 Task: Compose an email with the signature Jake Allen with the subject Thank you for your feedback and the message We apologize for the inconvenience caused and will ensure that such issues are not repeated in the future. from softage.8@softage.net to softage.7@softage.net Select the bulleted list and change the font typography to strikethroughSelect the bulleted list and remove the font typography strikethrough Send the email. Finally, move the email from Sent Items to the label Fathers Day gifts
Action: Mouse moved to (1256, 76)
Screenshot: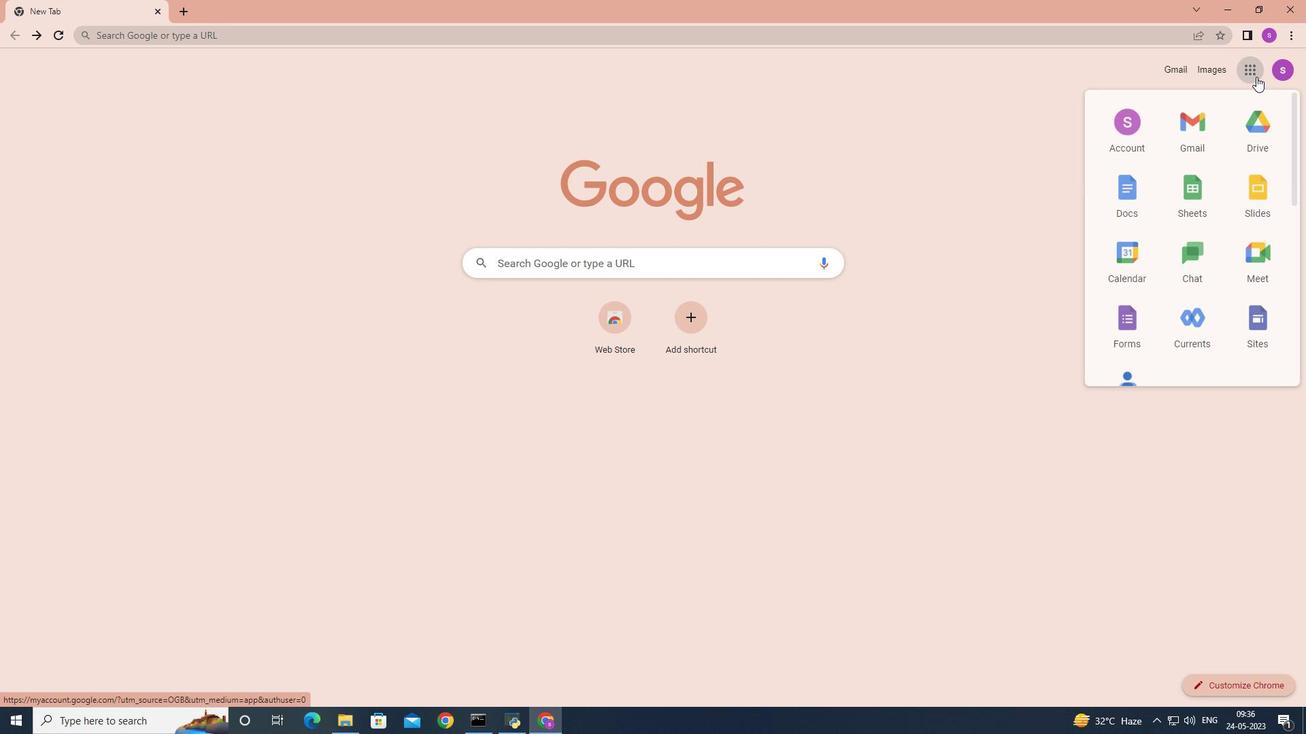 
Action: Mouse pressed left at (1256, 76)
Screenshot: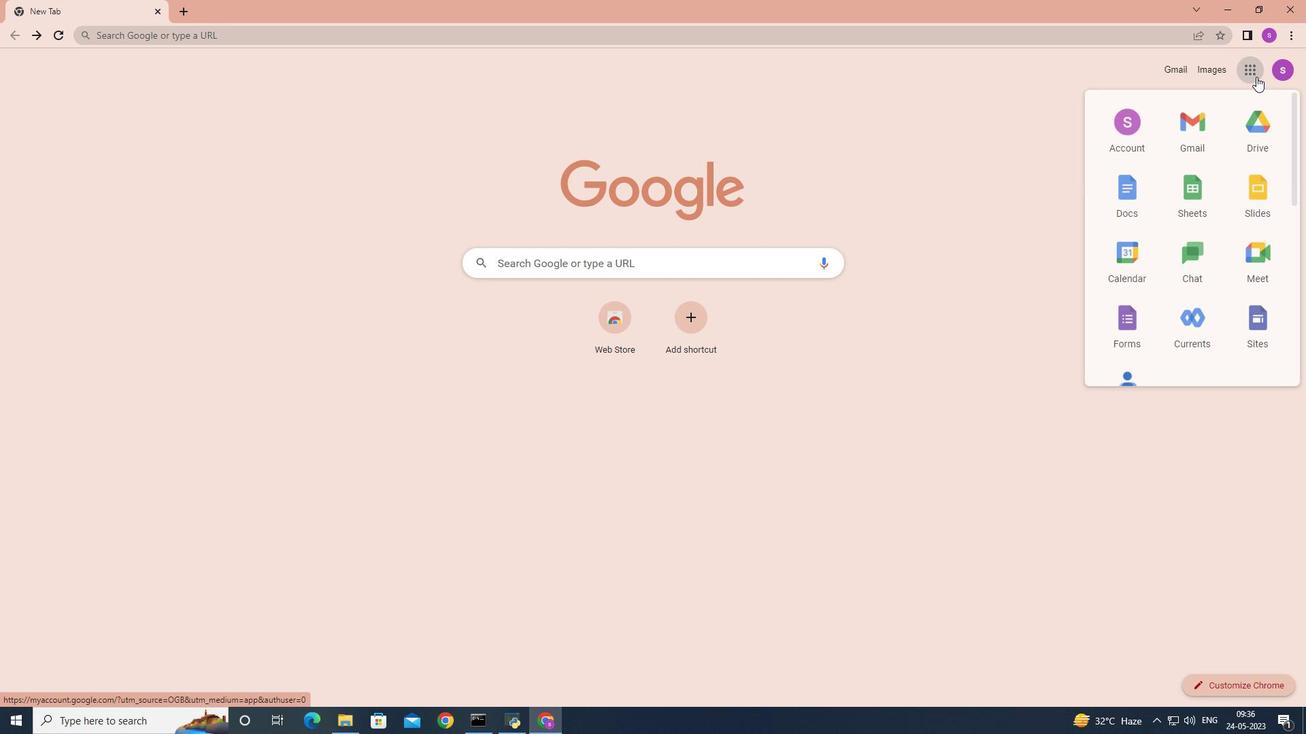 
Action: Mouse moved to (1187, 126)
Screenshot: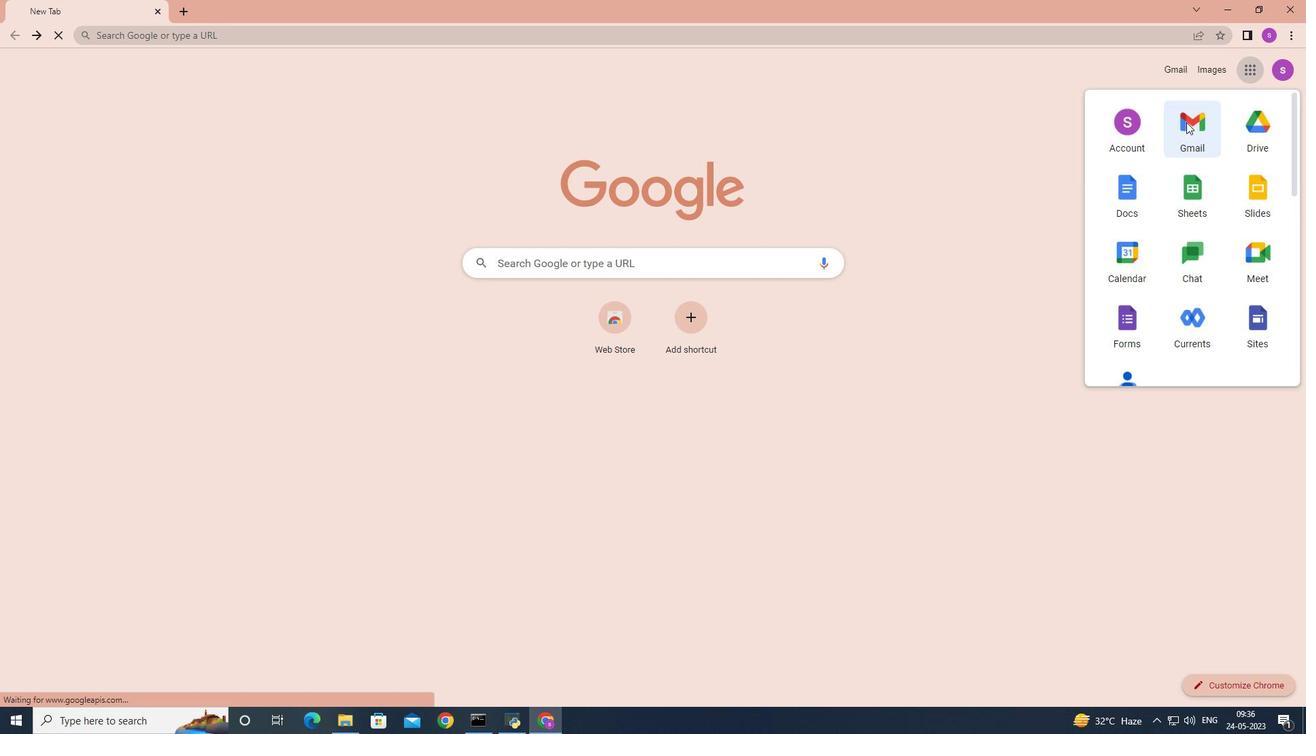 
Action: Mouse pressed left at (1187, 126)
Screenshot: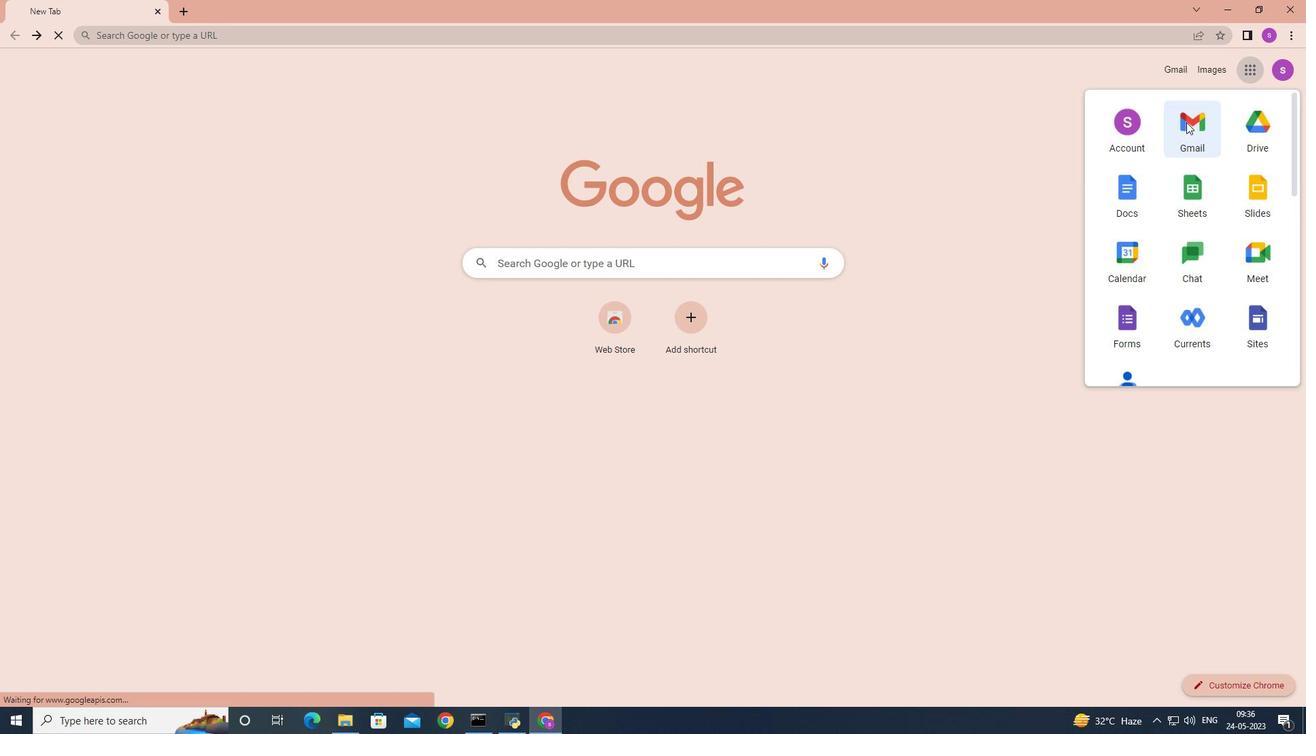 
Action: Mouse moved to (1156, 72)
Screenshot: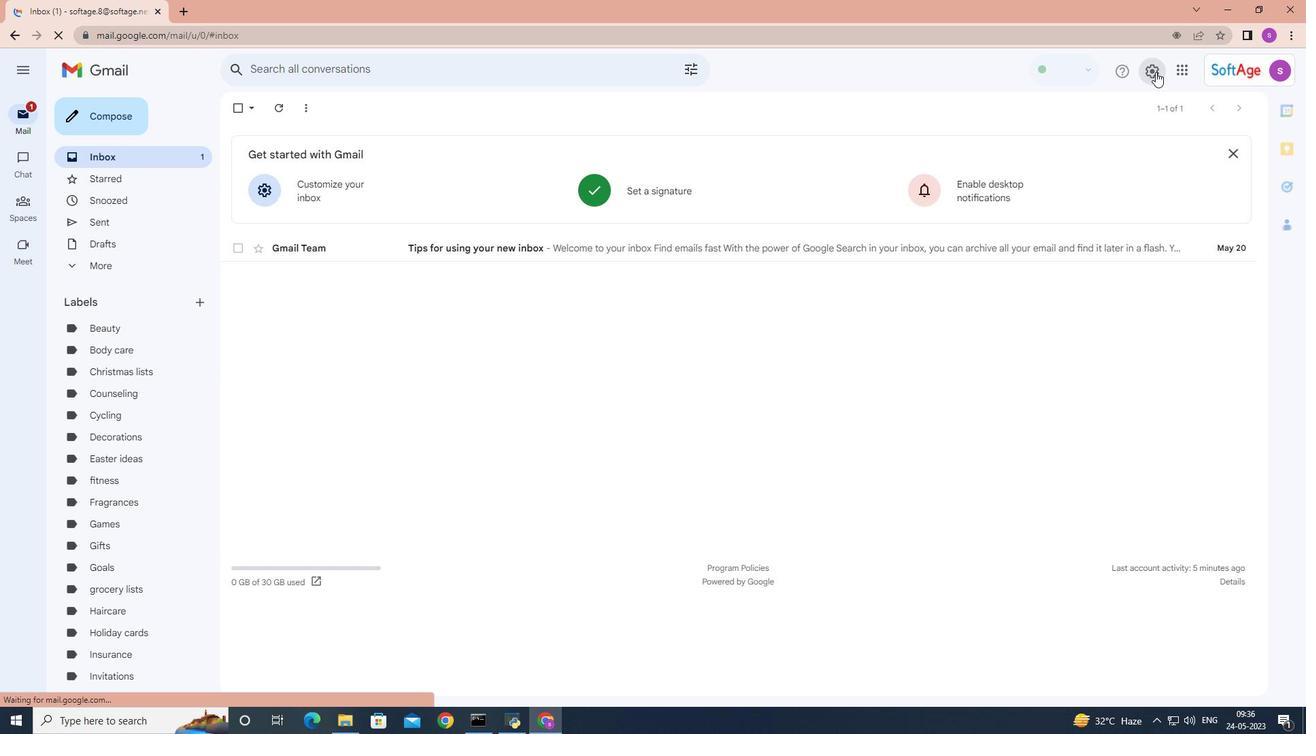 
Action: Mouse pressed left at (1156, 72)
Screenshot: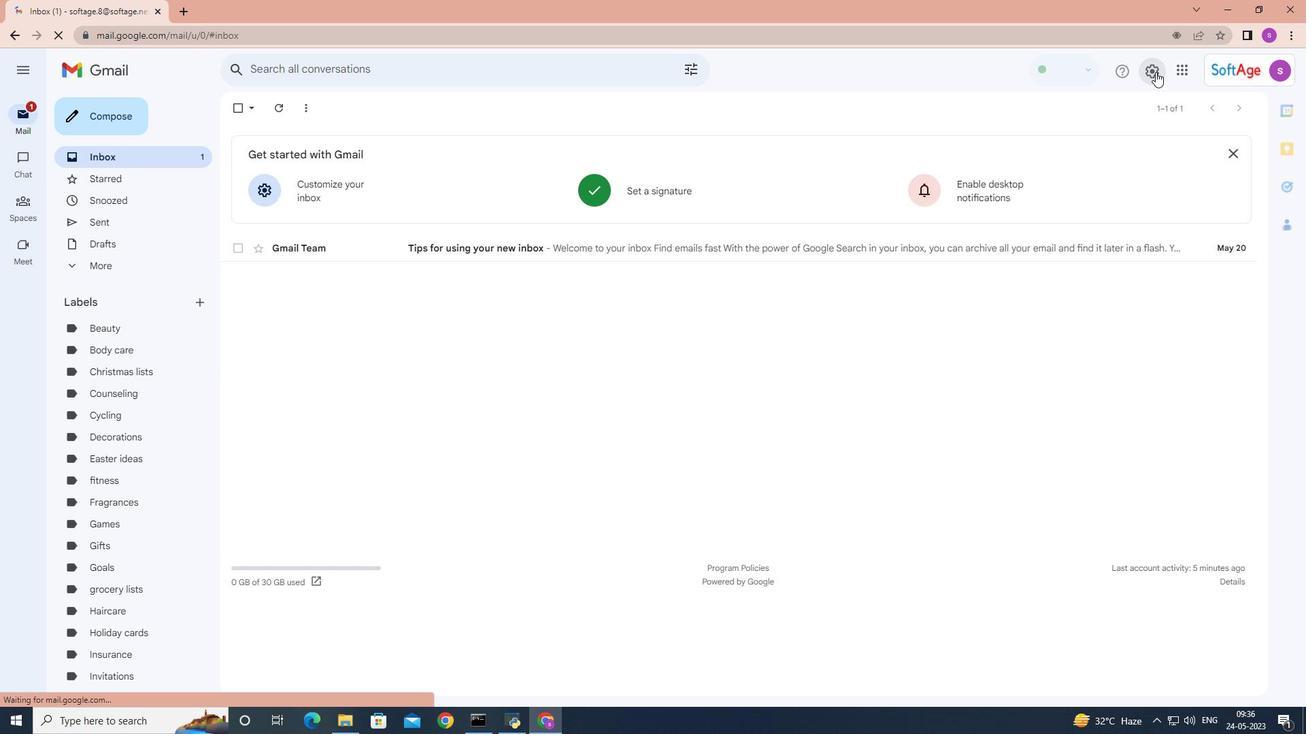 
Action: Mouse moved to (1157, 143)
Screenshot: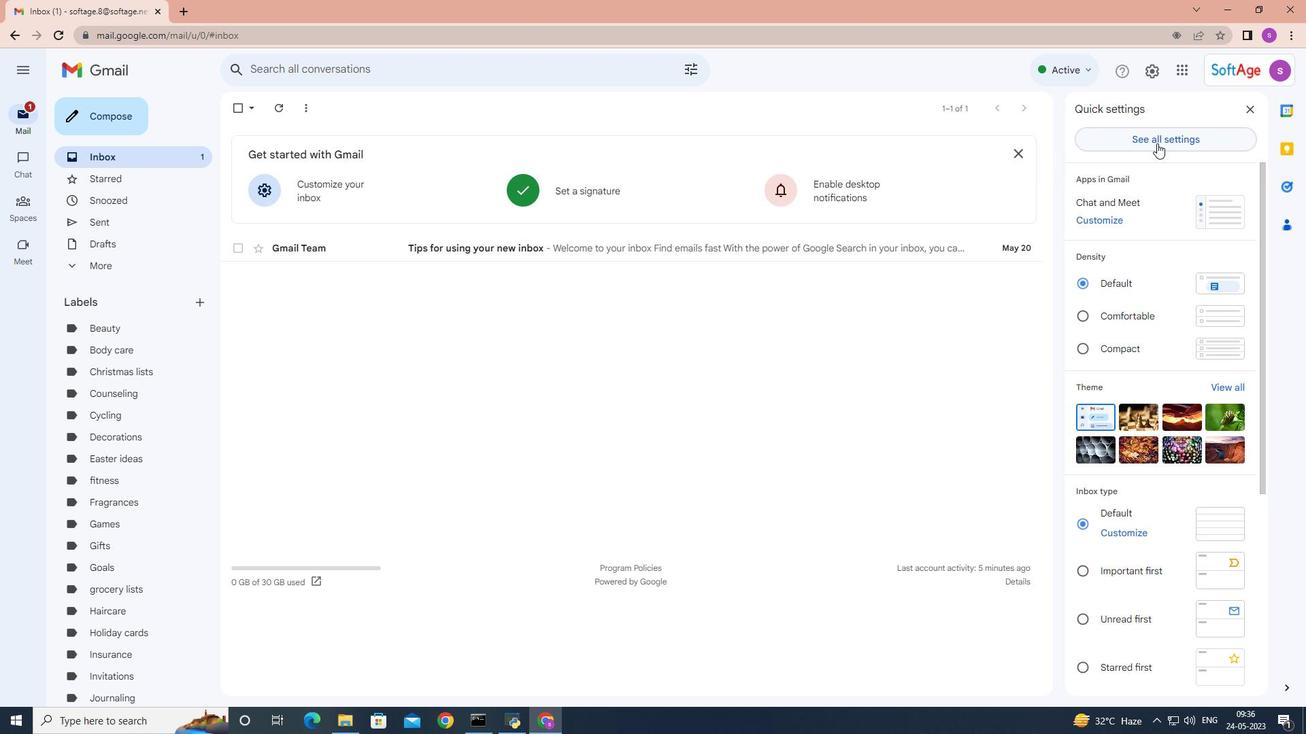 
Action: Mouse pressed left at (1157, 143)
Screenshot: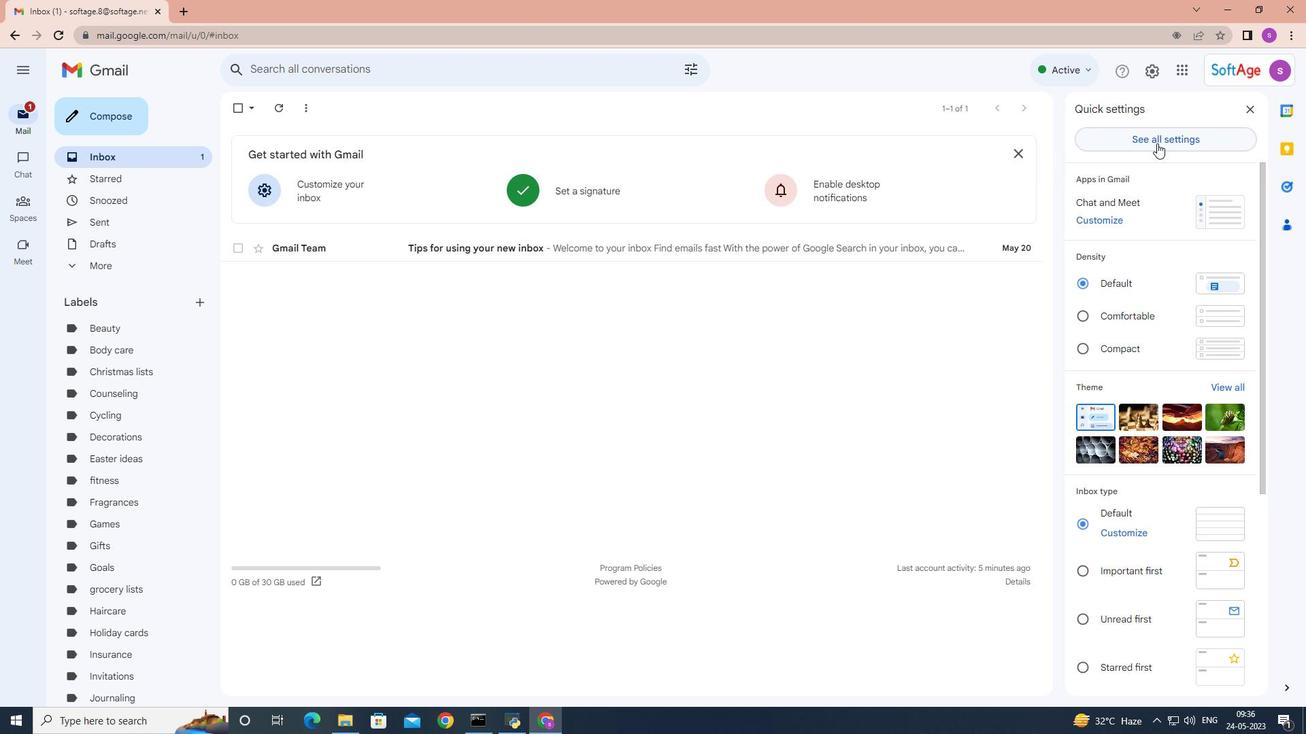 
Action: Mouse moved to (977, 285)
Screenshot: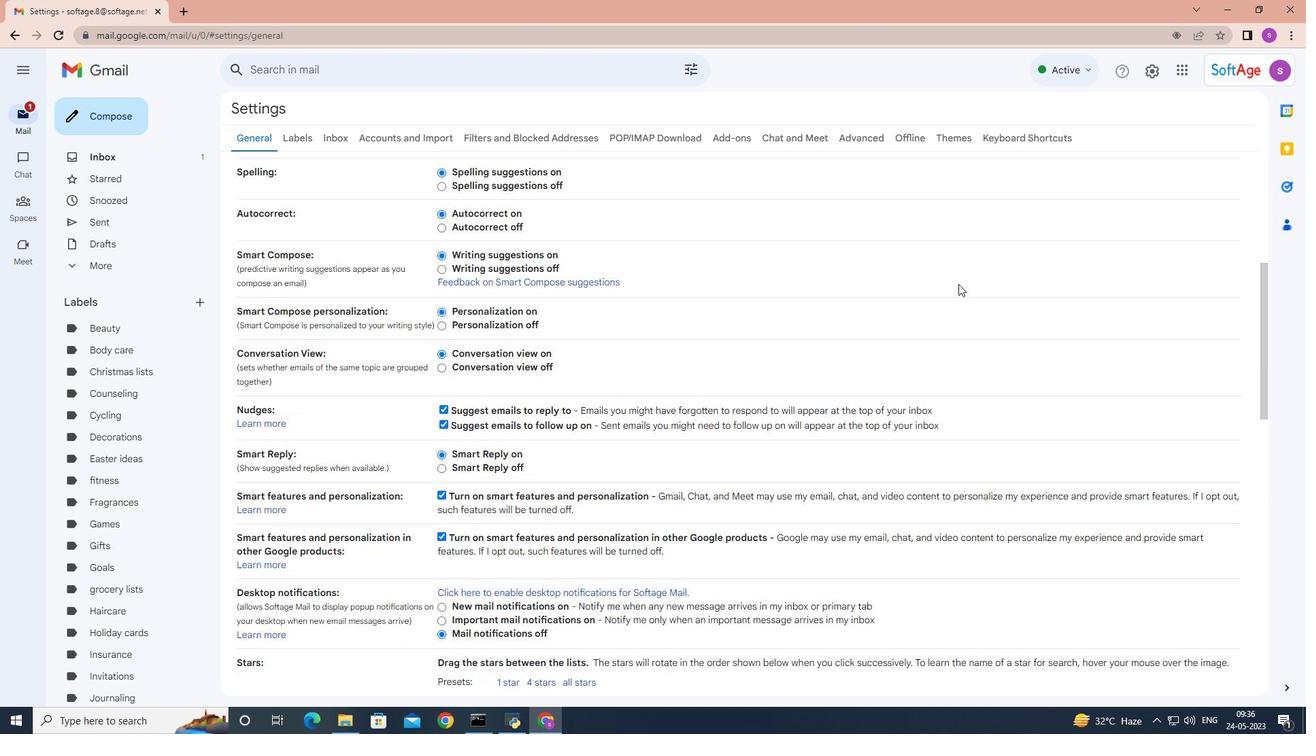 
Action: Mouse scrolled (977, 284) with delta (0, 0)
Screenshot: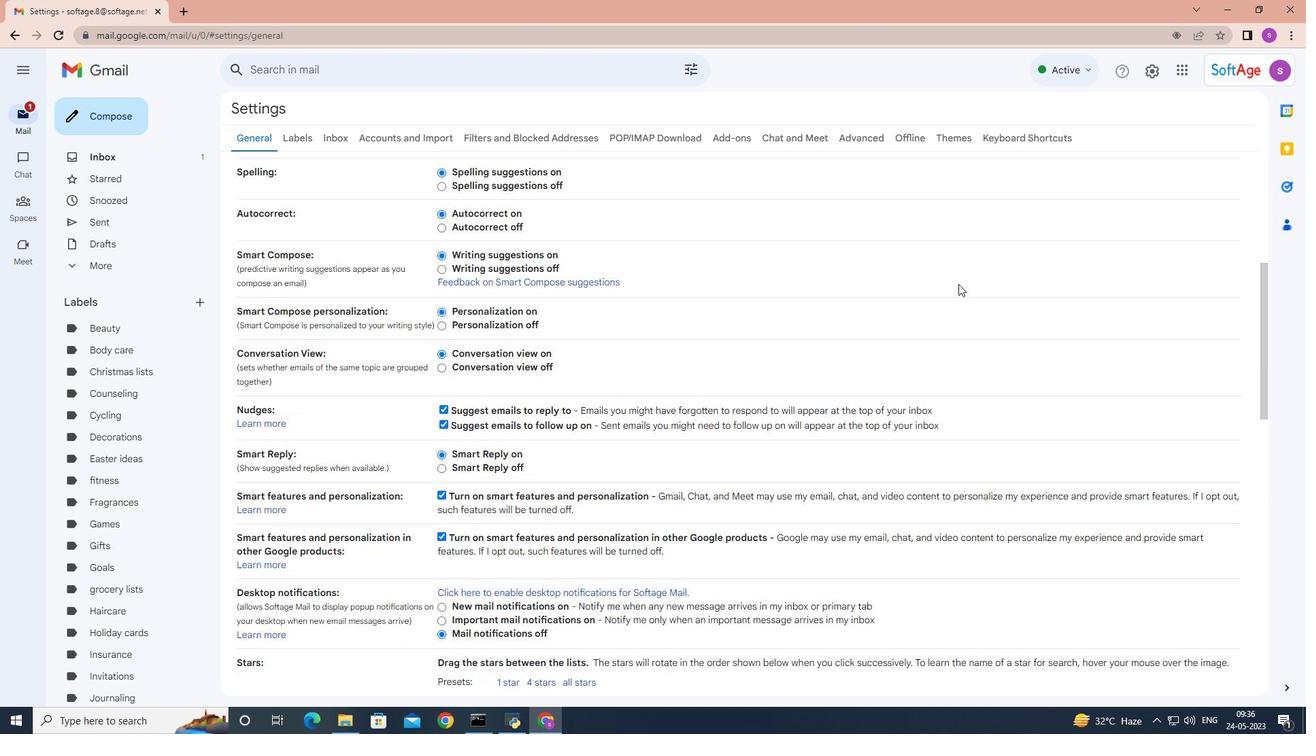 
Action: Mouse moved to (974, 287)
Screenshot: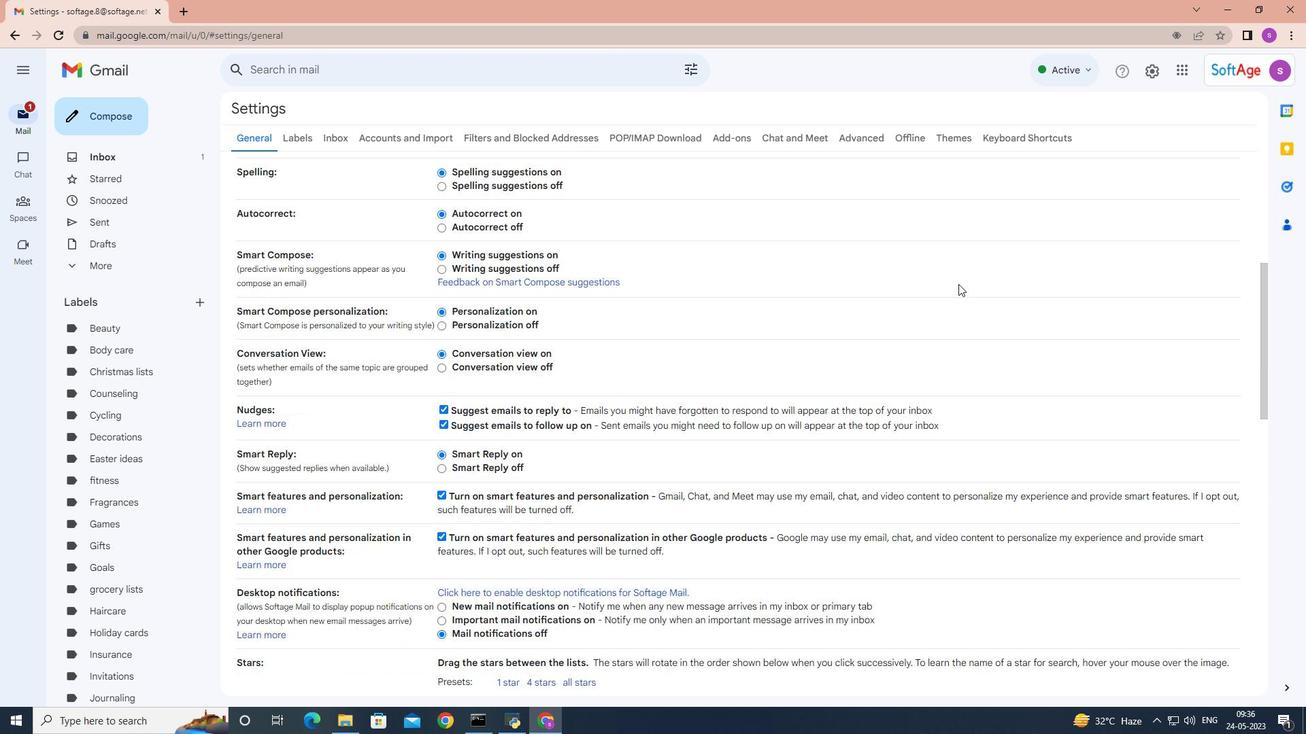 
Action: Mouse scrolled (975, 285) with delta (0, 0)
Screenshot: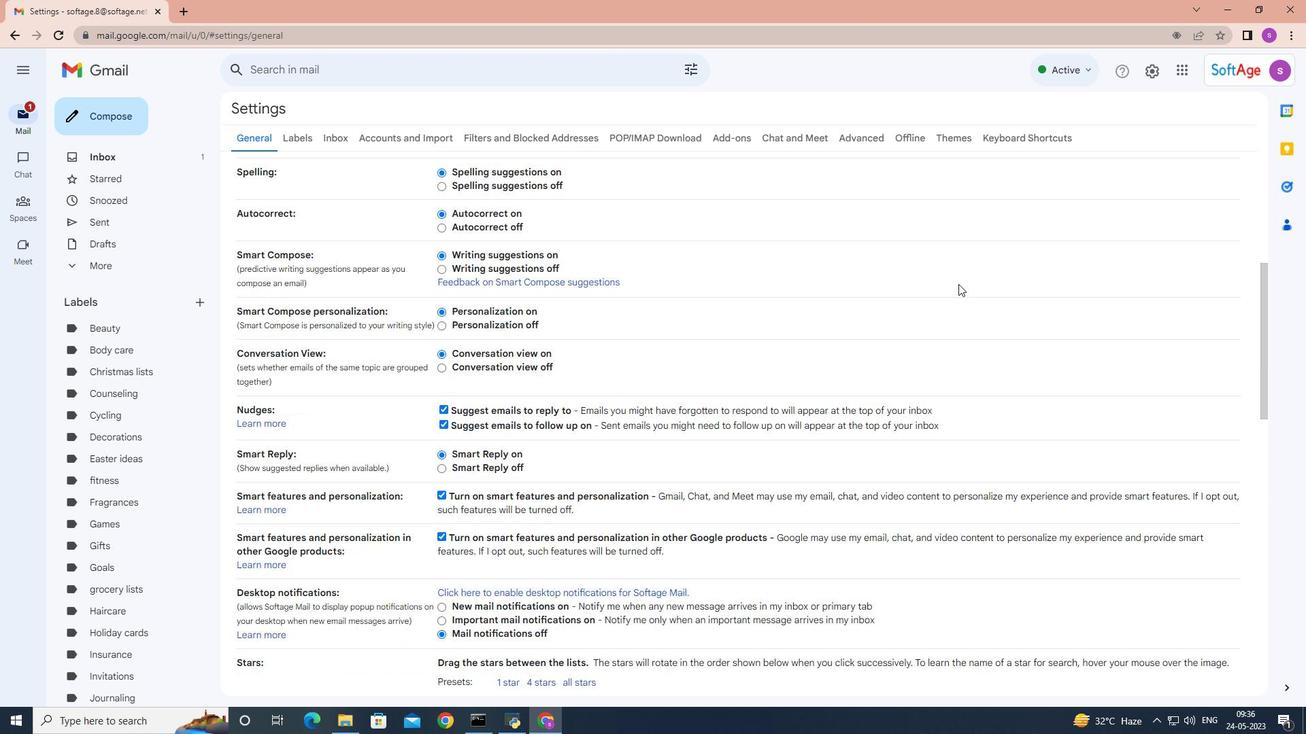
Action: Mouse moved to (971, 288)
Screenshot: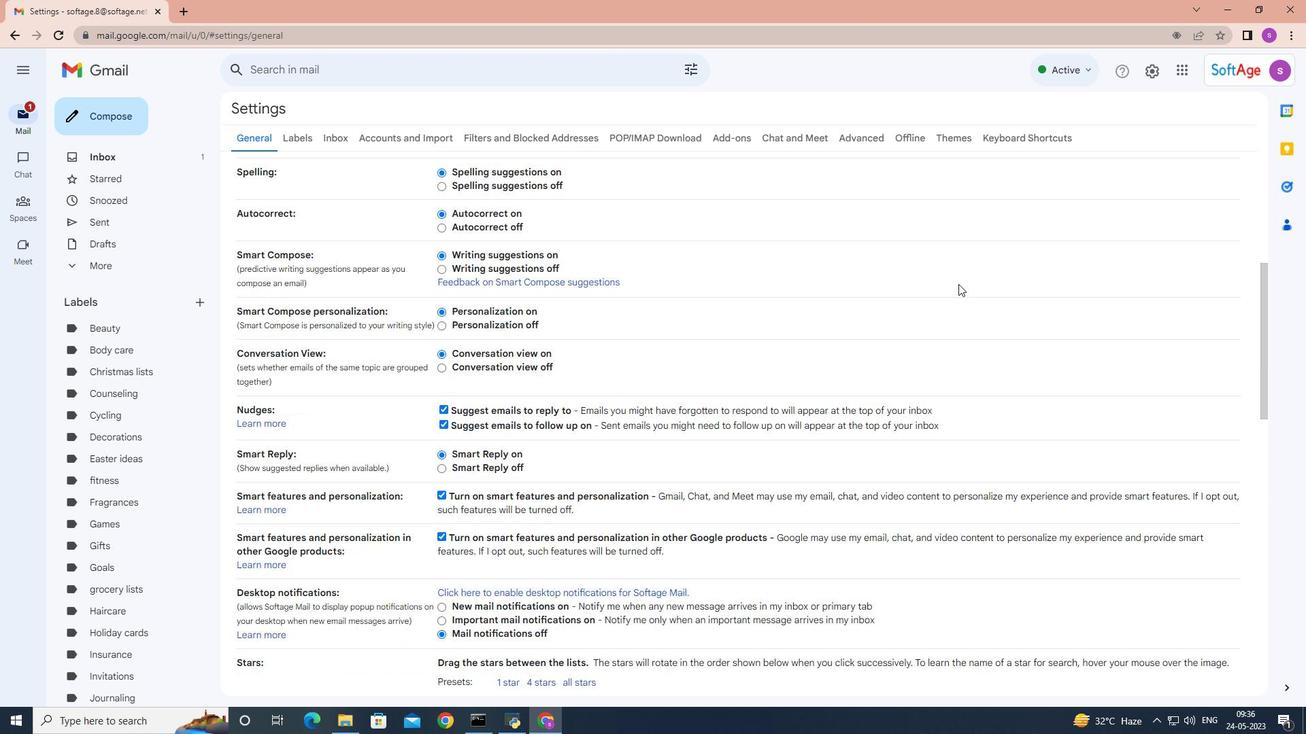 
Action: Mouse scrolled (972, 287) with delta (0, 0)
Screenshot: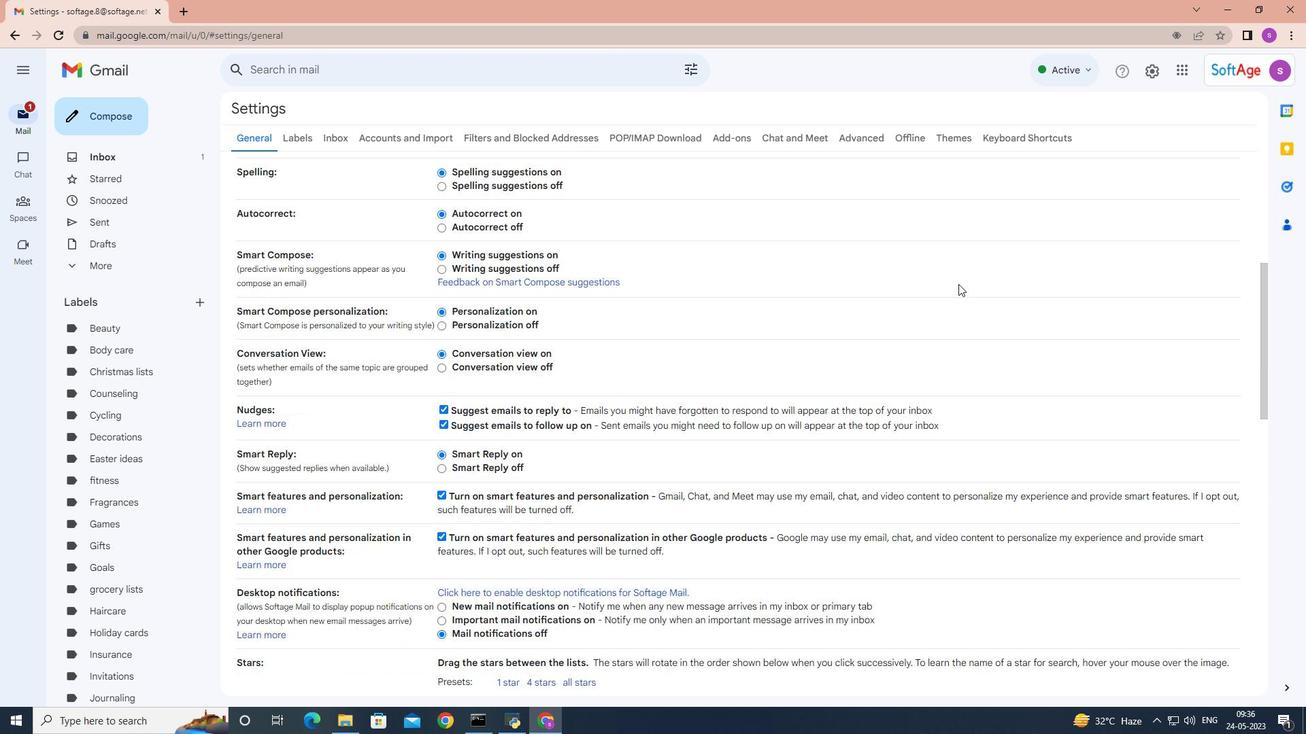 
Action: Mouse moved to (969, 289)
Screenshot: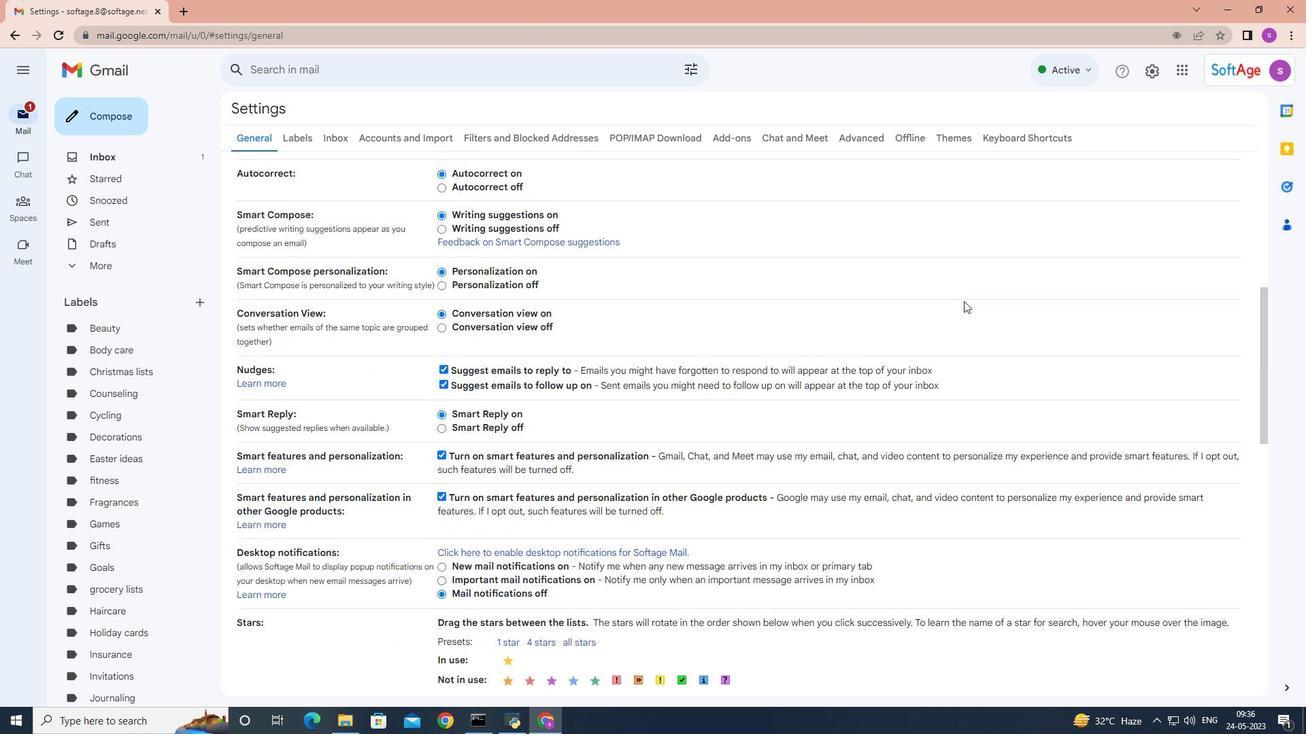 
Action: Mouse scrolled (969, 288) with delta (0, 0)
Screenshot: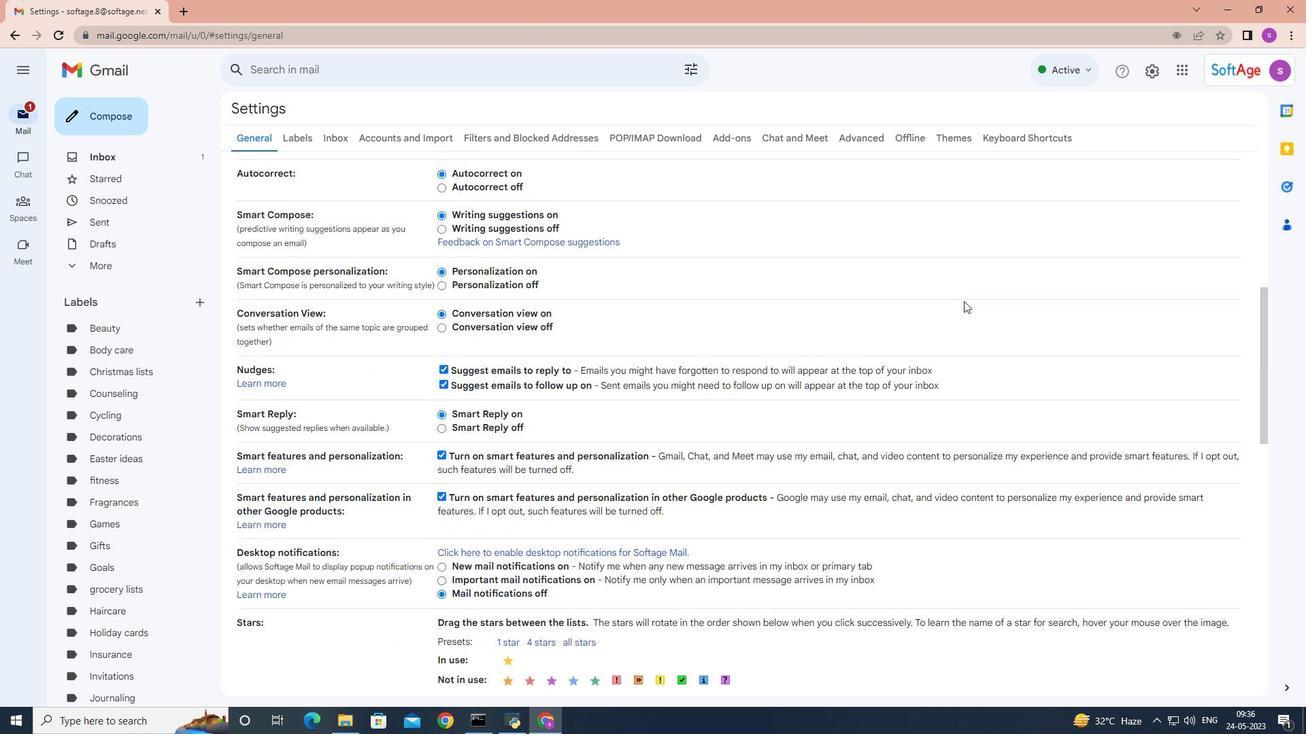 
Action: Mouse moved to (968, 289)
Screenshot: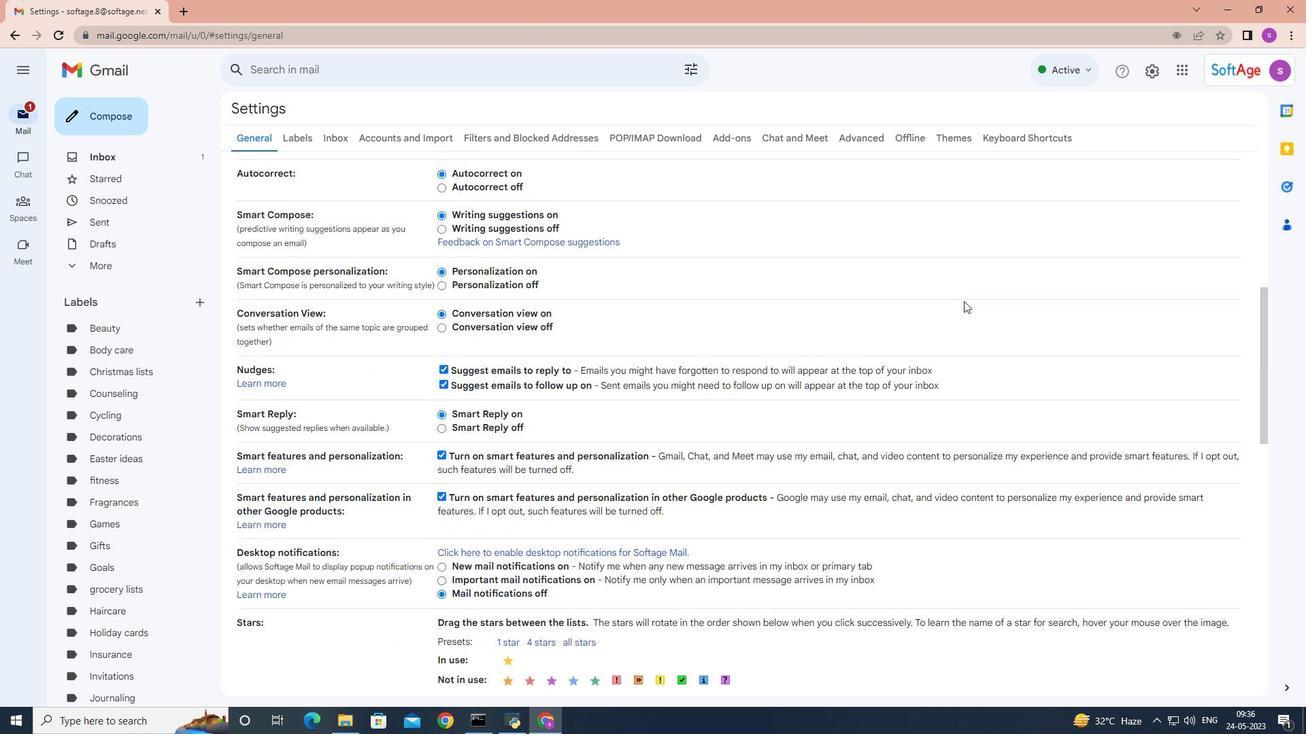 
Action: Mouse scrolled (968, 289) with delta (0, 0)
Screenshot: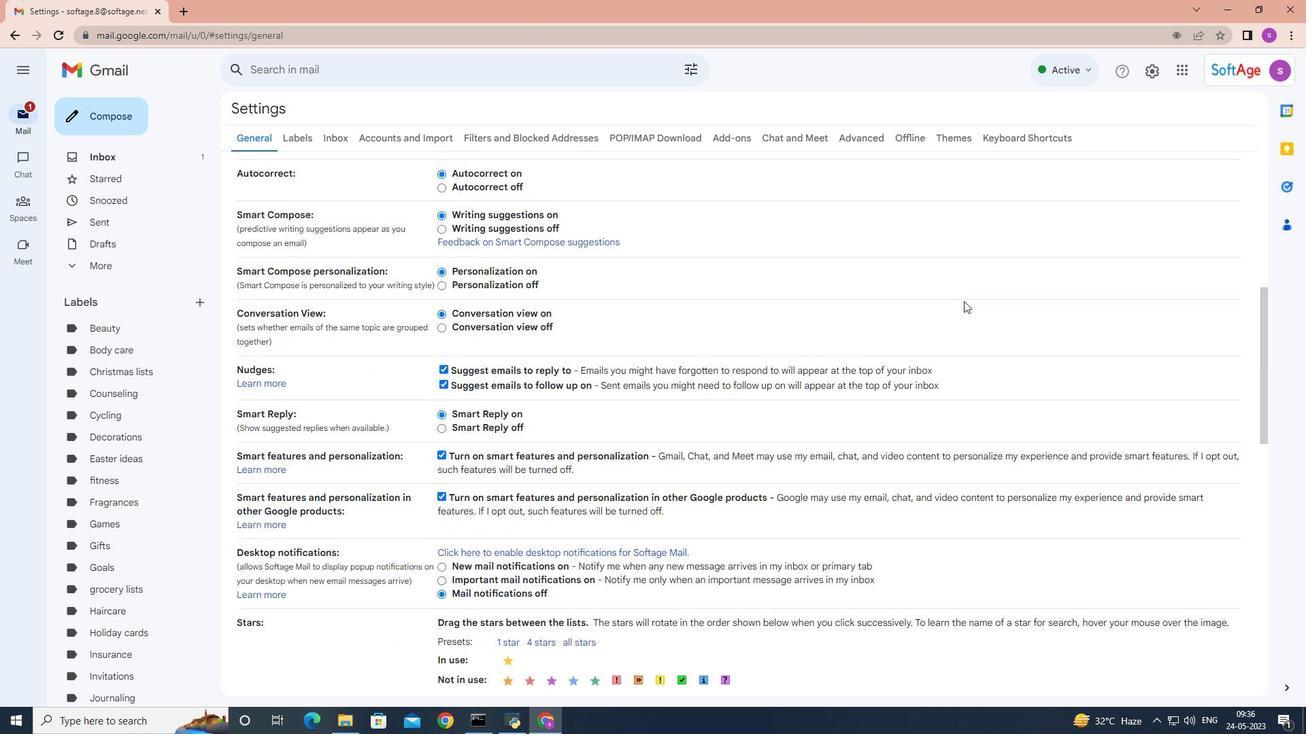 
Action: Mouse moved to (966, 289)
Screenshot: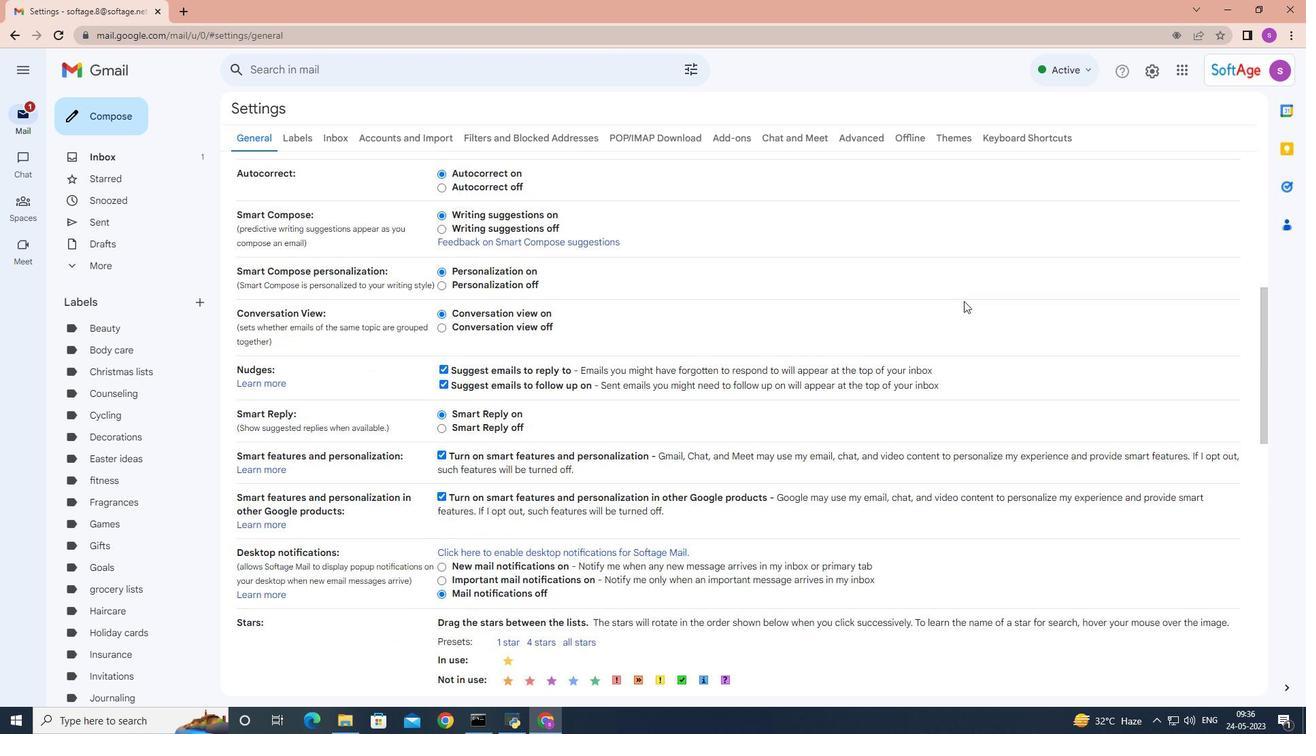 
Action: Mouse scrolled (966, 289) with delta (0, 0)
Screenshot: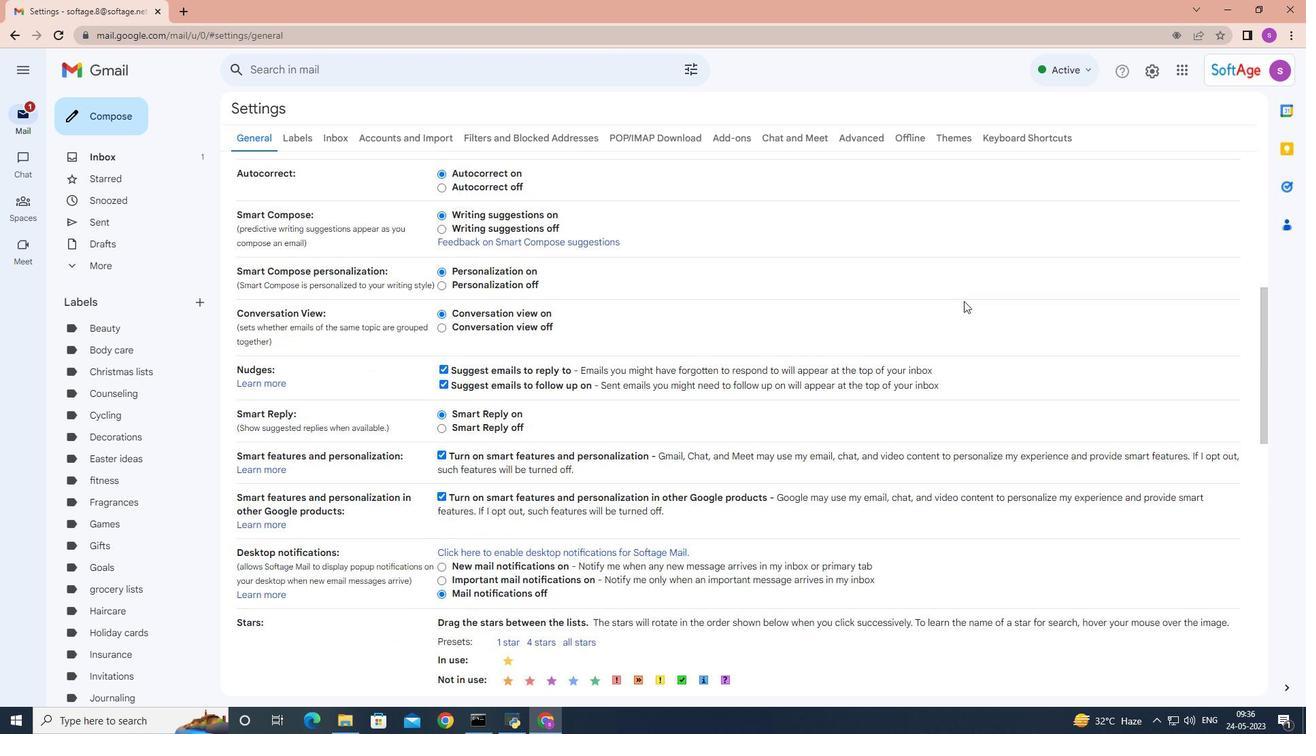 
Action: Mouse moved to (961, 288)
Screenshot: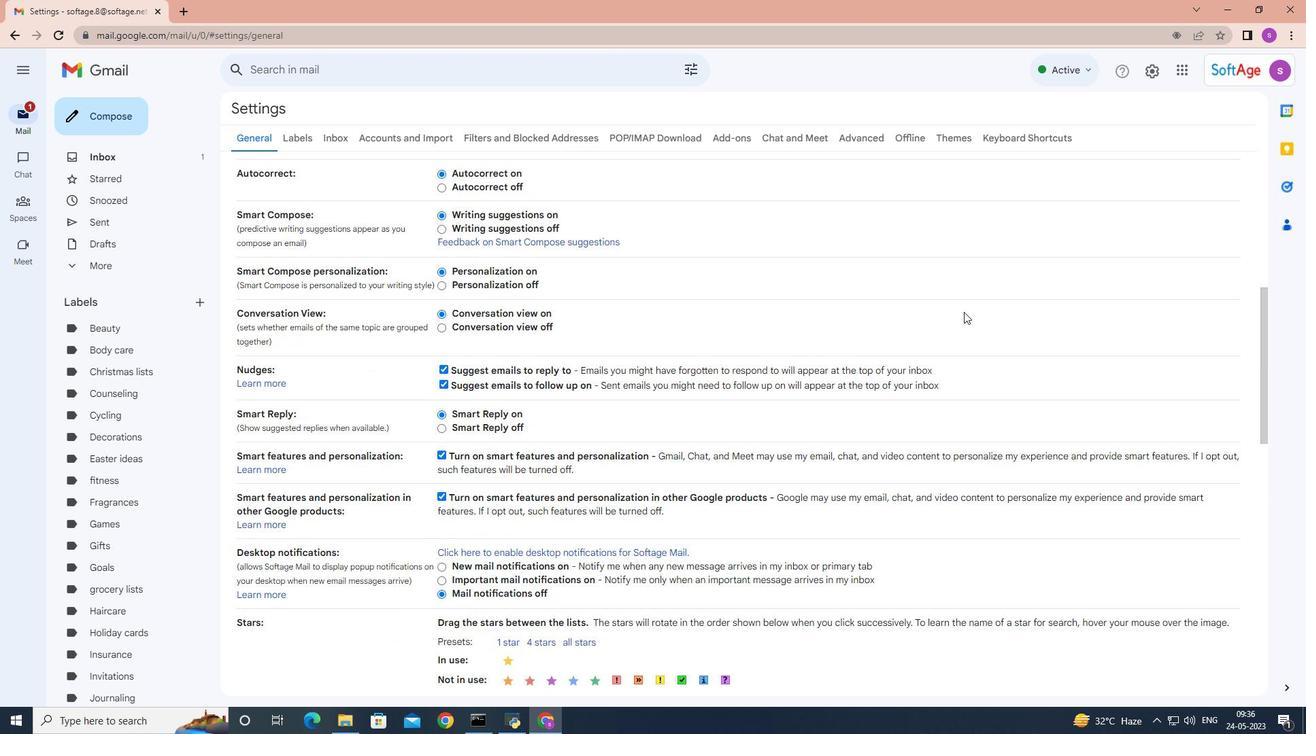 
Action: Mouse scrolled (961, 287) with delta (0, 0)
Screenshot: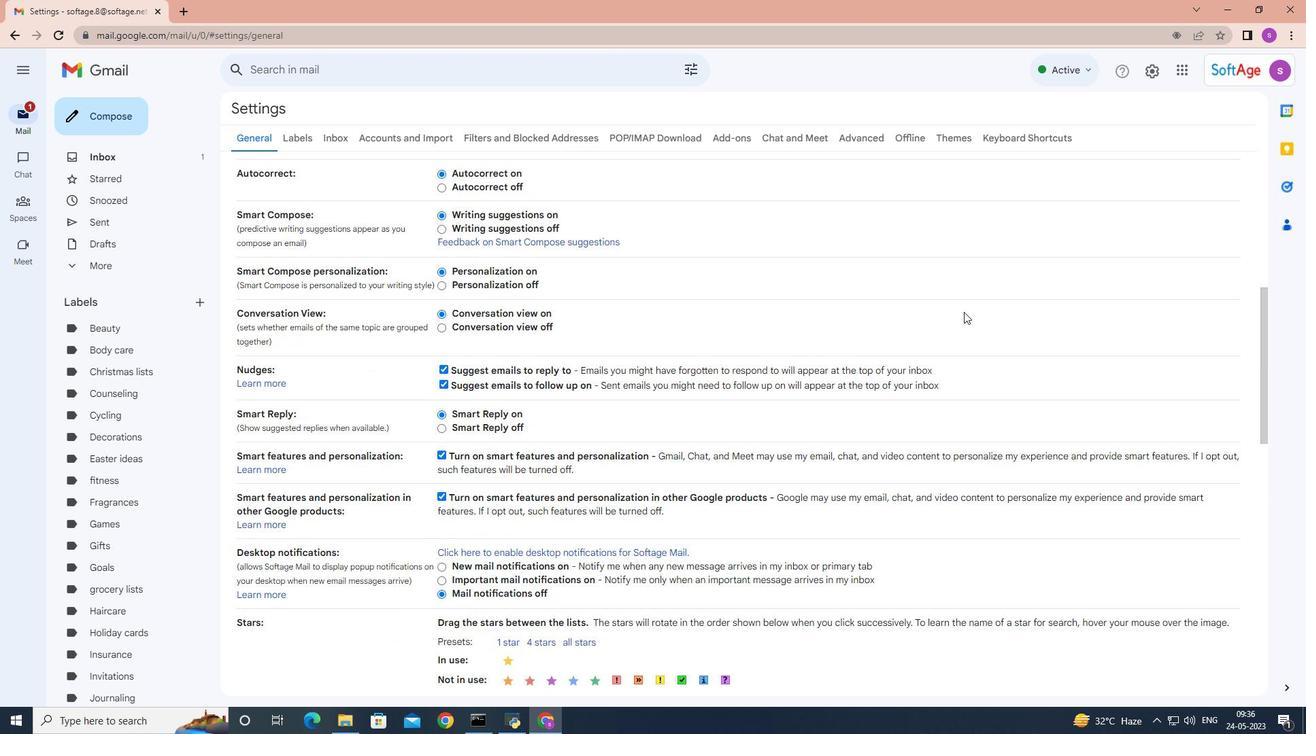 
Action: Mouse moved to (960, 320)
Screenshot: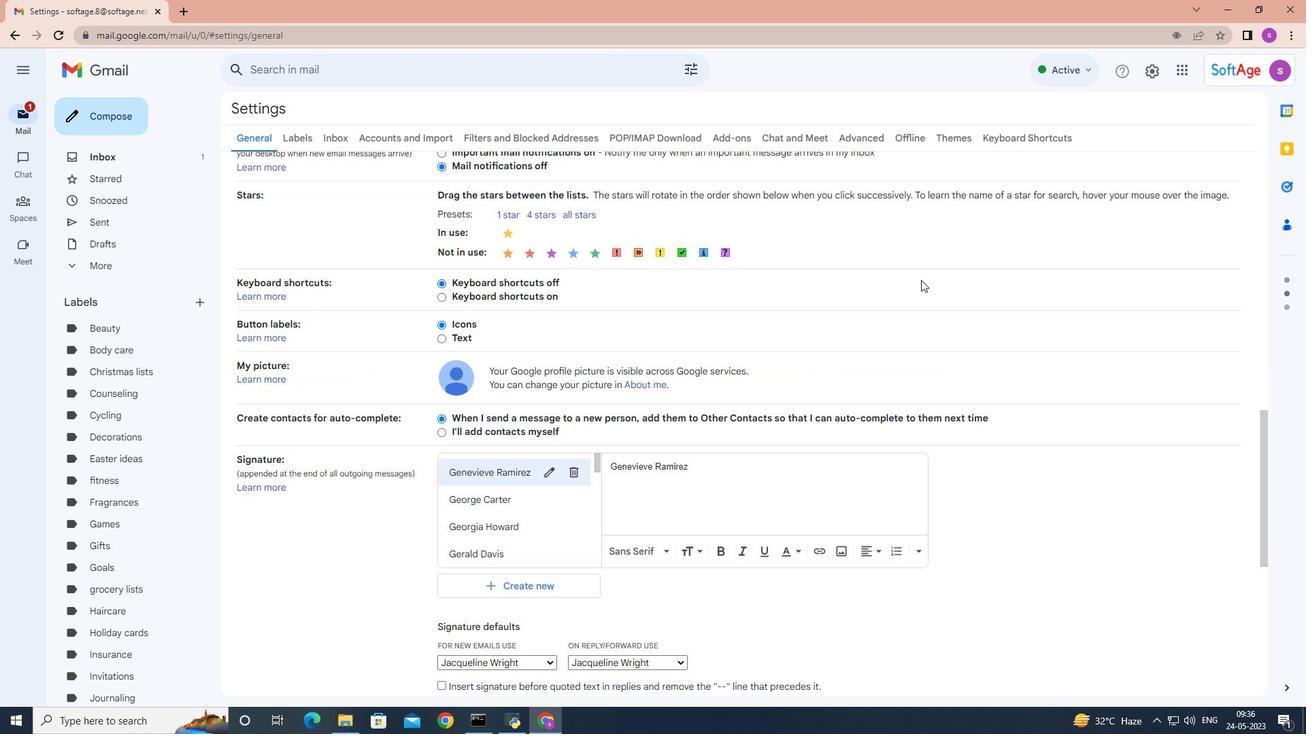 
Action: Mouse scrolled (960, 319) with delta (0, 0)
Screenshot: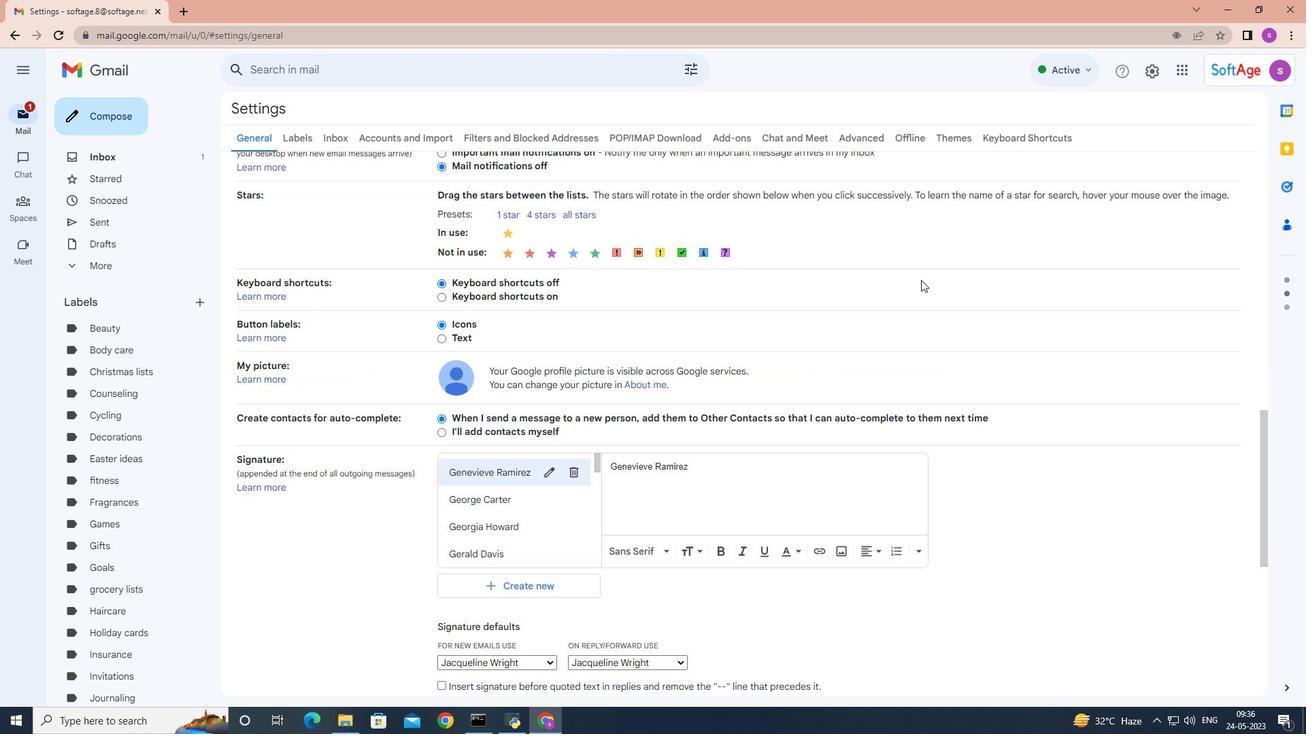 
Action: Mouse moved to (958, 321)
Screenshot: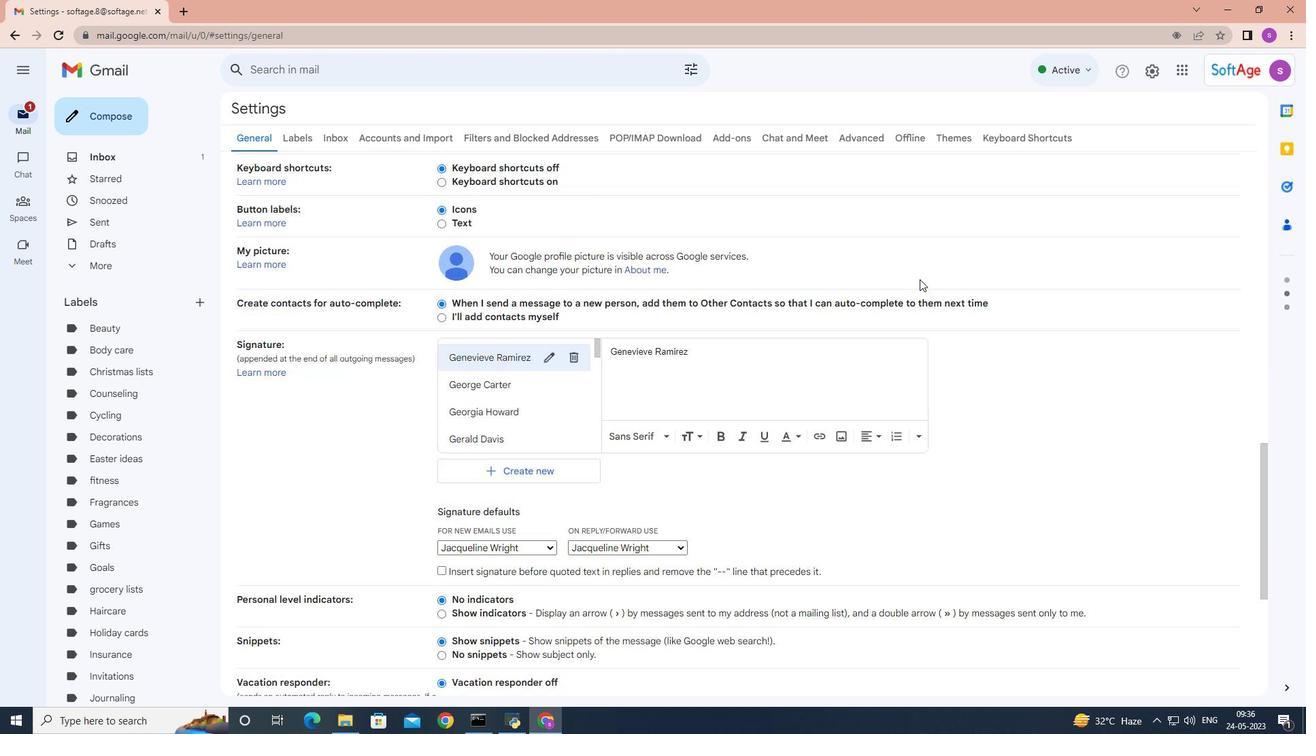 
Action: Mouse scrolled (959, 319) with delta (0, 0)
Screenshot: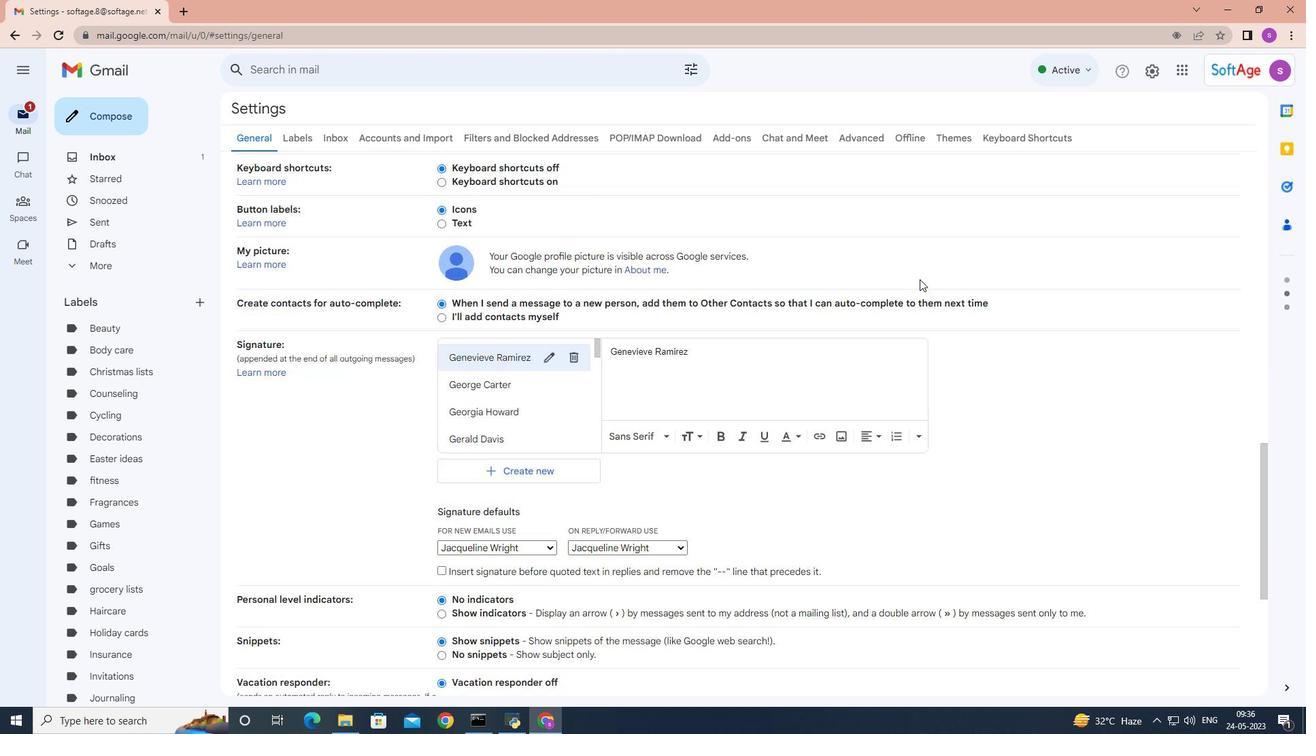 
Action: Mouse moved to (958, 321)
Screenshot: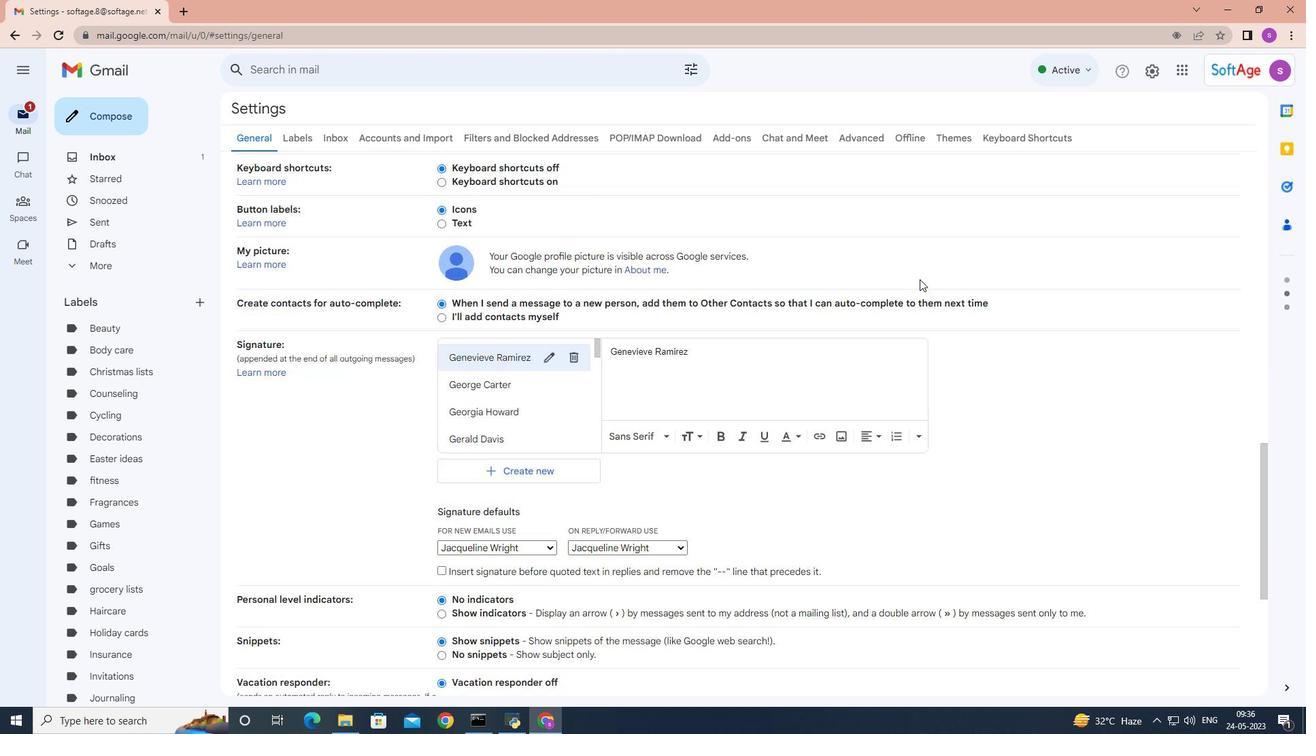 
Action: Mouse scrolled (958, 320) with delta (0, 0)
Screenshot: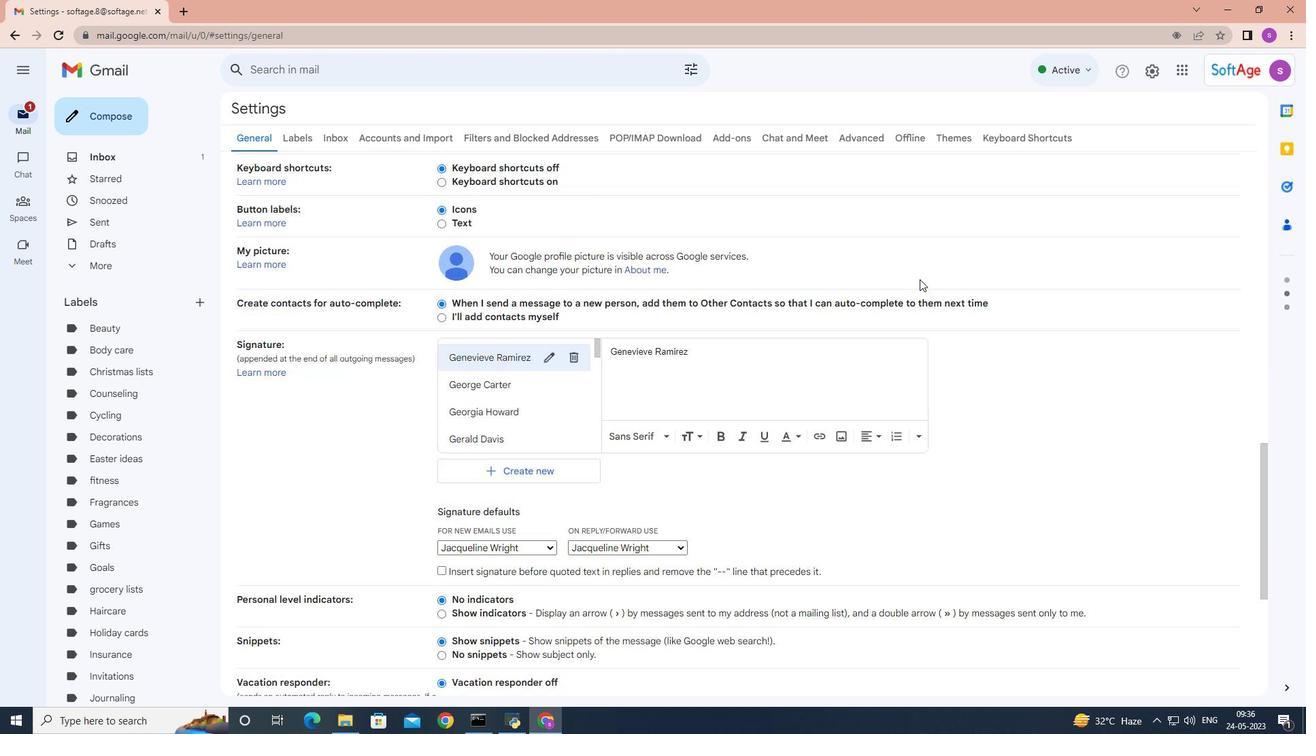 
Action: Mouse moved to (955, 321)
Screenshot: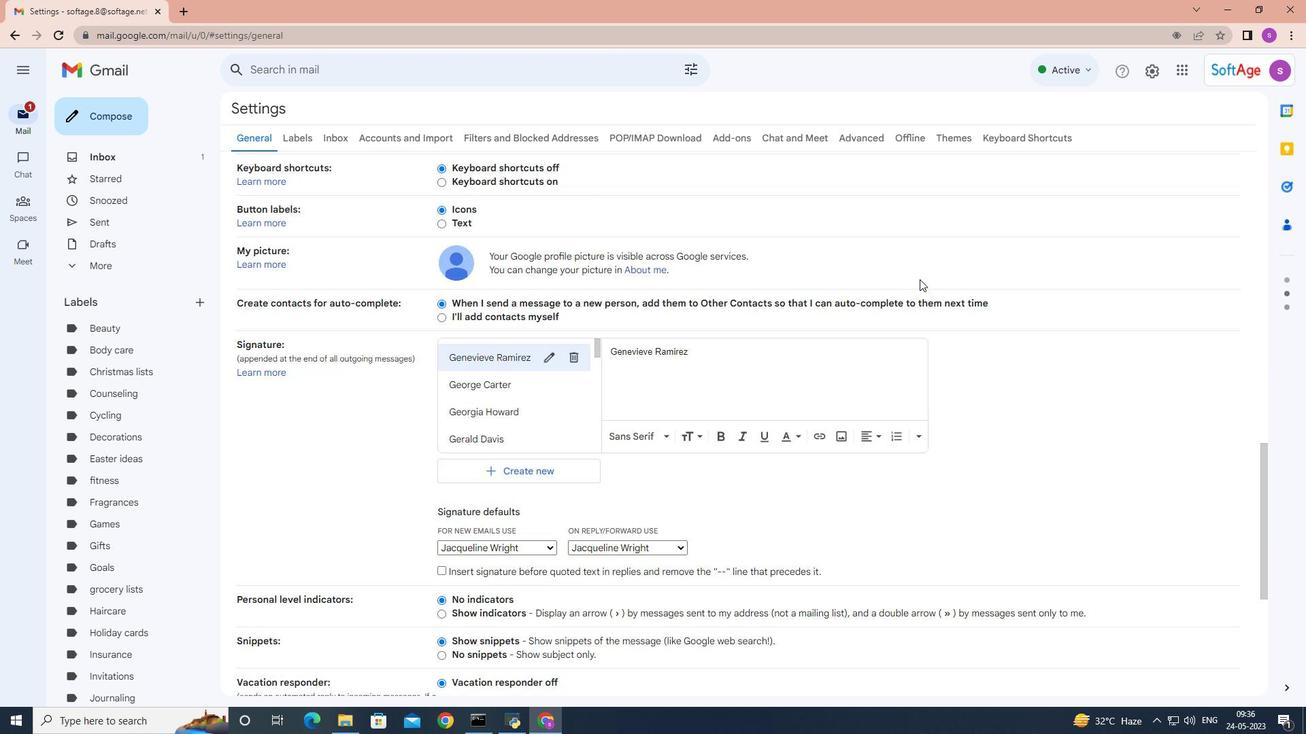 
Action: Mouse scrolled (955, 321) with delta (0, 0)
Screenshot: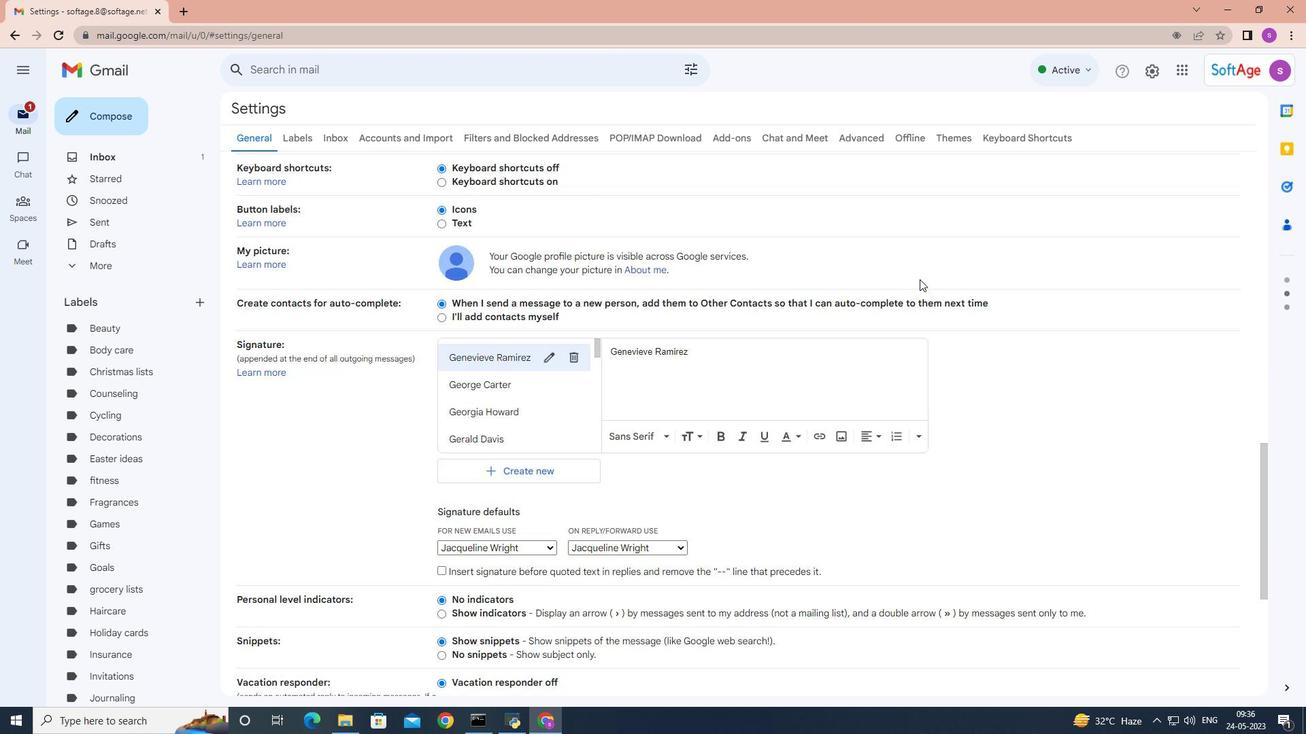 
Action: Mouse moved to (953, 321)
Screenshot: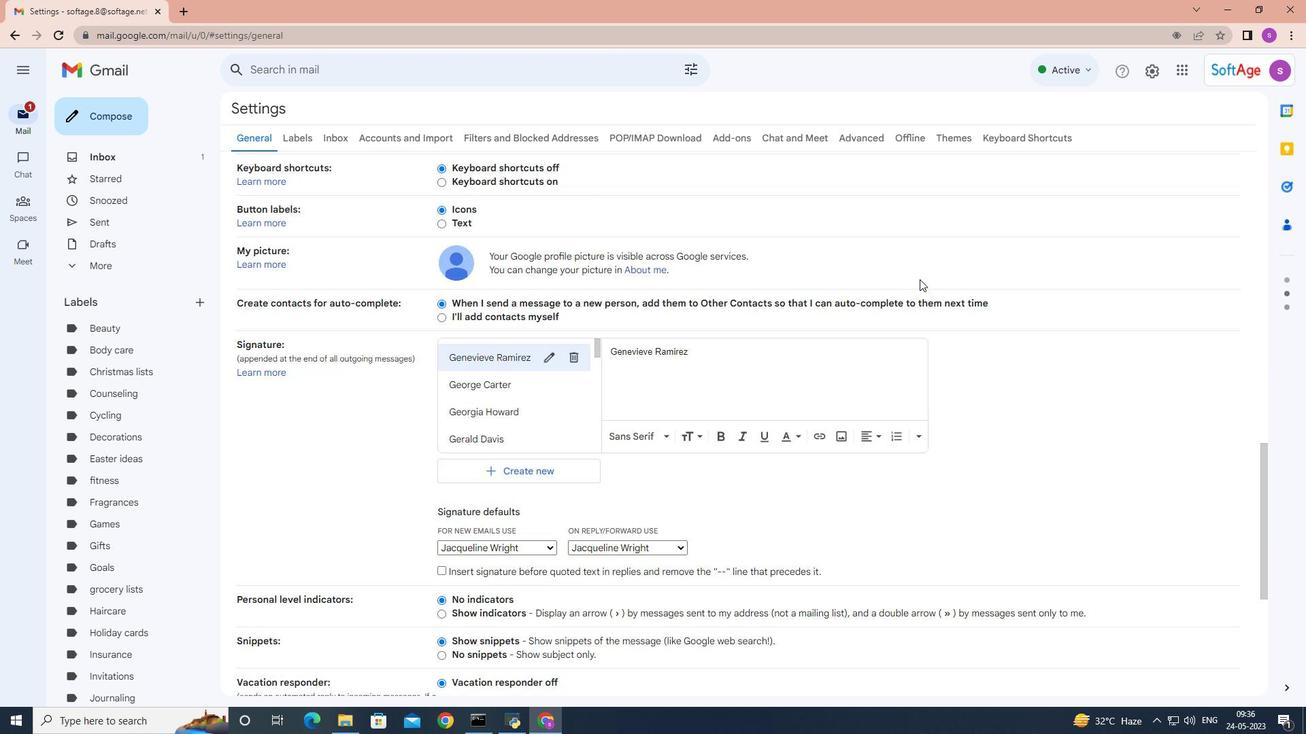 
Action: Mouse scrolled (953, 321) with delta (0, 0)
Screenshot: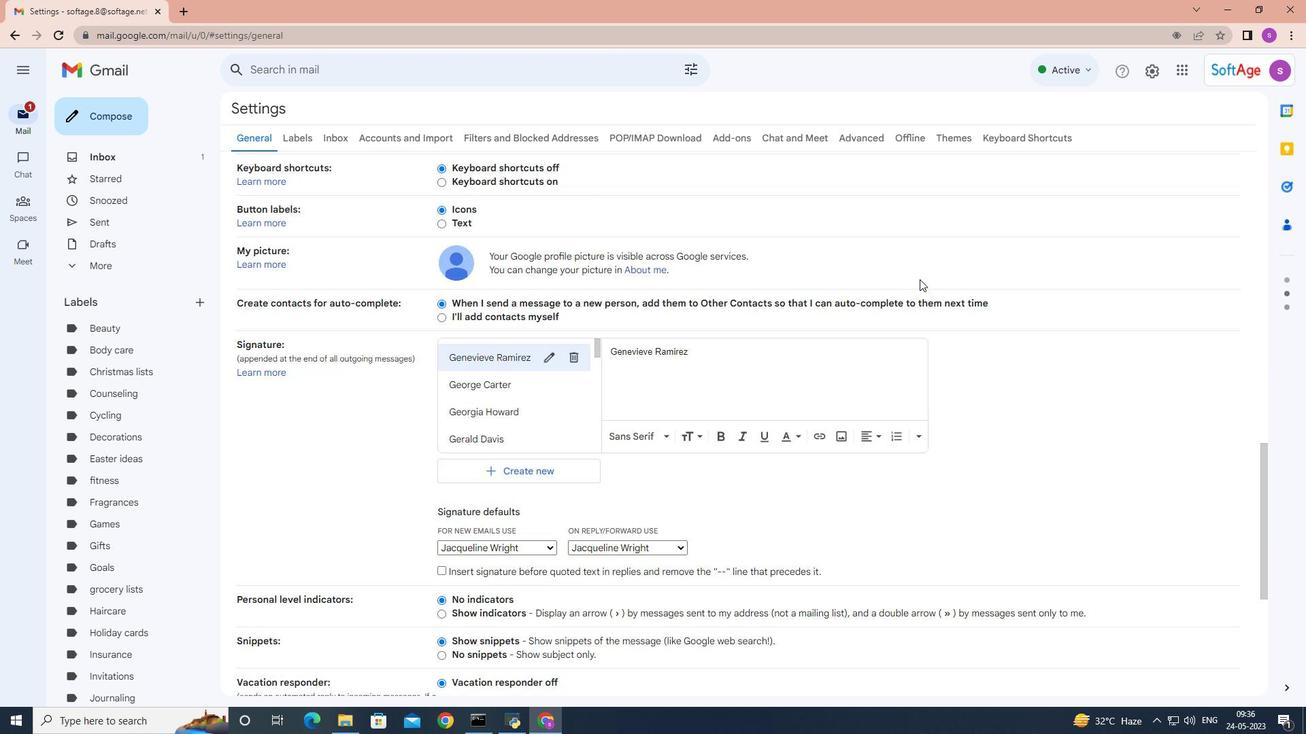 
Action: Mouse moved to (951, 320)
Screenshot: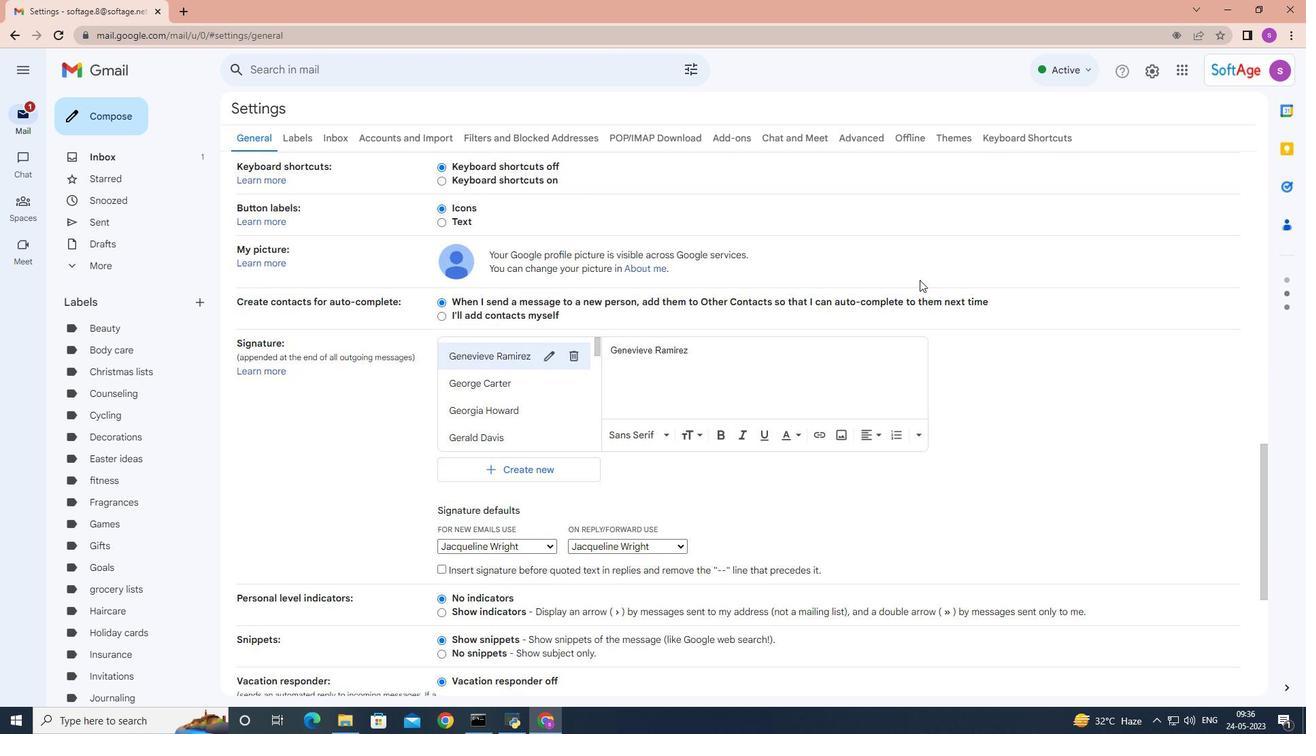 
Action: Mouse scrolled (951, 319) with delta (0, 0)
Screenshot: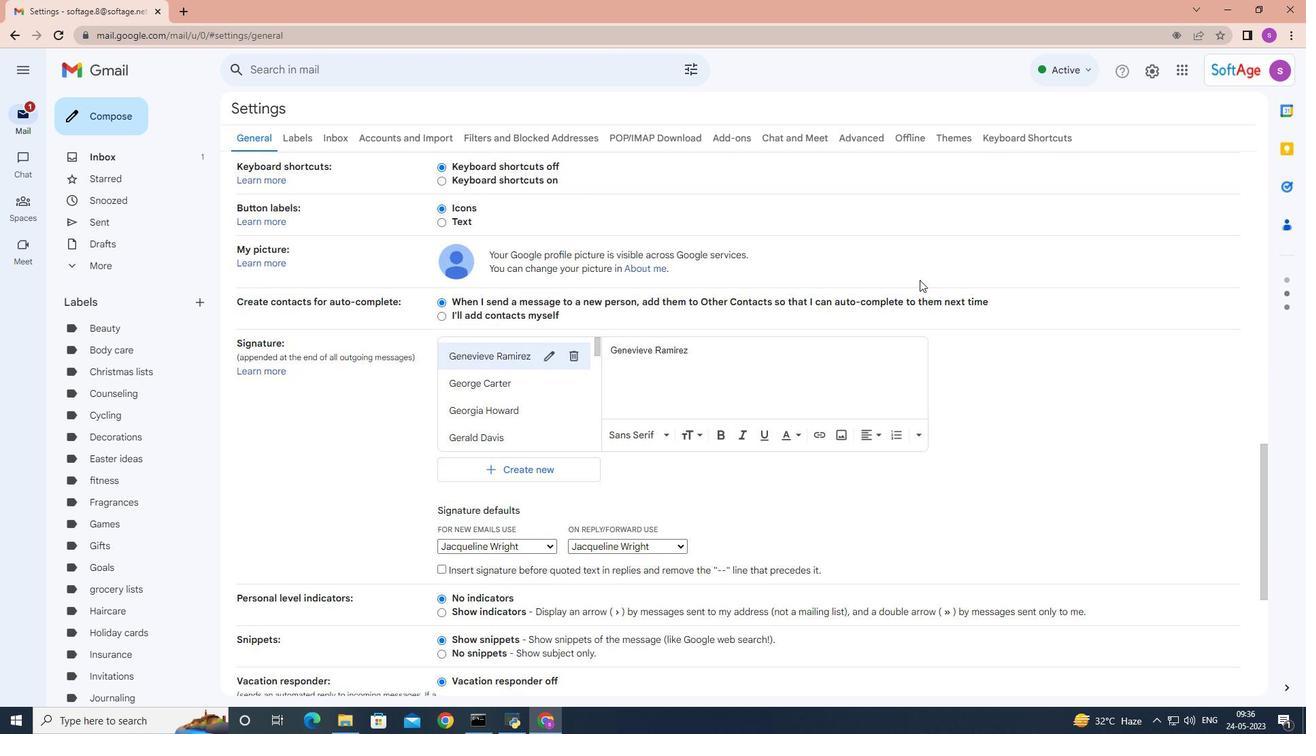 
Action: Mouse moved to (943, 312)
Screenshot: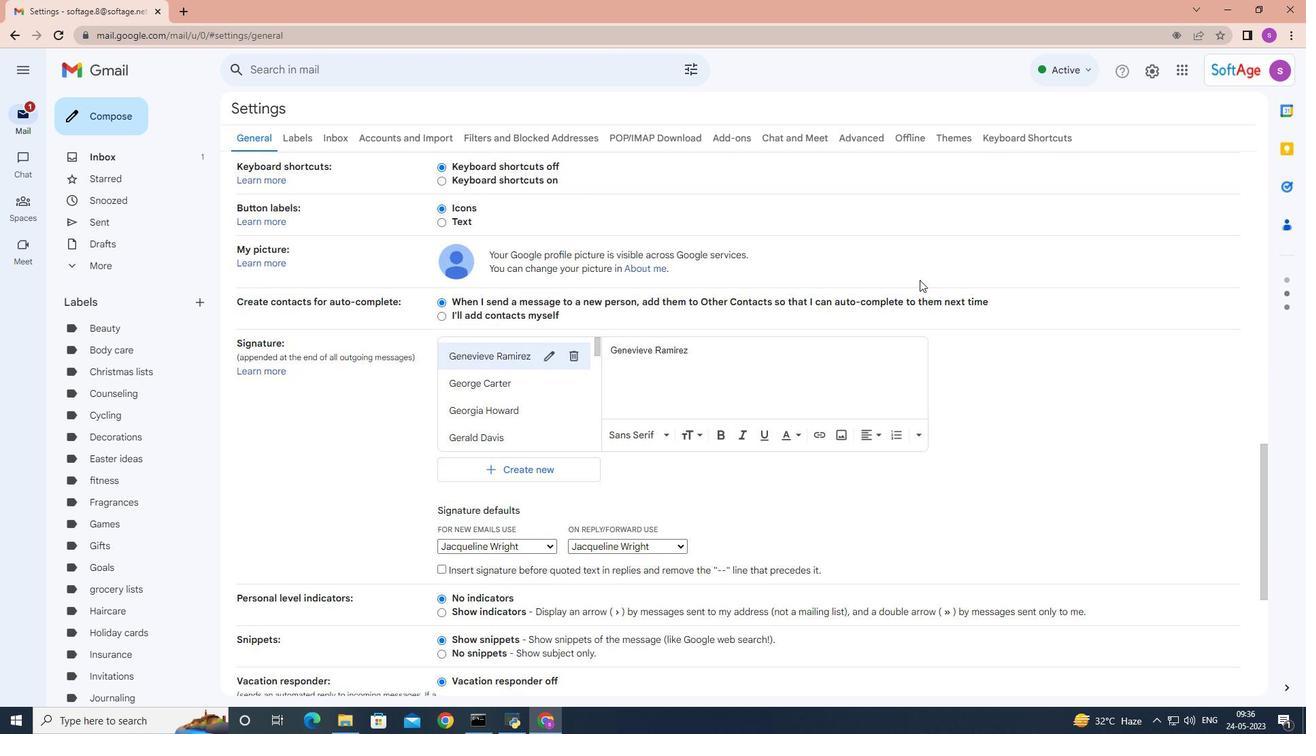
Action: Mouse scrolled (943, 312) with delta (0, 0)
Screenshot: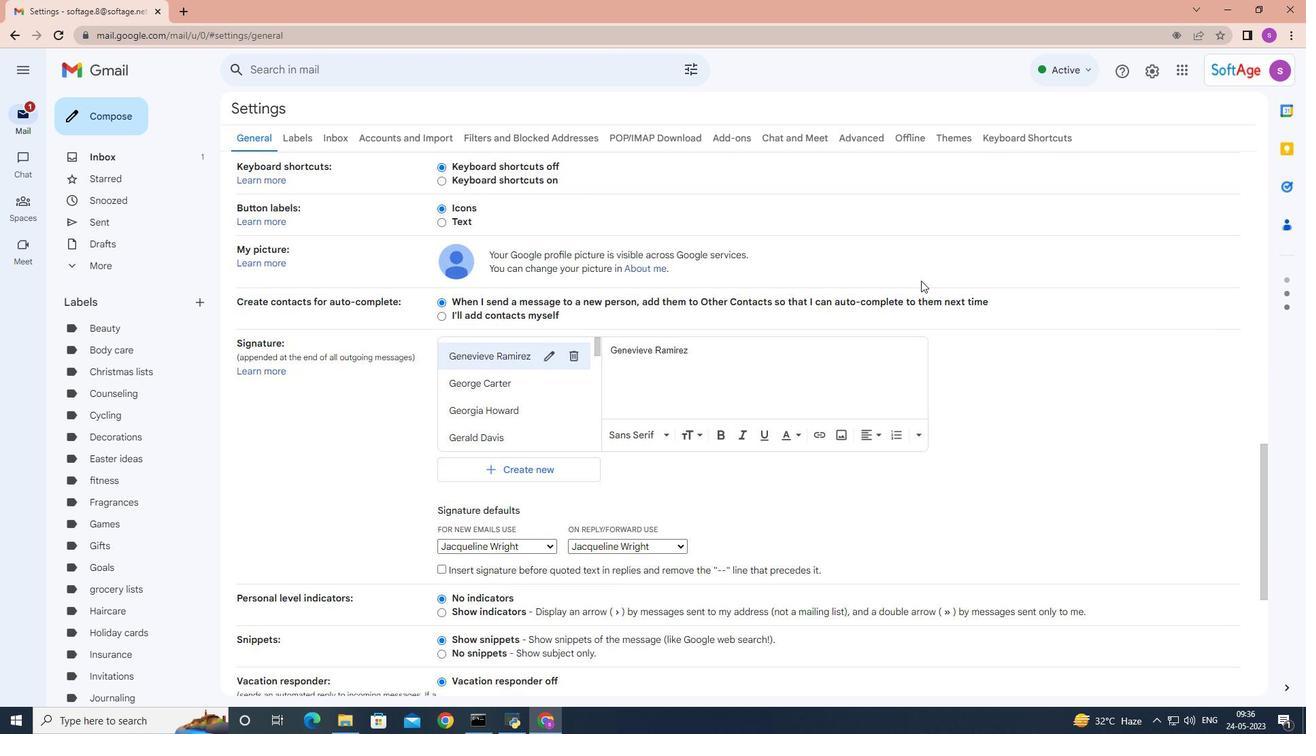 
Action: Mouse moved to (934, 298)
Screenshot: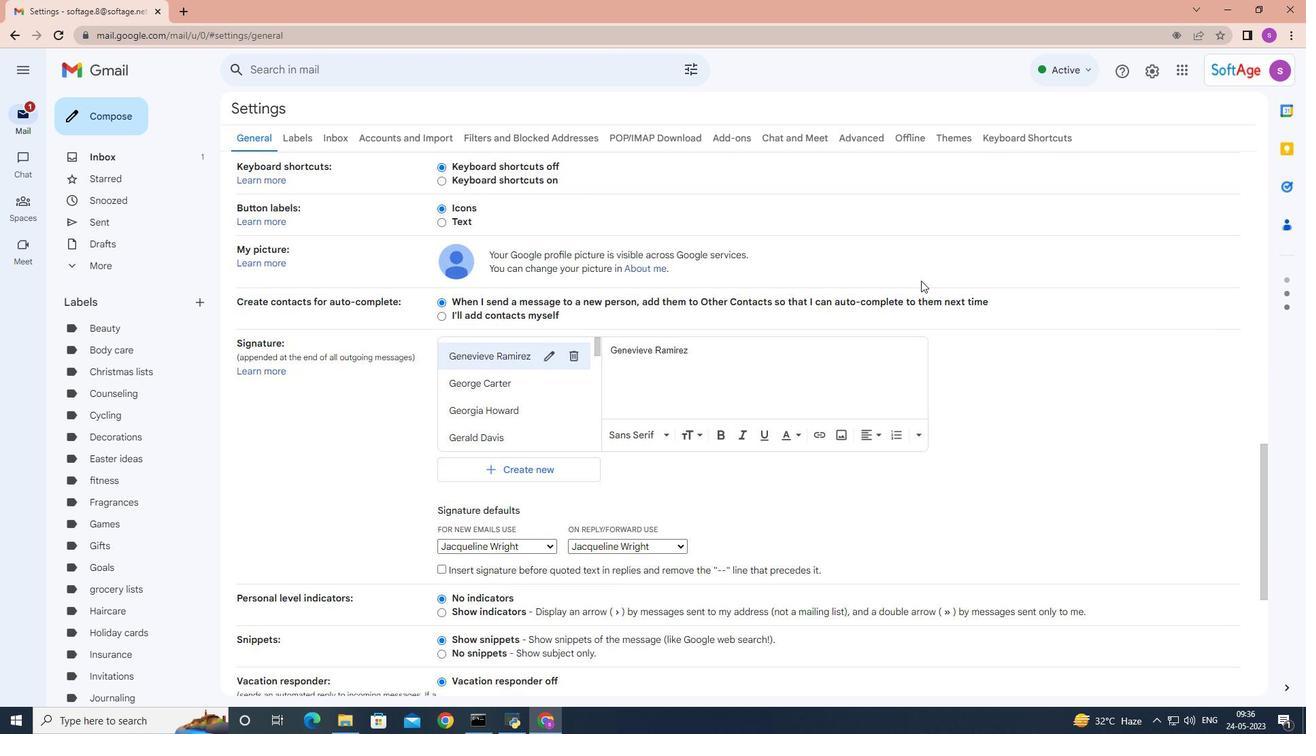 
Action: Mouse scrolled (936, 302) with delta (0, 0)
Screenshot: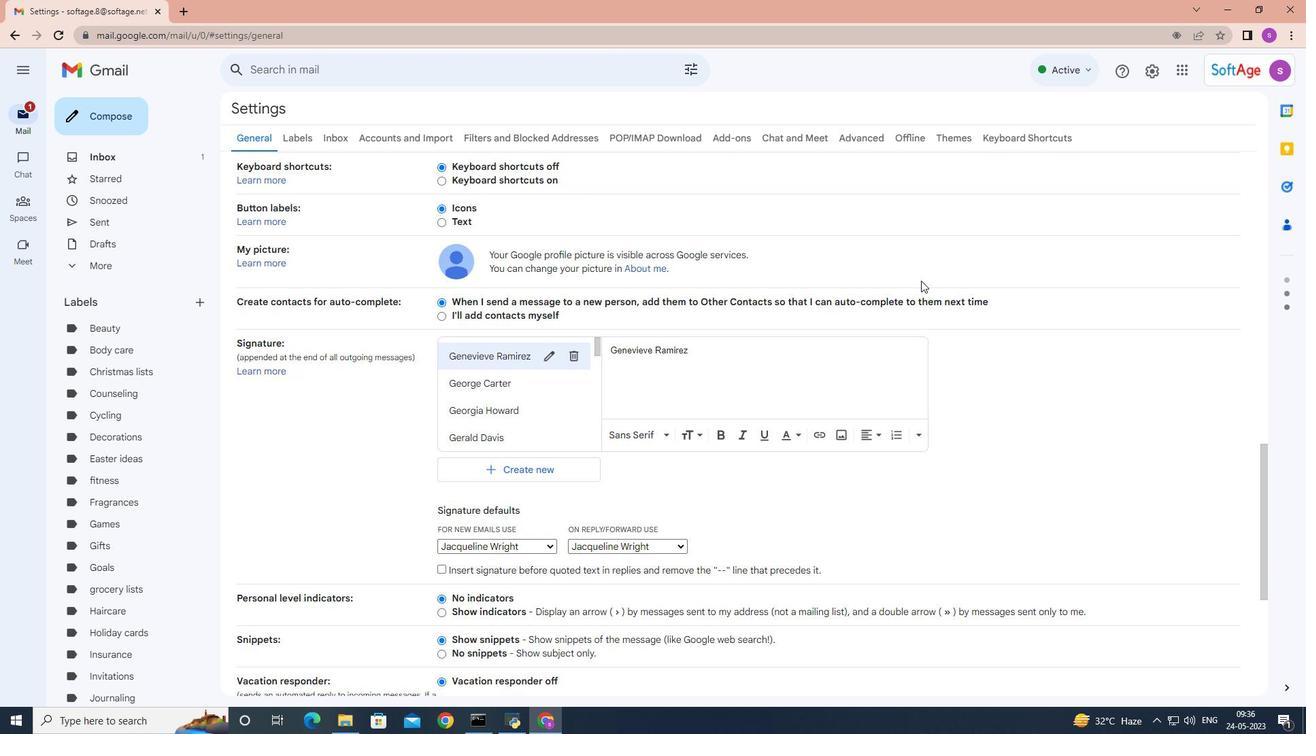 
Action: Mouse moved to (921, 281)
Screenshot: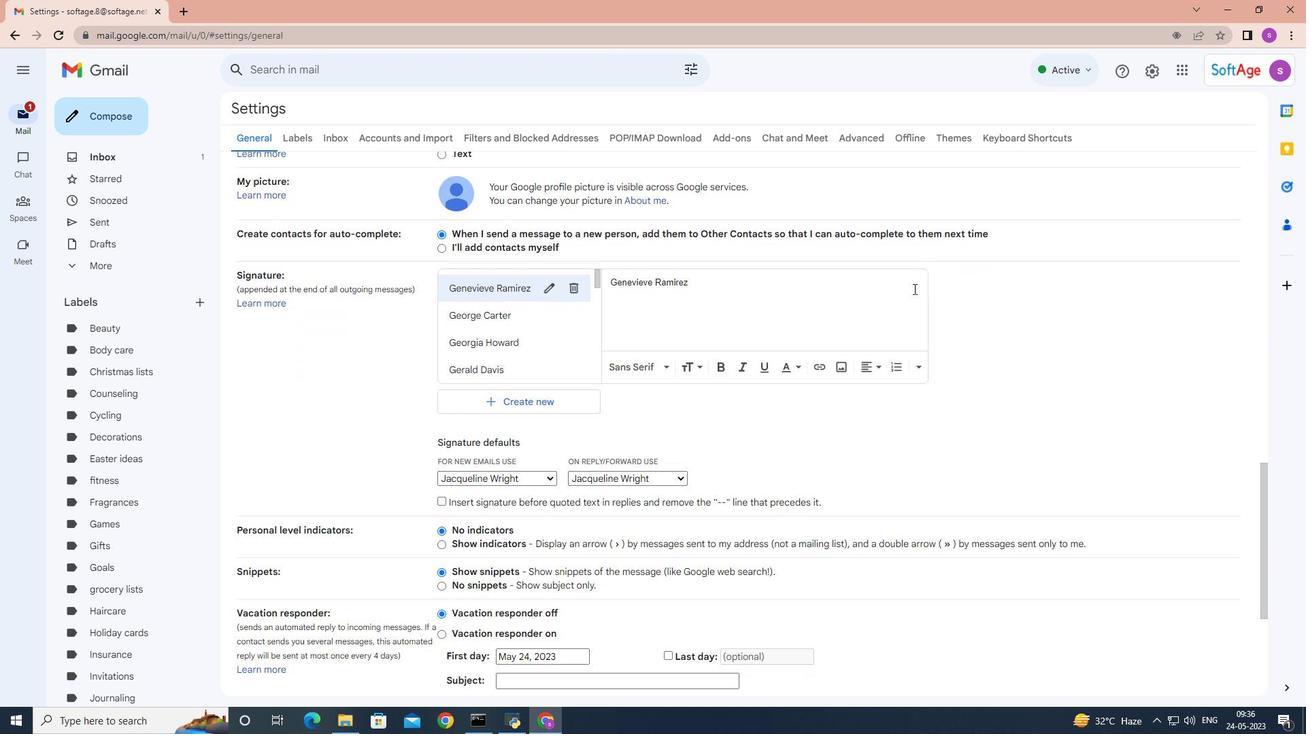 
Action: Mouse scrolled (921, 281) with delta (0, 0)
Screenshot: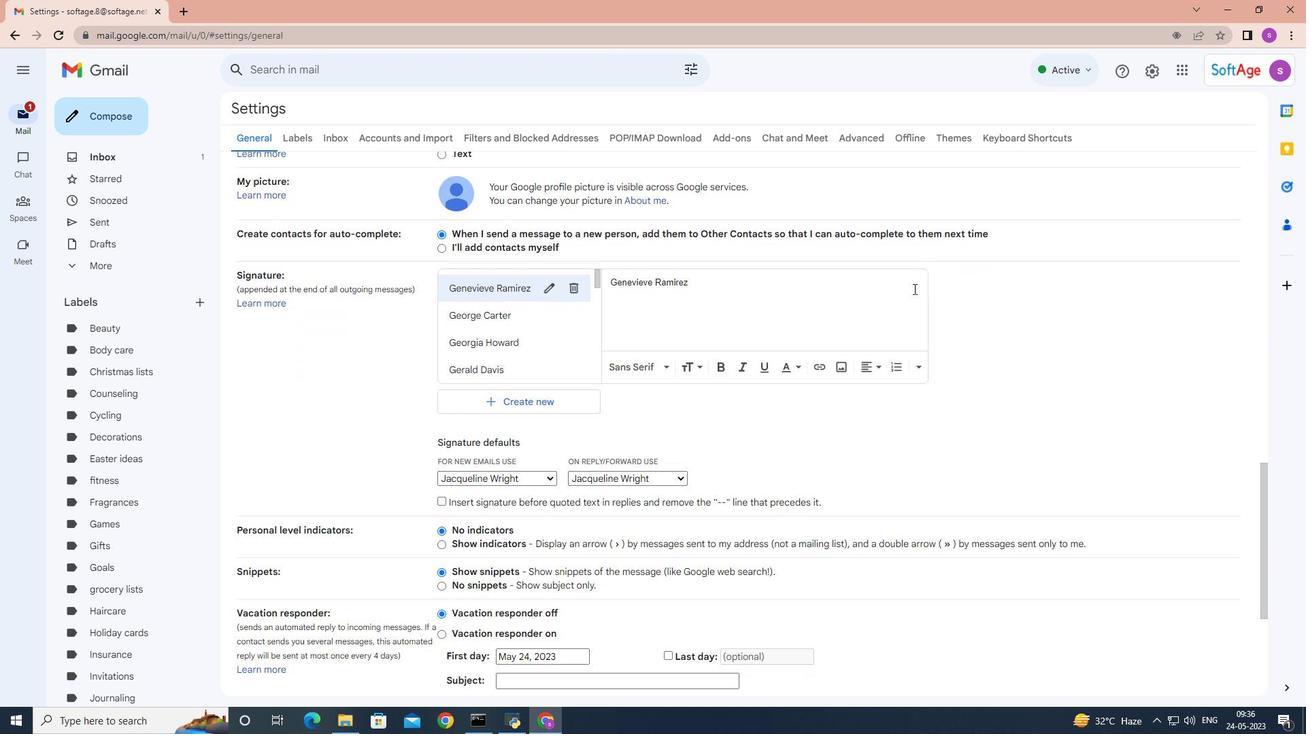 
Action: Mouse moved to (921, 281)
Screenshot: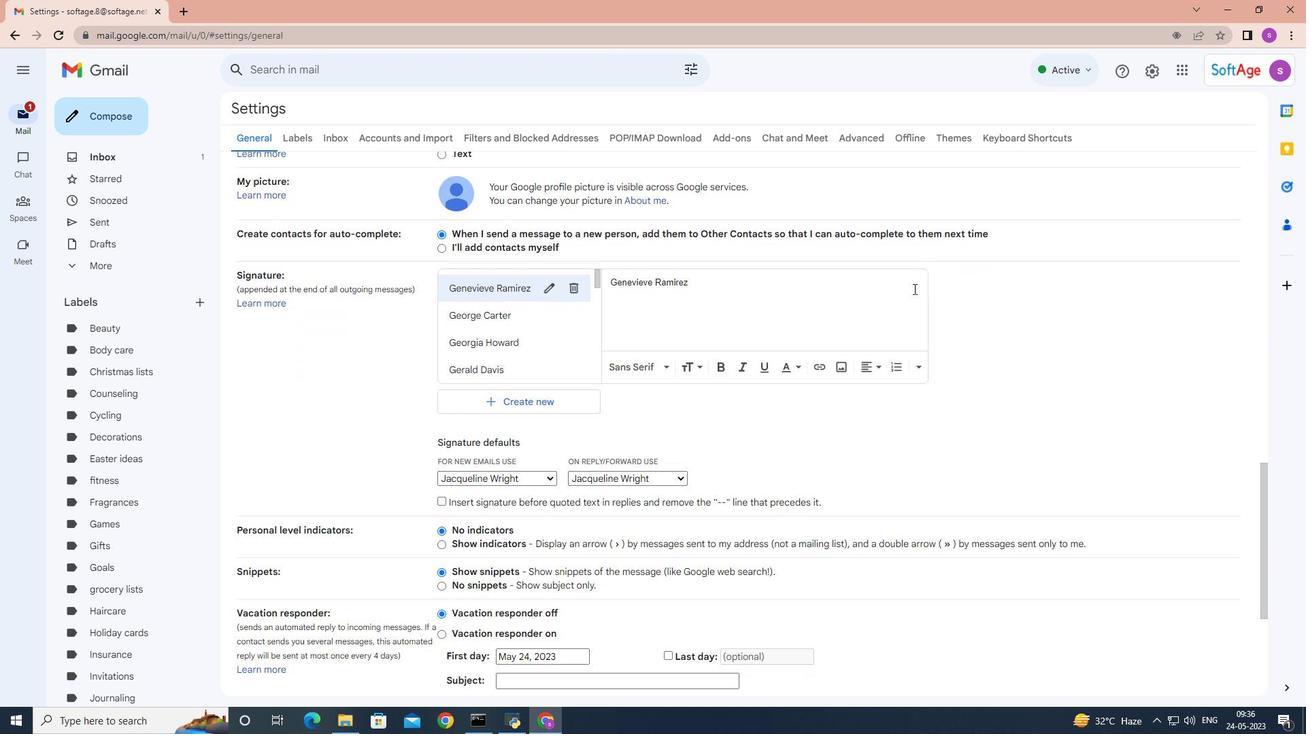 
Action: Mouse scrolled (921, 281) with delta (0, 0)
Screenshot: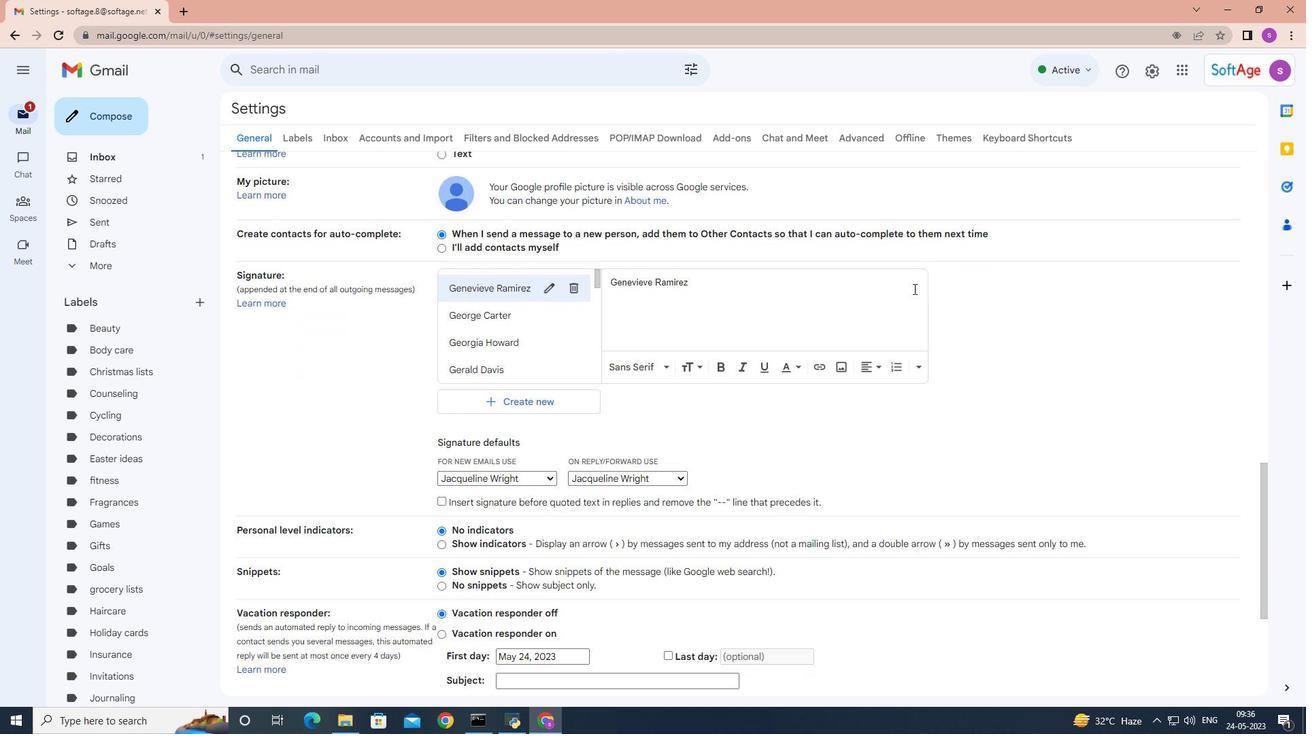 
Action: Mouse moved to (555, 337)
Screenshot: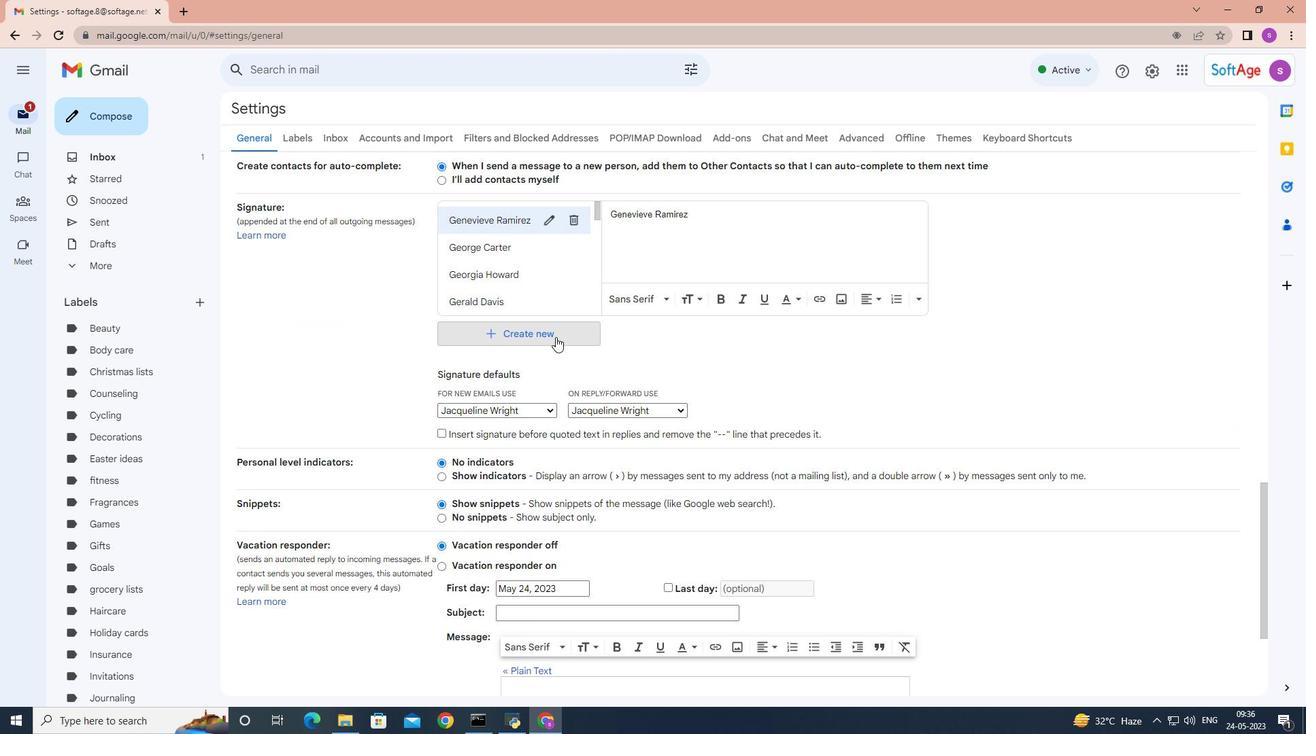 
Action: Mouse pressed left at (555, 337)
Screenshot: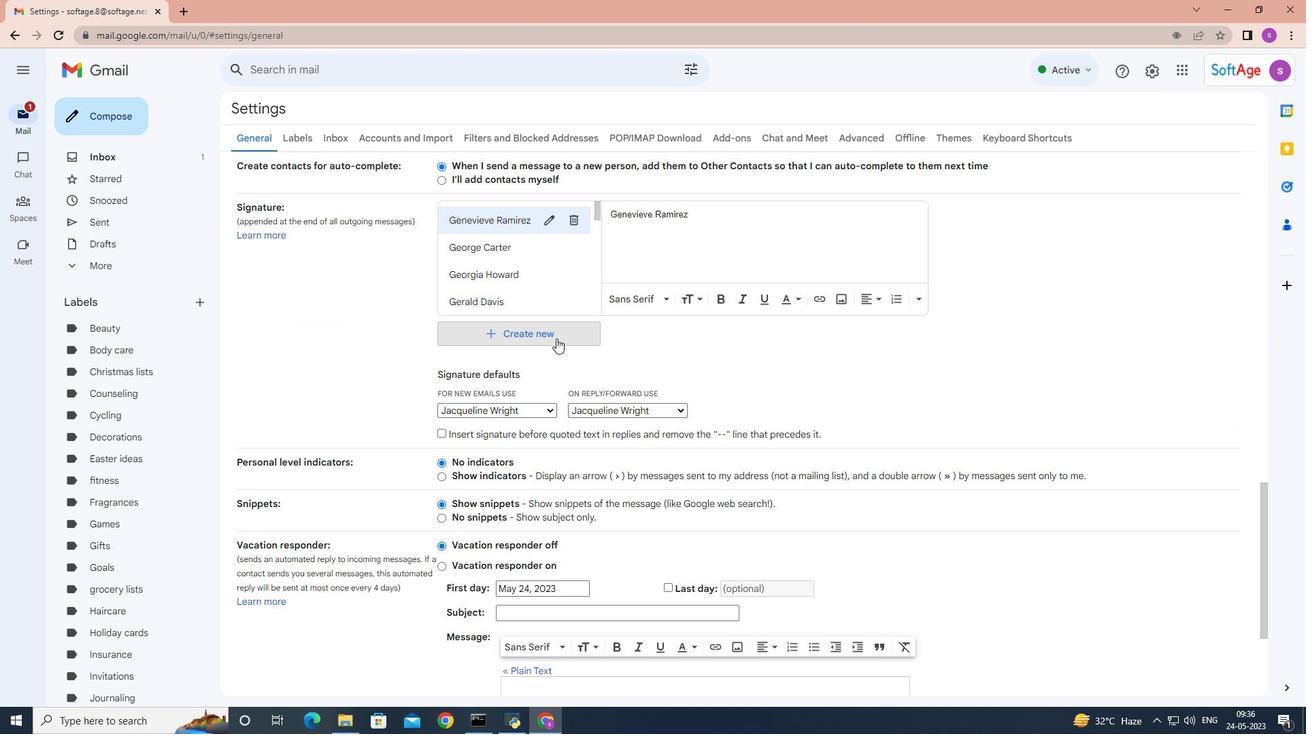 
Action: Mouse moved to (589, 353)
Screenshot: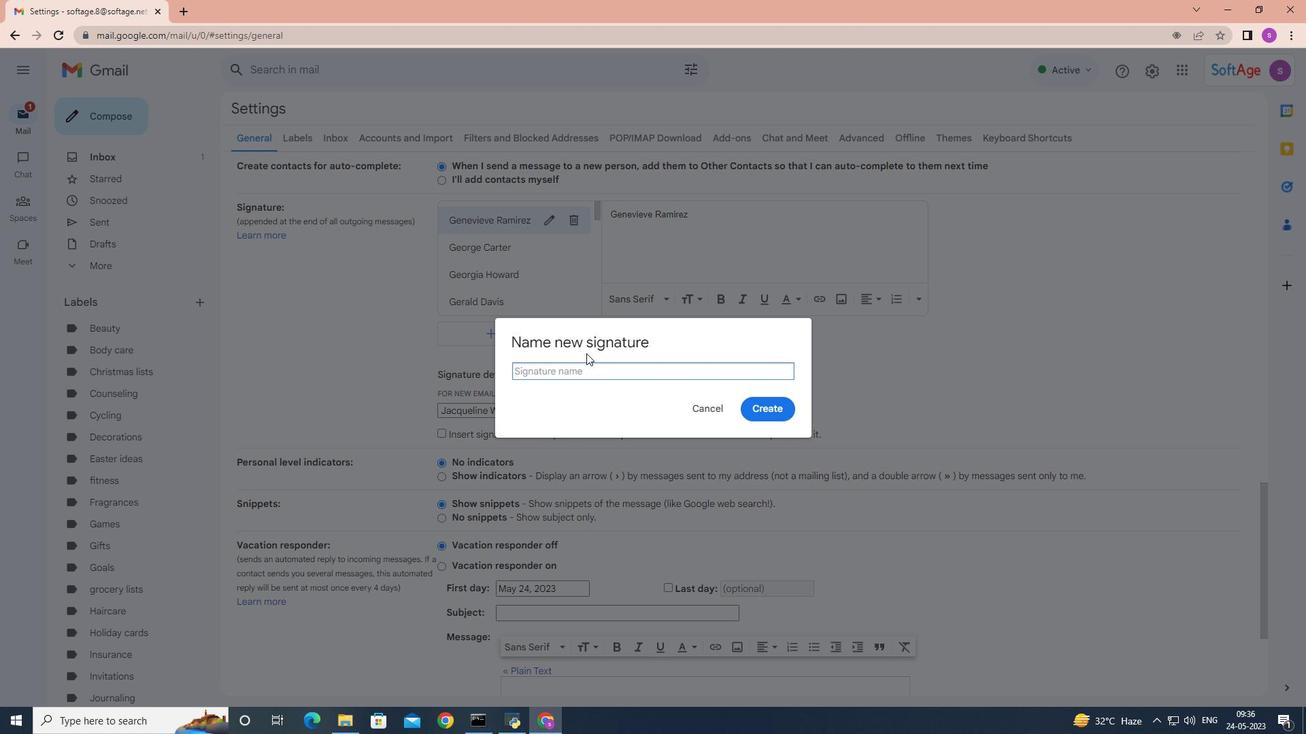 
Action: Key pressed <Key.shift>
Screenshot: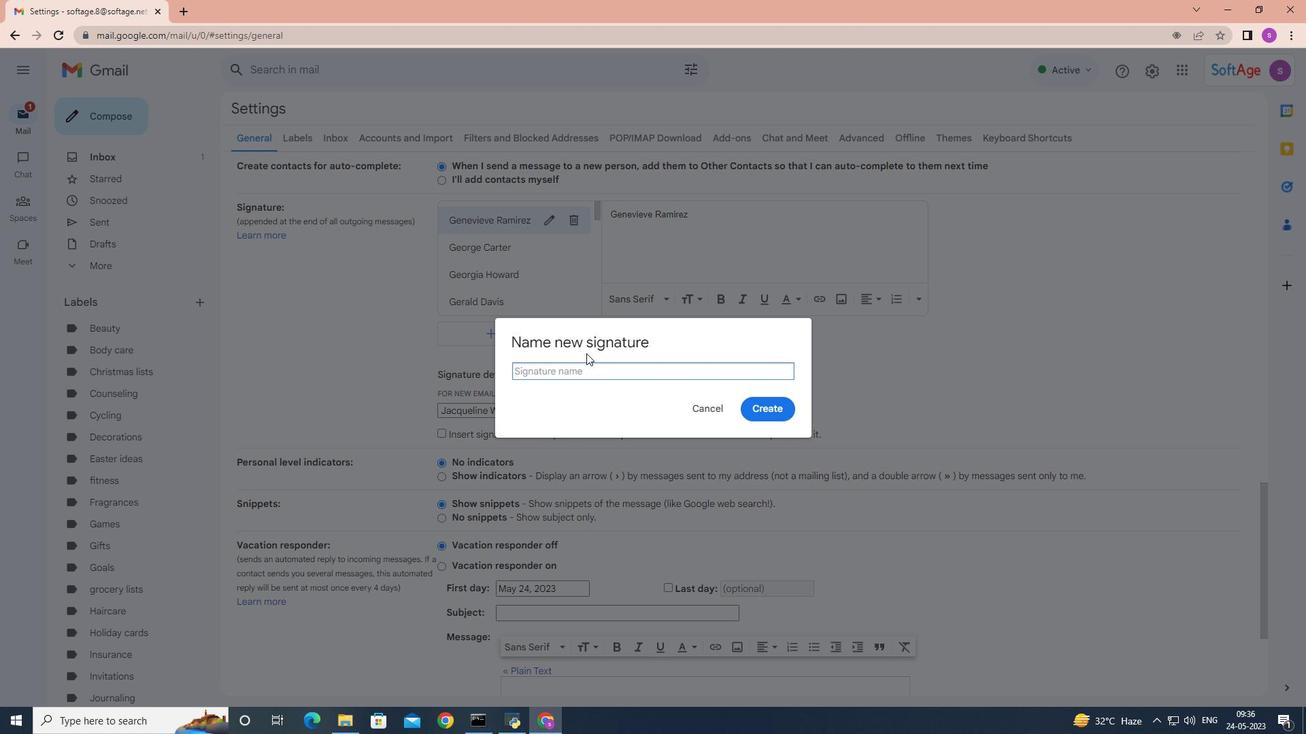 
Action: Mouse moved to (586, 353)
Screenshot: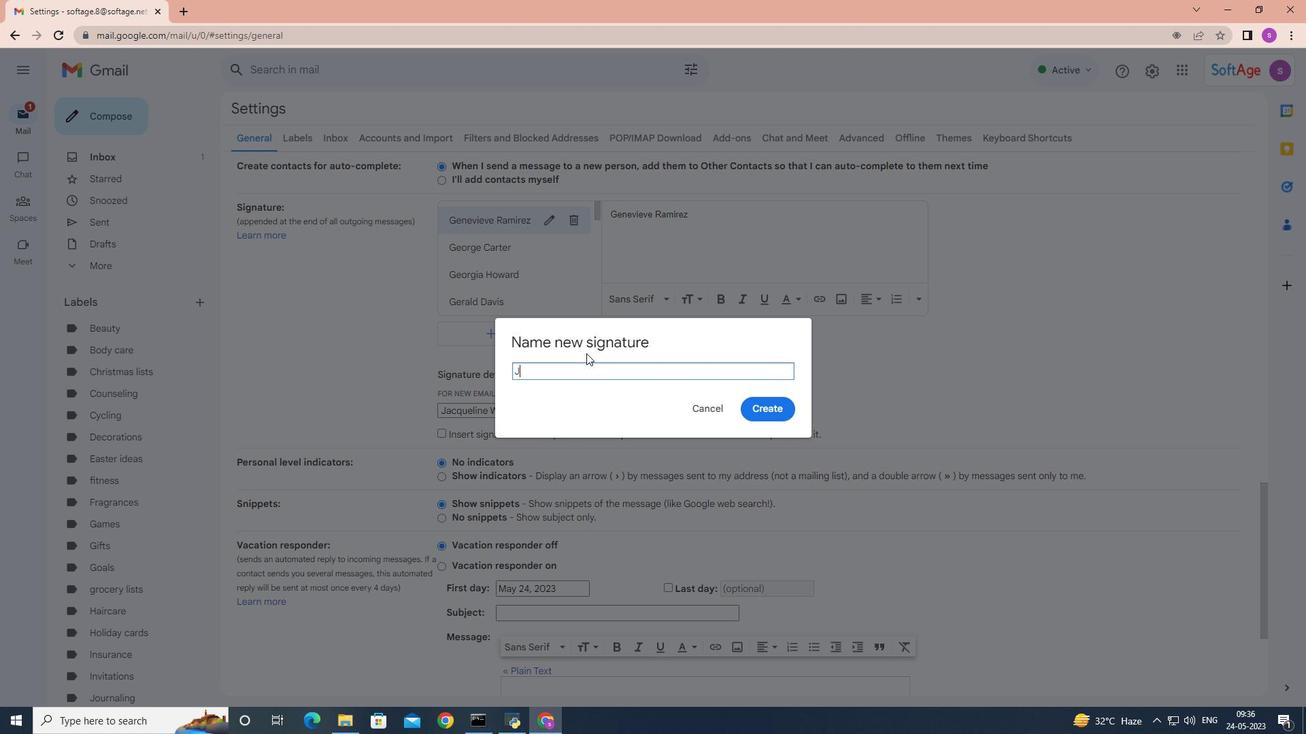 
Action: Key pressed Js<Key.backspace>ake<Key.space><Key.shift><Key.shift>Allen<Key.space>
Screenshot: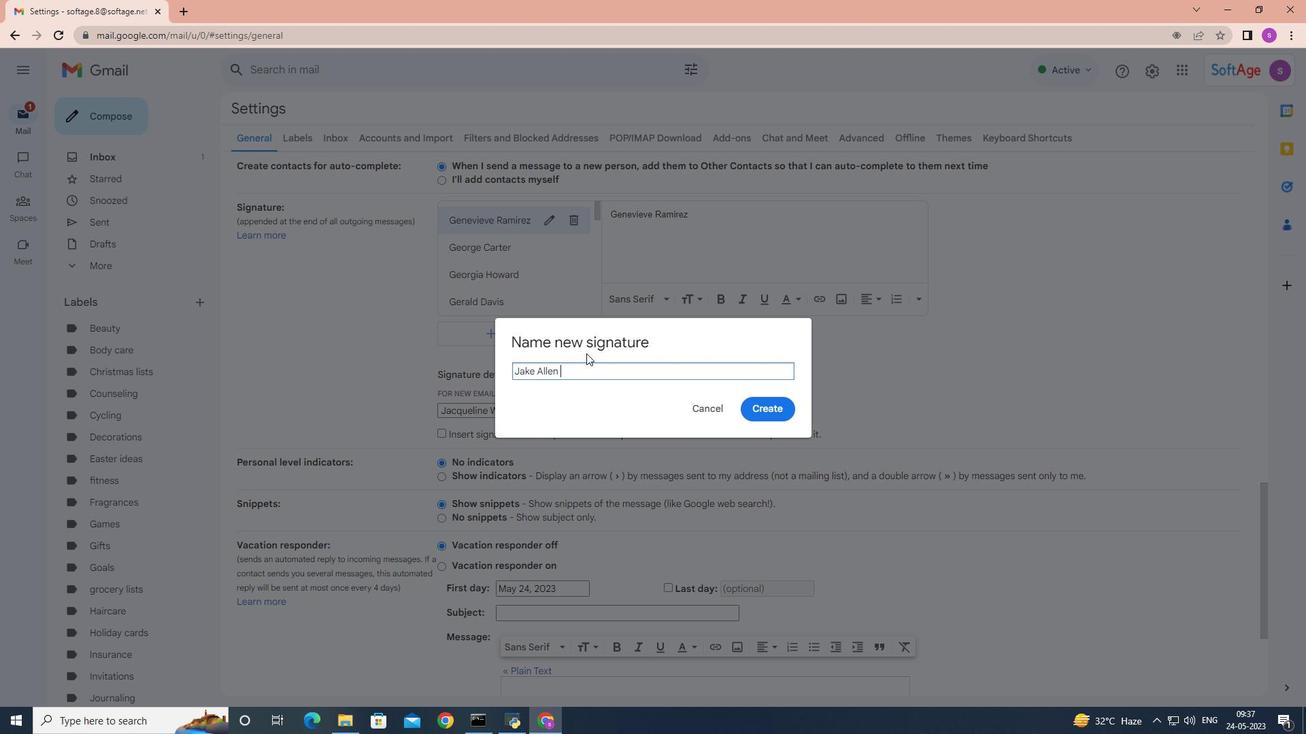 
Action: Mouse moved to (760, 406)
Screenshot: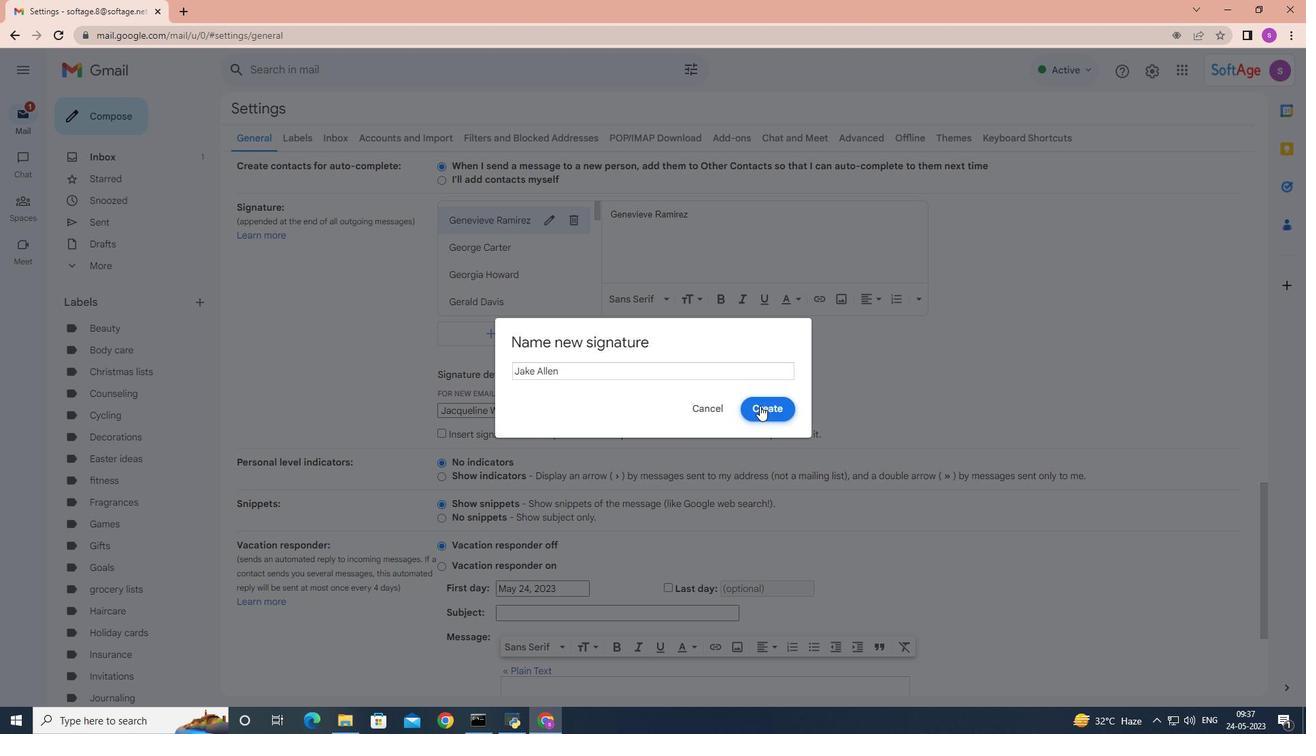 
Action: Mouse pressed left at (760, 406)
Screenshot: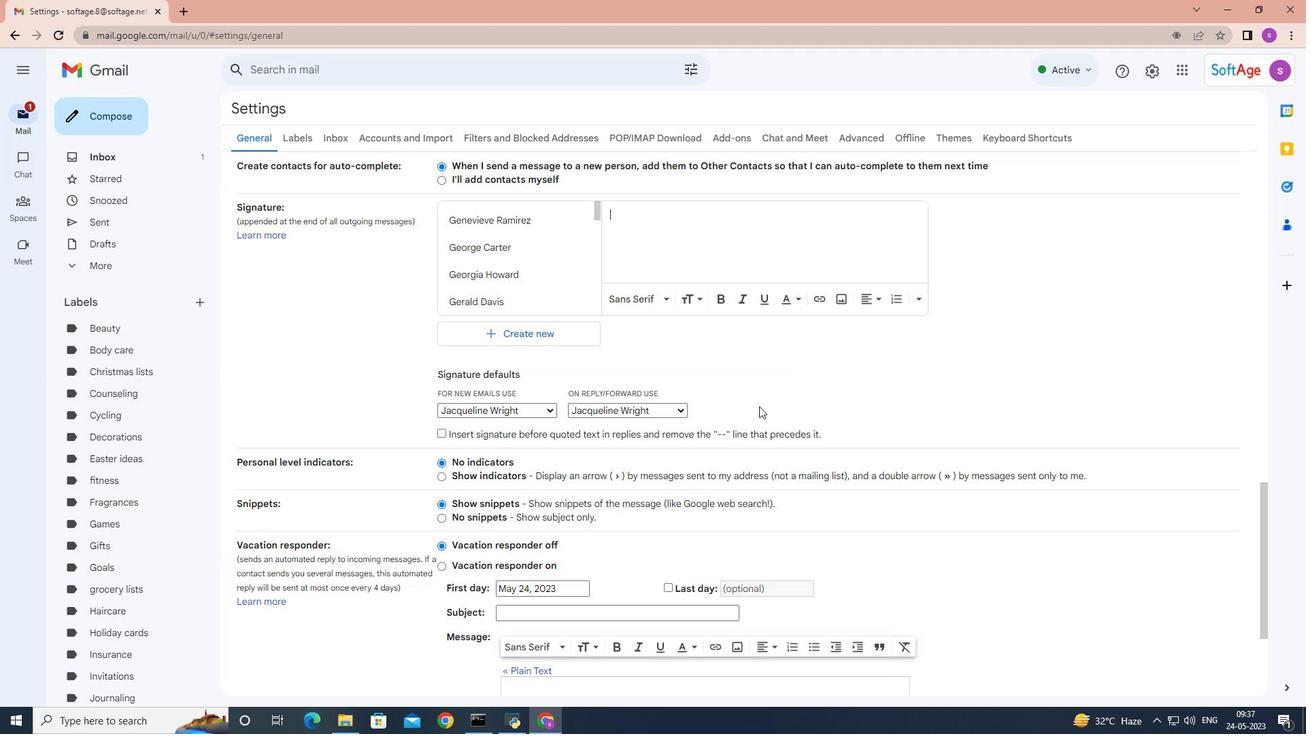 
Action: Mouse moved to (668, 243)
Screenshot: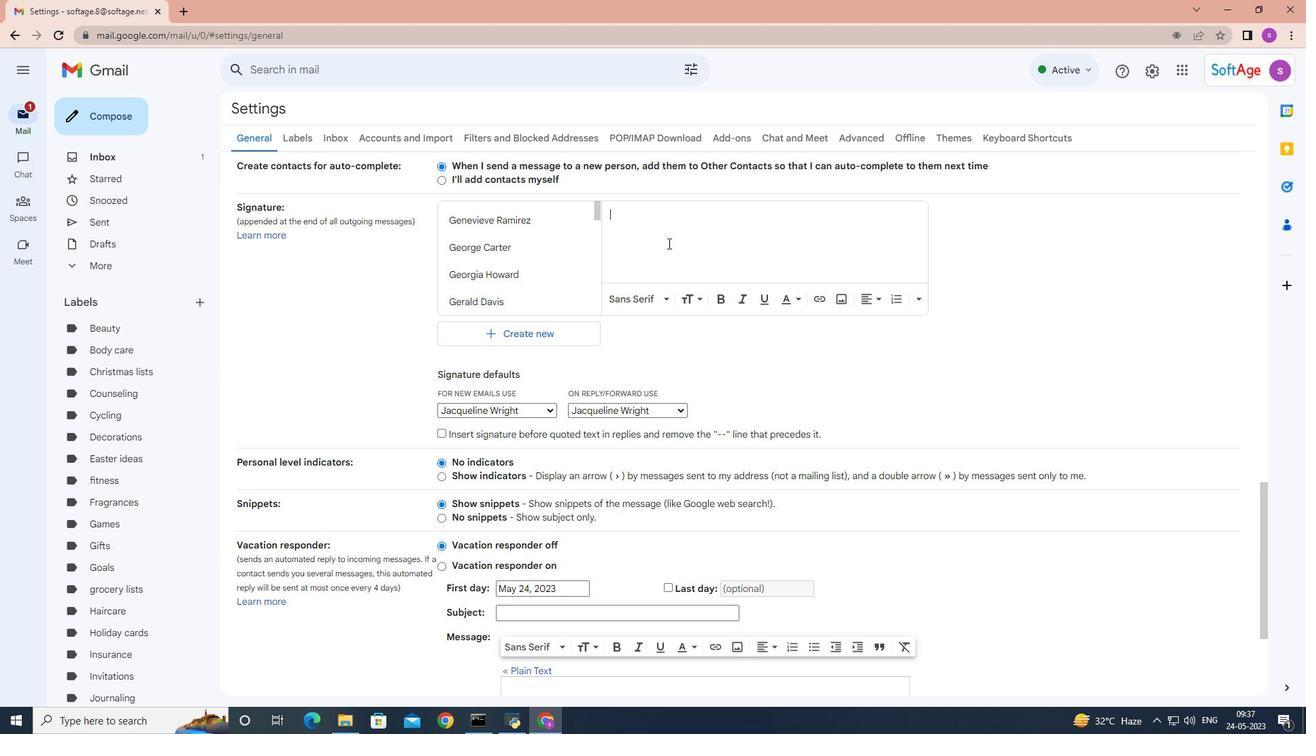 
Action: Key pressed <Key.shift><Key.shift>Jake<Key.space><Key.shift>A
Screenshot: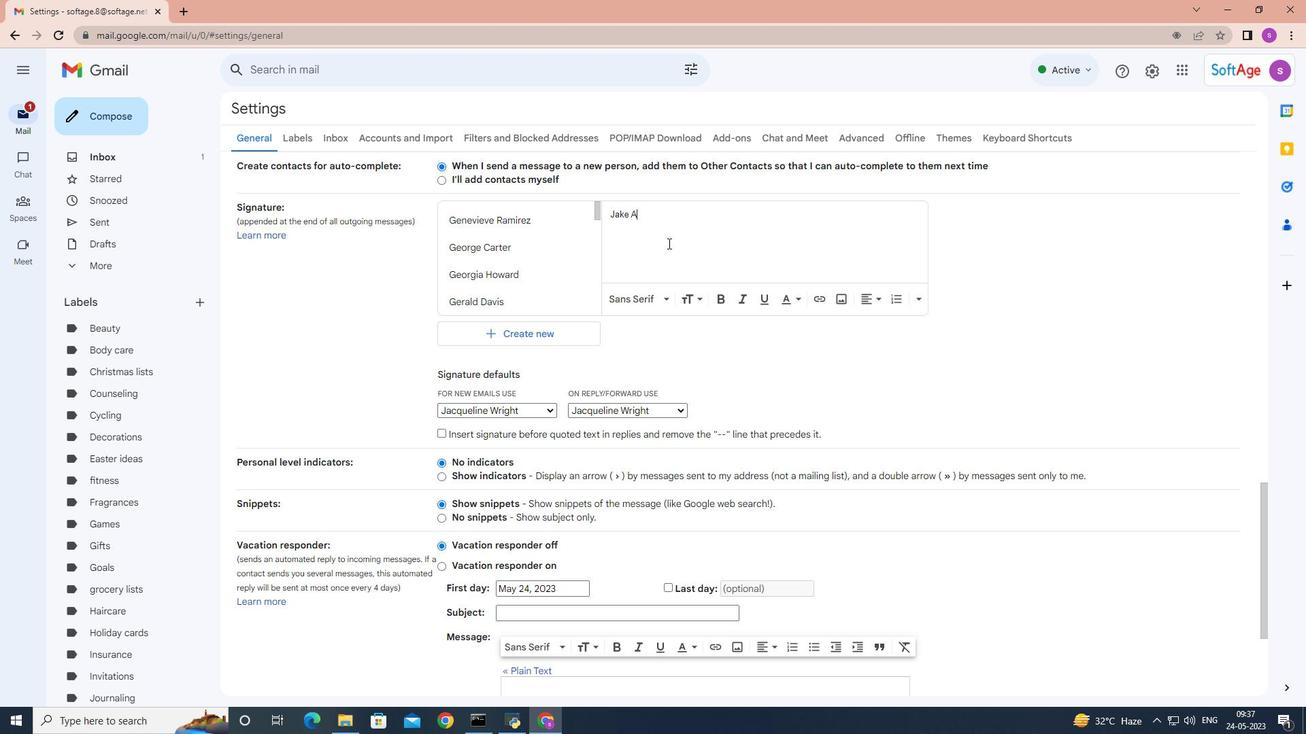 
Action: Mouse moved to (672, 217)
Screenshot: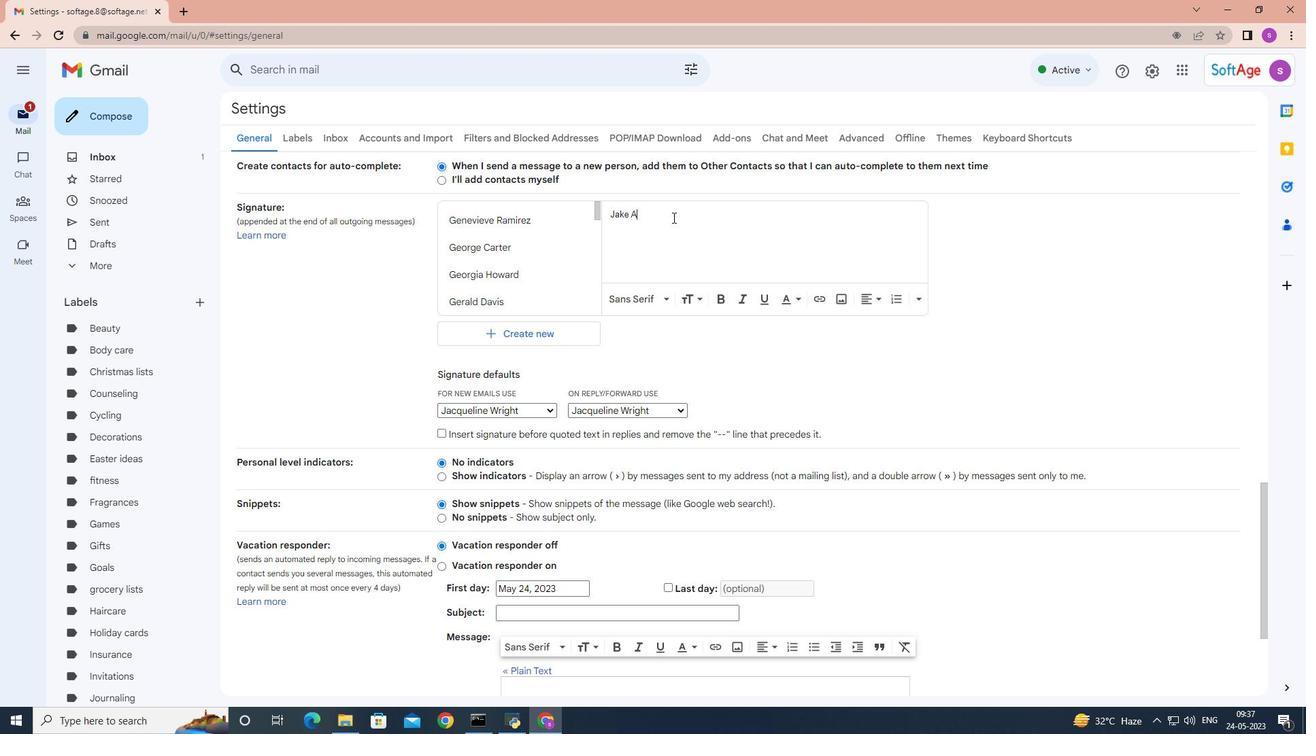 
Action: Key pressed llen
Screenshot: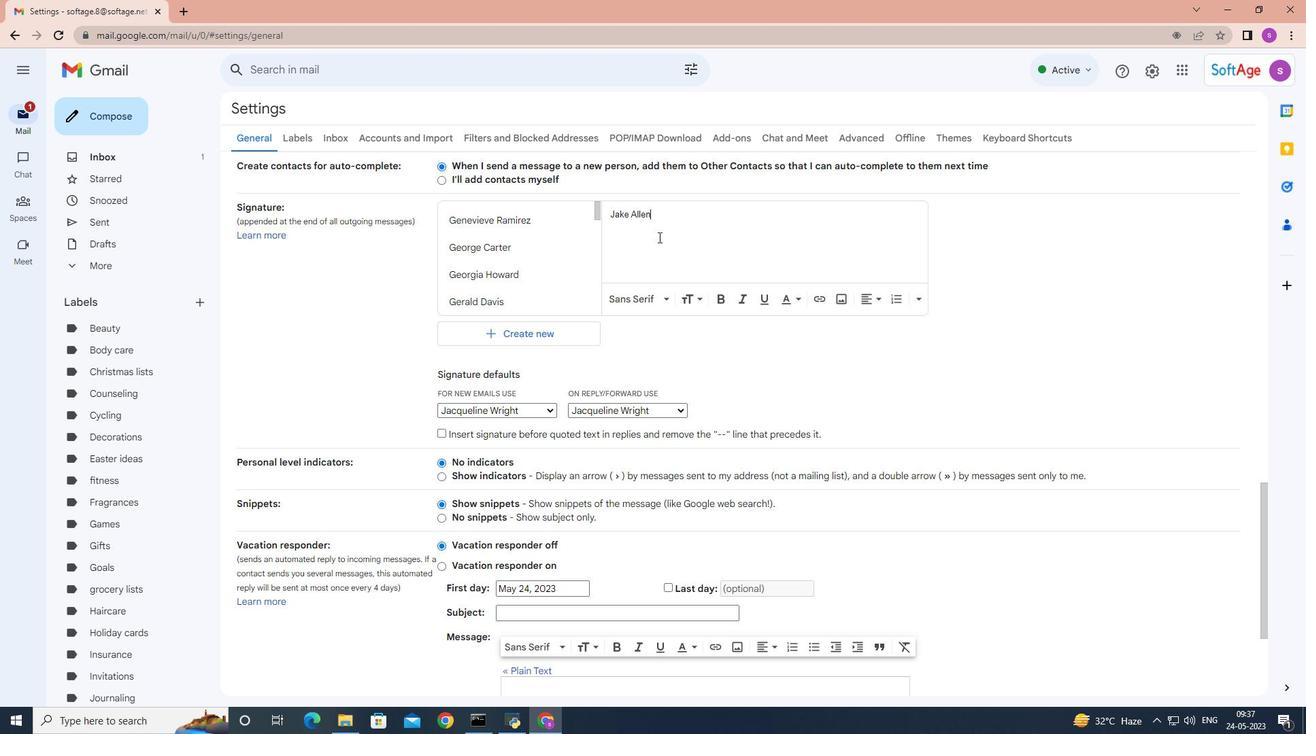 
Action: Mouse moved to (598, 351)
Screenshot: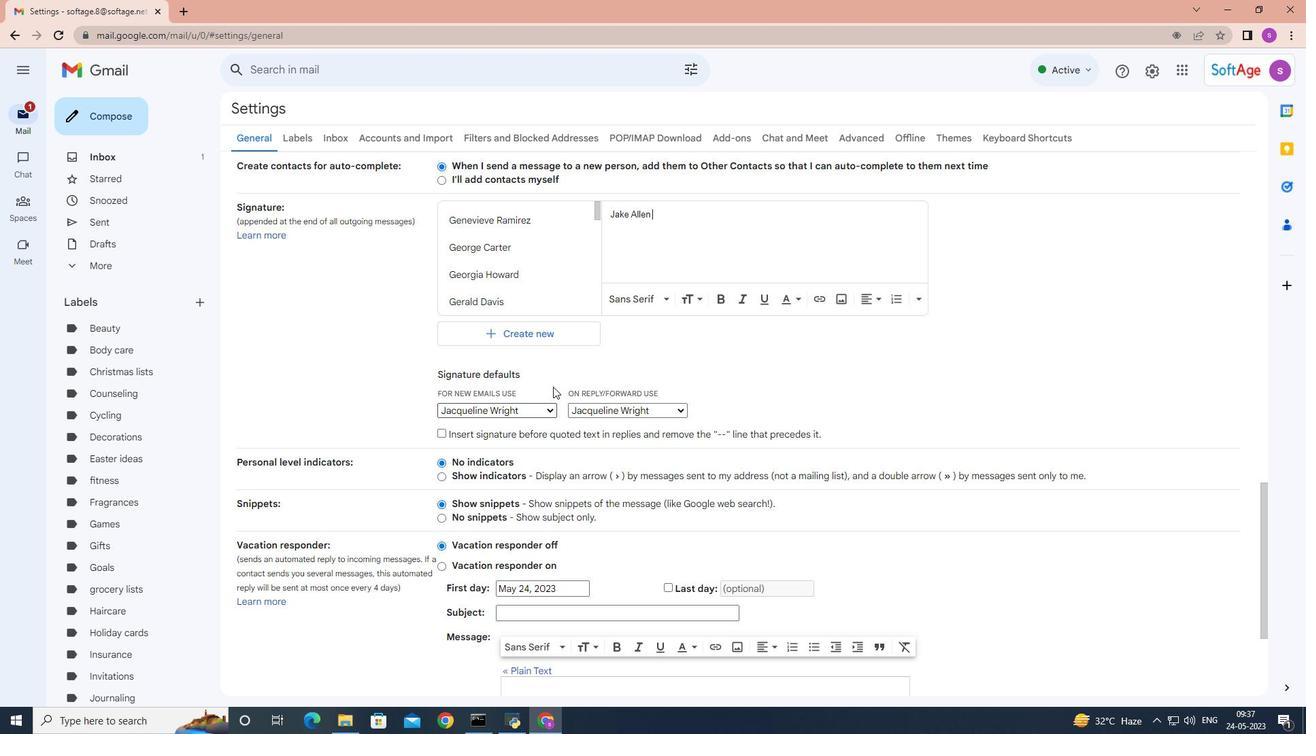 
Action: Key pressed <Key.space>
Screenshot: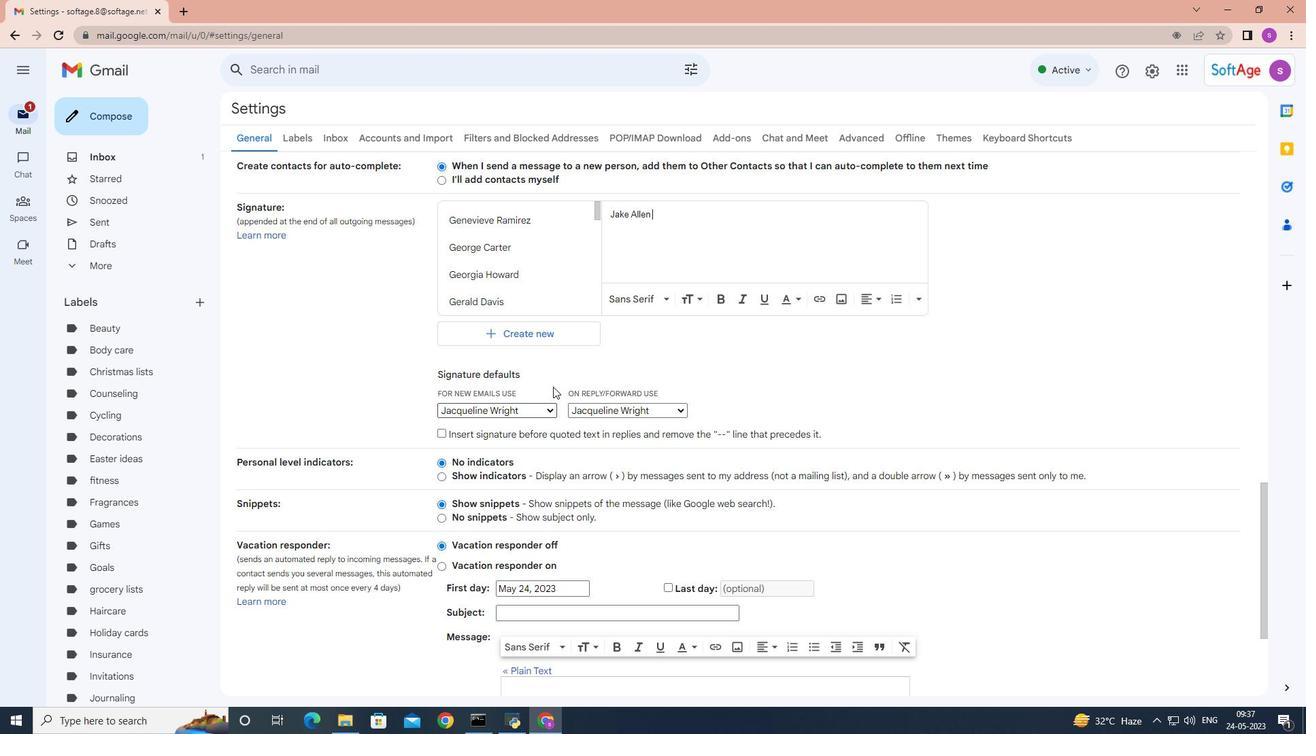 
Action: Mouse moved to (547, 408)
Screenshot: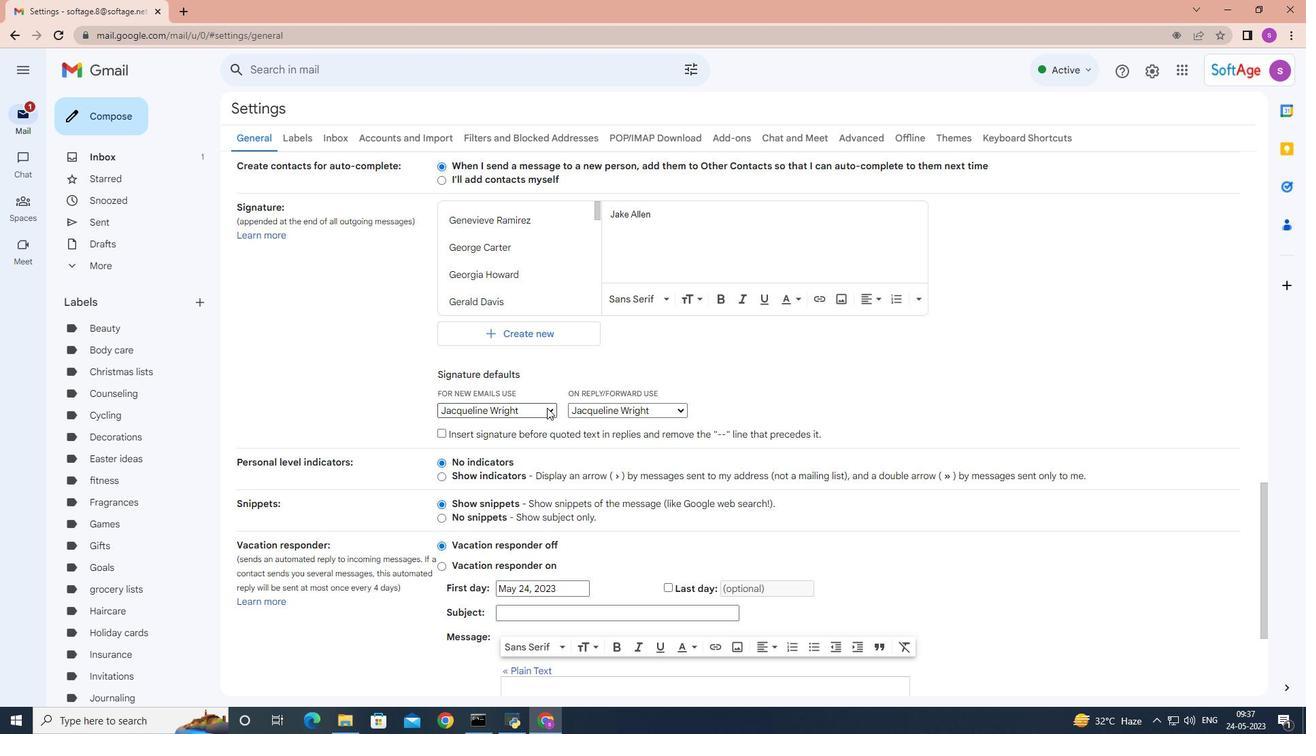 
Action: Mouse pressed left at (547, 408)
Screenshot: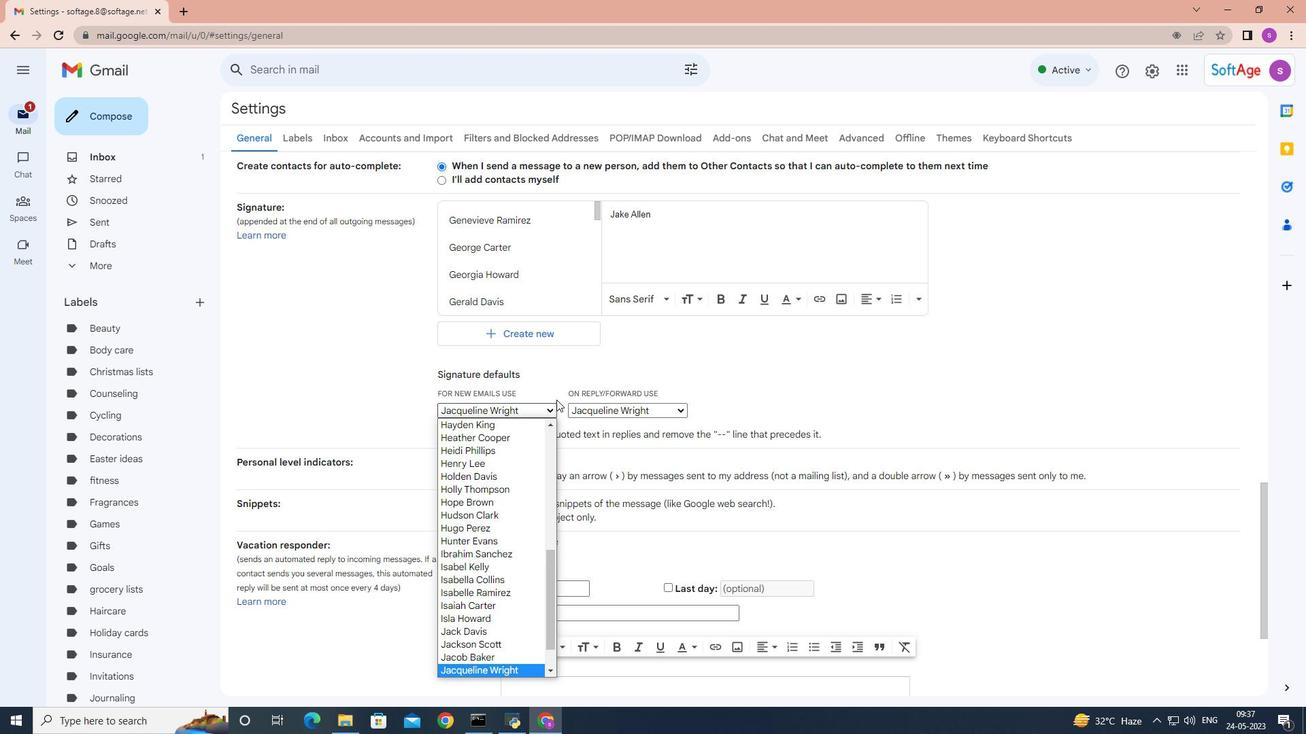 
Action: Mouse moved to (521, 442)
Screenshot: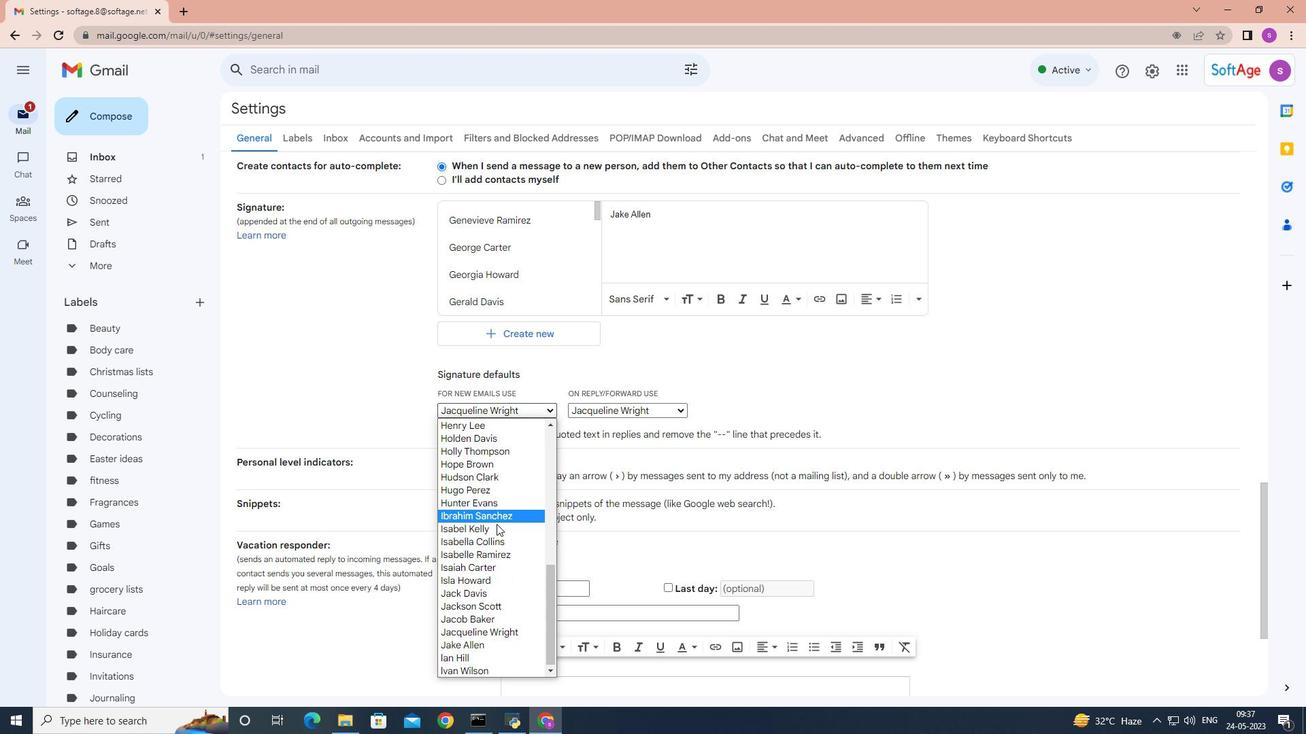 
Action: Mouse scrolled (521, 442) with delta (0, 0)
Screenshot: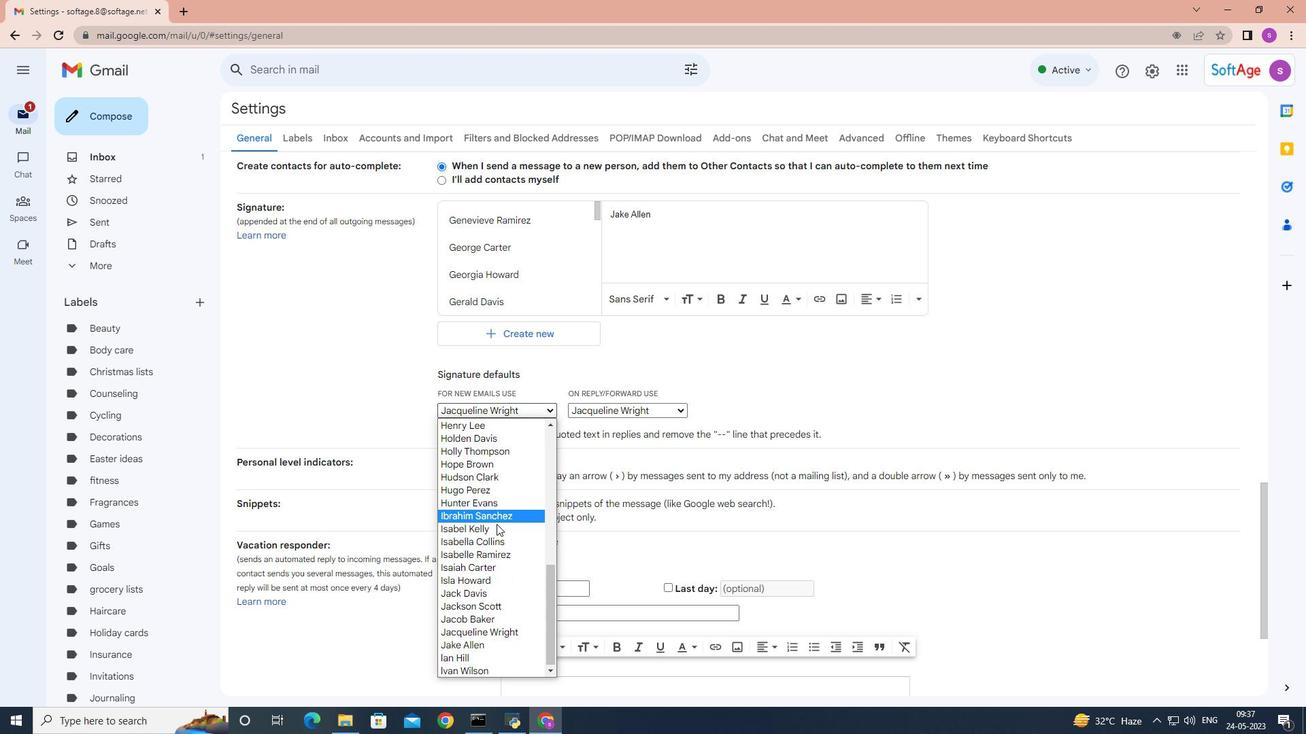 
Action: Mouse moved to (502, 496)
Screenshot: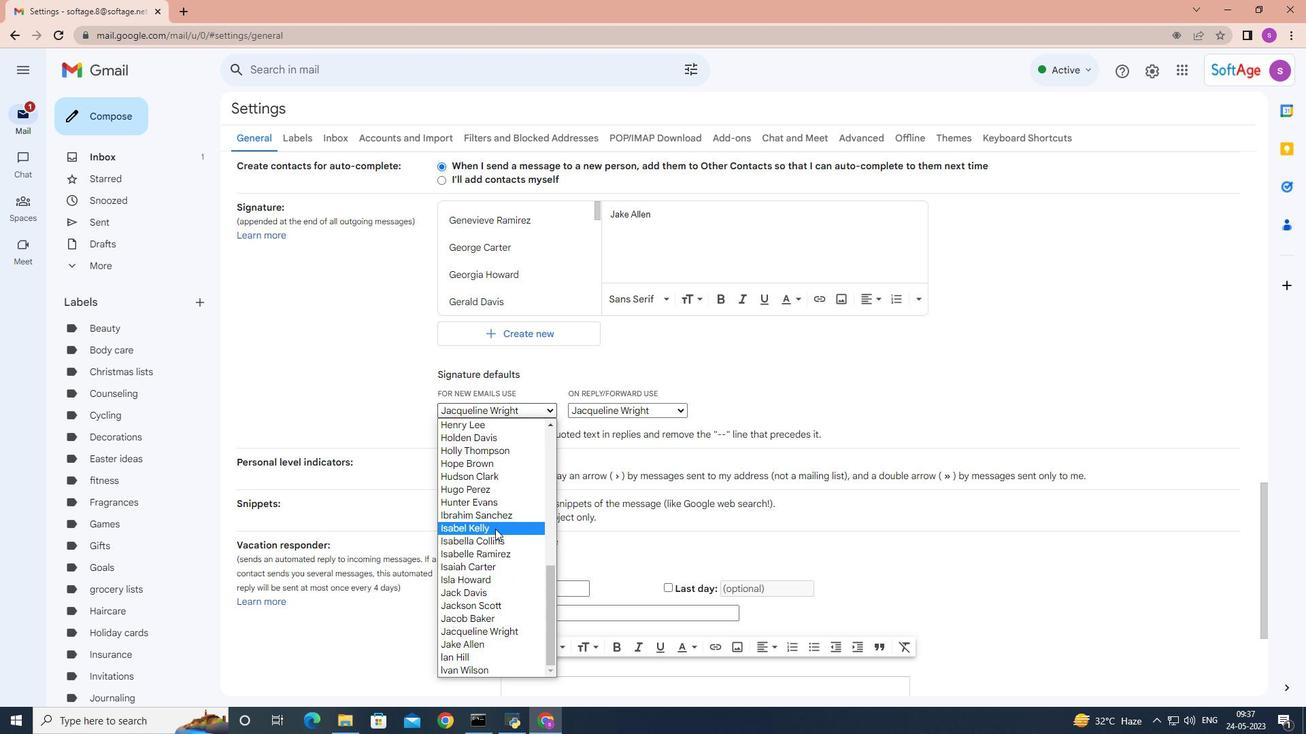 
Action: Mouse scrolled (502, 495) with delta (0, 0)
Screenshot: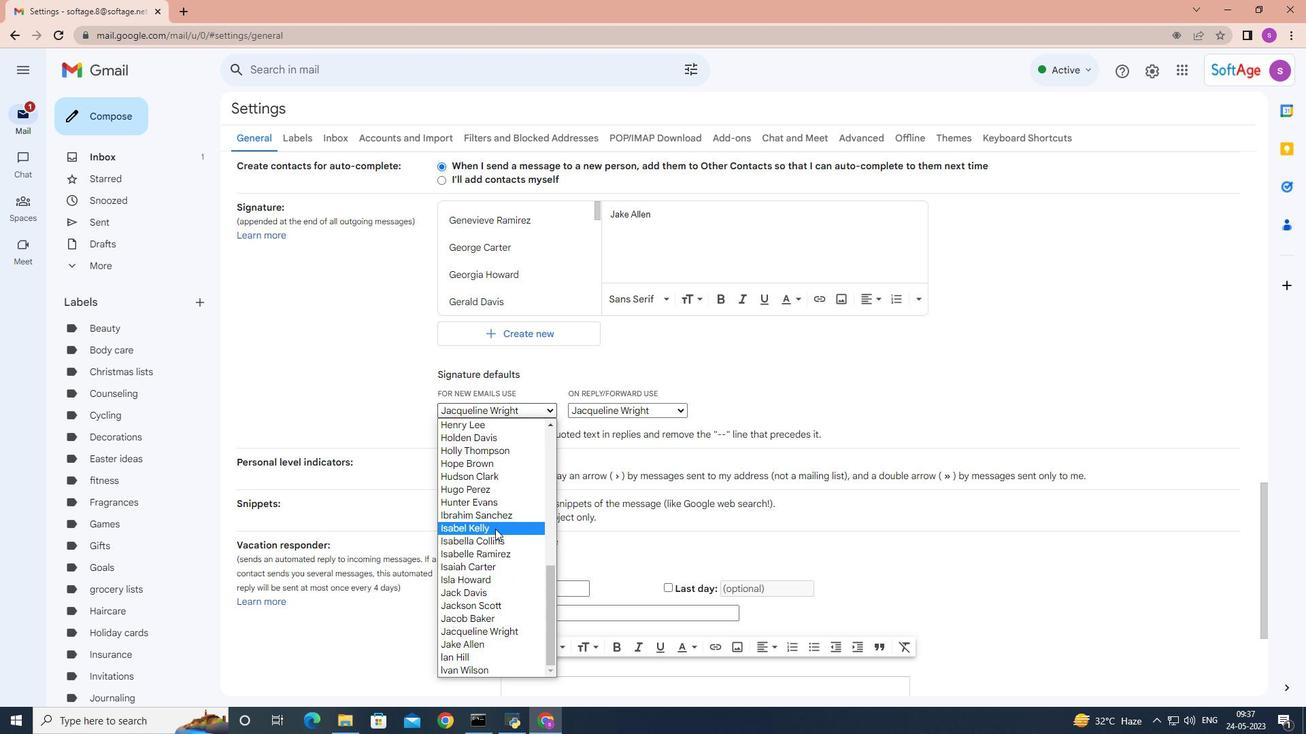
Action: Mouse moved to (498, 520)
Screenshot: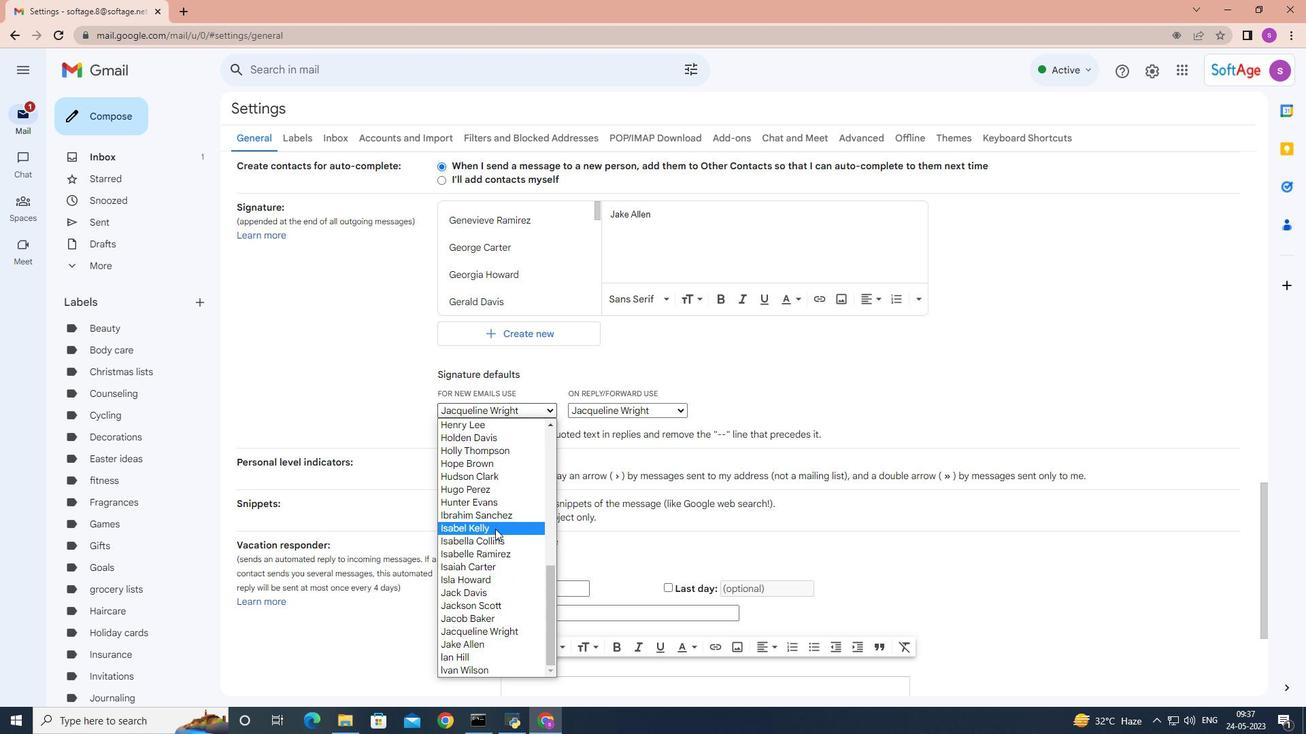 
Action: Mouse scrolled (498, 519) with delta (0, 0)
Screenshot: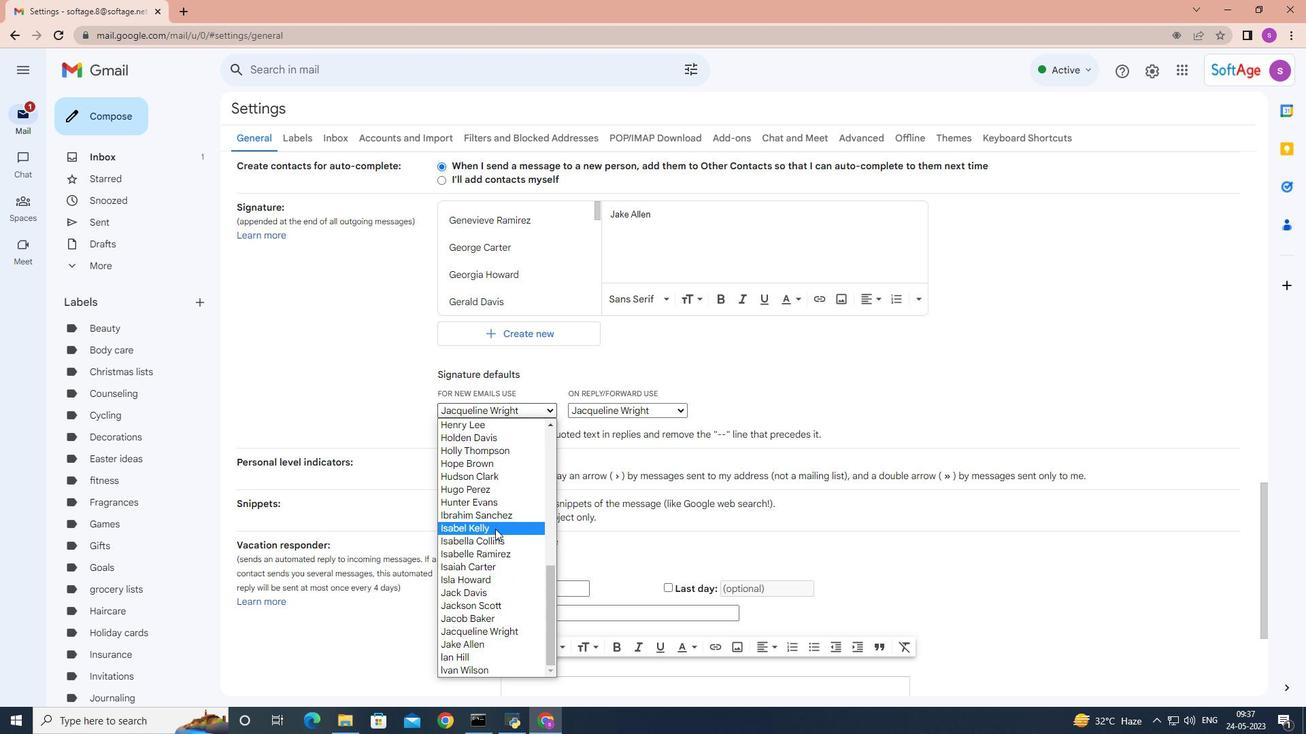 
Action: Mouse moved to (496, 527)
Screenshot: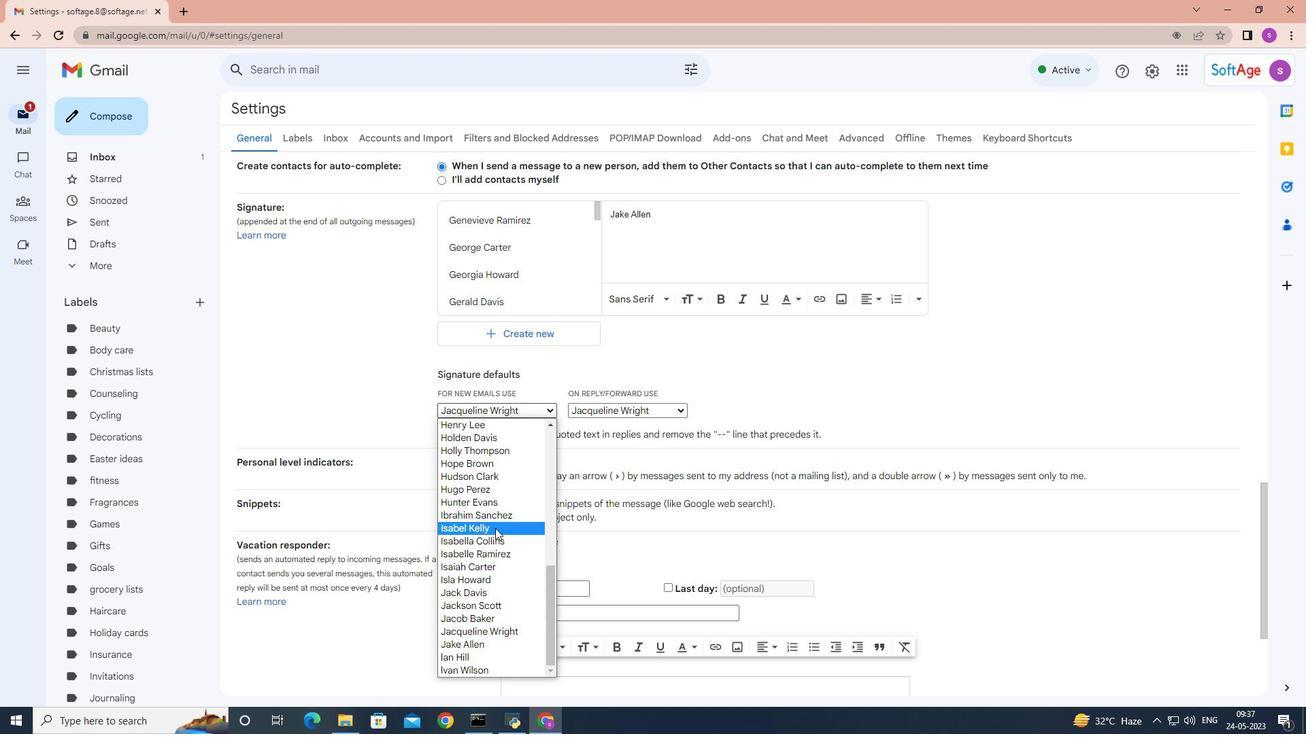 
Action: Mouse scrolled (496, 525) with delta (0, 0)
Screenshot: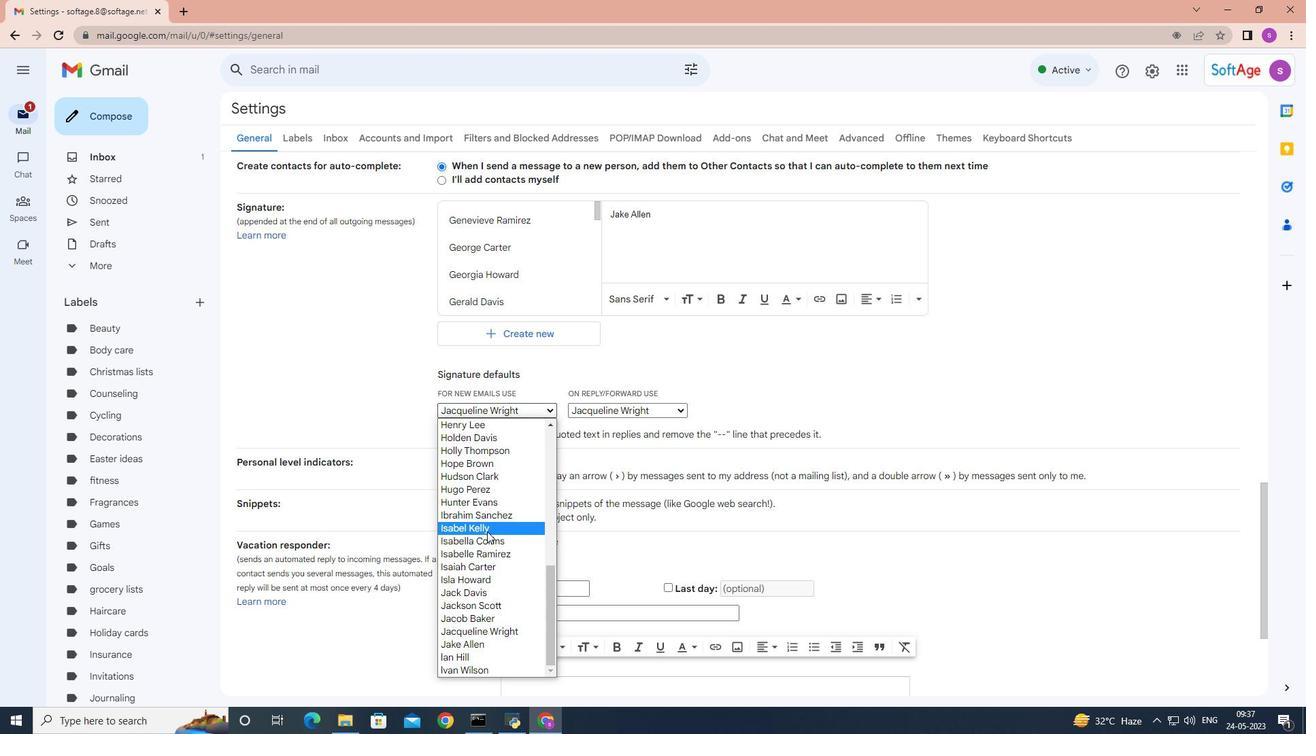 
Action: Mouse moved to (495, 529)
Screenshot: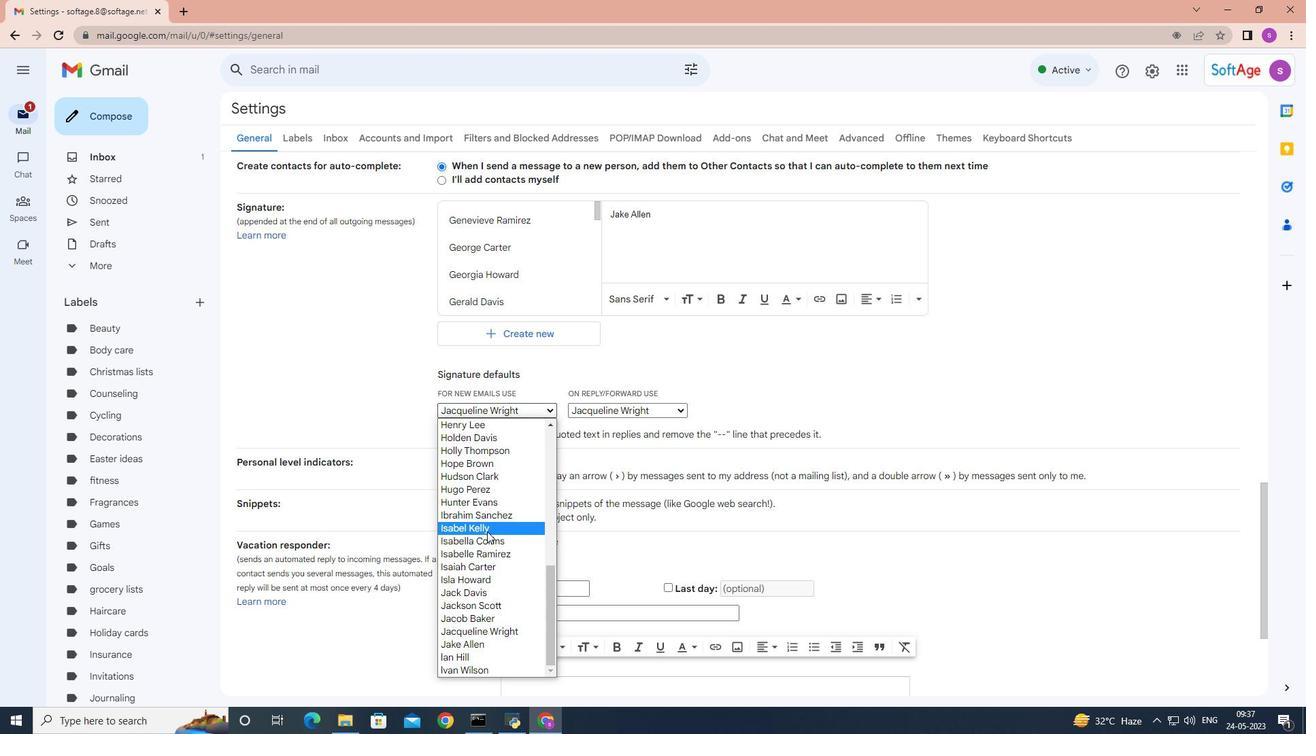 
Action: Mouse scrolled (496, 527) with delta (0, 0)
Screenshot: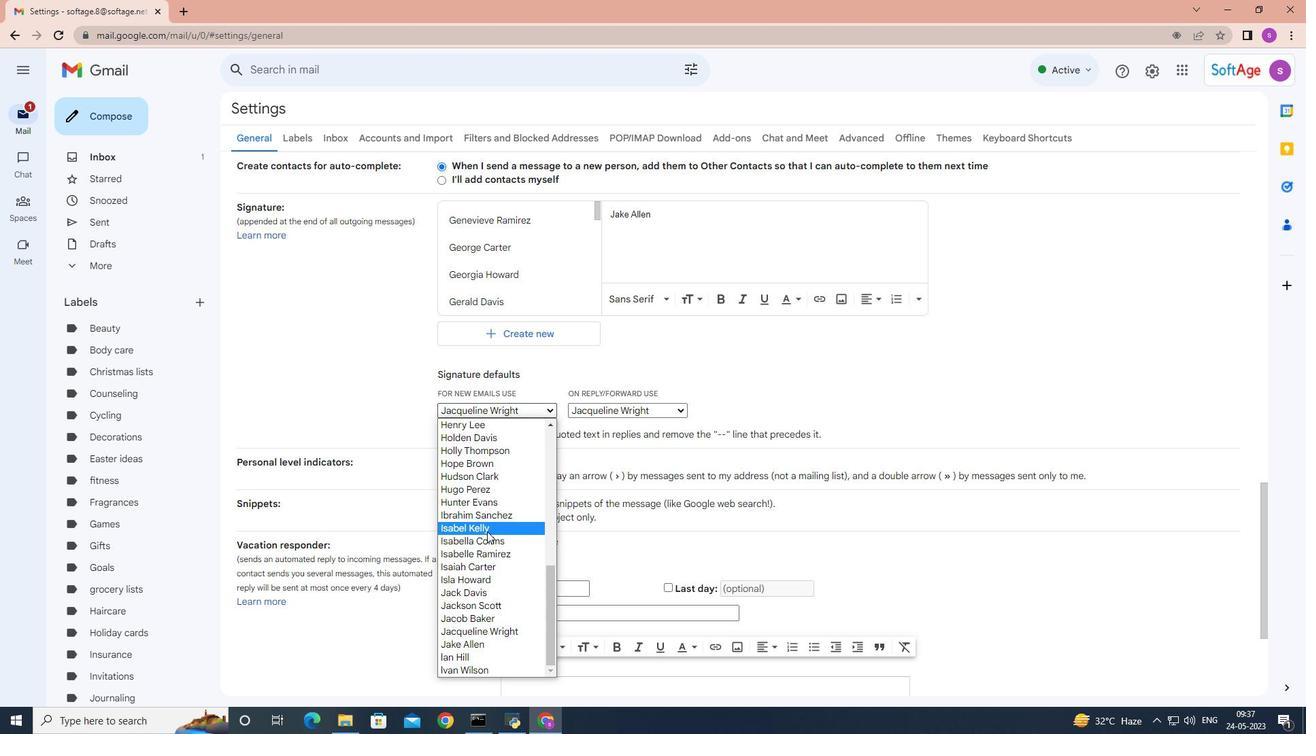 
Action: Mouse scrolled (495, 528) with delta (0, 0)
Screenshot: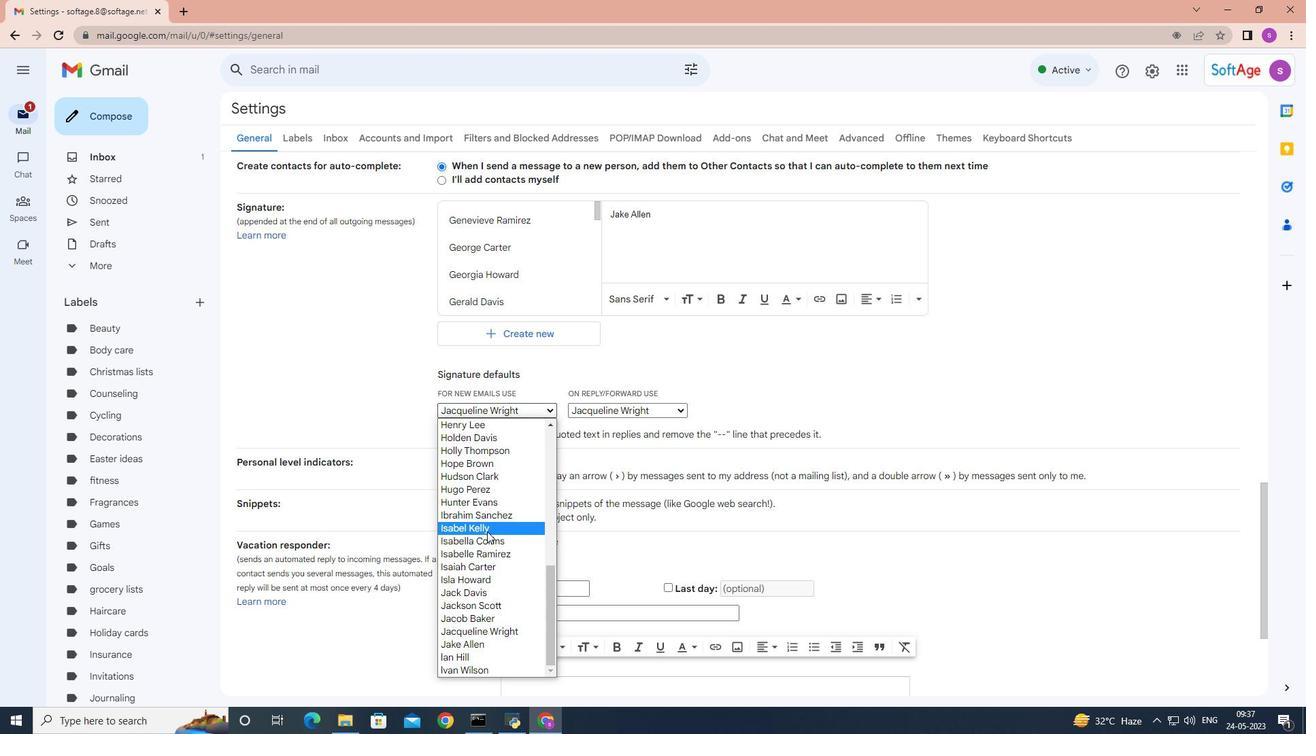 
Action: Mouse scrolled (495, 528) with delta (0, 0)
Screenshot: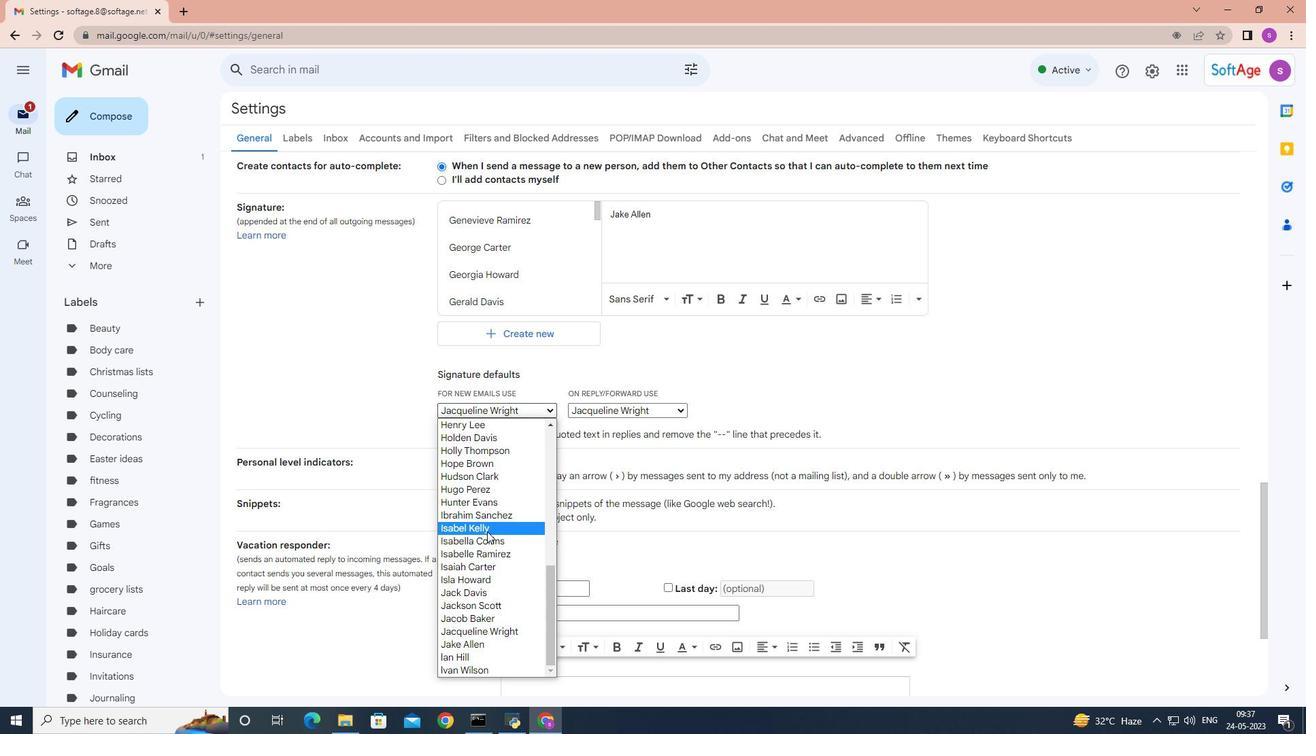 
Action: Mouse moved to (484, 648)
Screenshot: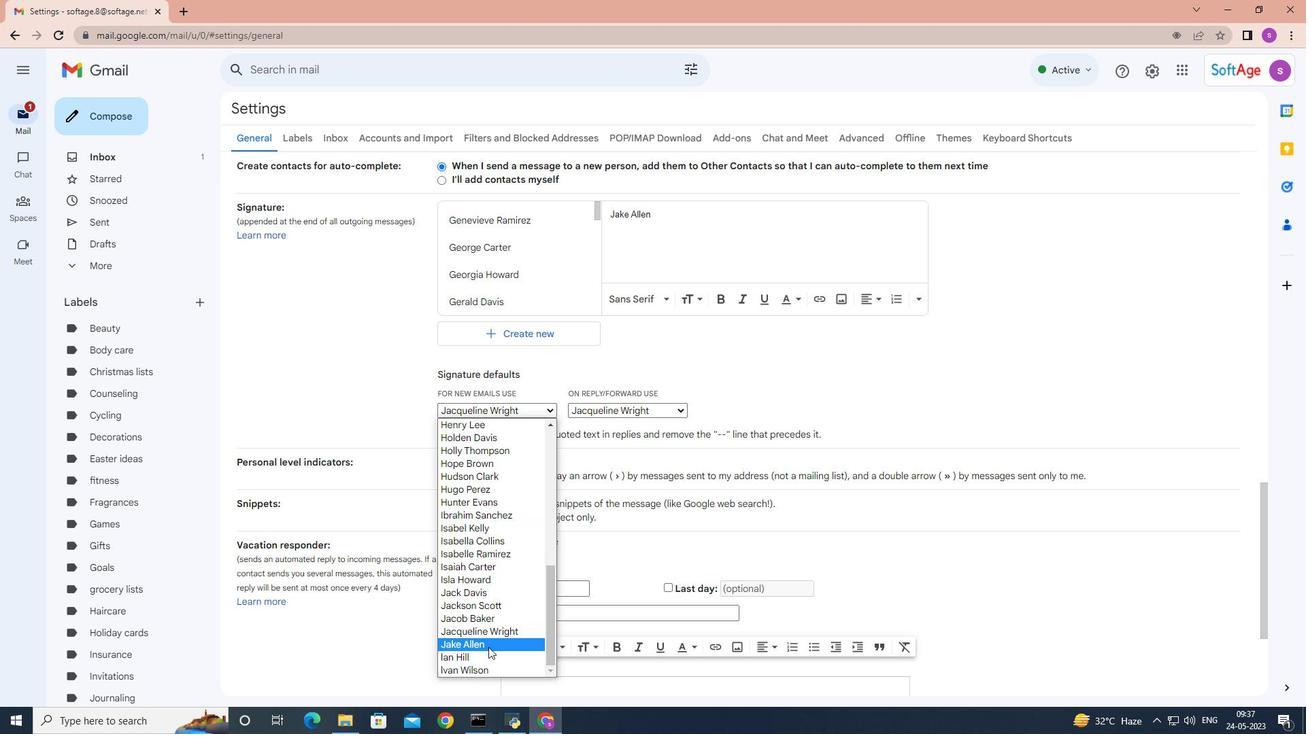 
Action: Mouse pressed left at (484, 648)
Screenshot: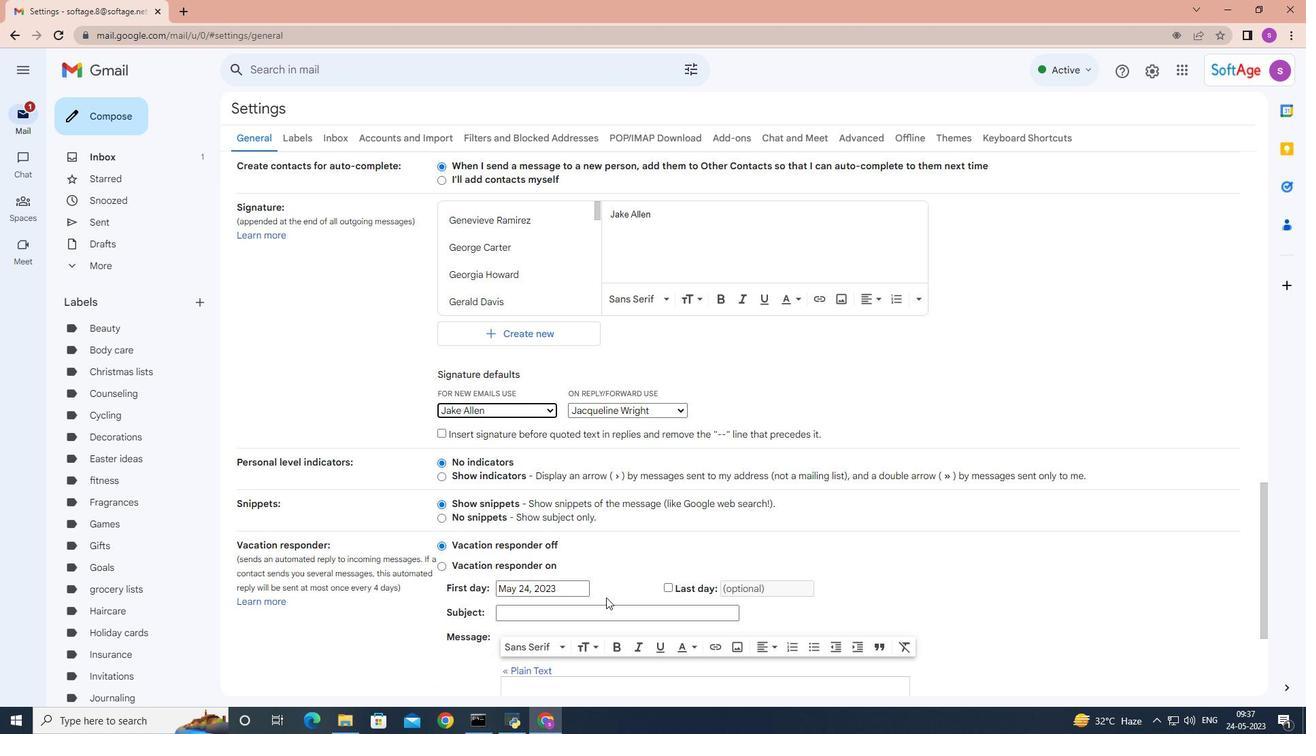 
Action: Mouse moved to (671, 406)
Screenshot: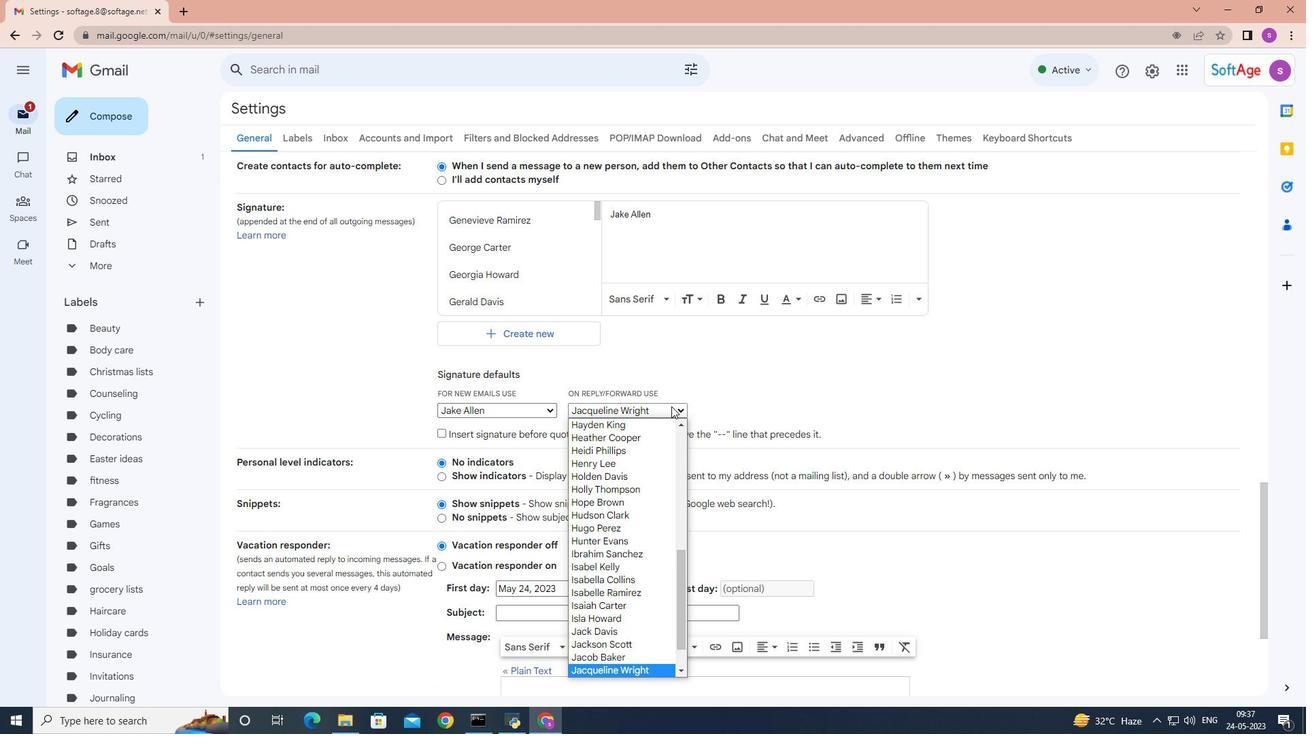 
Action: Mouse pressed left at (671, 406)
Screenshot: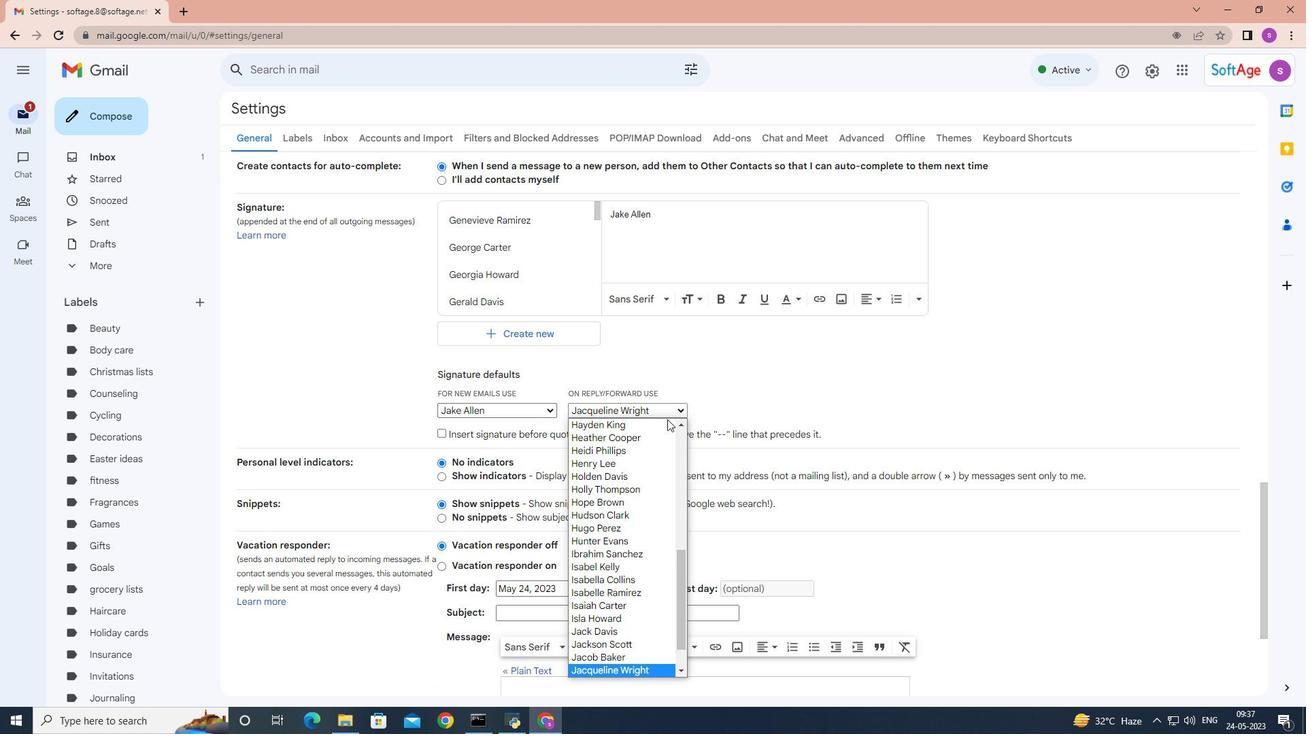 
Action: Mouse moved to (633, 570)
Screenshot: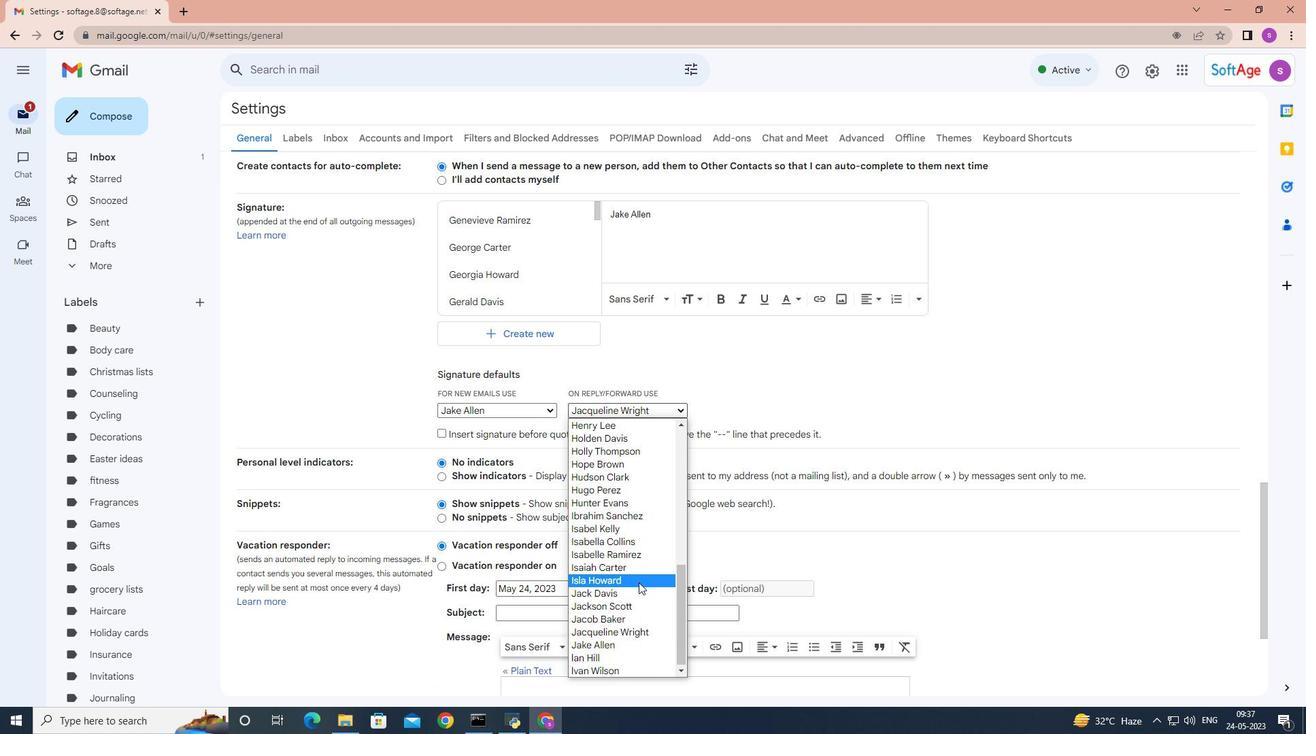 
Action: Mouse scrolled (633, 569) with delta (0, 0)
Screenshot: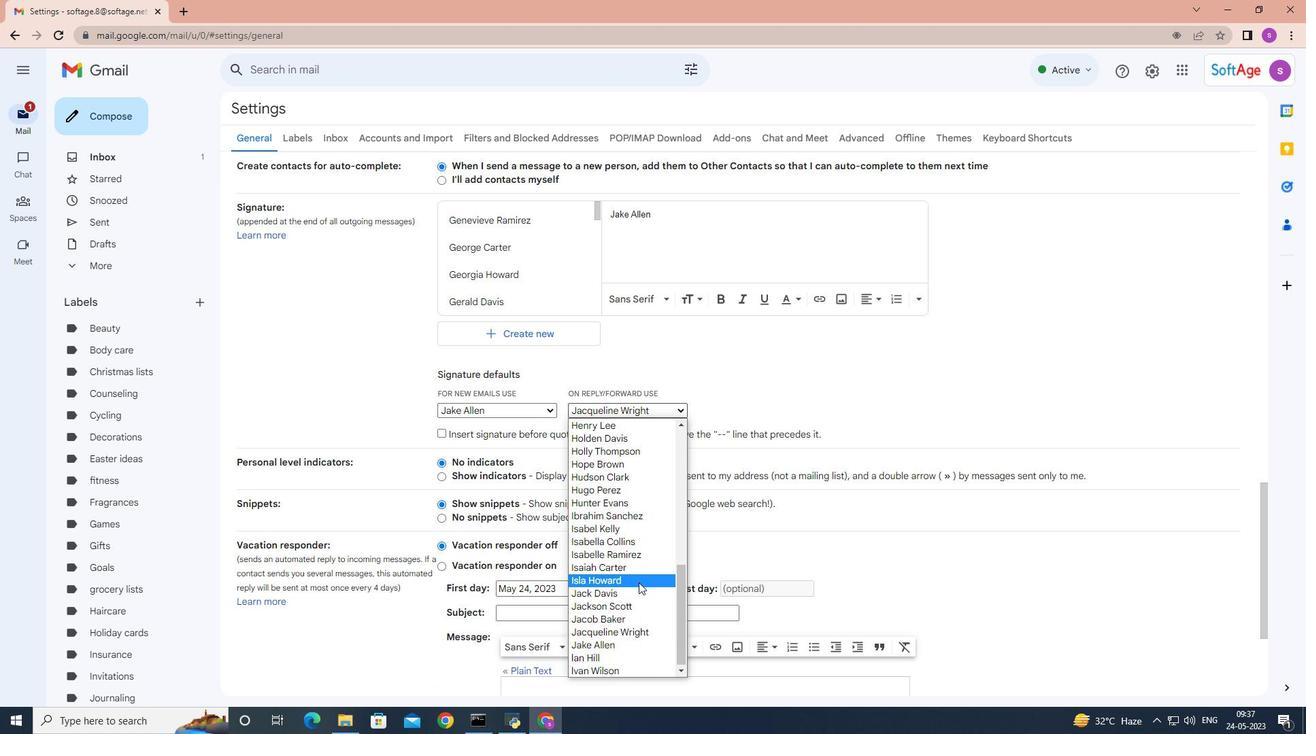
Action: Mouse moved to (633, 580)
Screenshot: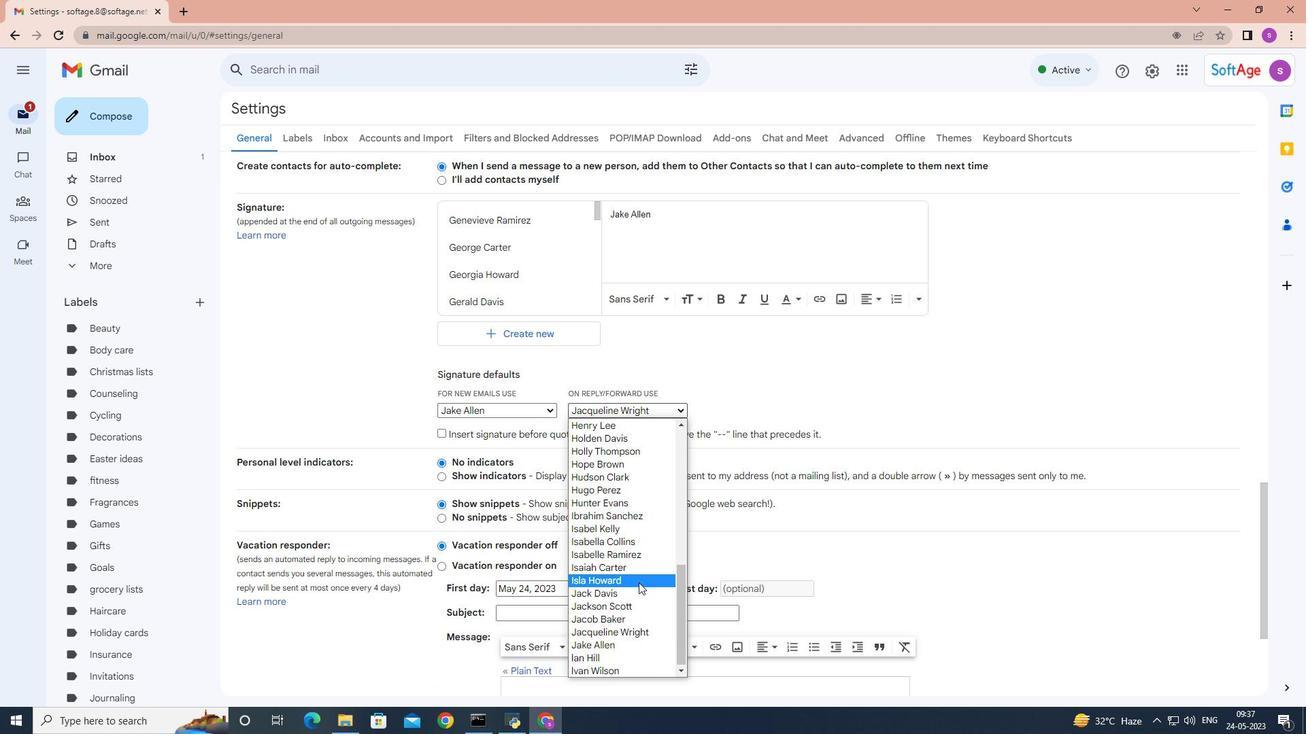
Action: Mouse scrolled (633, 579) with delta (0, 0)
Screenshot: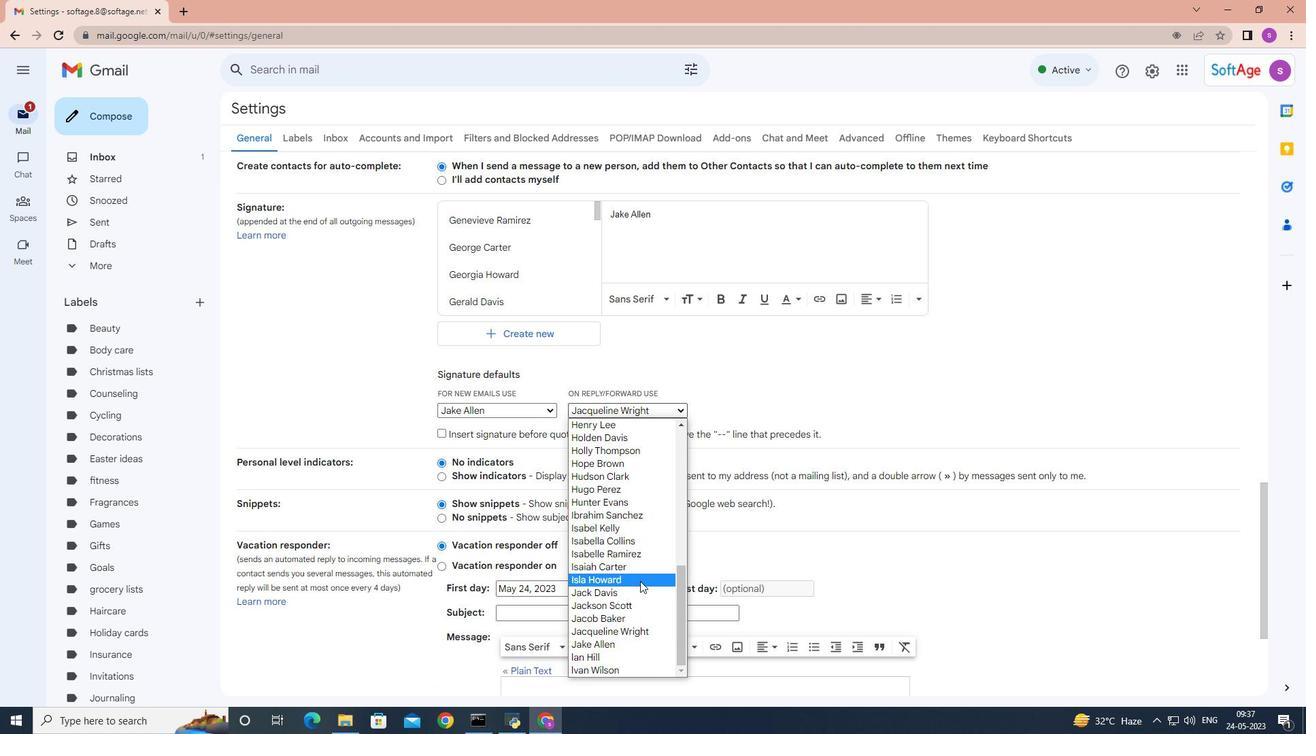 
Action: Mouse moved to (633, 584)
Screenshot: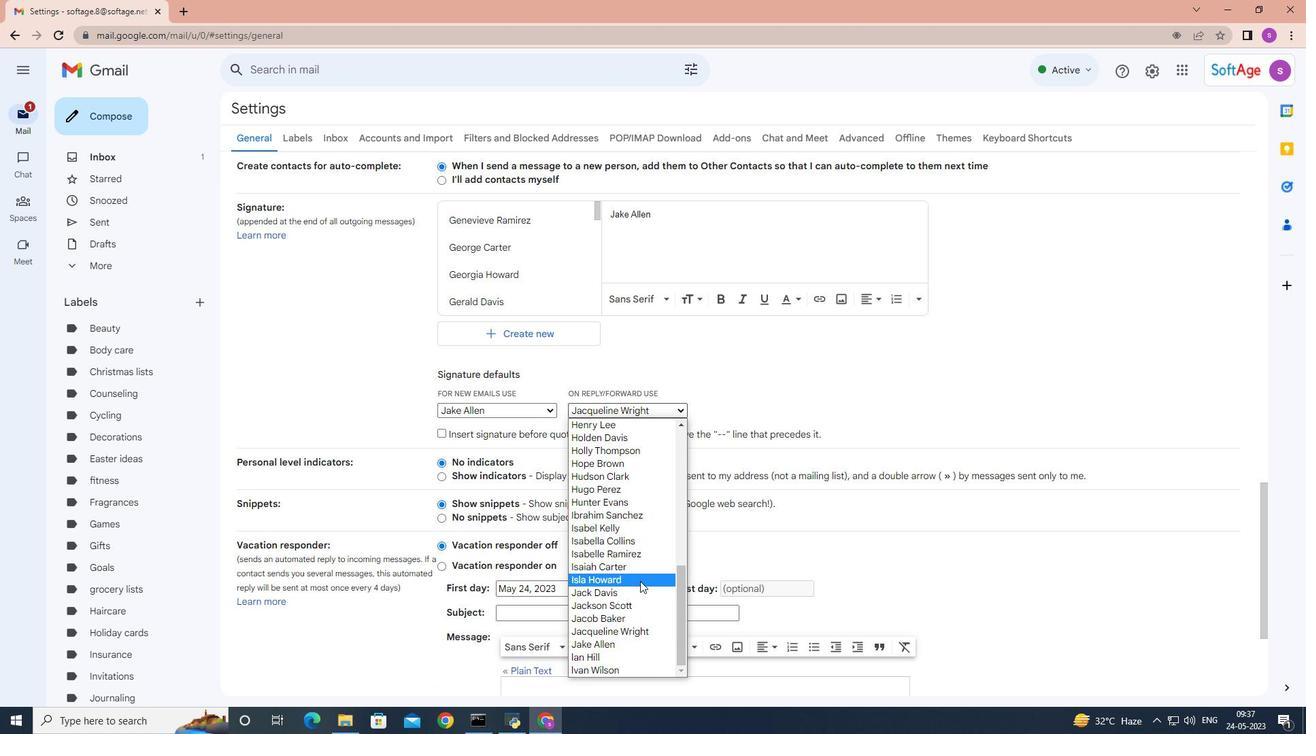 
Action: Mouse scrolled (633, 583) with delta (0, 0)
Screenshot: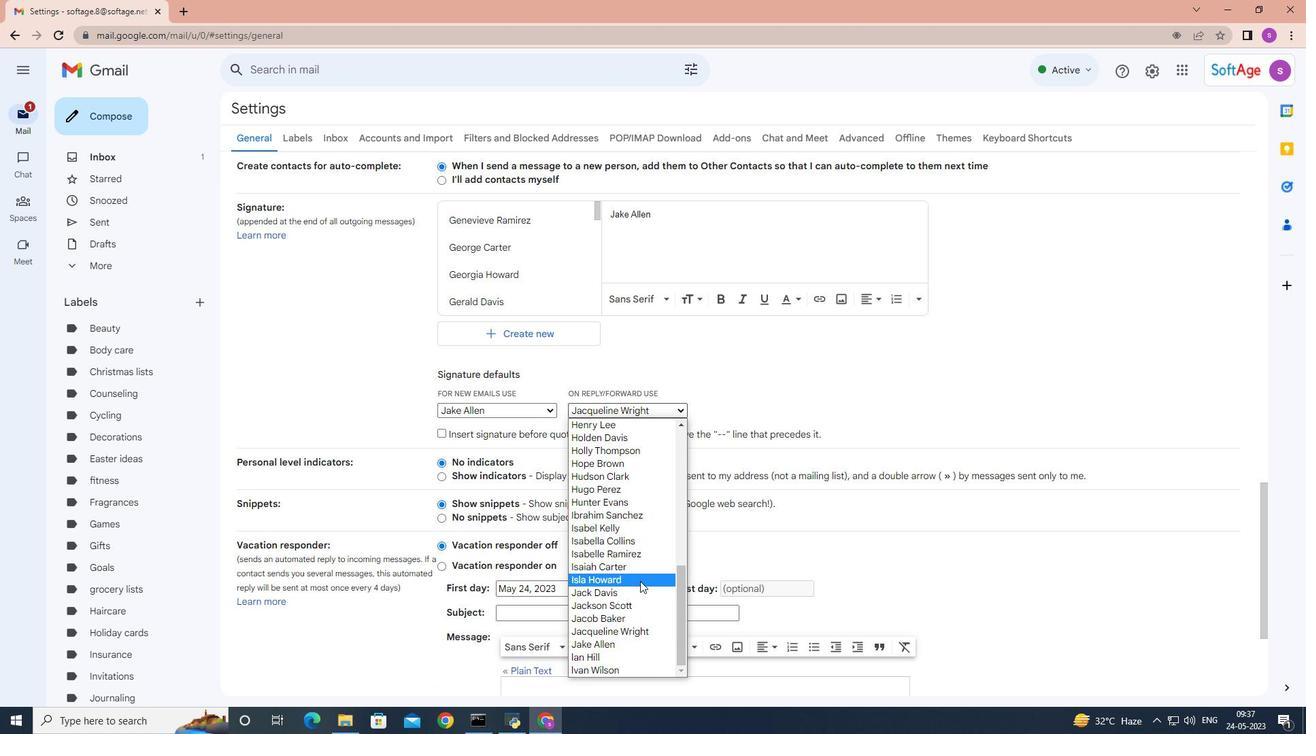 
Action: Mouse moved to (633, 585)
Screenshot: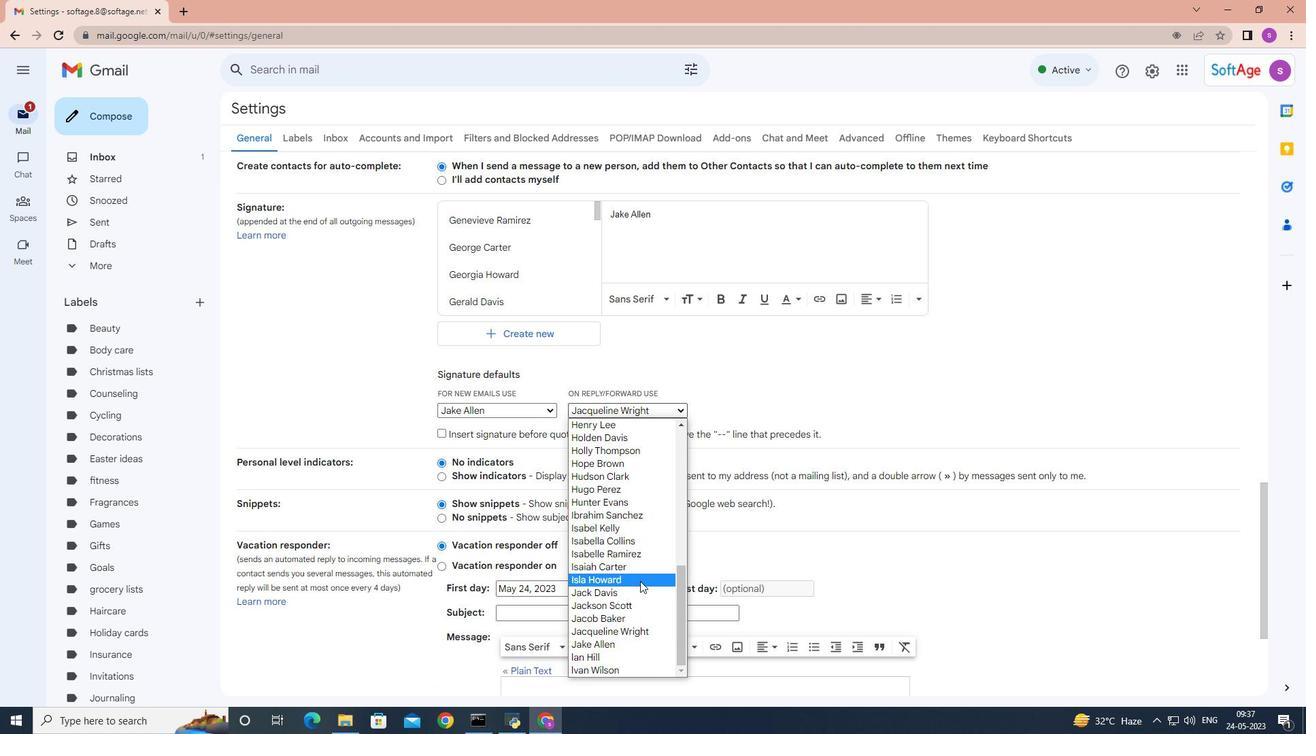
Action: Mouse scrolled (633, 584) with delta (0, 0)
Screenshot: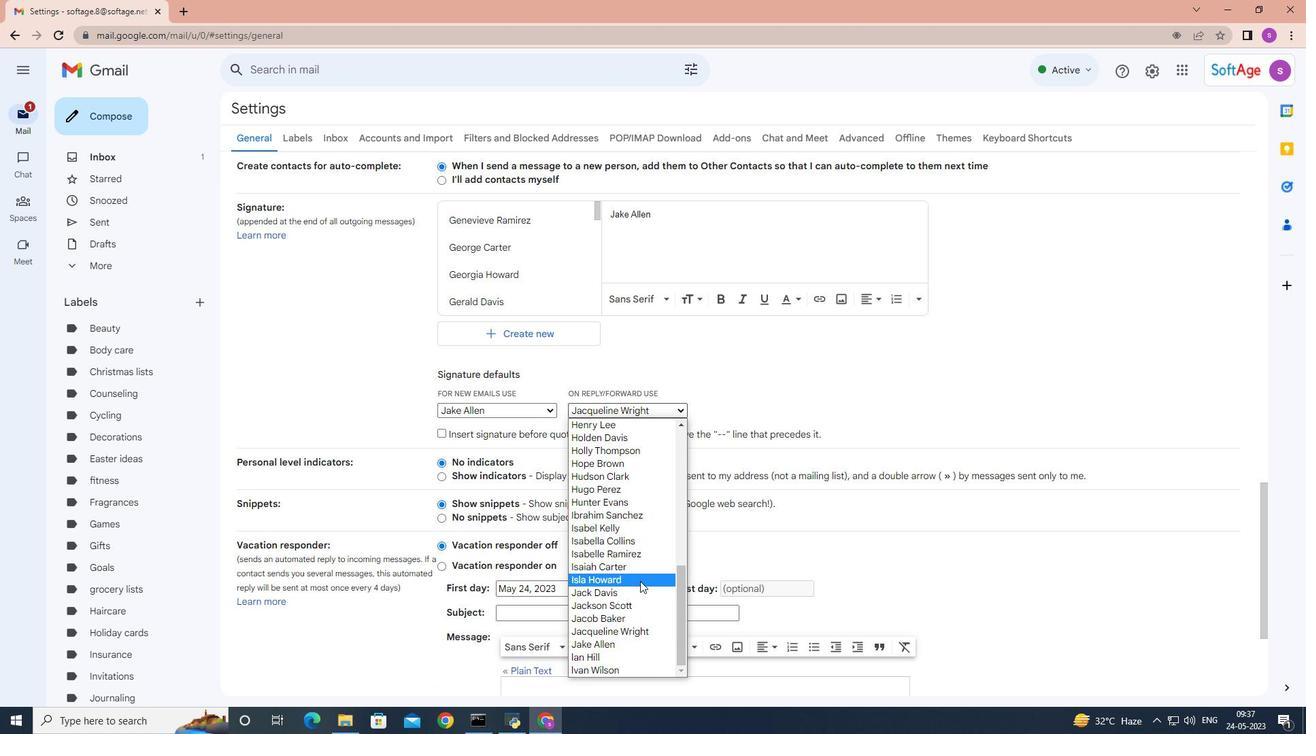 
Action: Mouse moved to (633, 585)
Screenshot: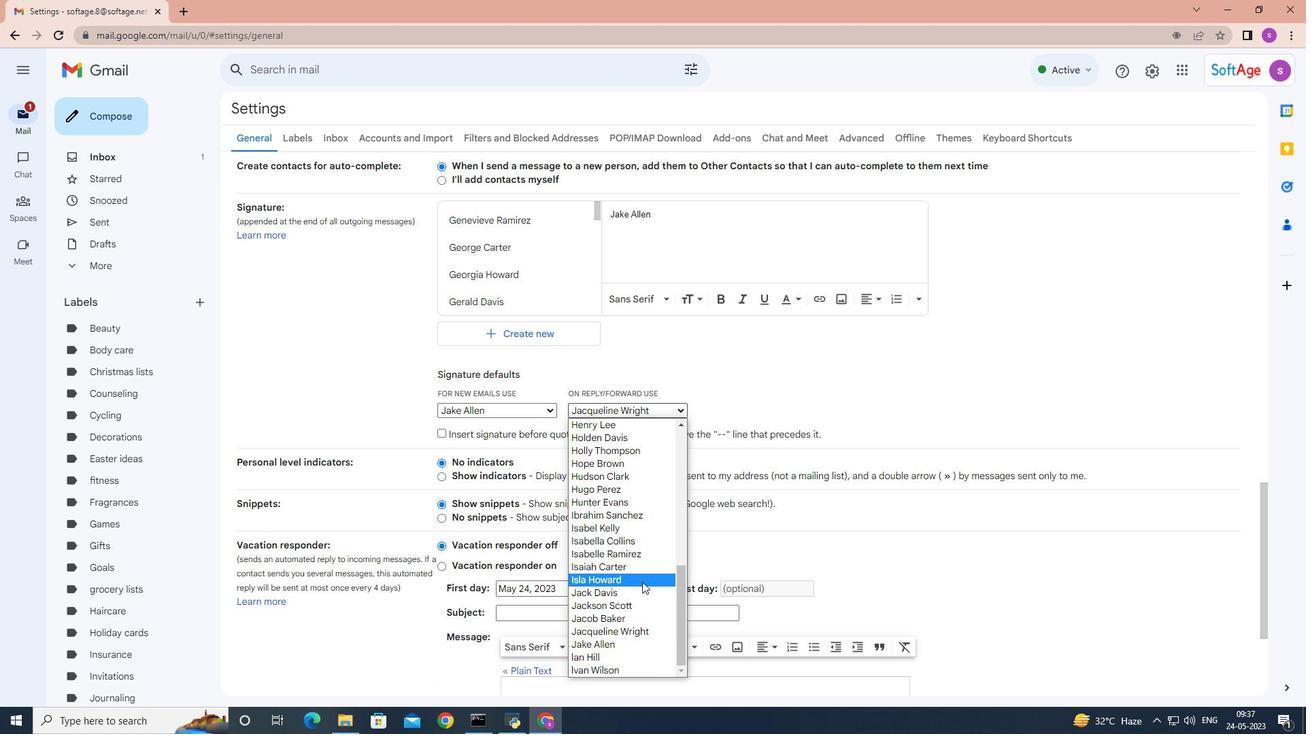 
Action: Mouse scrolled (633, 584) with delta (0, 0)
Screenshot: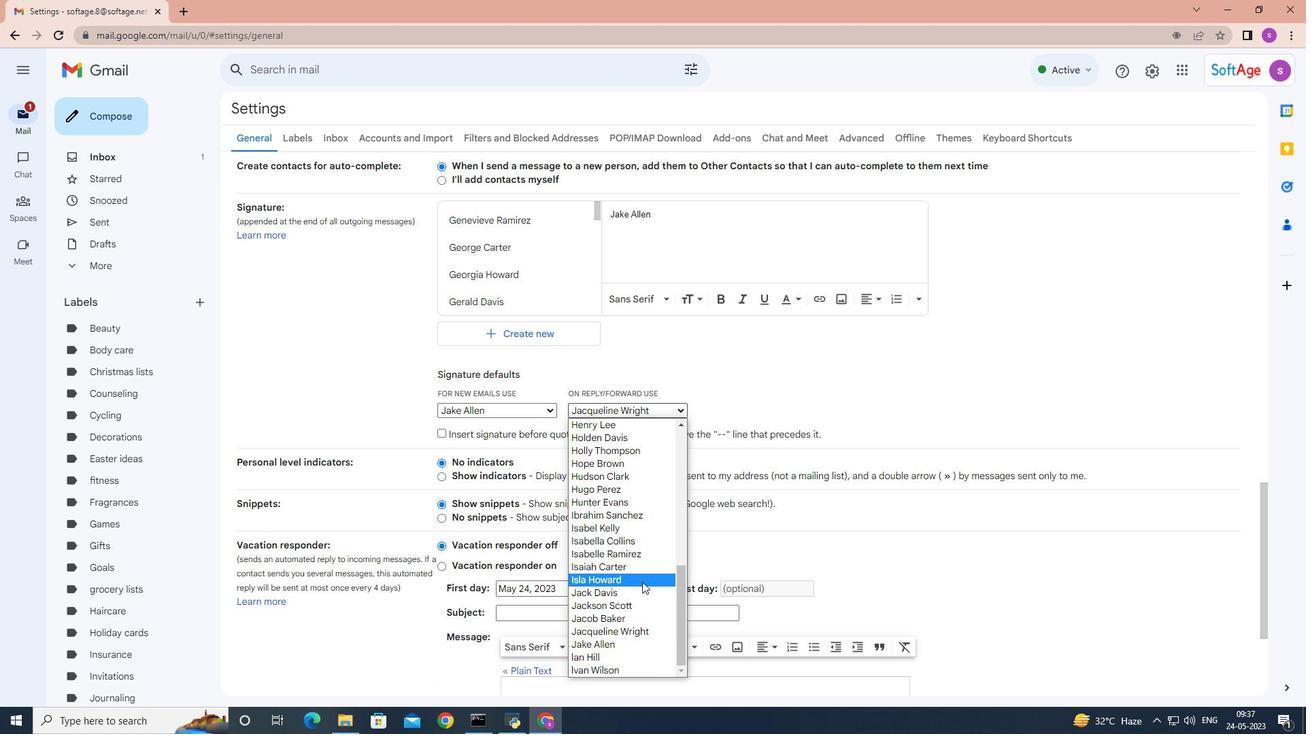 
Action: Mouse moved to (633, 585)
Screenshot: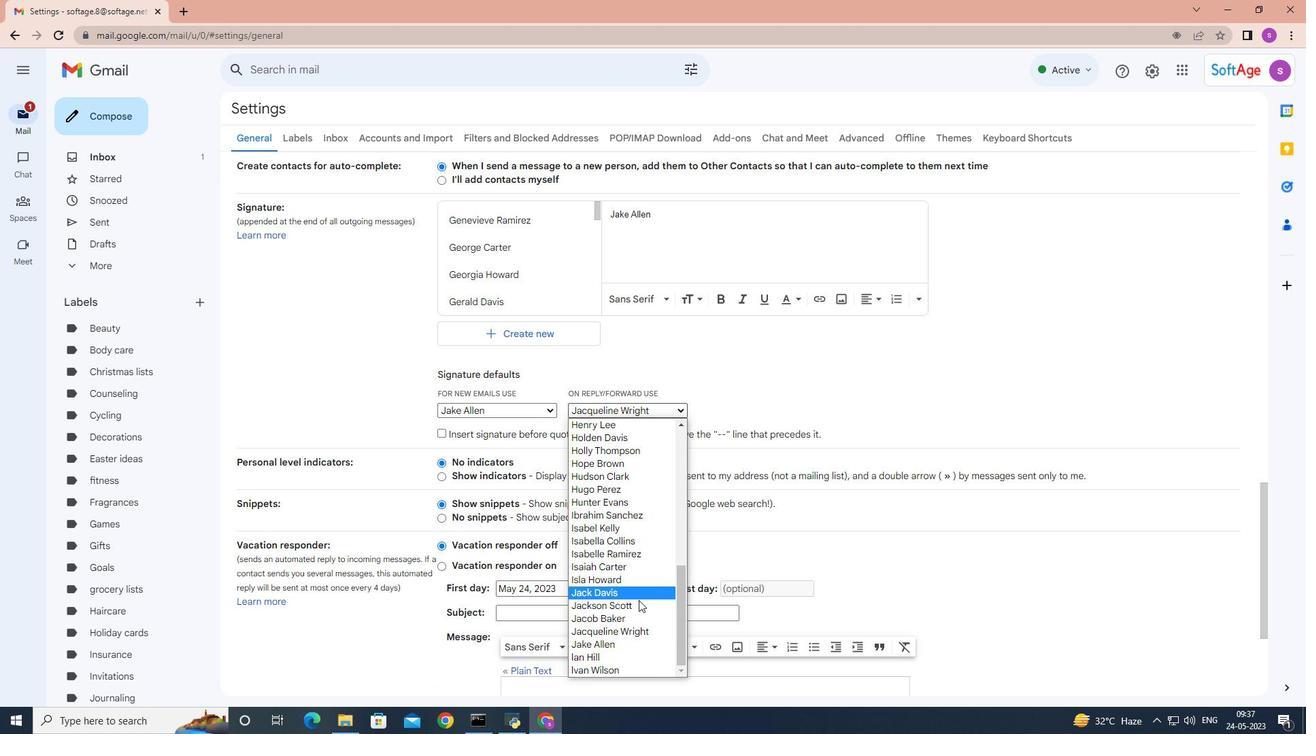 
Action: Mouse scrolled (633, 585) with delta (0, 0)
Screenshot: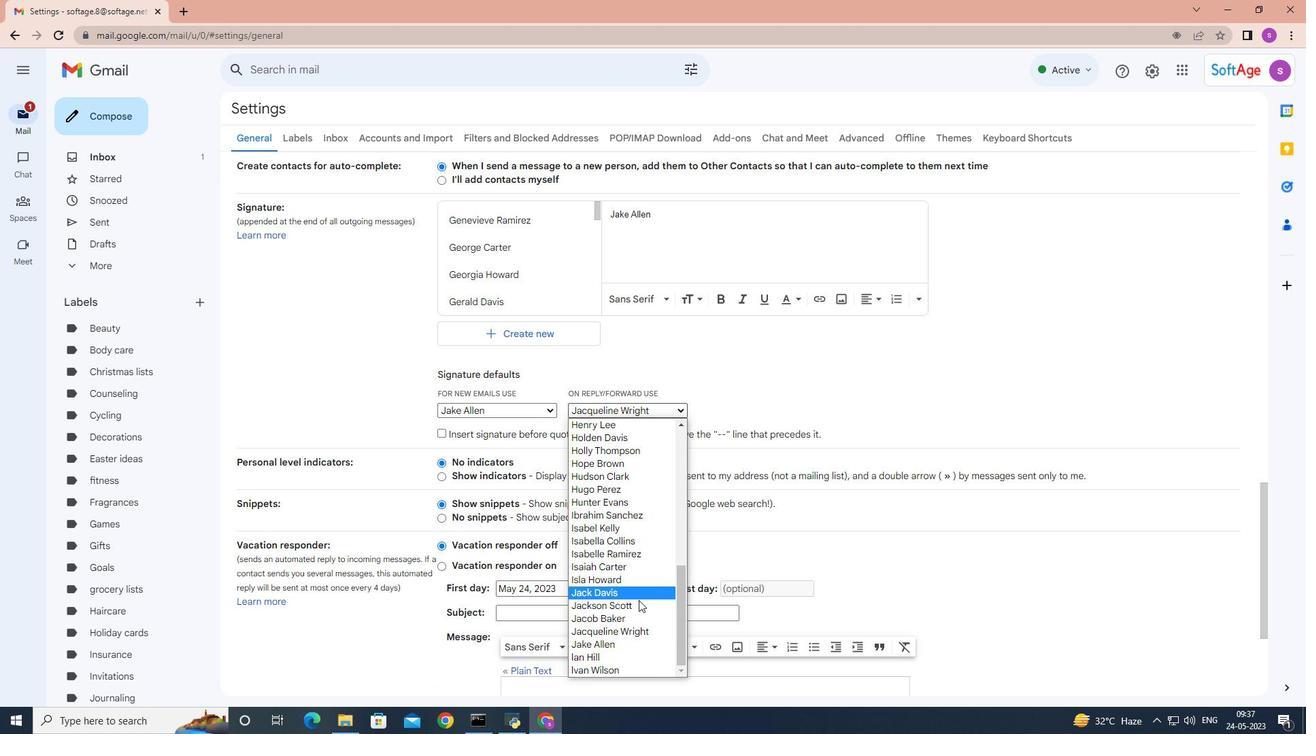 
Action: Mouse moved to (634, 585)
Screenshot: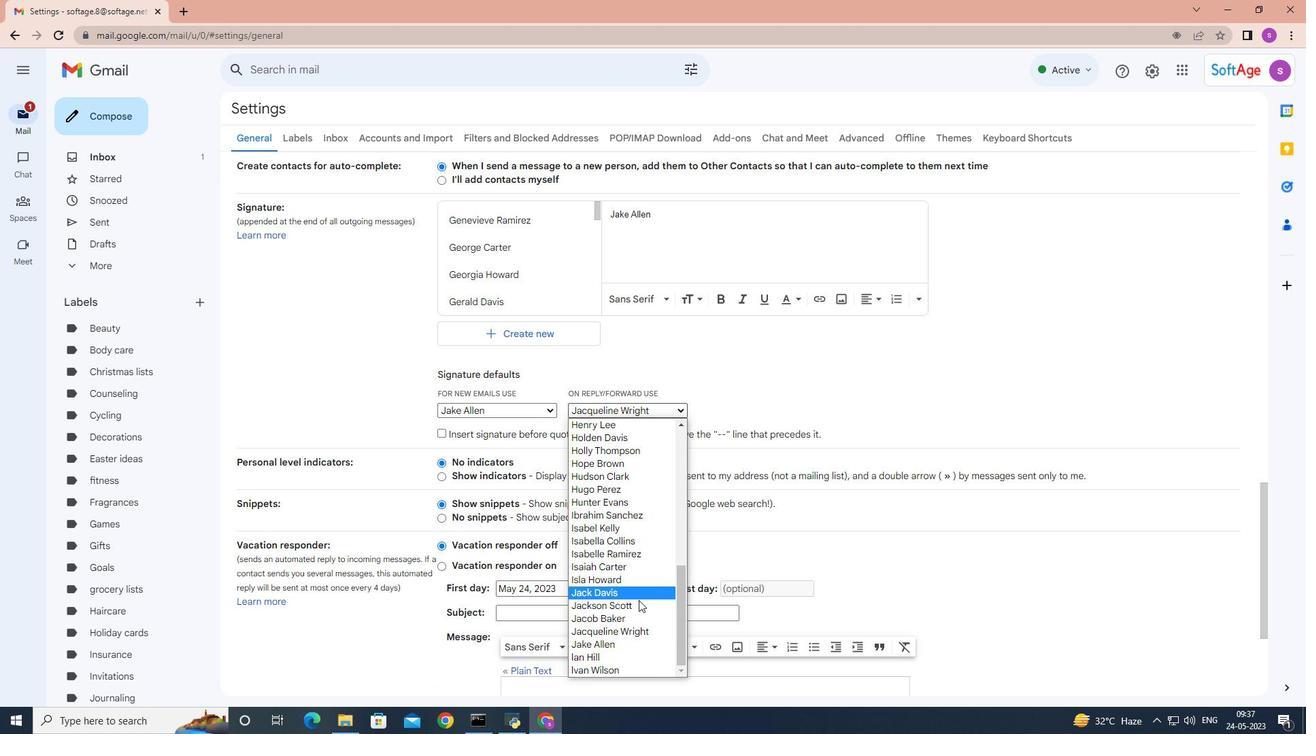 
Action: Mouse scrolled (634, 585) with delta (0, 0)
Screenshot: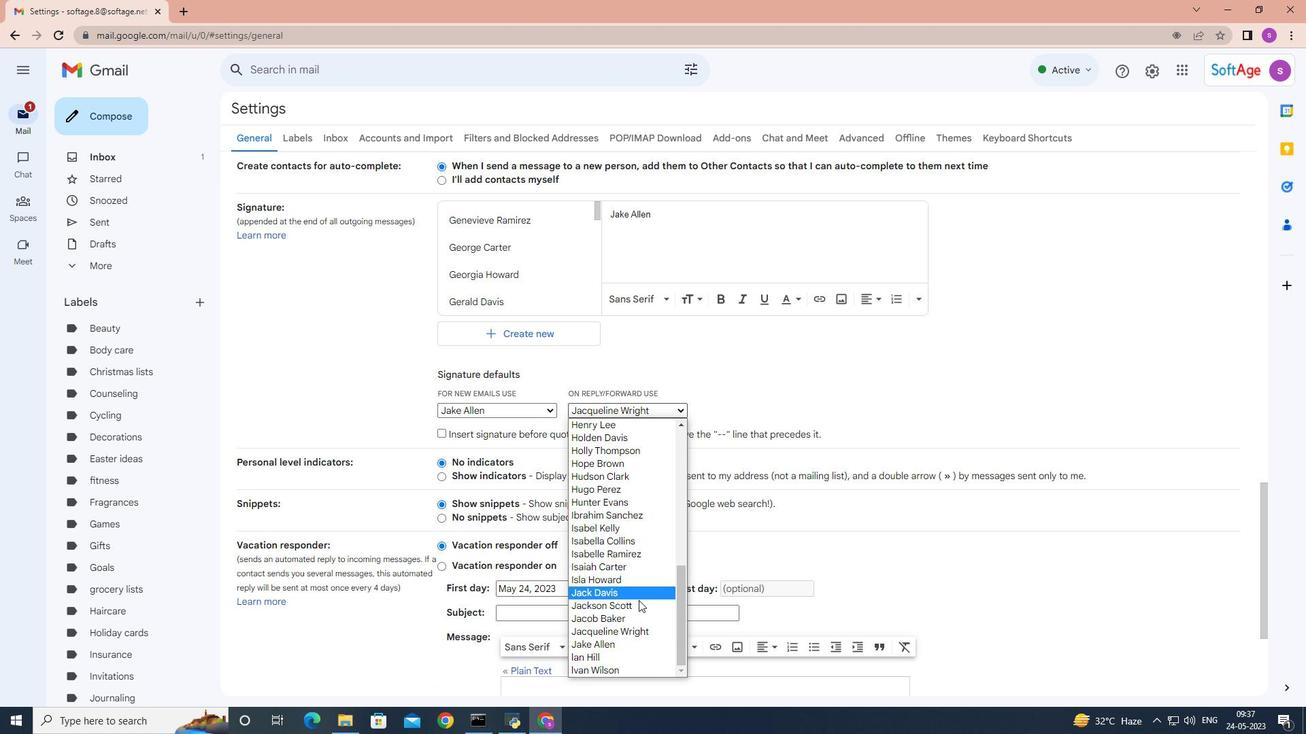
Action: Mouse moved to (634, 585)
Screenshot: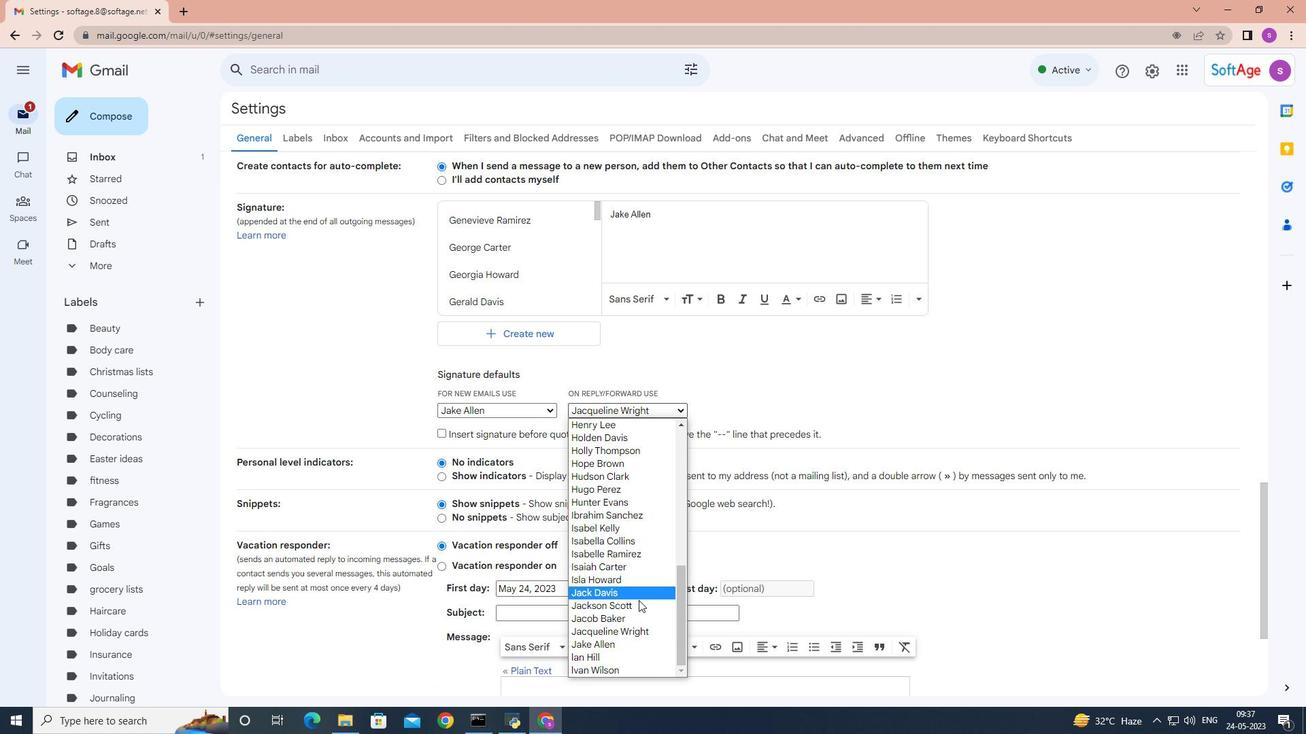 
Action: Mouse scrolled (634, 585) with delta (0, 0)
Screenshot: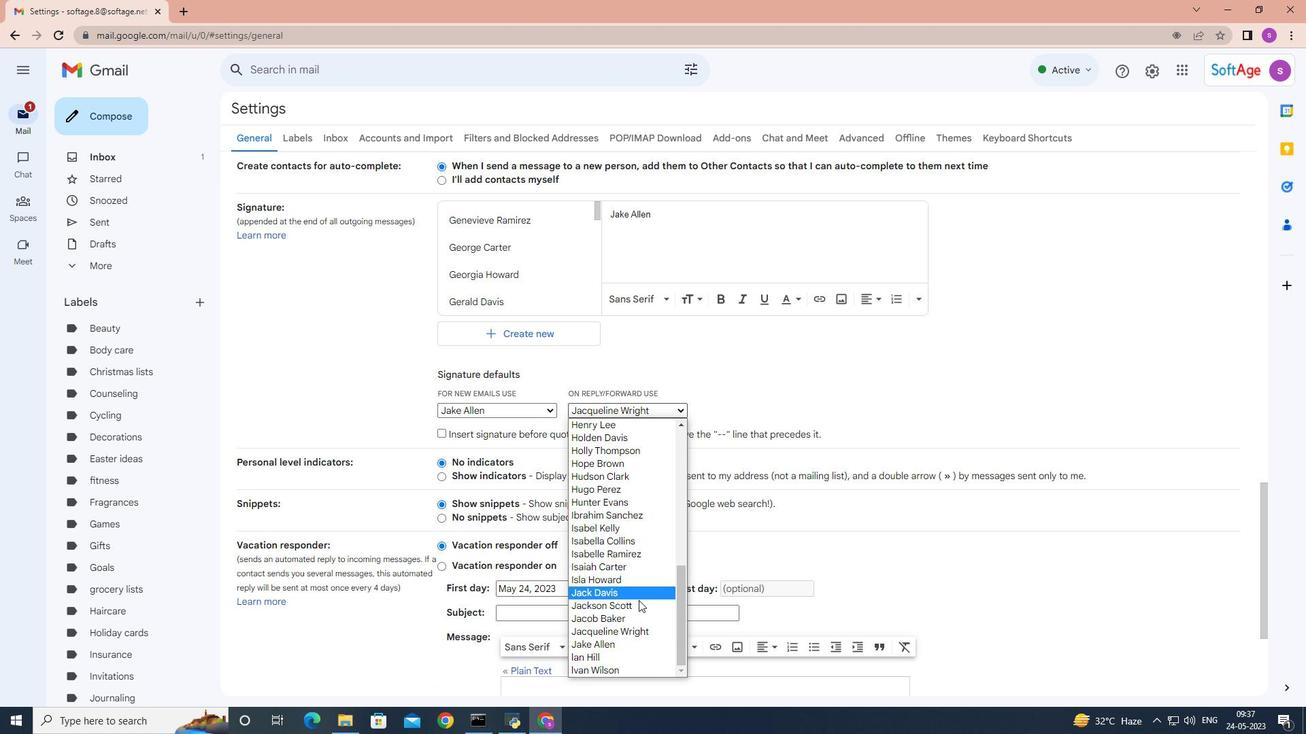 
Action: Mouse moved to (637, 584)
Screenshot: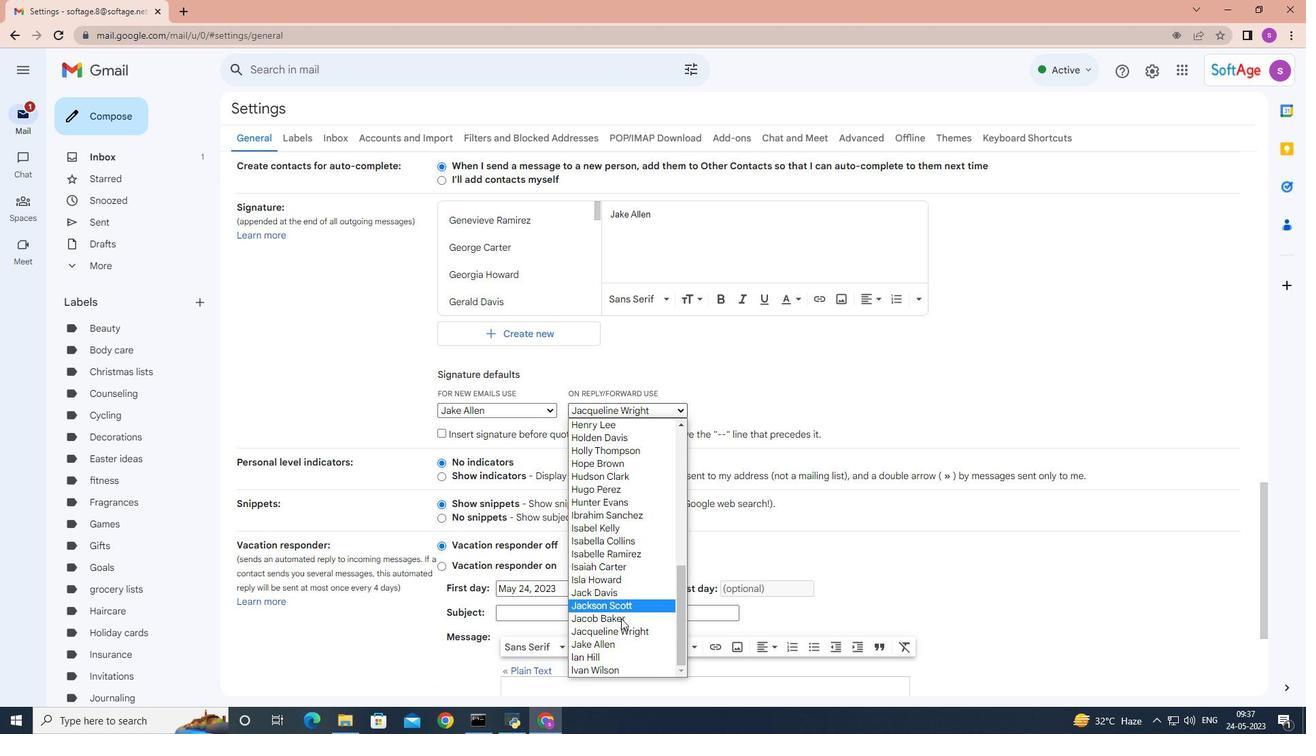 
Action: Mouse scrolled (637, 583) with delta (0, 0)
Screenshot: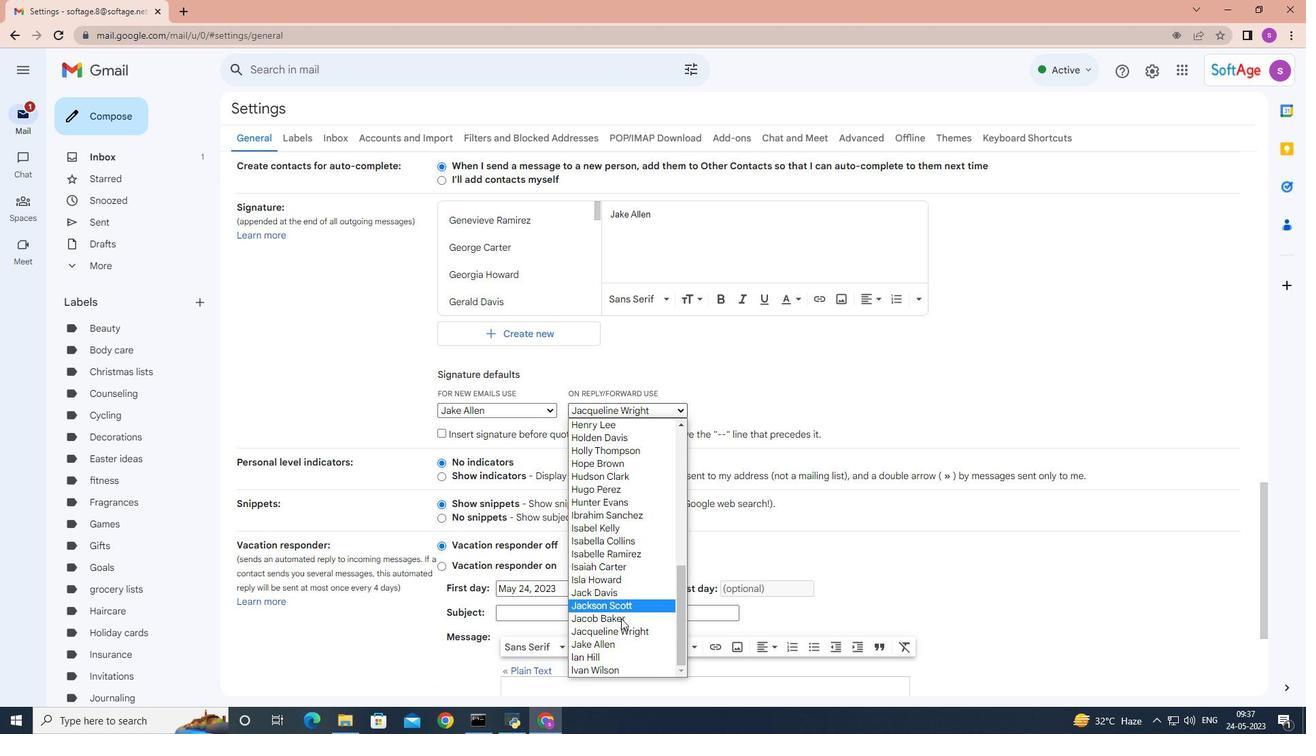
Action: Mouse moved to (619, 644)
Screenshot: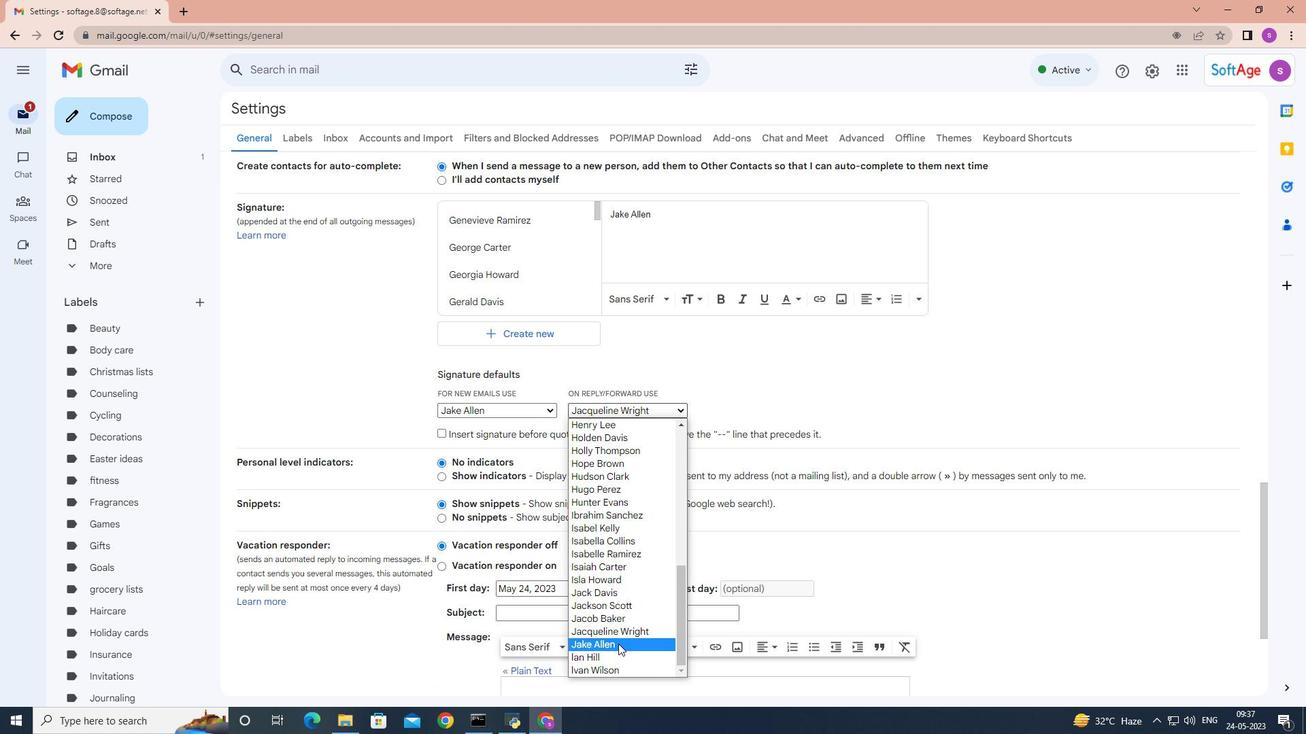 
Action: Mouse pressed left at (619, 644)
Screenshot: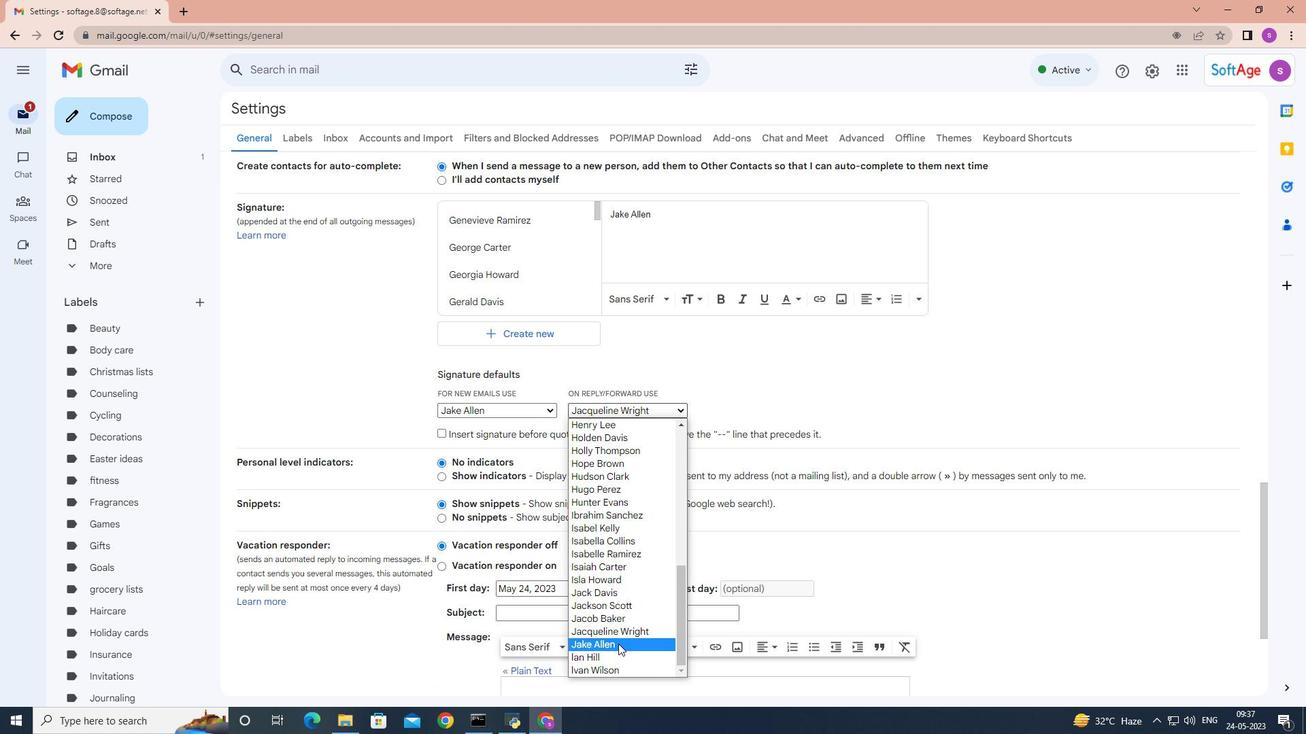 
Action: Mouse moved to (823, 481)
Screenshot: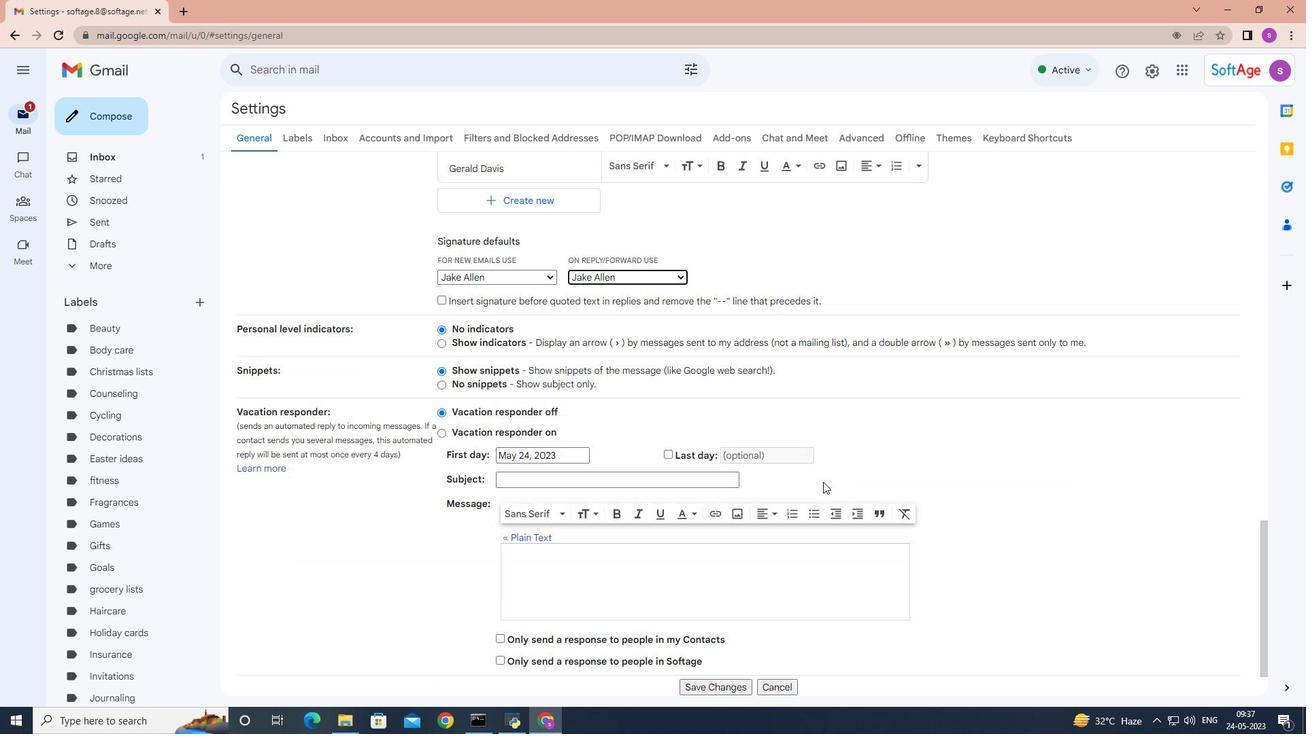 
Action: Mouse scrolled (823, 481) with delta (0, 0)
Screenshot: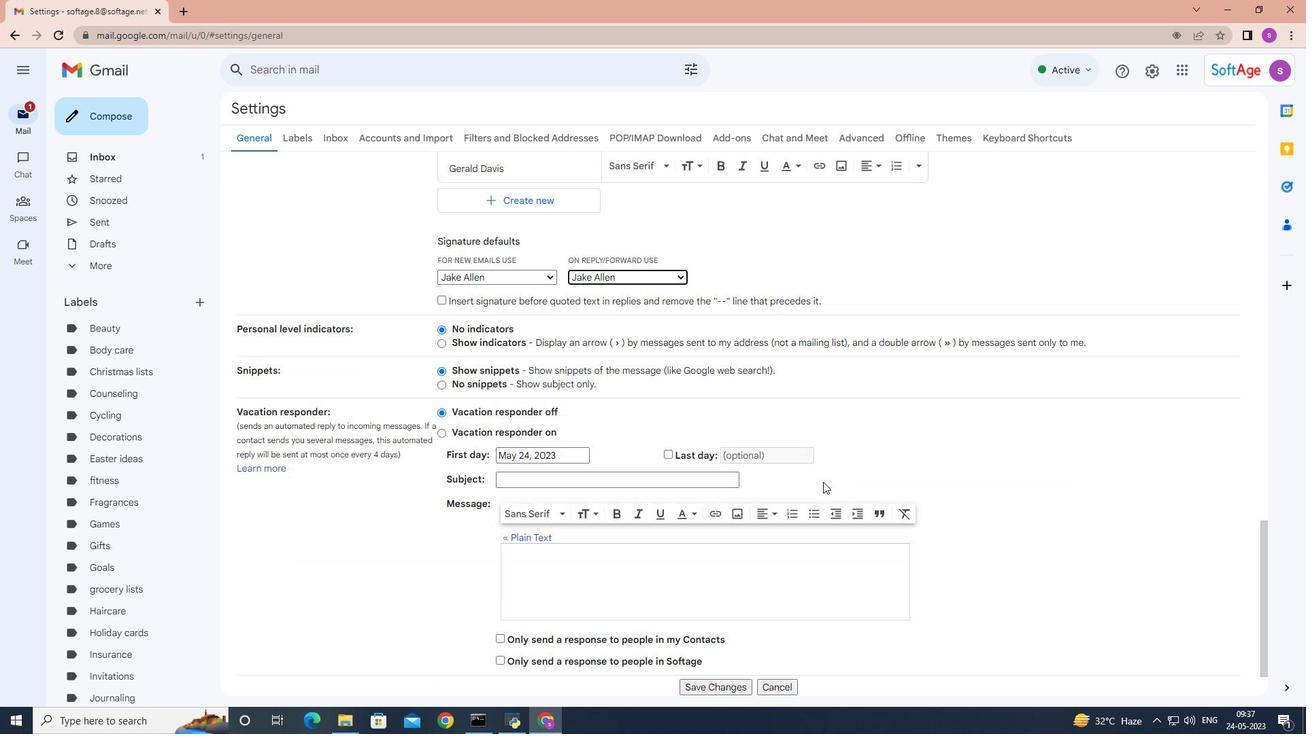 
Action: Mouse moved to (823, 482)
Screenshot: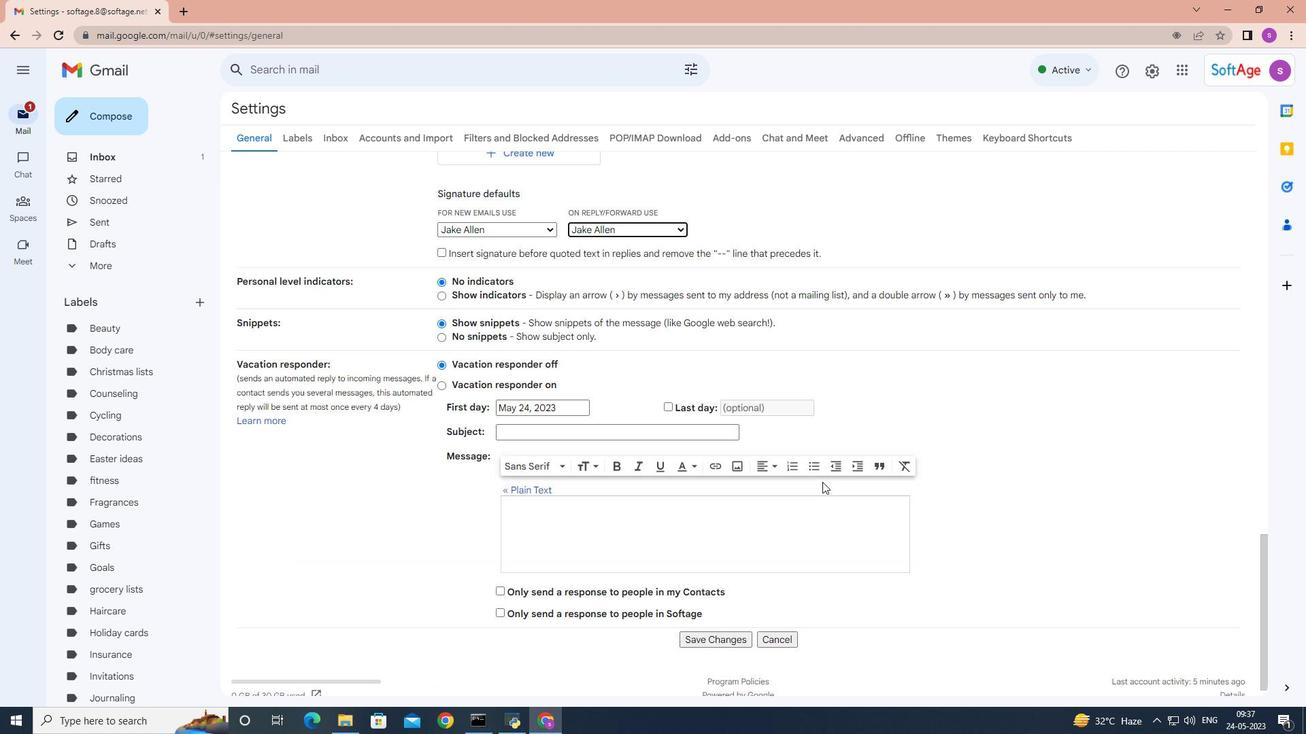 
Action: Mouse scrolled (823, 481) with delta (0, 0)
Screenshot: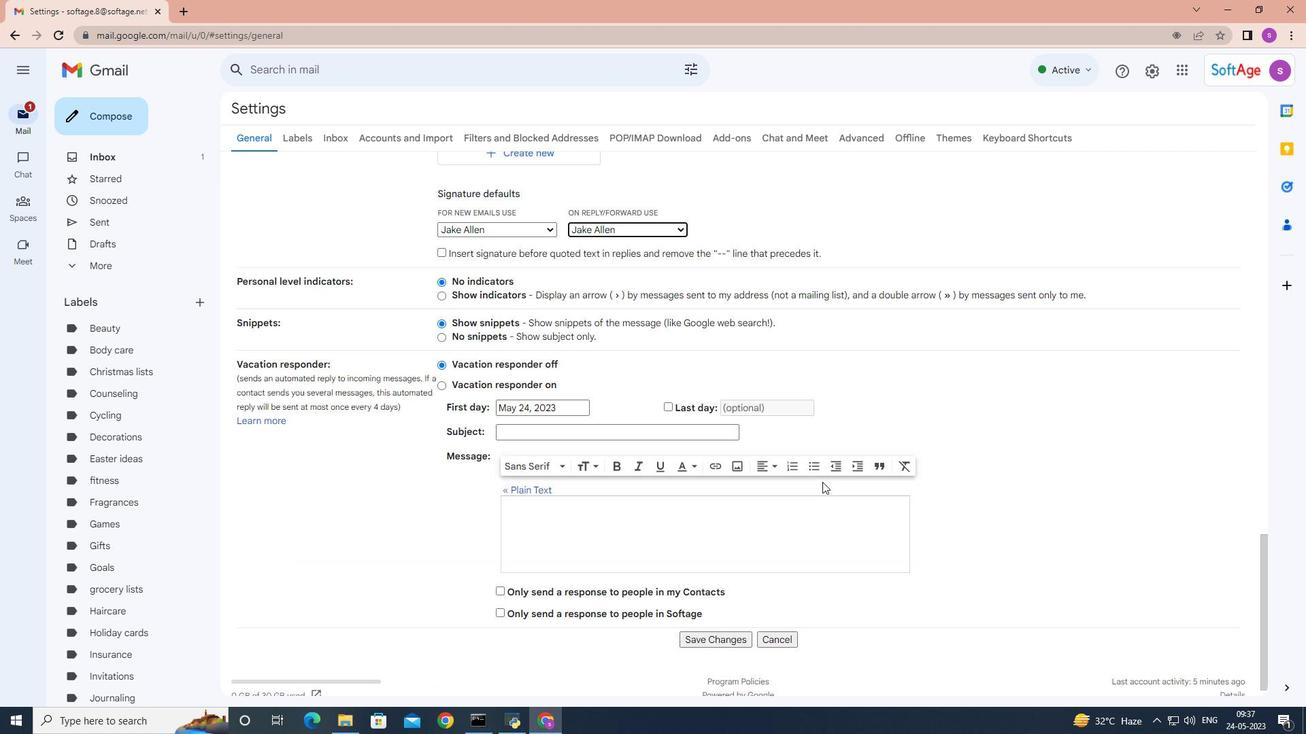 
Action: Mouse moved to (823, 482)
Screenshot: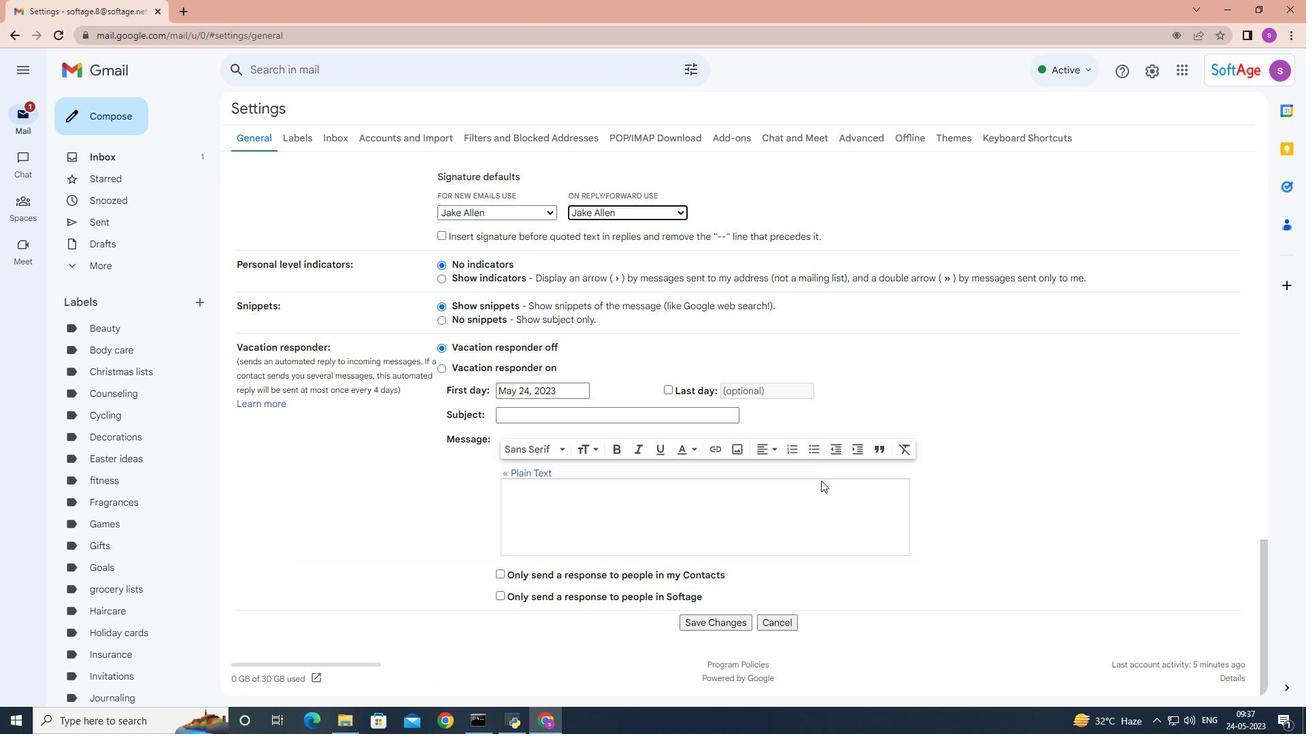 
Action: Mouse scrolled (823, 481) with delta (0, 0)
Screenshot: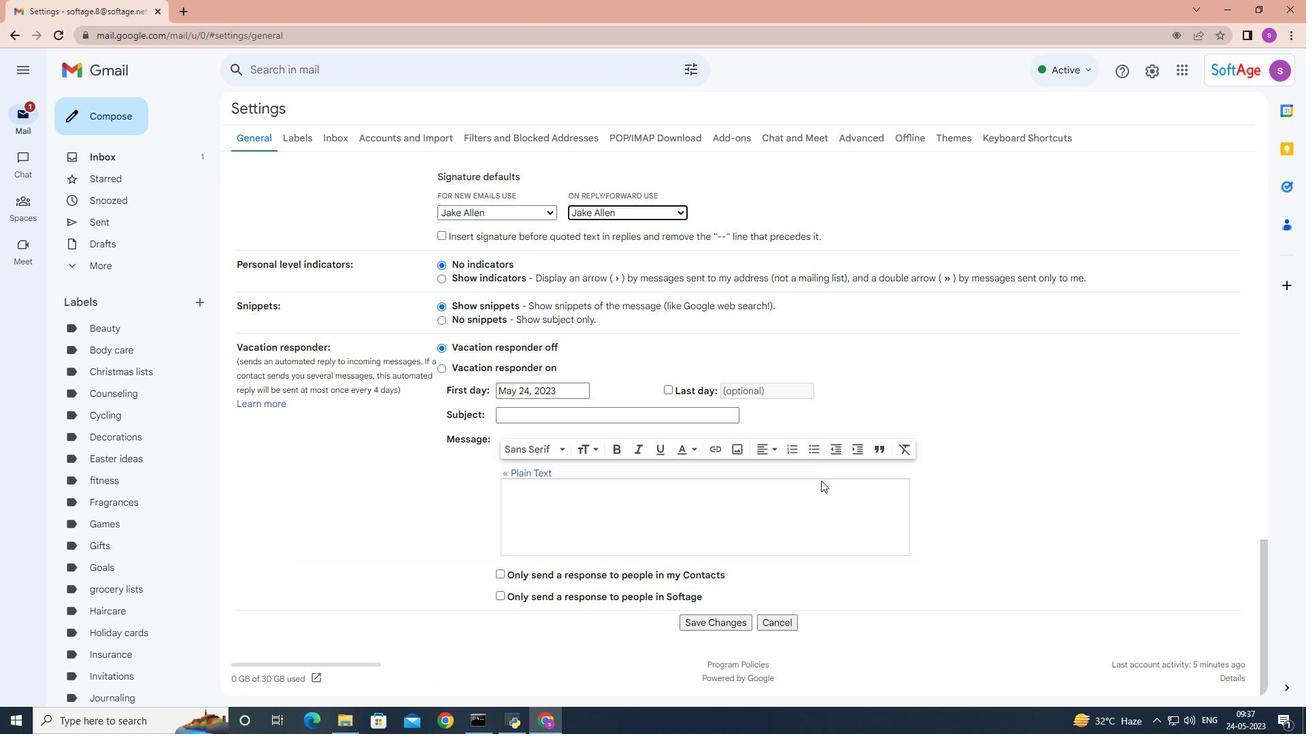 
Action: Mouse scrolled (823, 481) with delta (0, 0)
Screenshot: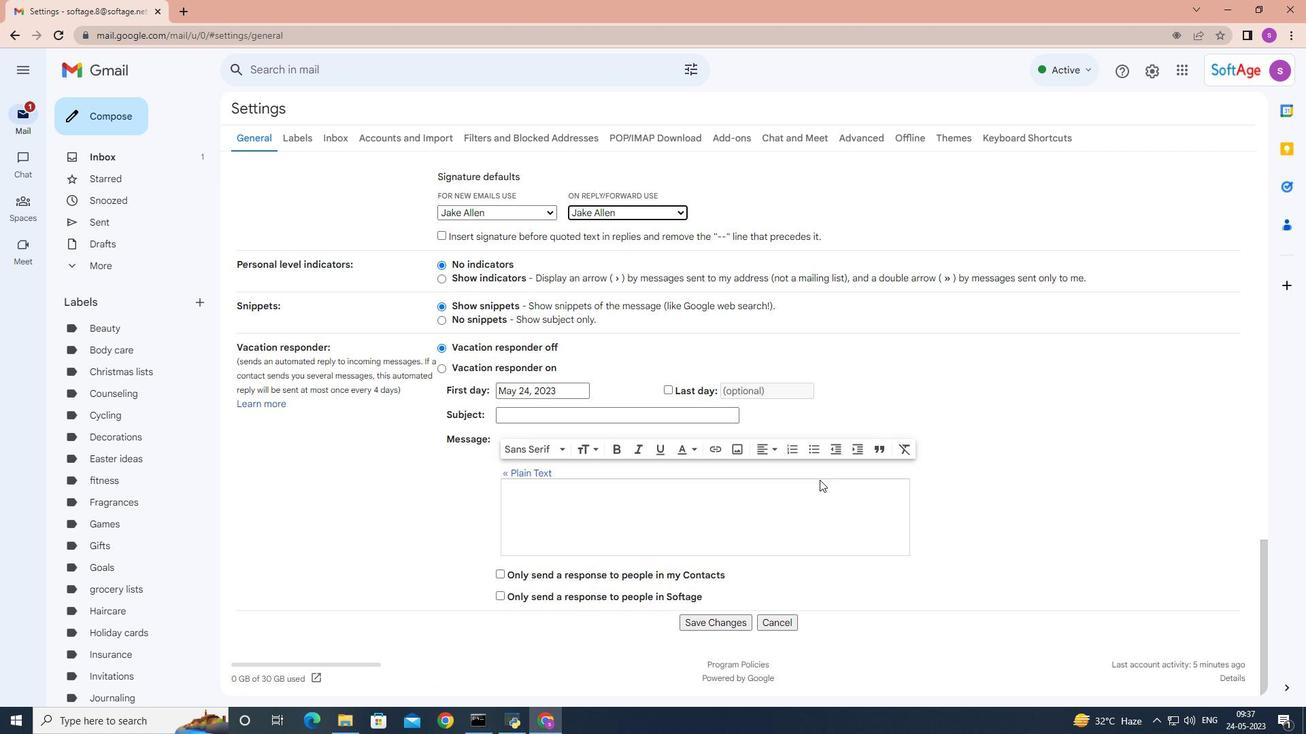
Action: Mouse moved to (822, 482)
Screenshot: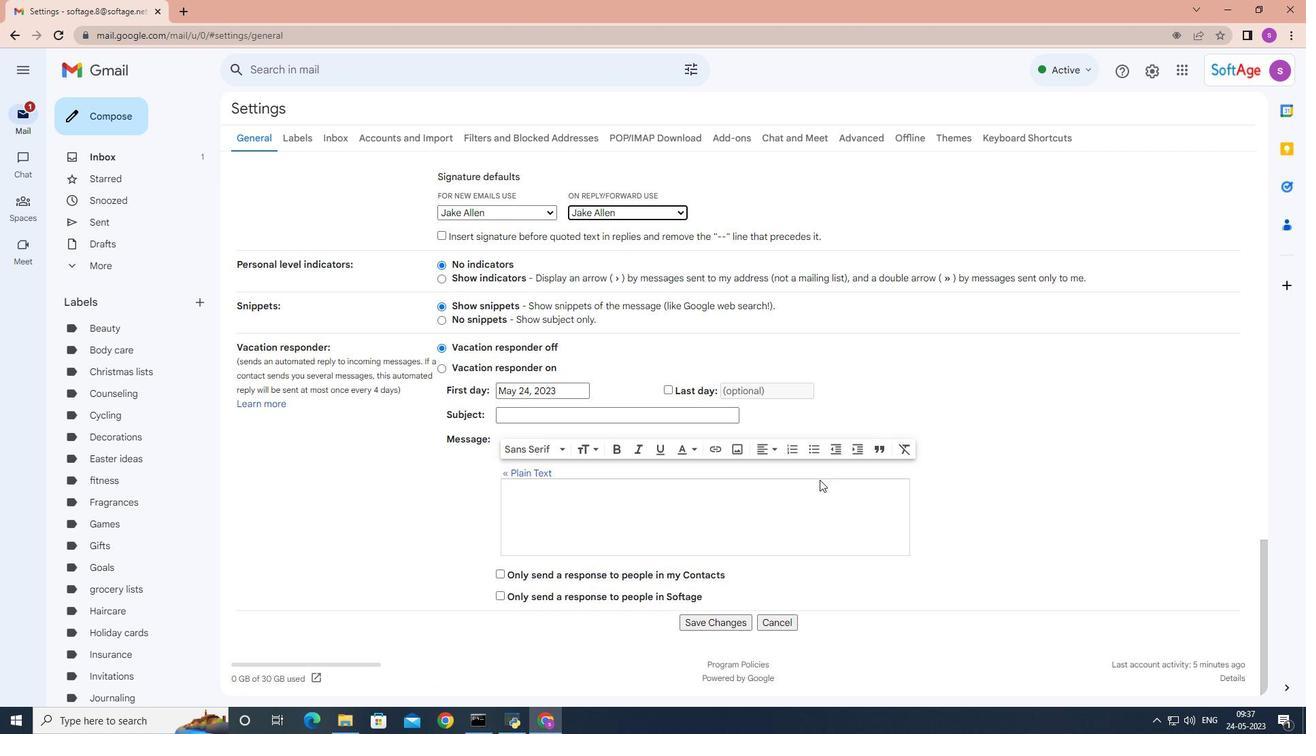 
Action: Mouse scrolled (822, 481) with delta (0, 0)
Screenshot: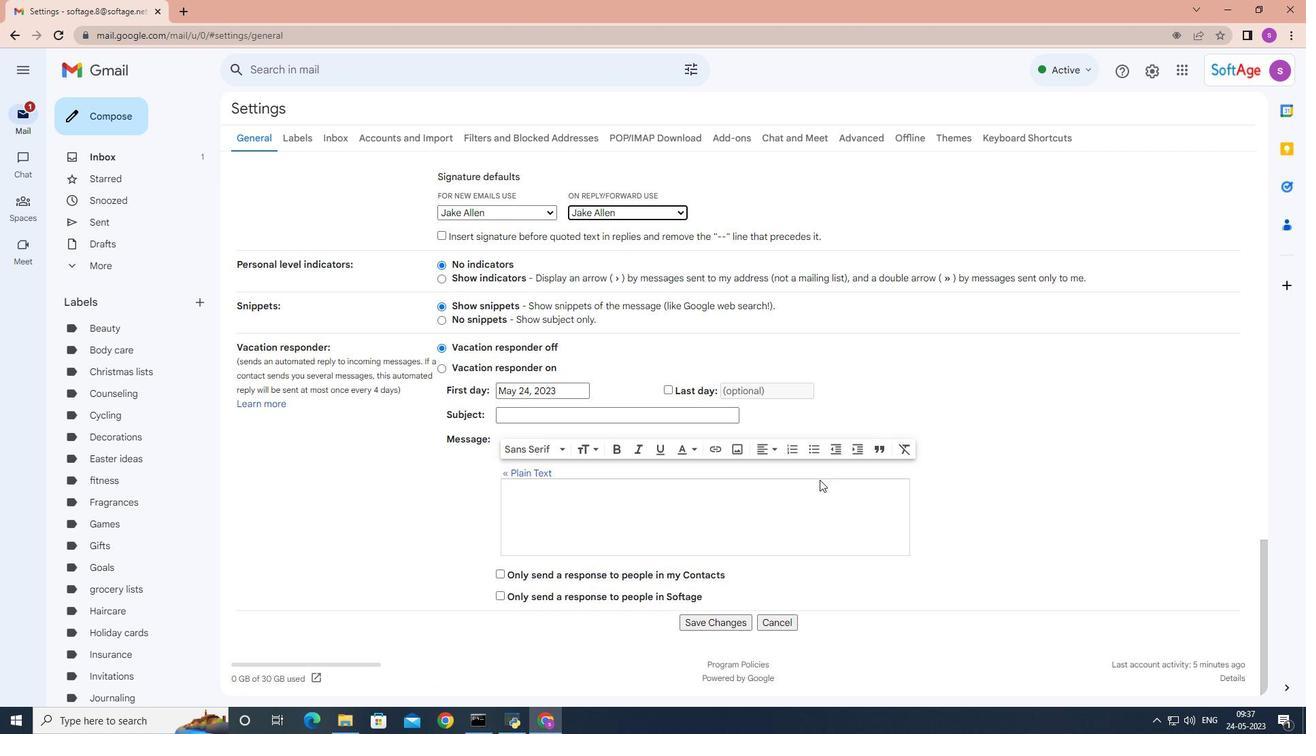 
Action: Mouse moved to (819, 487)
Screenshot: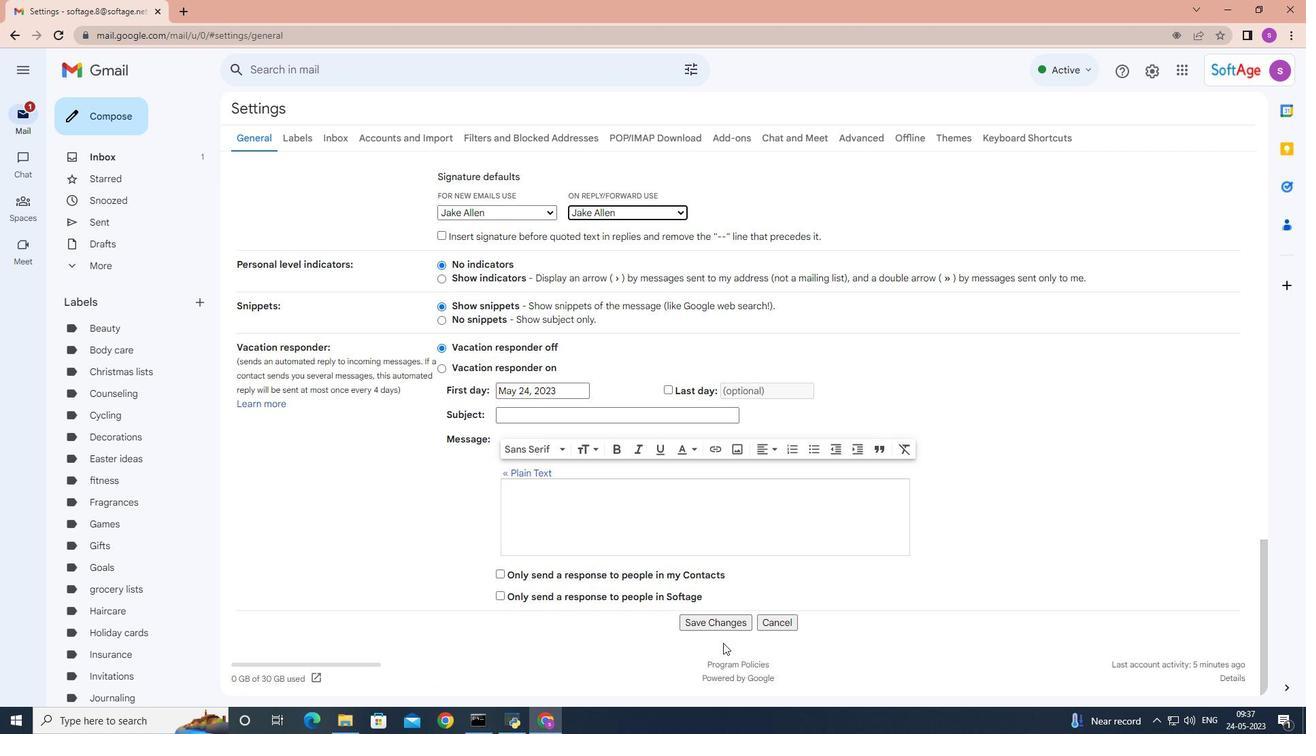 
Action: Mouse scrolled (819, 486) with delta (0, 0)
Screenshot: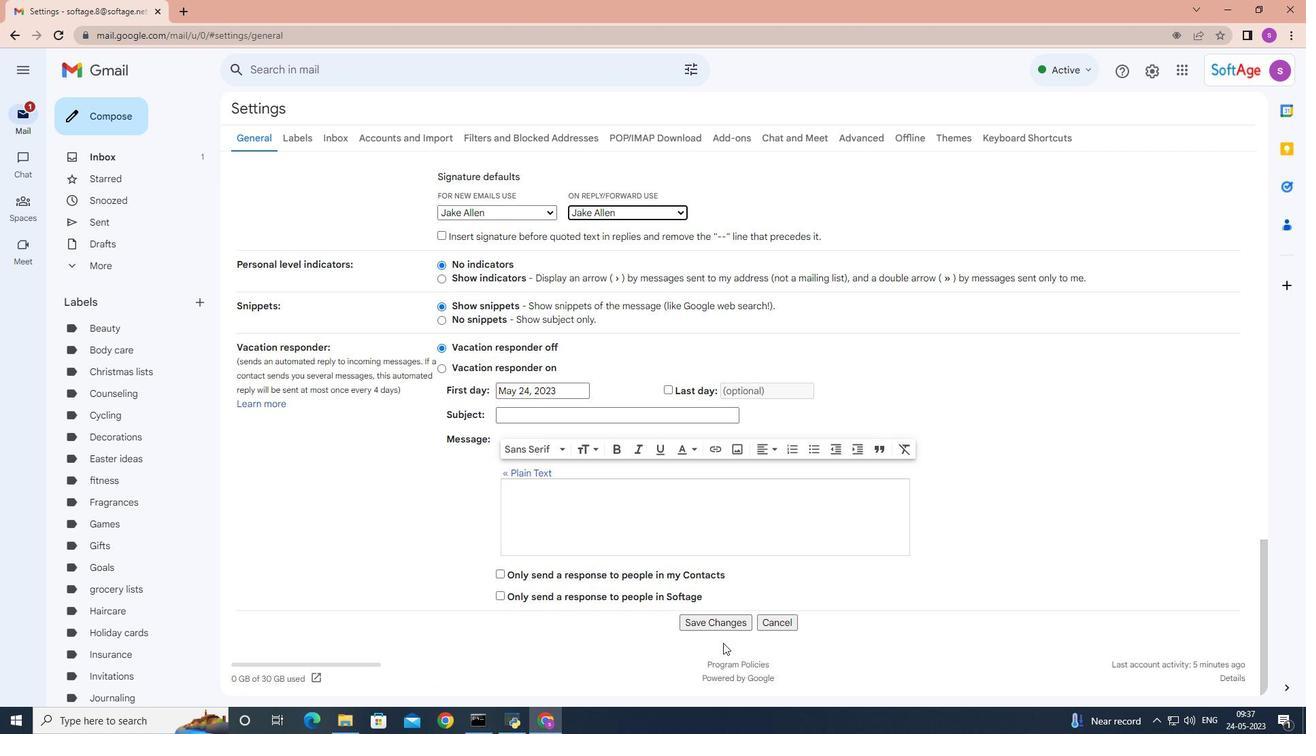 
Action: Mouse moved to (817, 491)
Screenshot: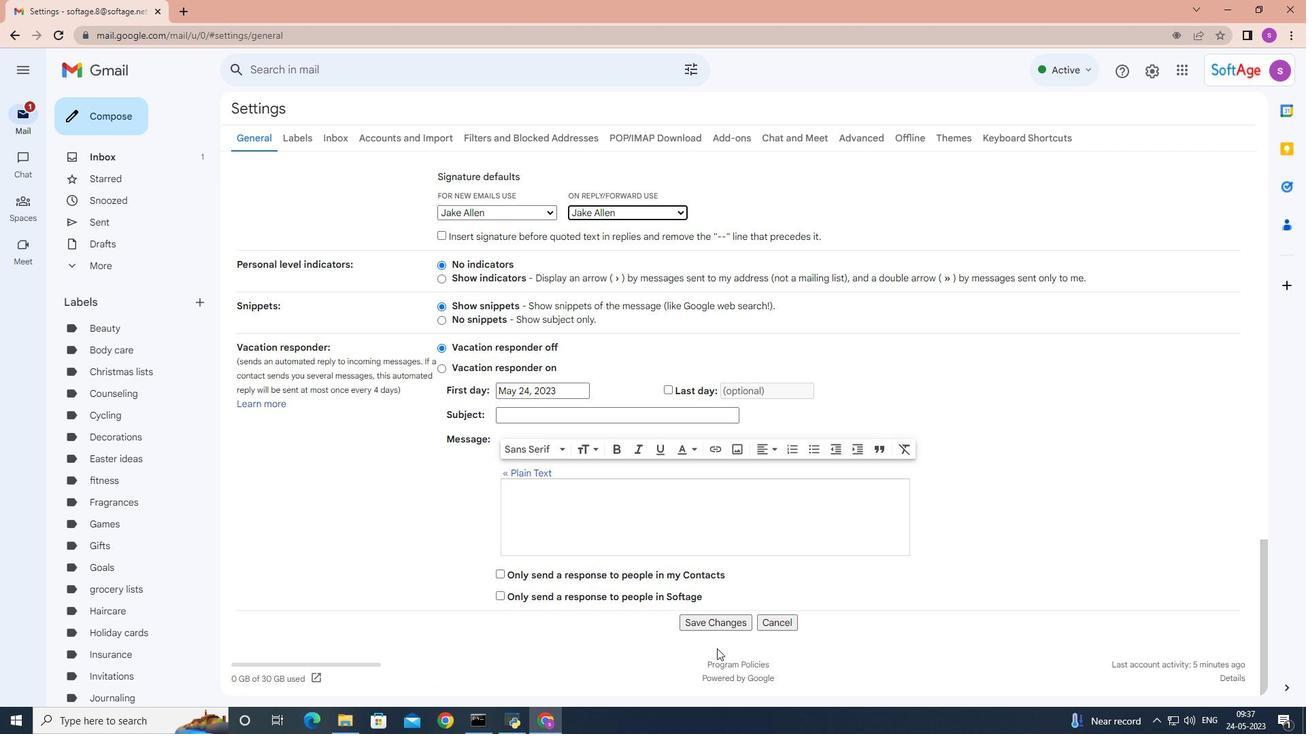 
Action: Mouse scrolled (817, 491) with delta (0, 0)
Screenshot: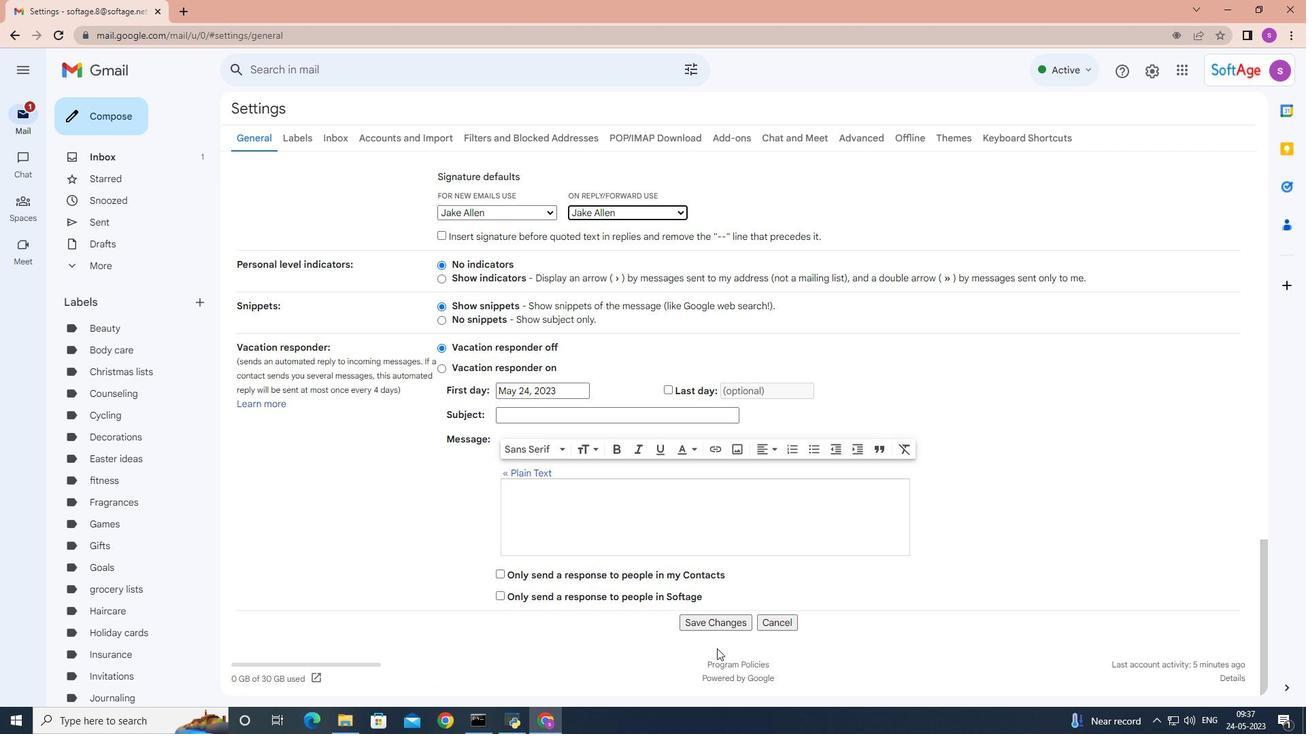 
Action: Mouse moved to (719, 622)
Screenshot: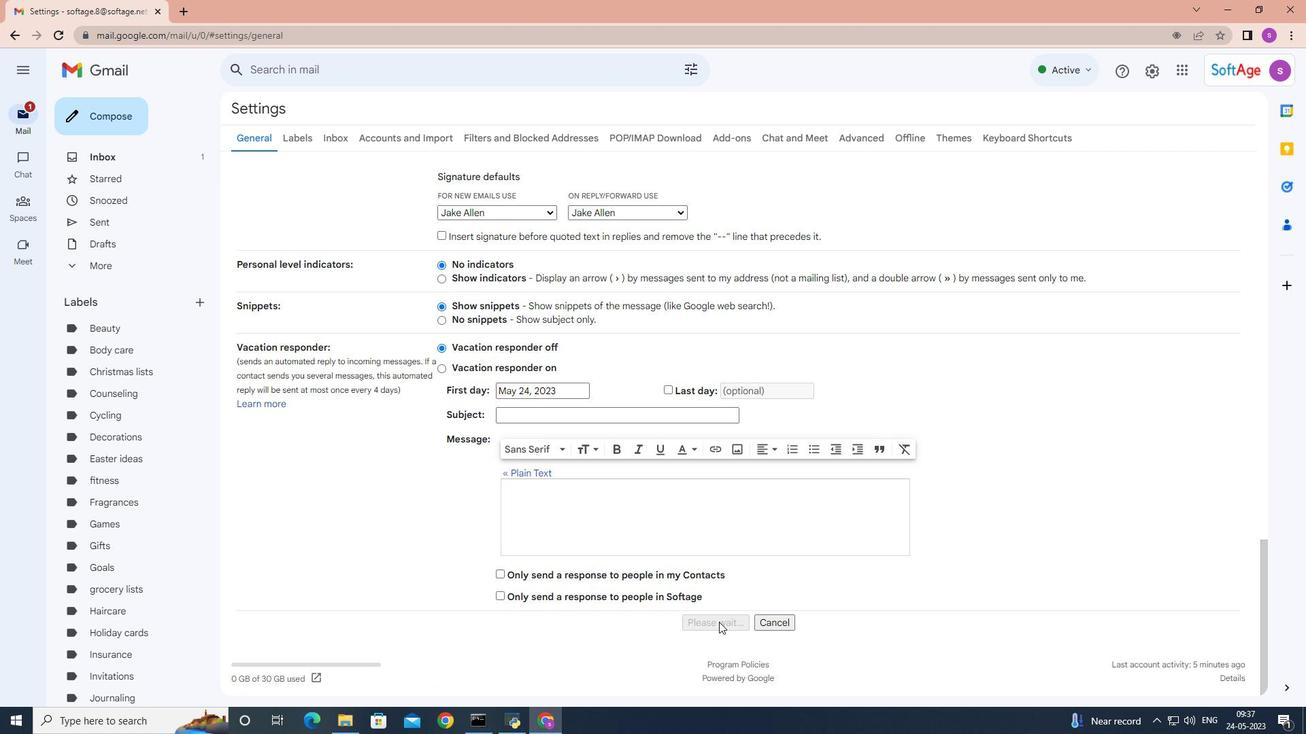 
Action: Mouse pressed left at (719, 622)
Screenshot: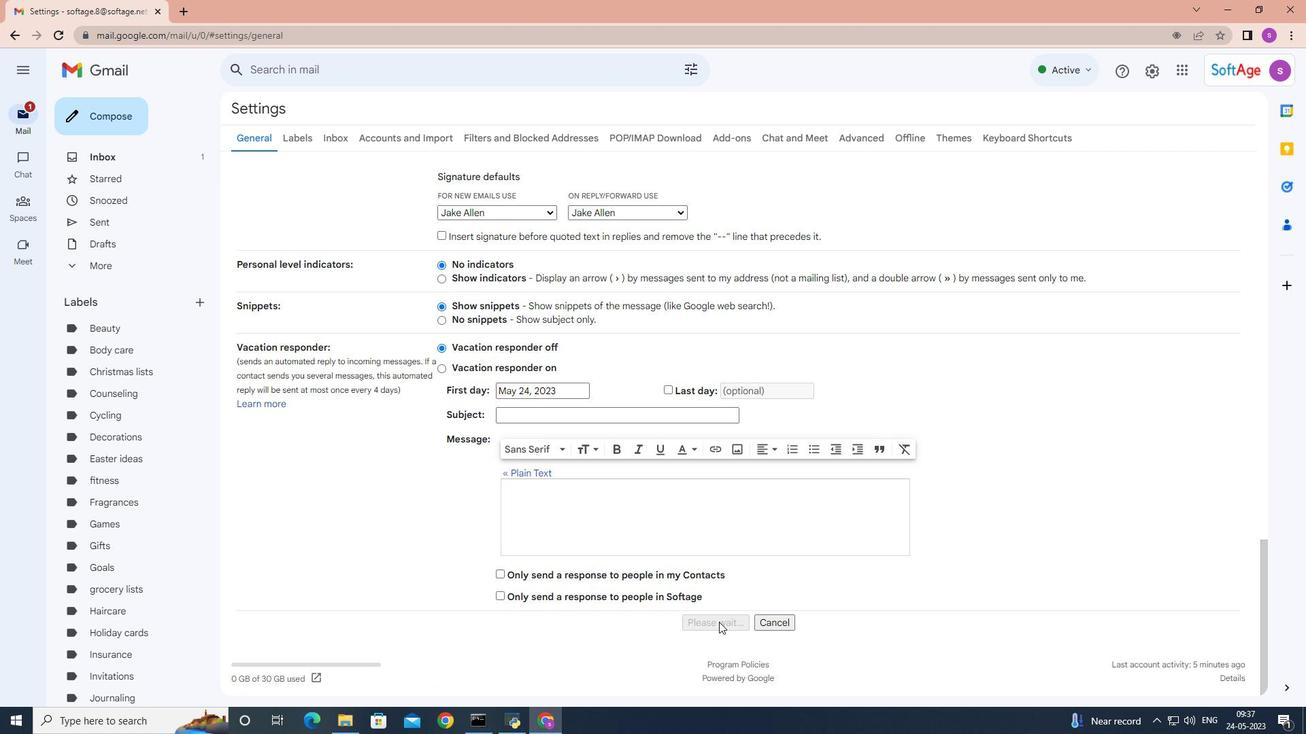 
Action: Mouse moved to (112, 111)
Screenshot: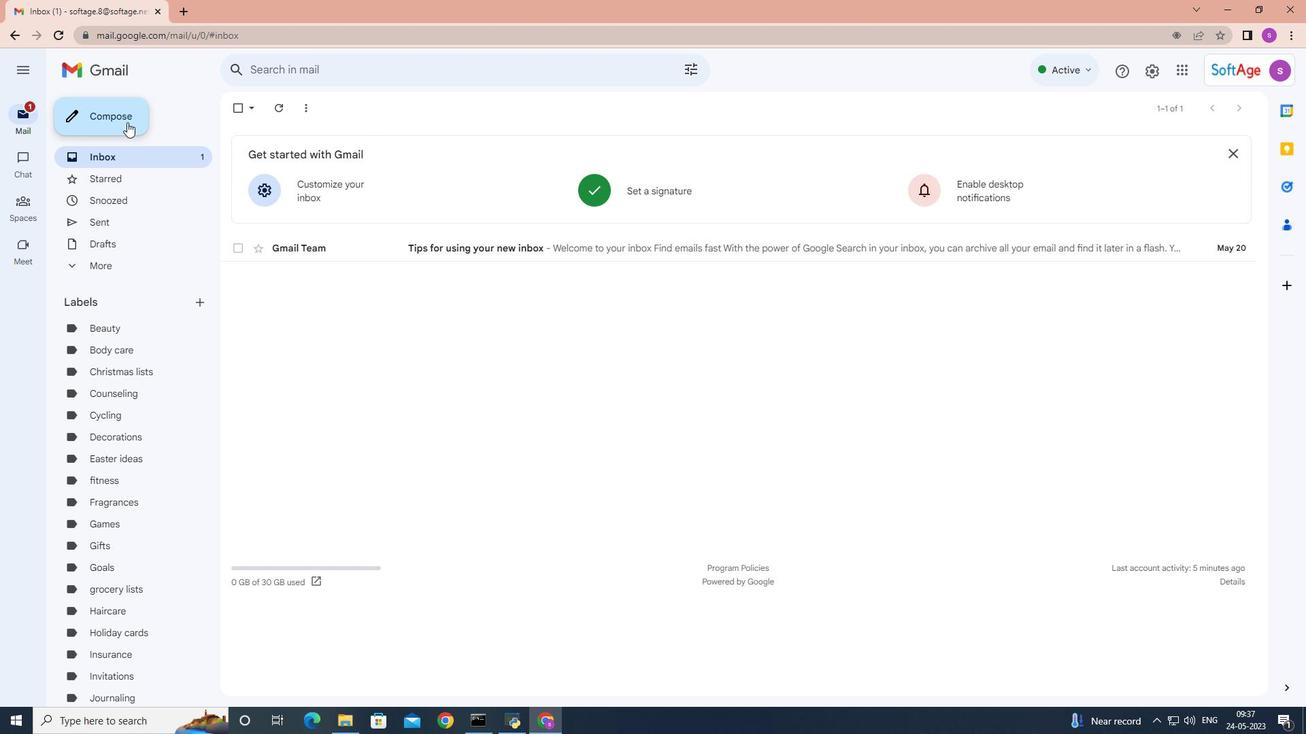 
Action: Mouse pressed left at (112, 111)
Screenshot: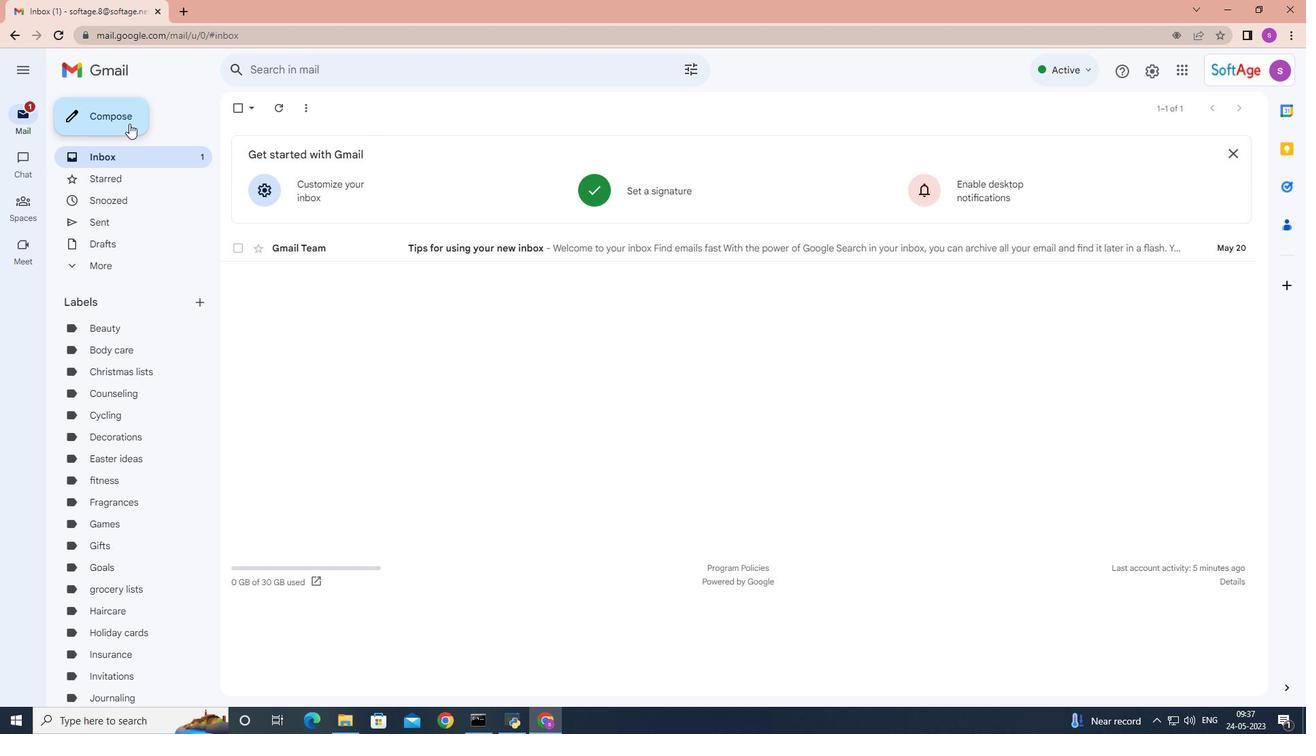 
Action: Mouse moved to (879, 357)
Screenshot: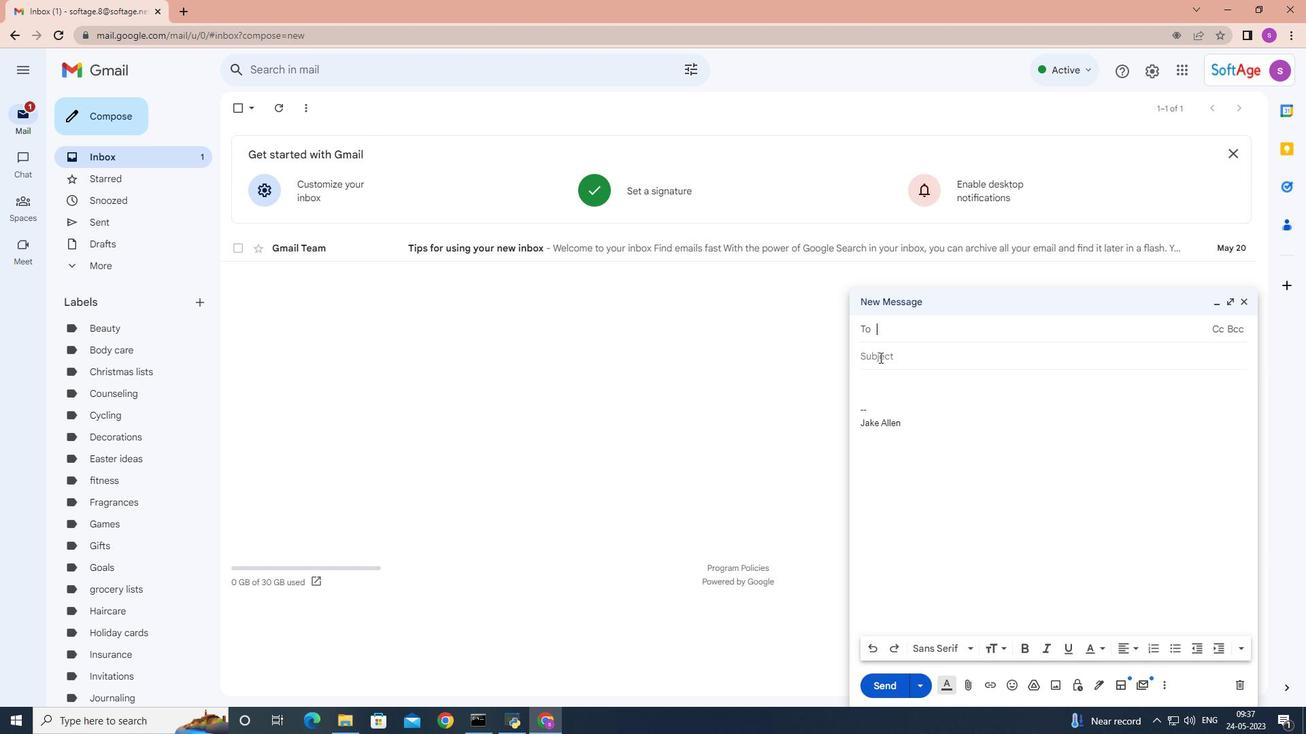 
Action: Mouse pressed left at (879, 357)
Screenshot: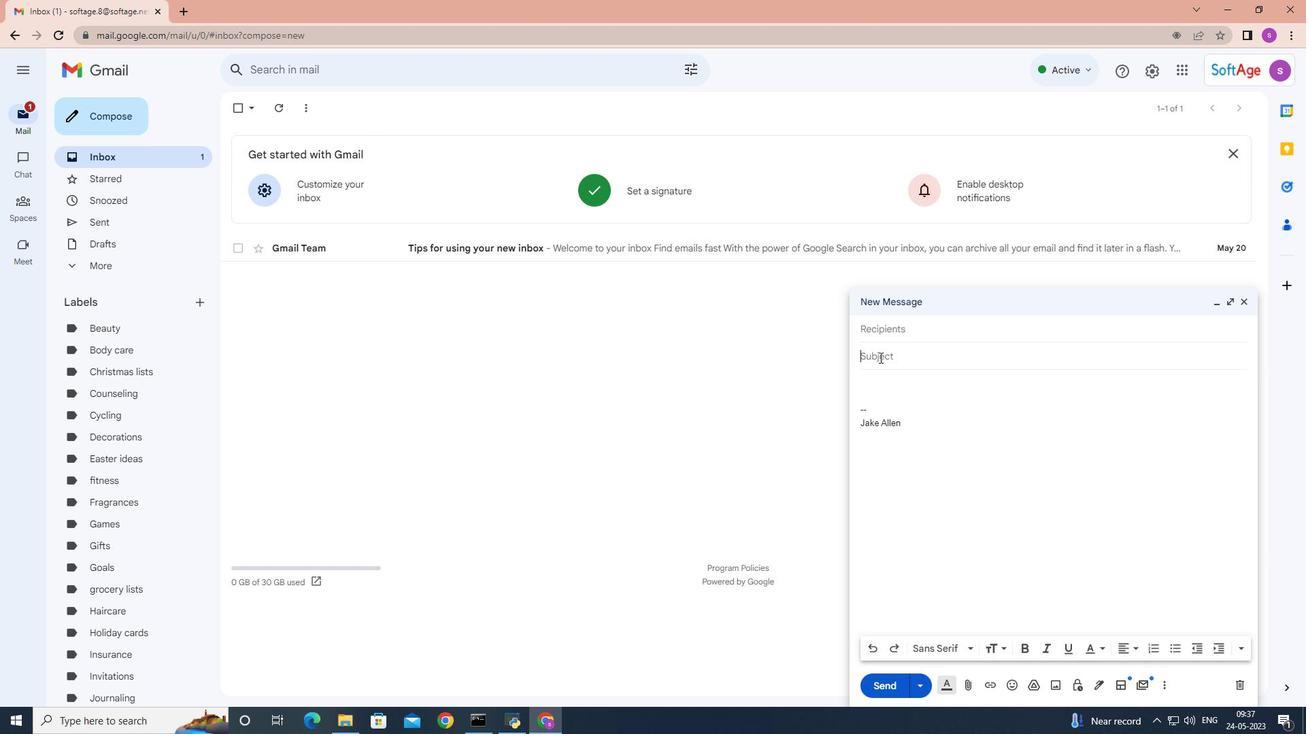 
Action: Mouse moved to (874, 357)
Screenshot: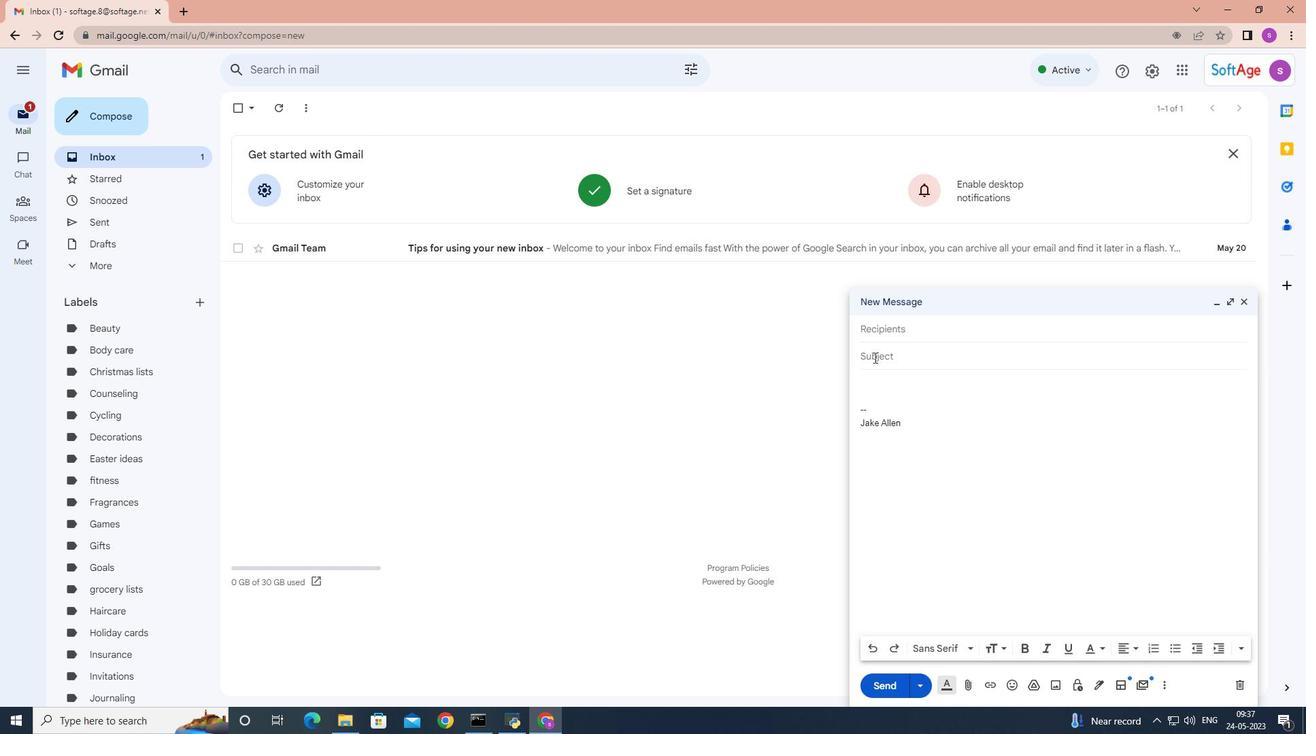 
Action: Key pressed <Key.shift>Thank<Key.space>you<Key.space>foryour<Key.space>fwwd<Key.backspace><Key.backspace><Key.backspace>eedback
Screenshot: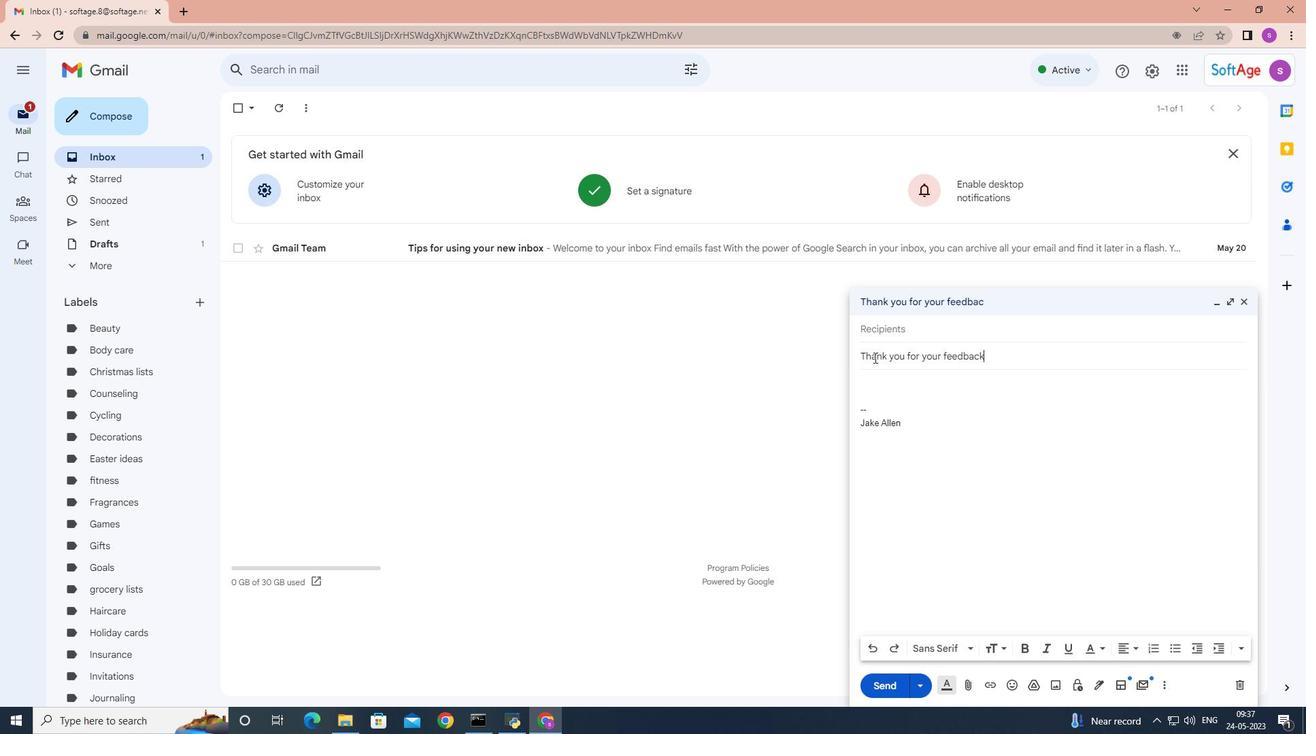 
Action: Mouse moved to (902, 375)
Screenshot: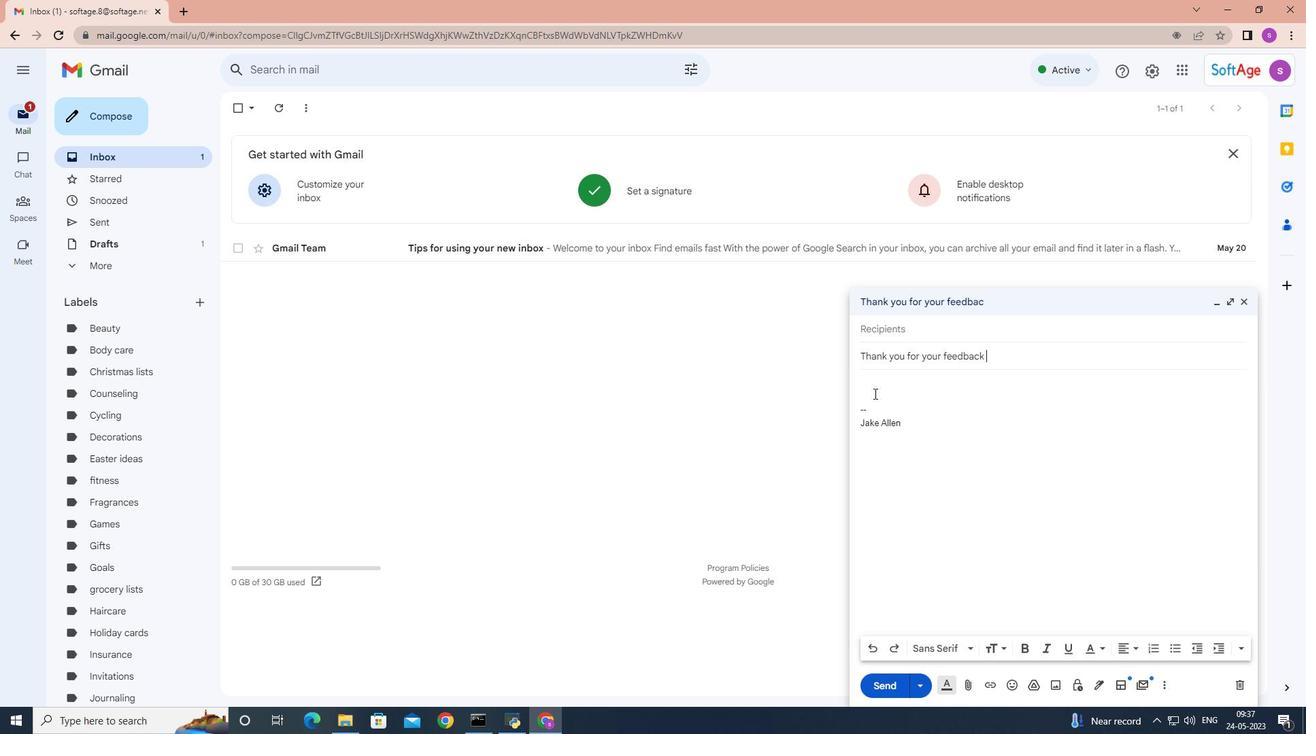 
Action: Key pressed <Key.space>
Screenshot: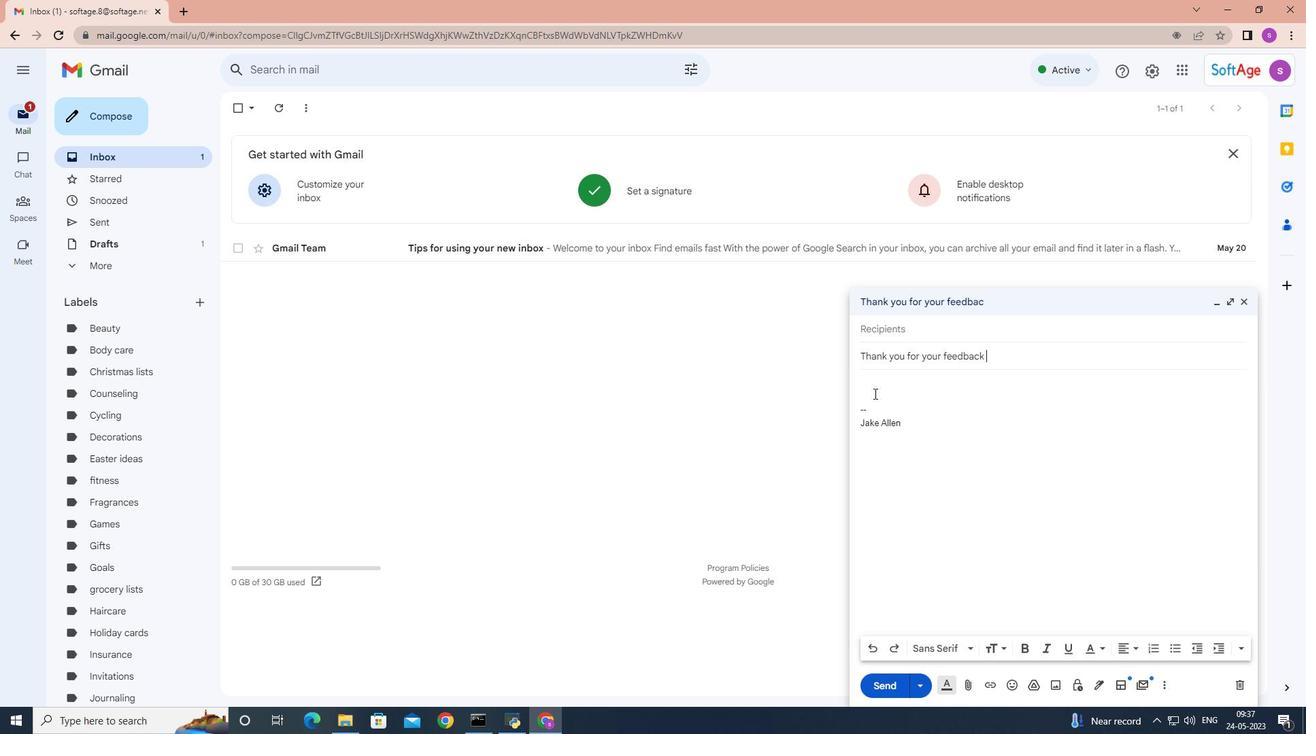 
Action: Mouse moved to (858, 385)
Screenshot: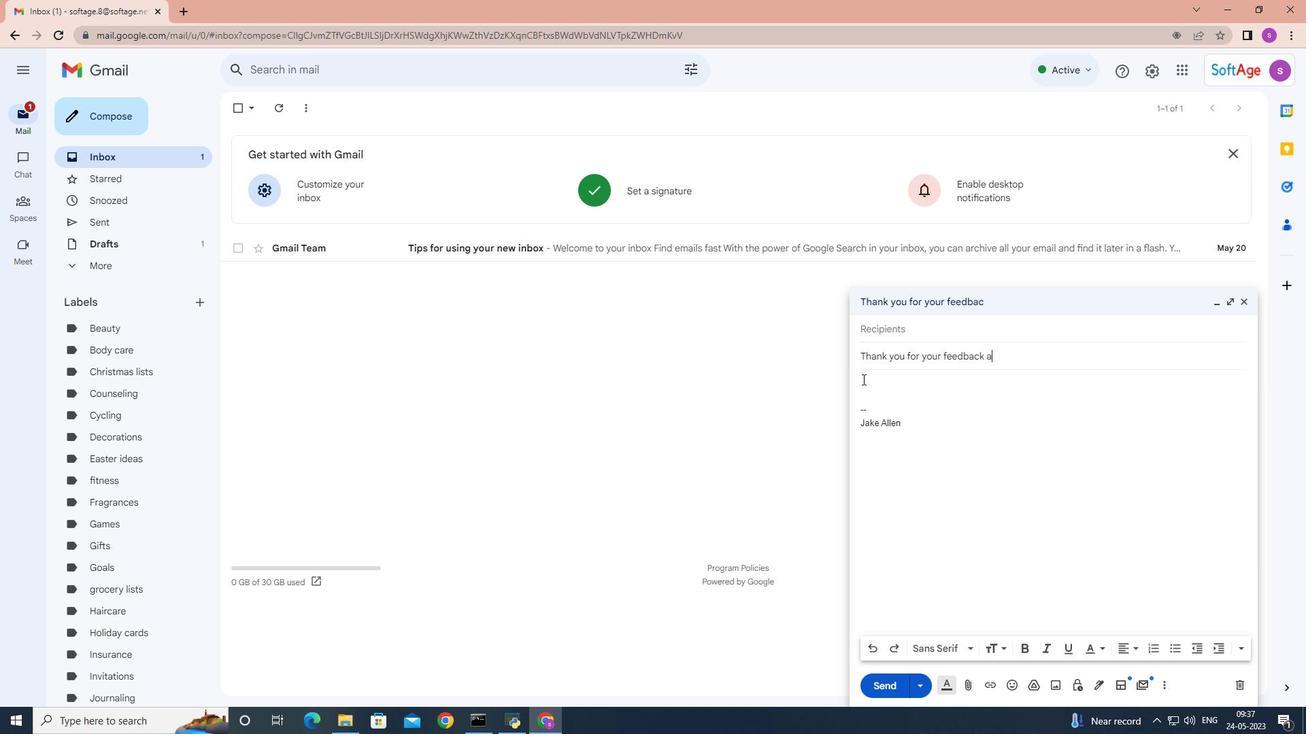 
Action: Key pressed a
Screenshot: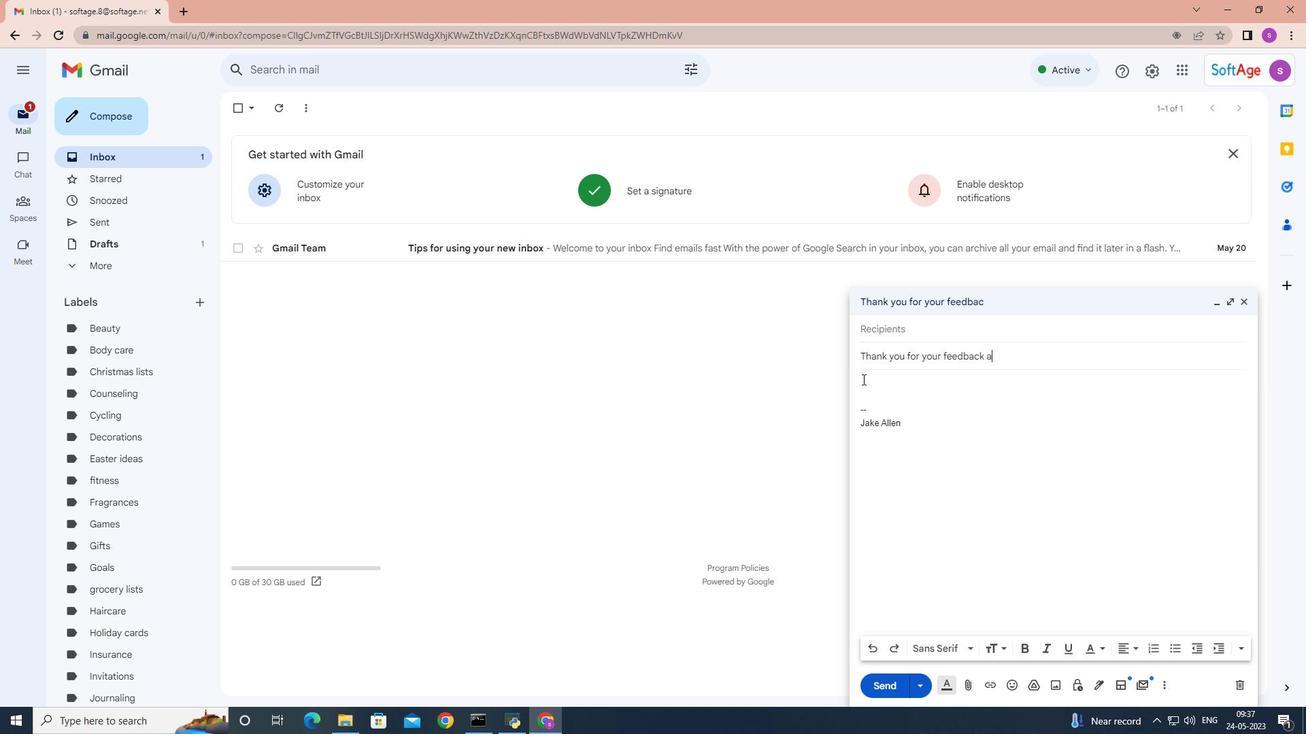
Action: Mouse moved to (862, 379)
Screenshot: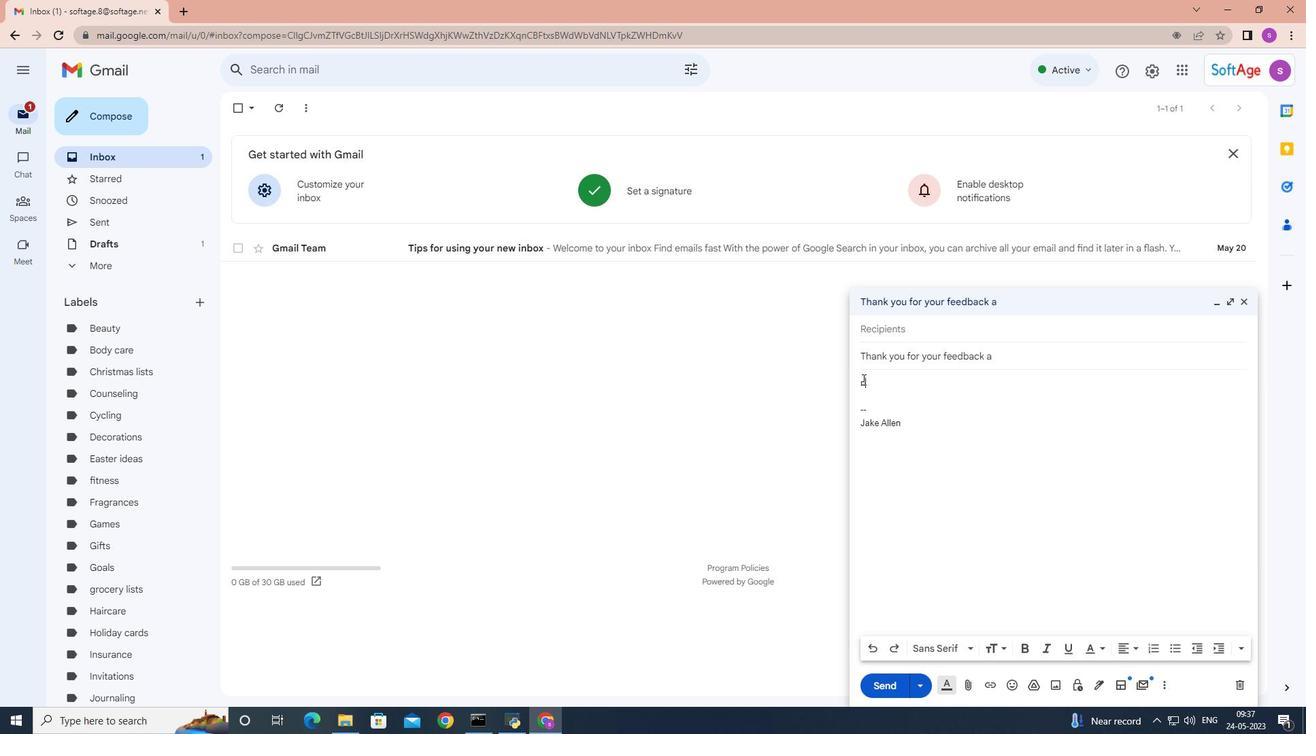 
Action: Mouse pressed left at (862, 379)
Screenshot: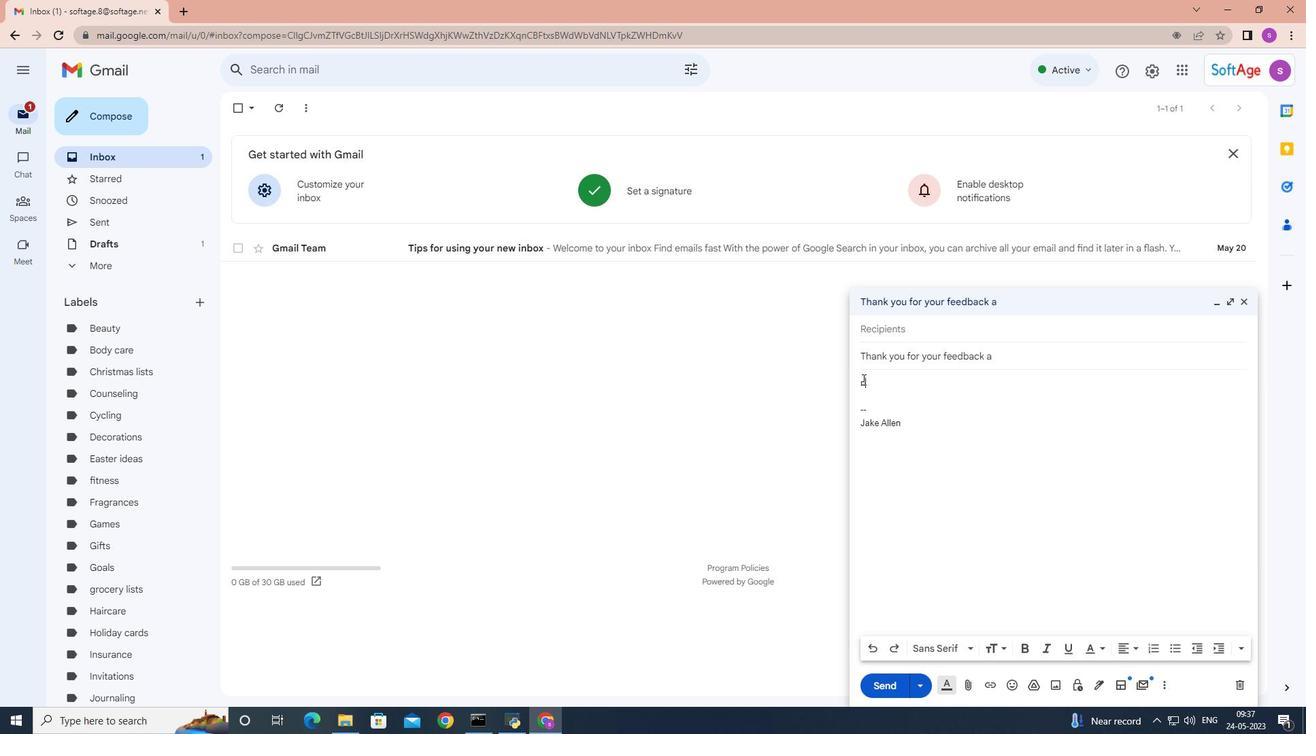 
Action: Key pressed nd 1270, 560)
Screenshot: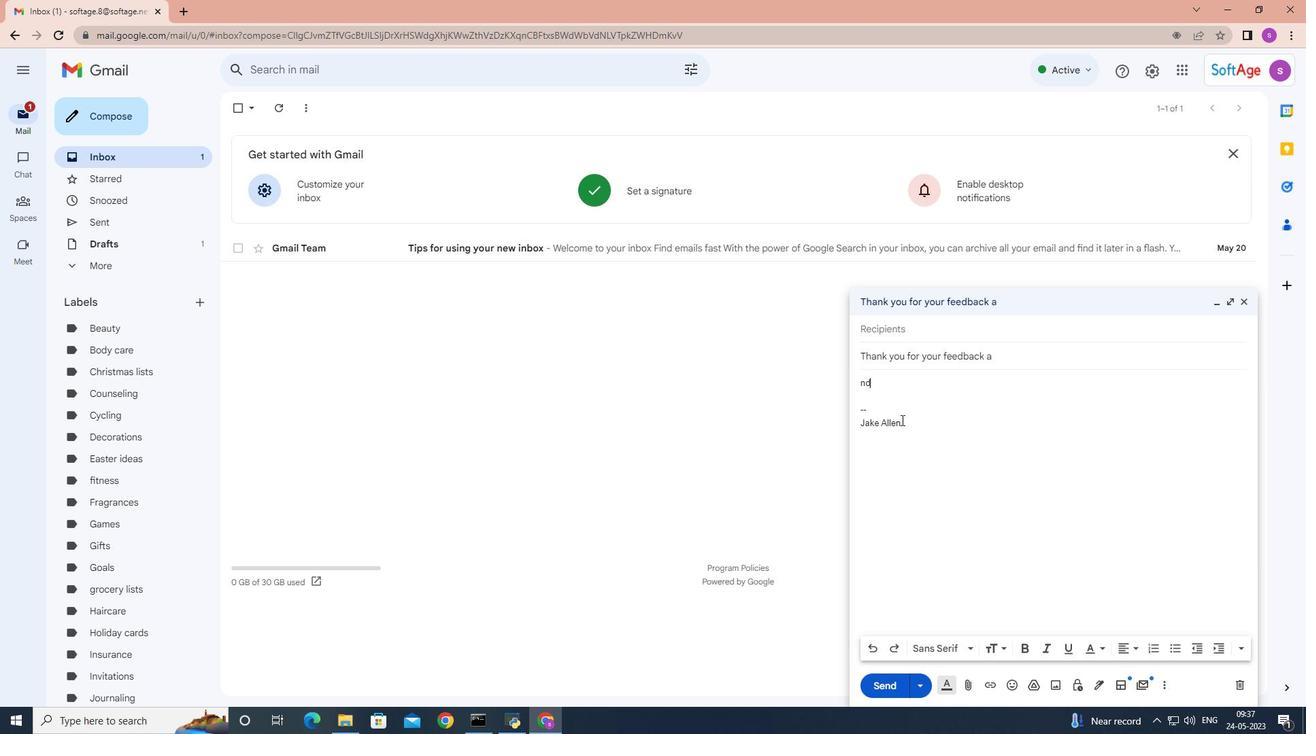
Action: Mouse moved to (889, 392)
Screenshot: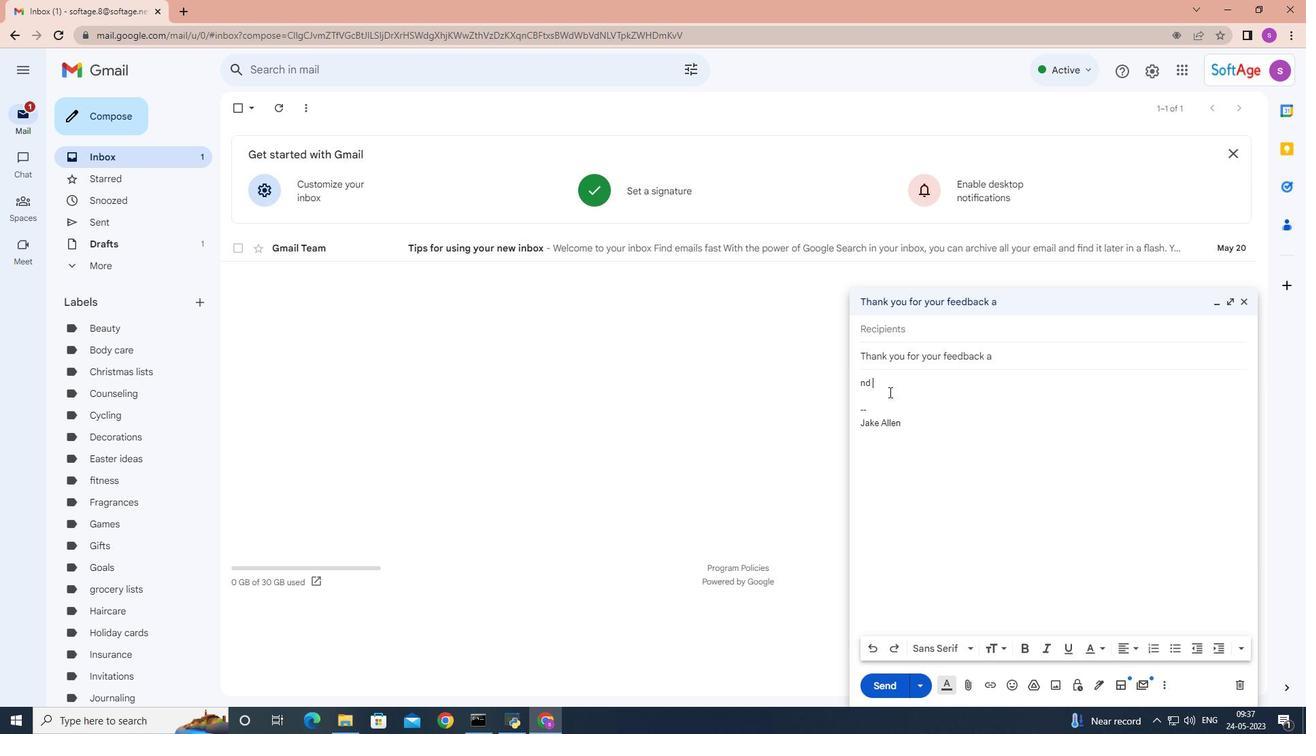 
Action: Key pressed <Key.space>
Screenshot: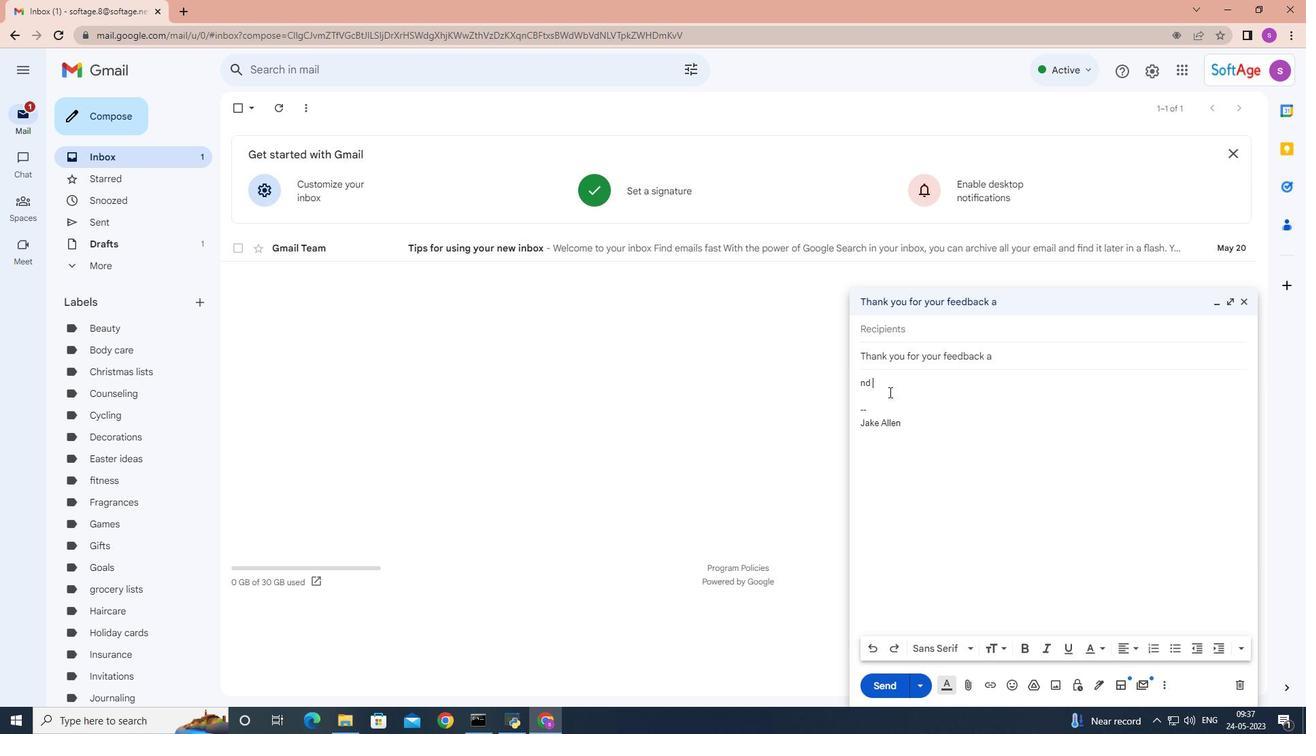 
Action: Mouse moved to (887, 392)
Screenshot: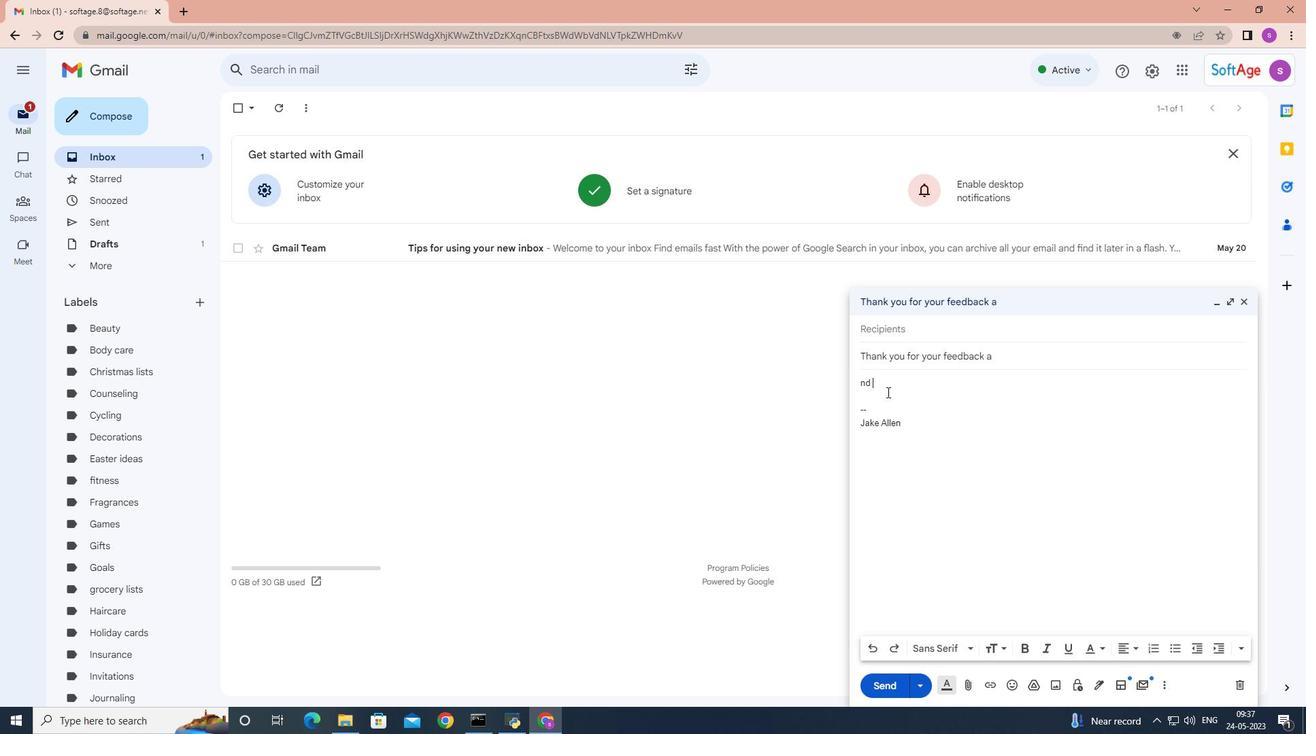 
Action: Key pressed <Key.backspace><Key.backspace><Key.backspace>
Screenshot: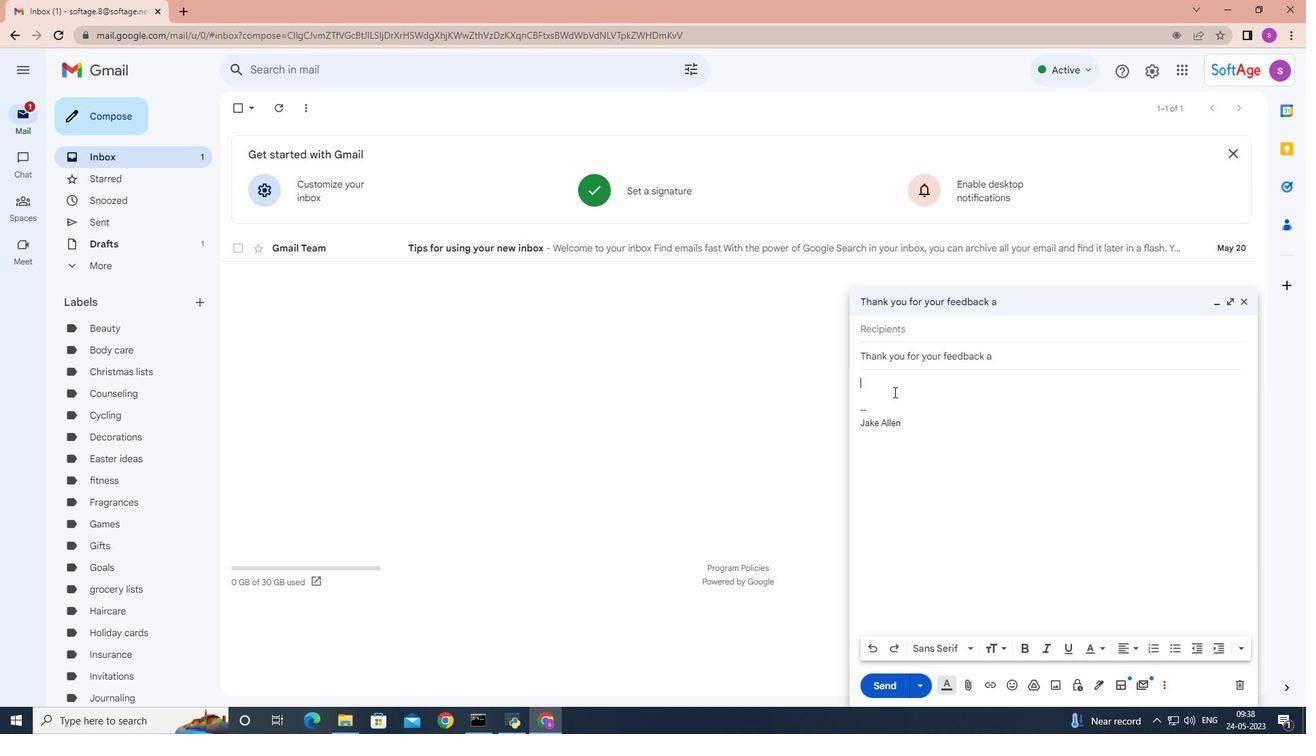 
Action: Mouse moved to (973, 353)
Screenshot: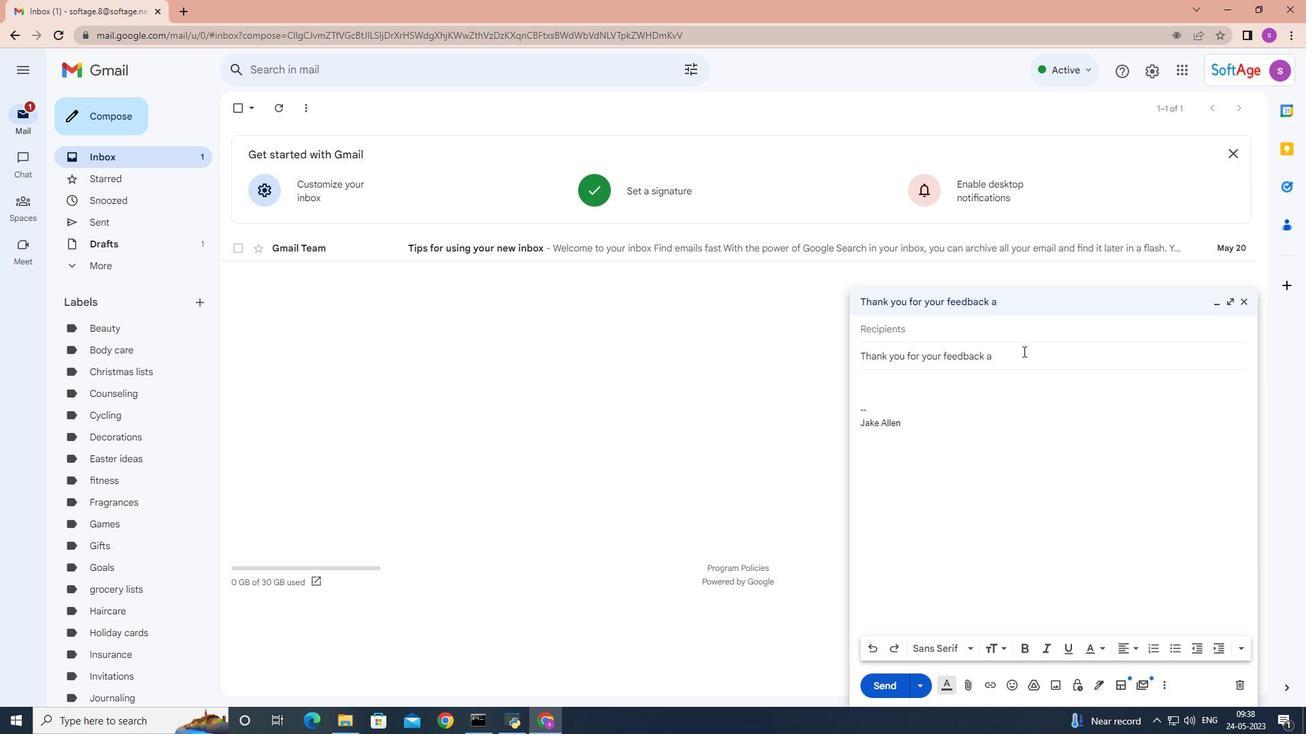 
Action: Key pressed <Key.backspace>
Screenshot: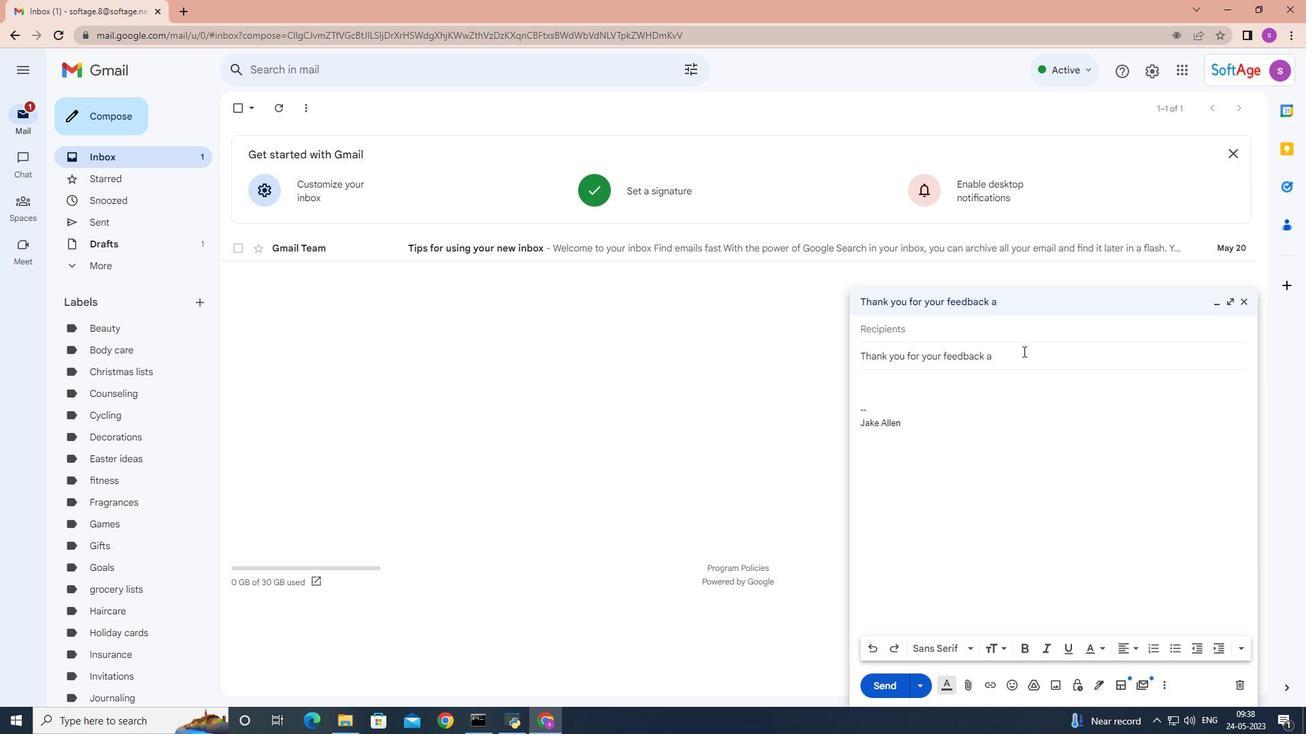 
Action: Mouse moved to (1001, 355)
Screenshot: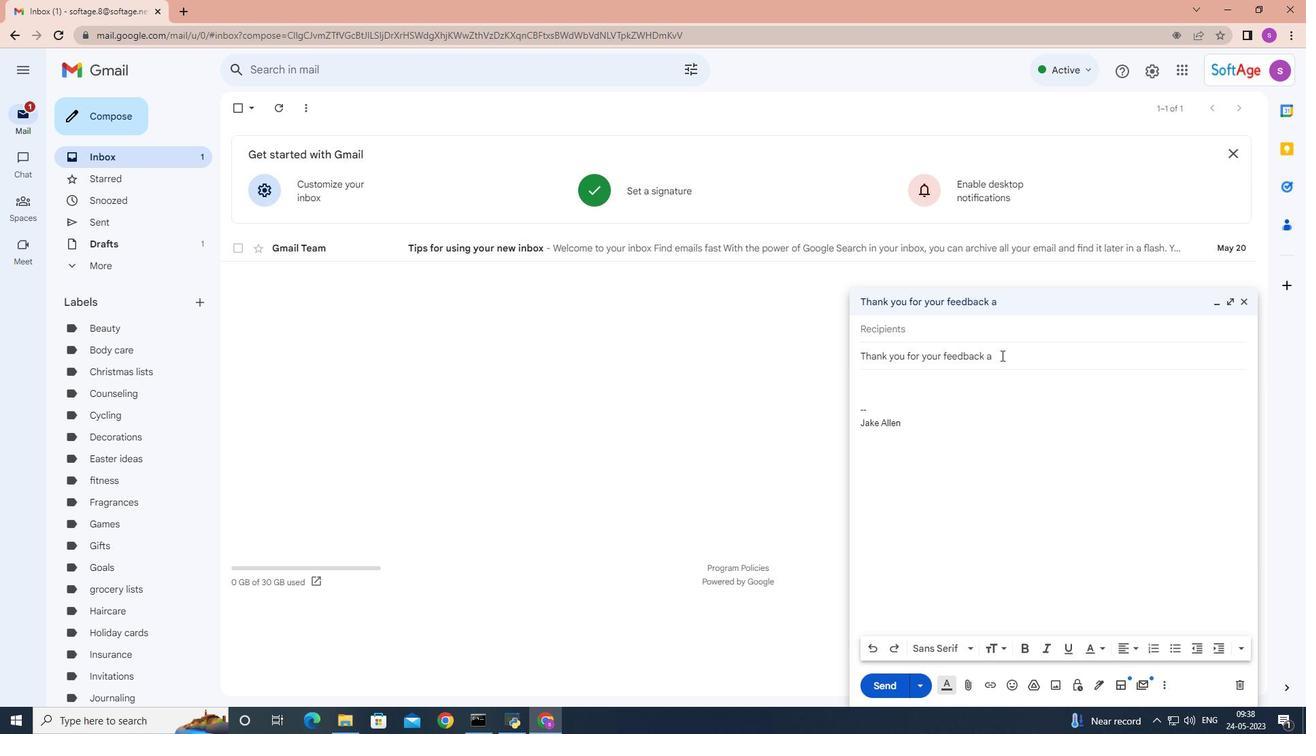 
Action: Key pressed <Key.backspace>
Screenshot: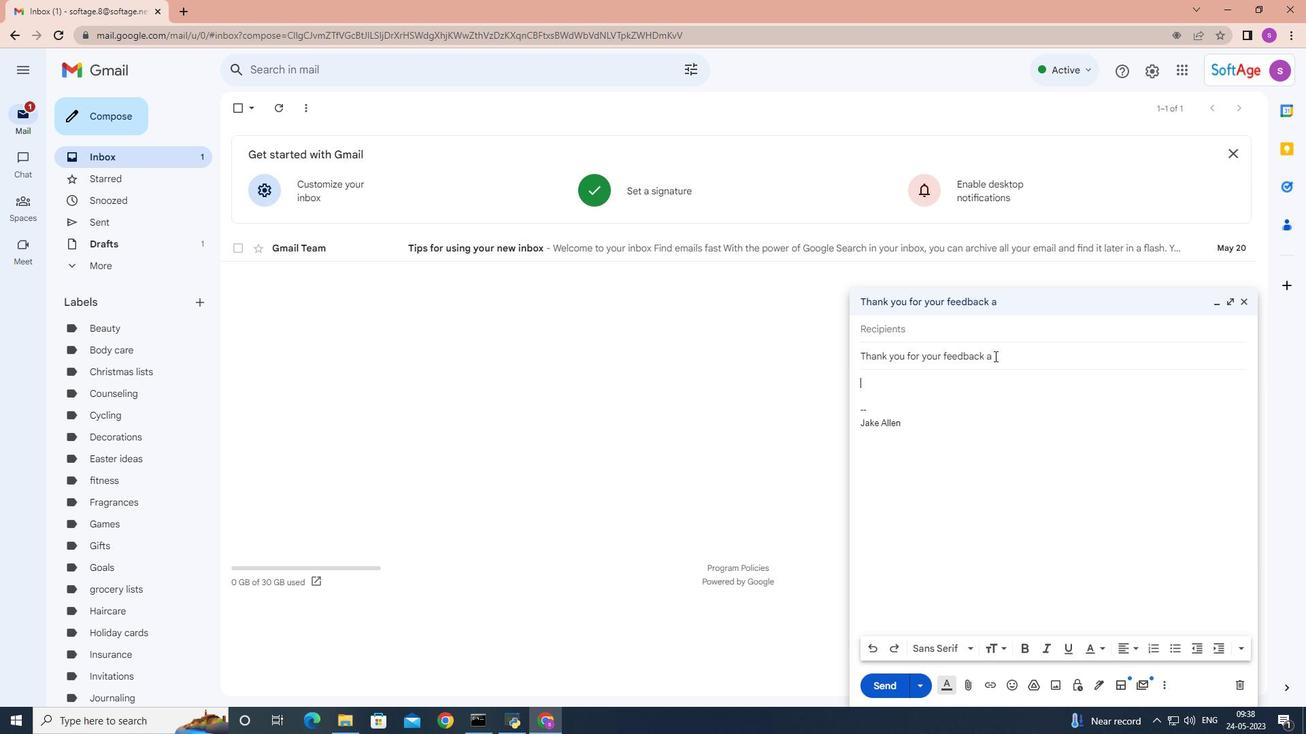 
Action: Mouse moved to (994, 356)
Screenshot: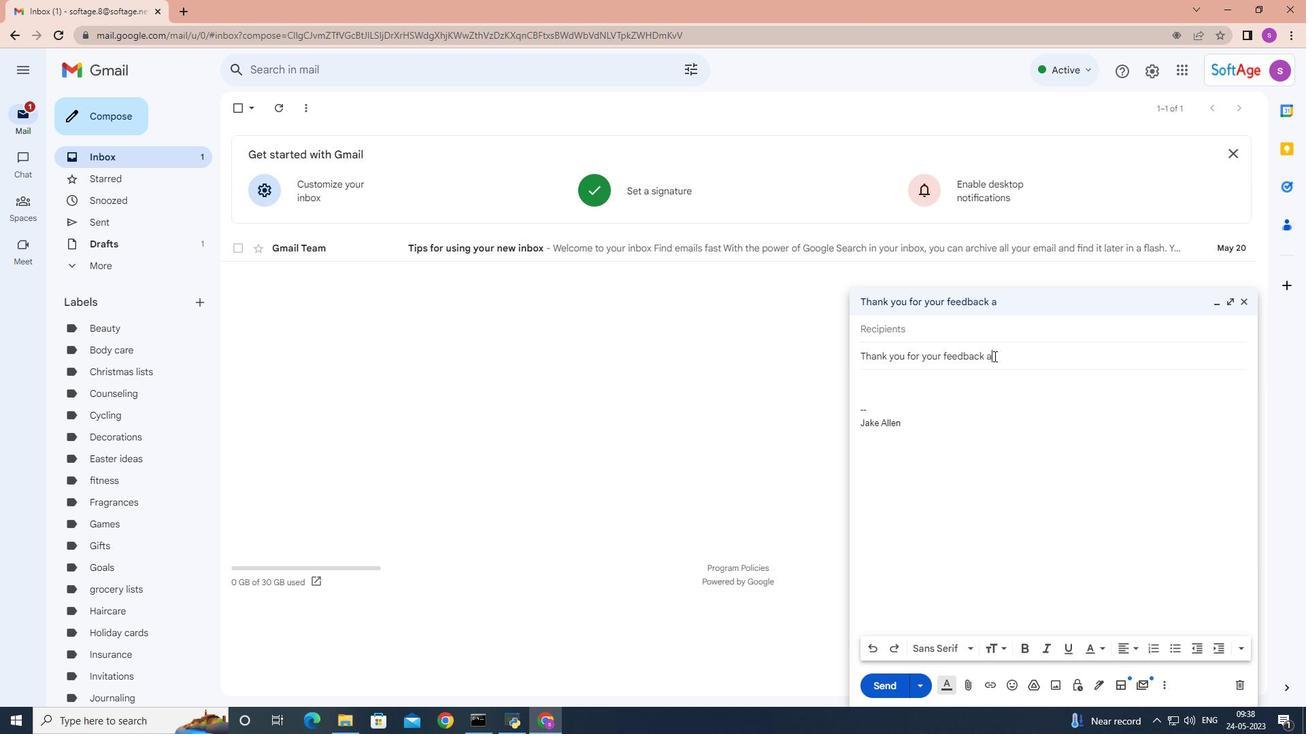 
Action: Key pressed <Key.backspace>
Screenshot: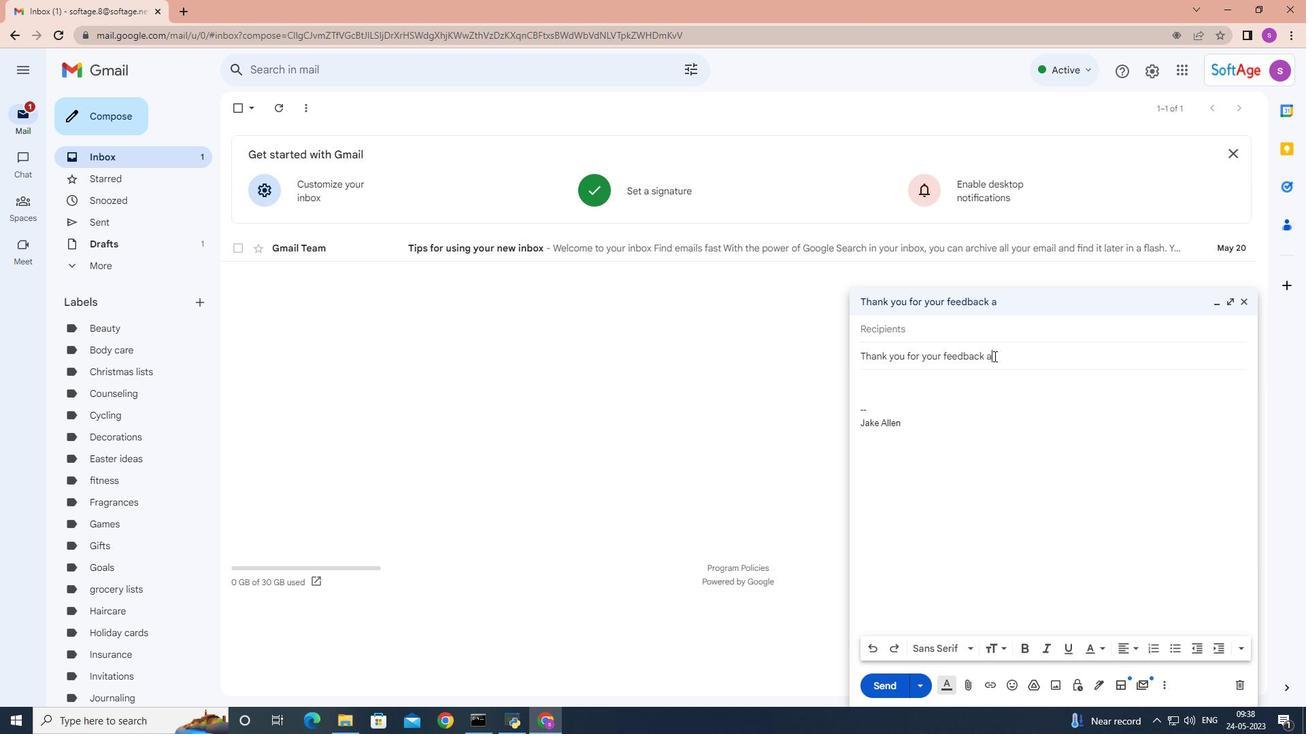 
Action: Mouse pressed left at (994, 356)
Screenshot: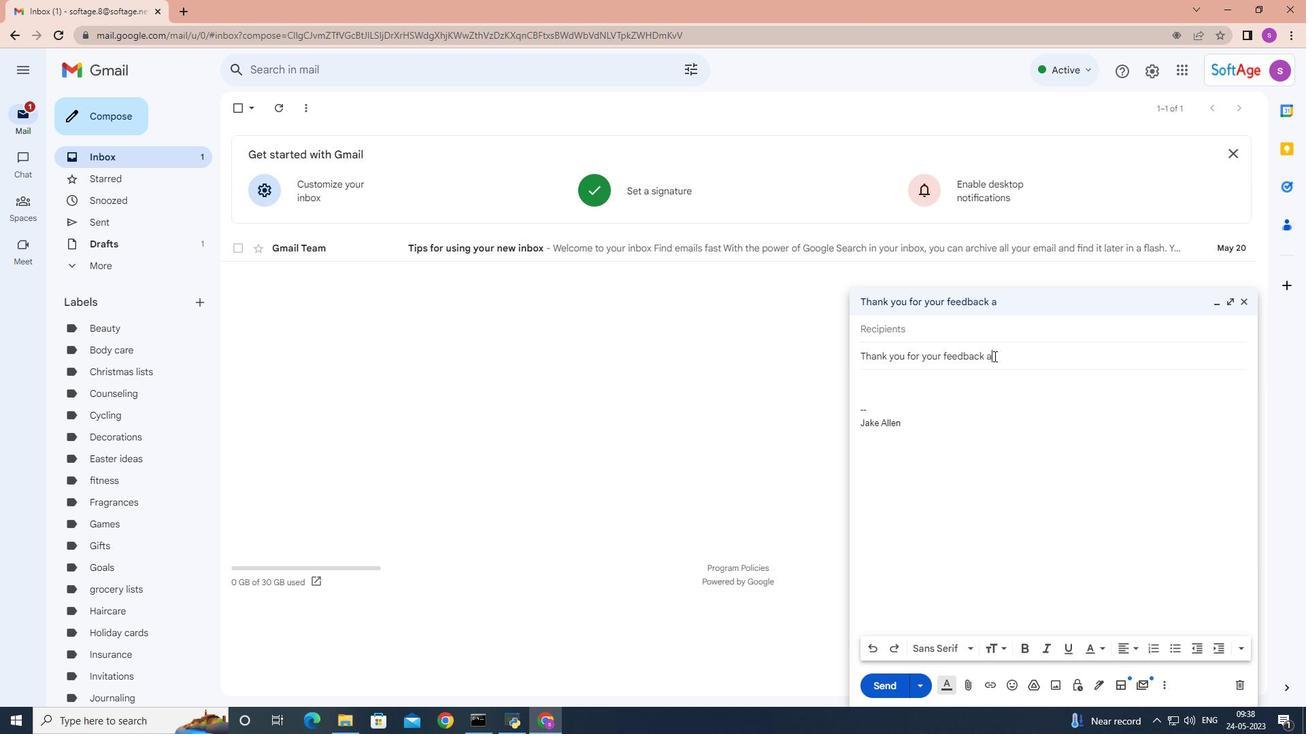
Action: Mouse moved to (992, 357)
Screenshot: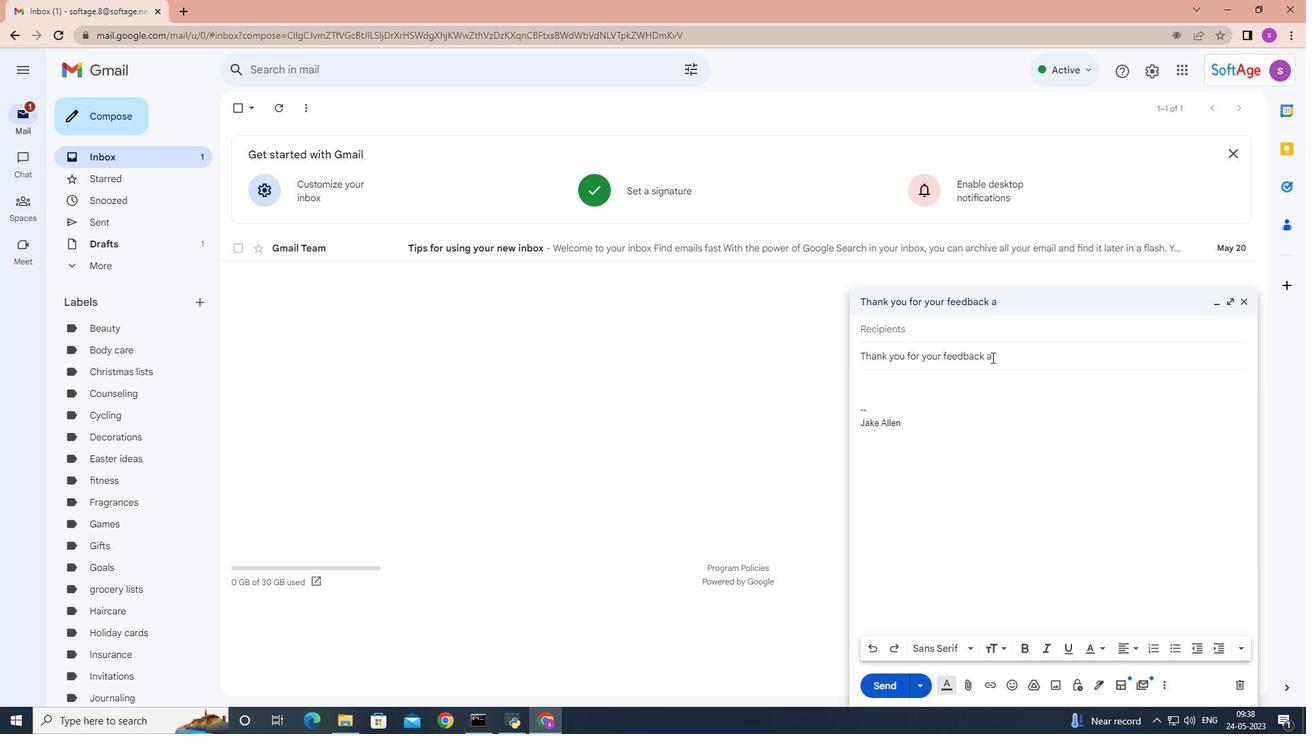 
Action: Key pressed <Key.backspace>
Screenshot: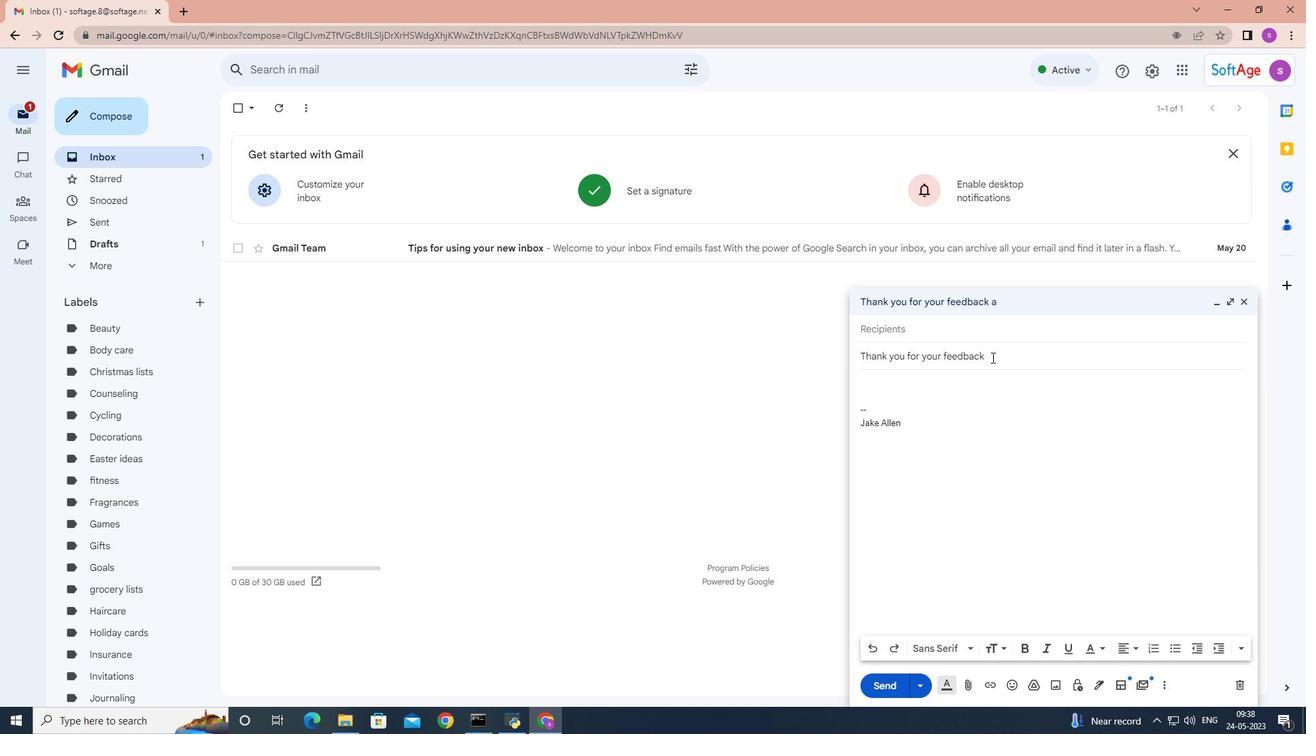 
Action: Mouse moved to (864, 381)
Screenshot: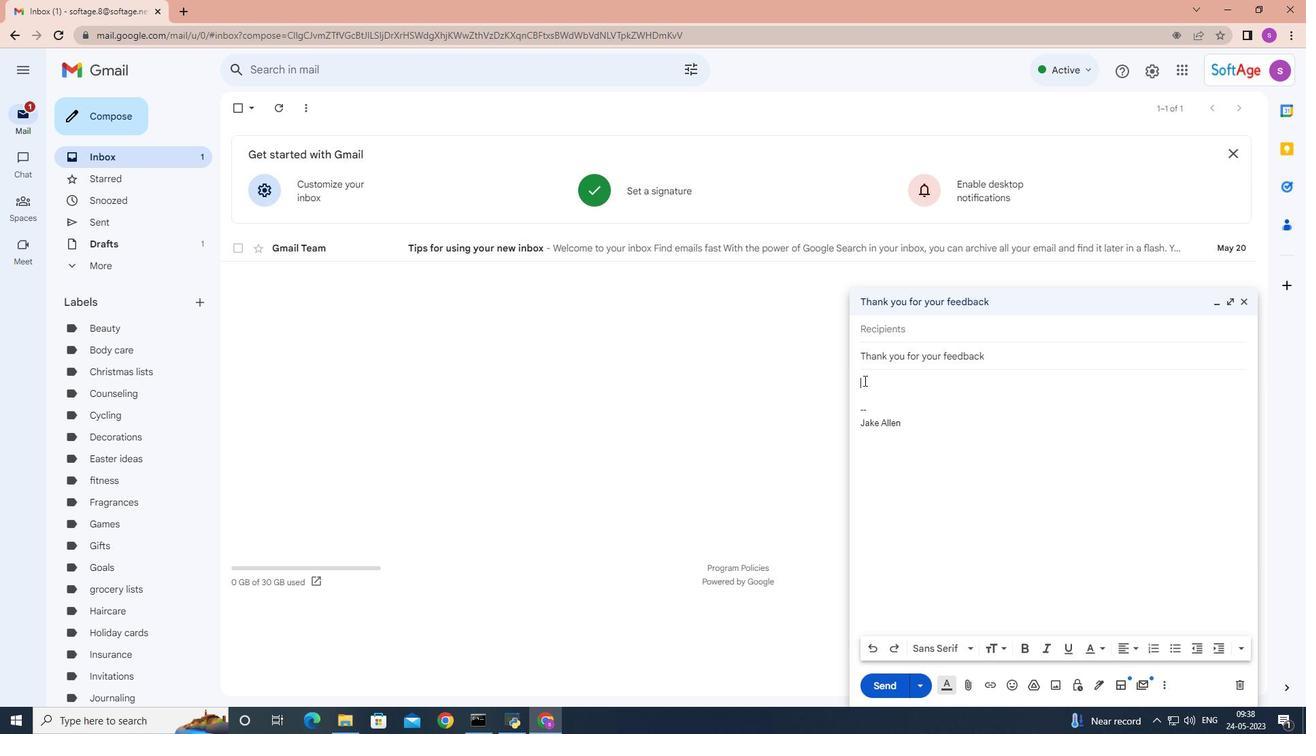 
Action: Mouse pressed left at (864, 381)
Screenshot: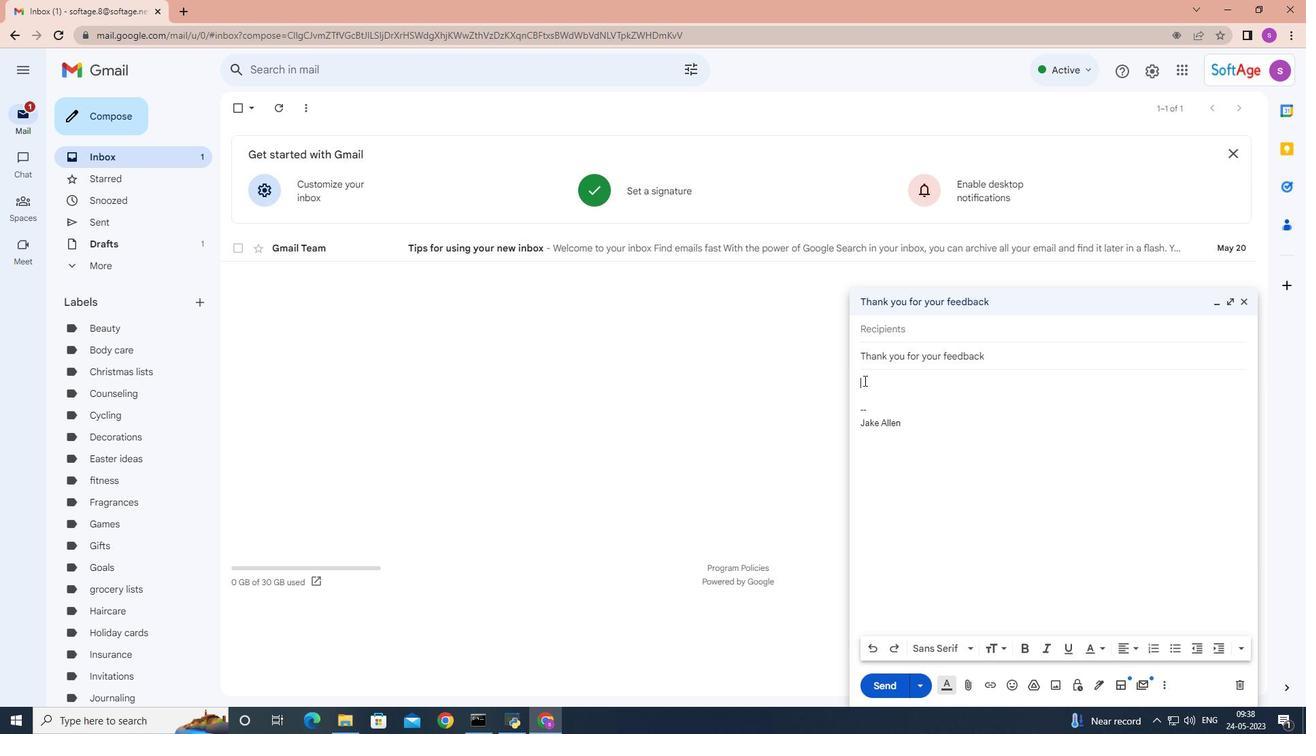 
Action: Key pressed <Key.shift><Key.shift><Key.shift>W
Screenshot: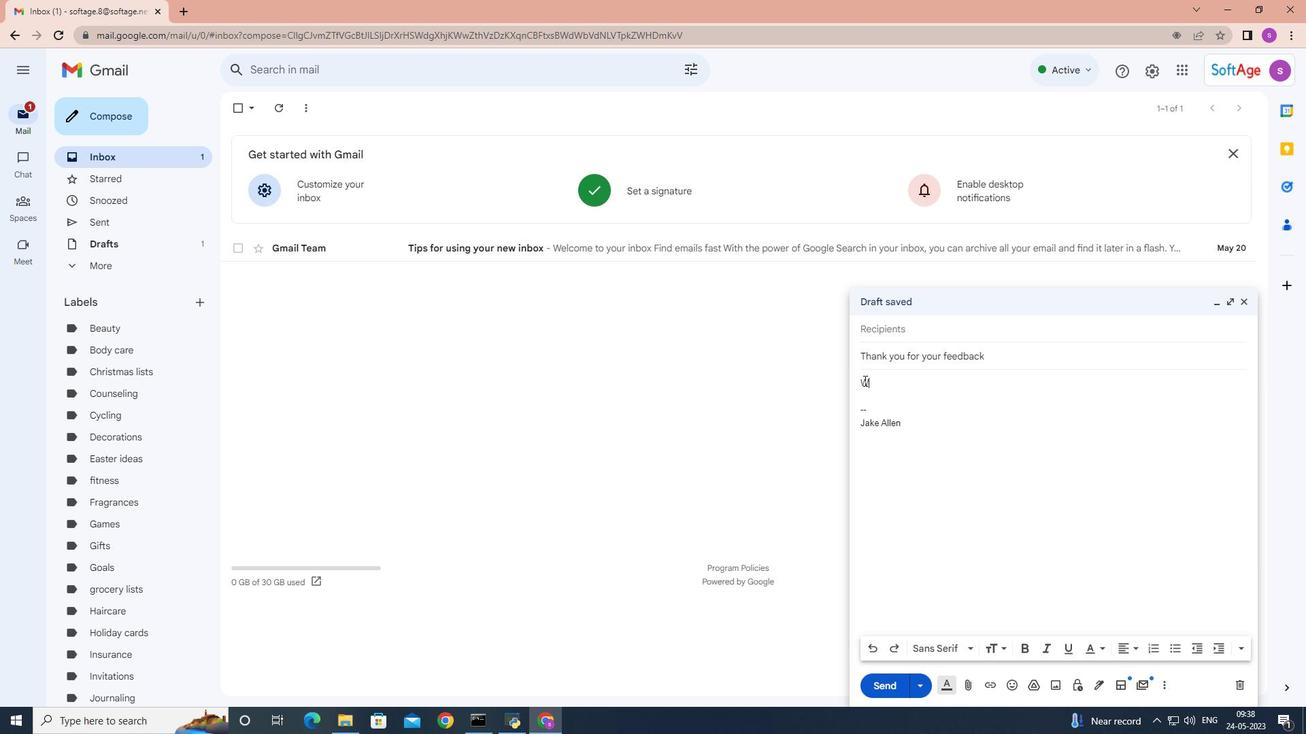 
Action: Mouse moved to (952, 400)
Screenshot: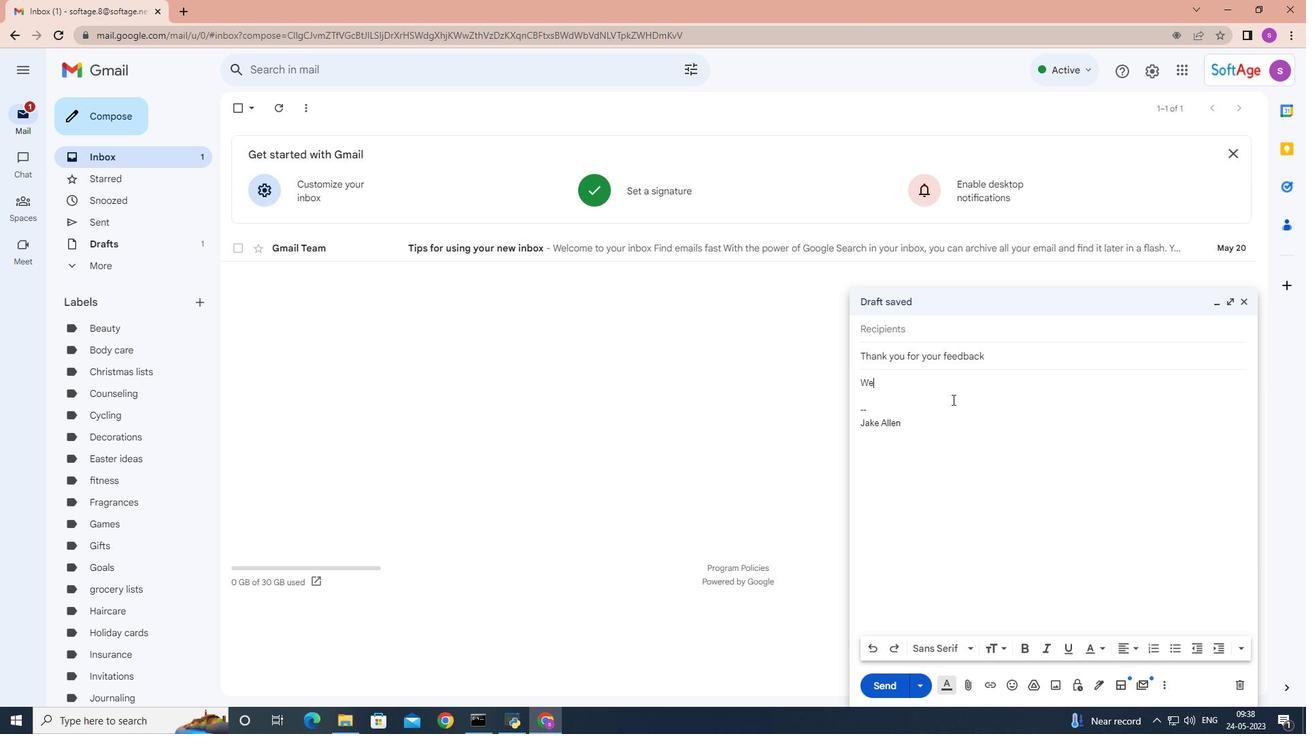 
Action: Key pressed e
Screenshot: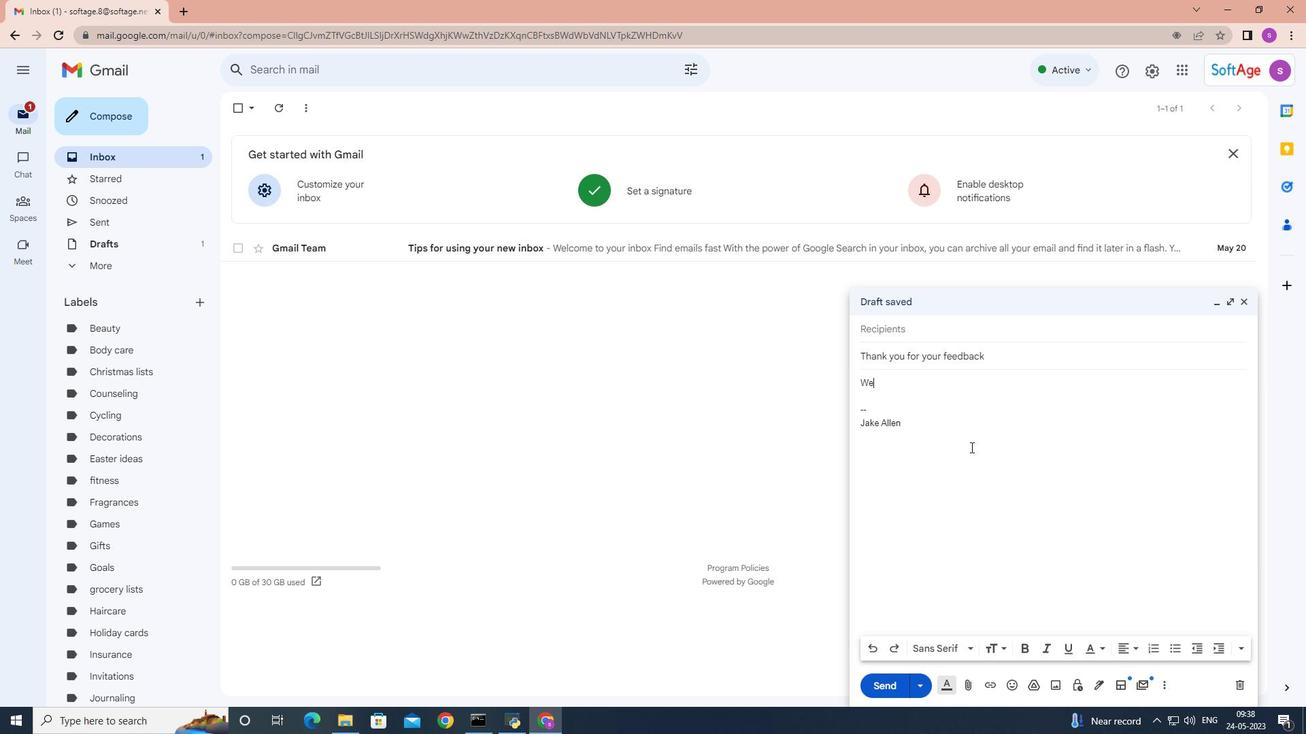 
Action: Mouse moved to (970, 447)
Screenshot: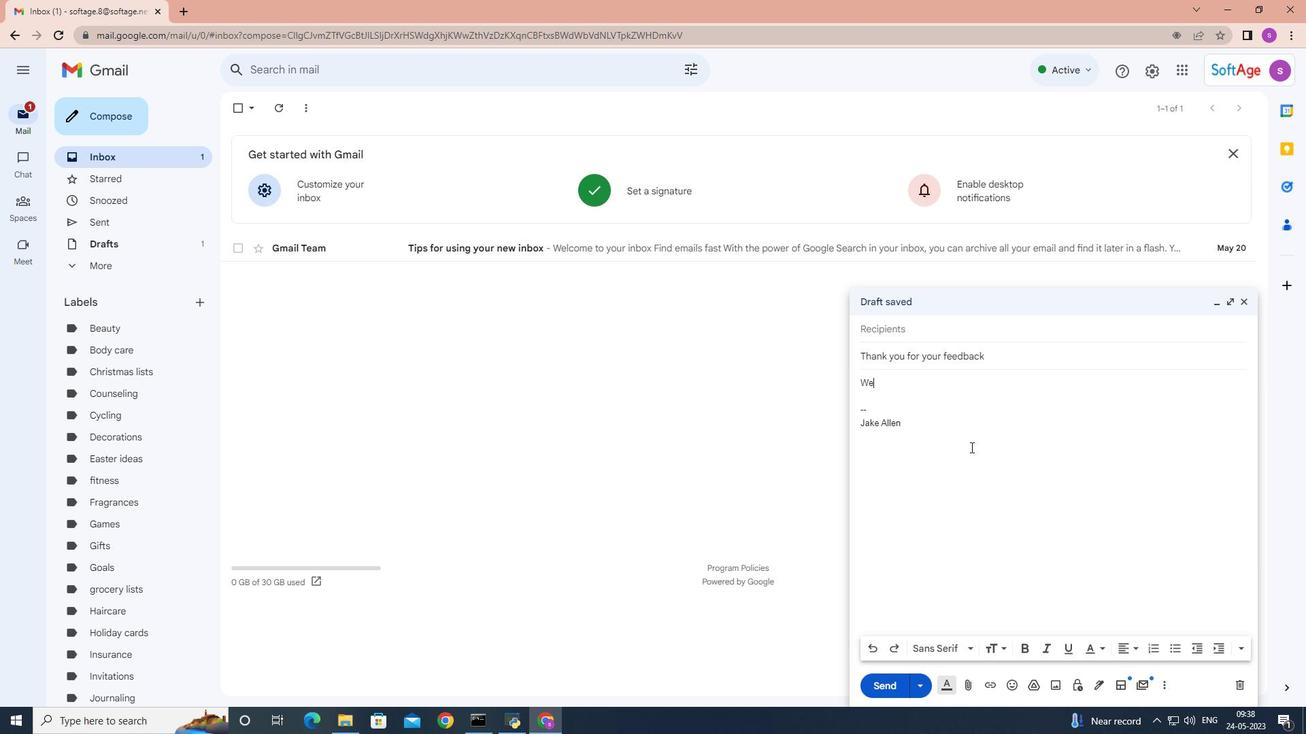 
Action: Key pressed <Key.space>apologize<Key.space>for<Key.space>the<Key.space>inconvenience<Key.space>caused<Key.space>and<Key.space>will<Key.space>e
Screenshot: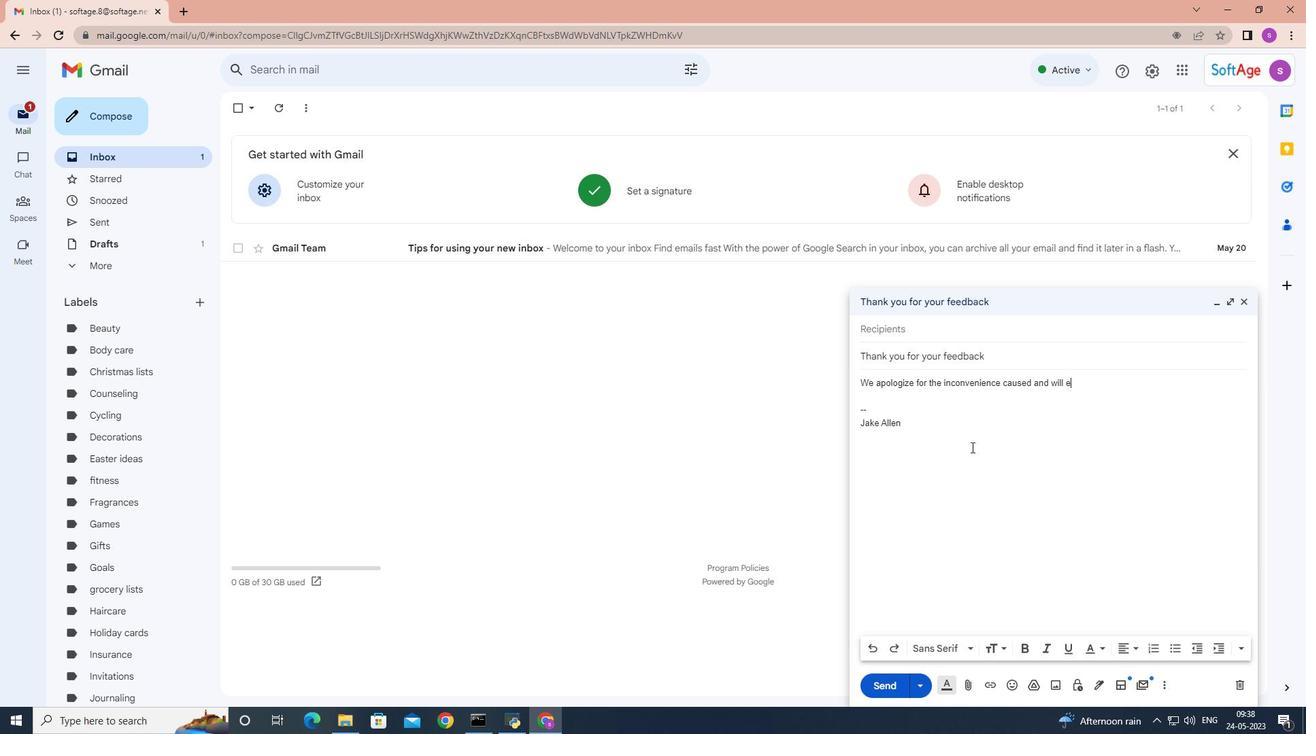 
Action: Mouse moved to (971, 447)
Screenshot: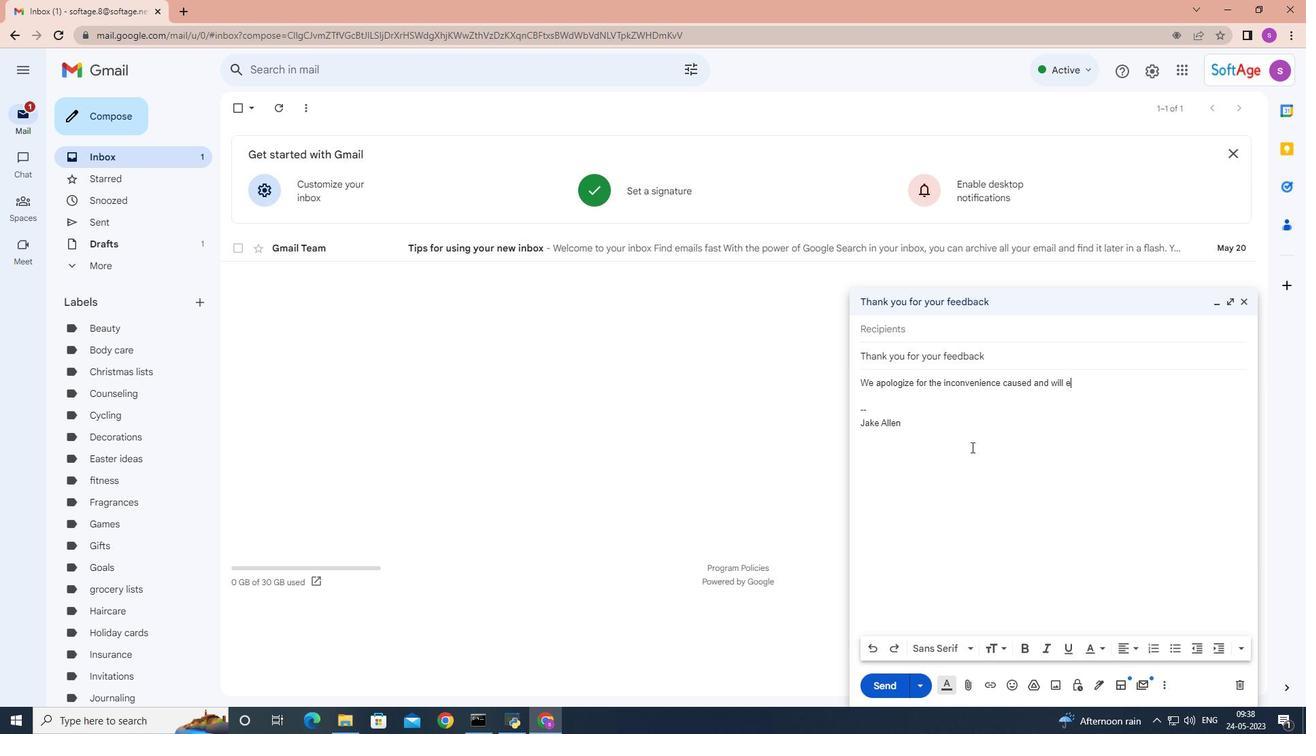 
Action: Key pressed nsure<Key.space>that<Key.space>such<Key.space>issue<Key.space>are<Key.space>not<Key.space>repeated<Key.space>in<Key.space>the<Key.space>future.
Screenshot: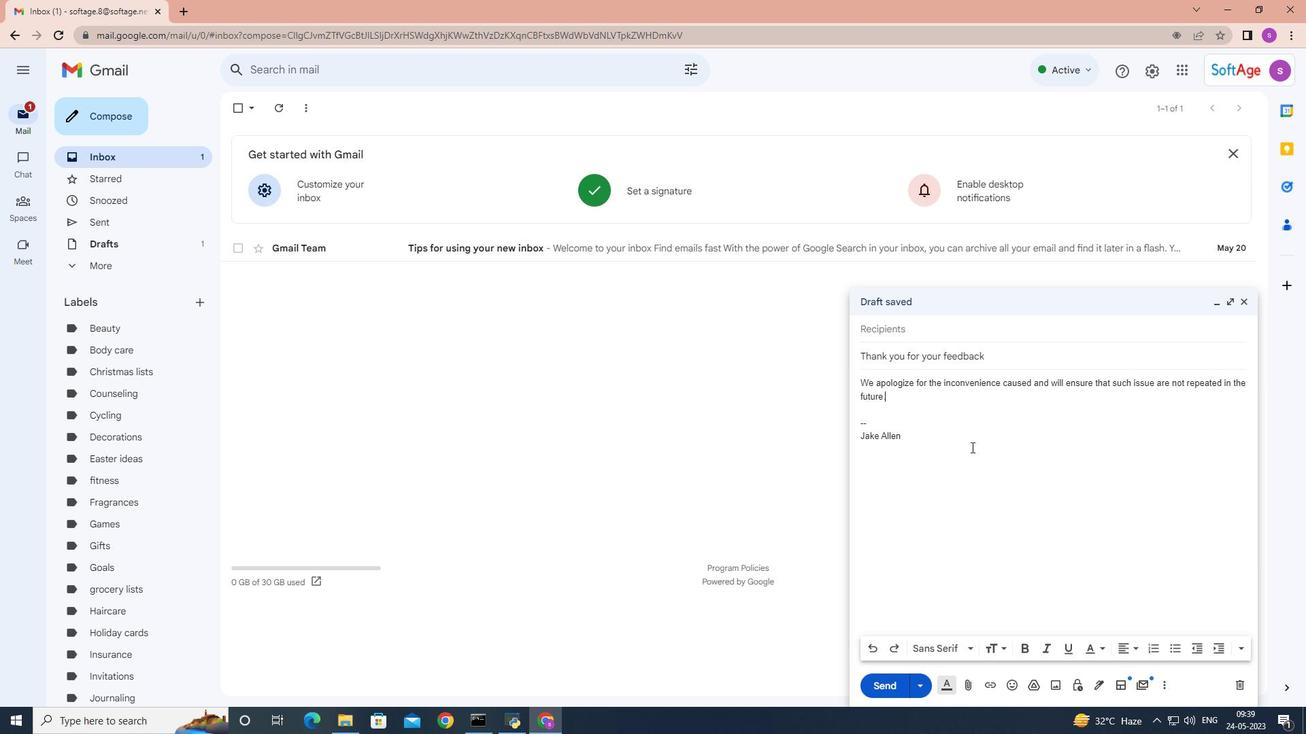 
Action: Mouse moved to (914, 333)
Screenshot: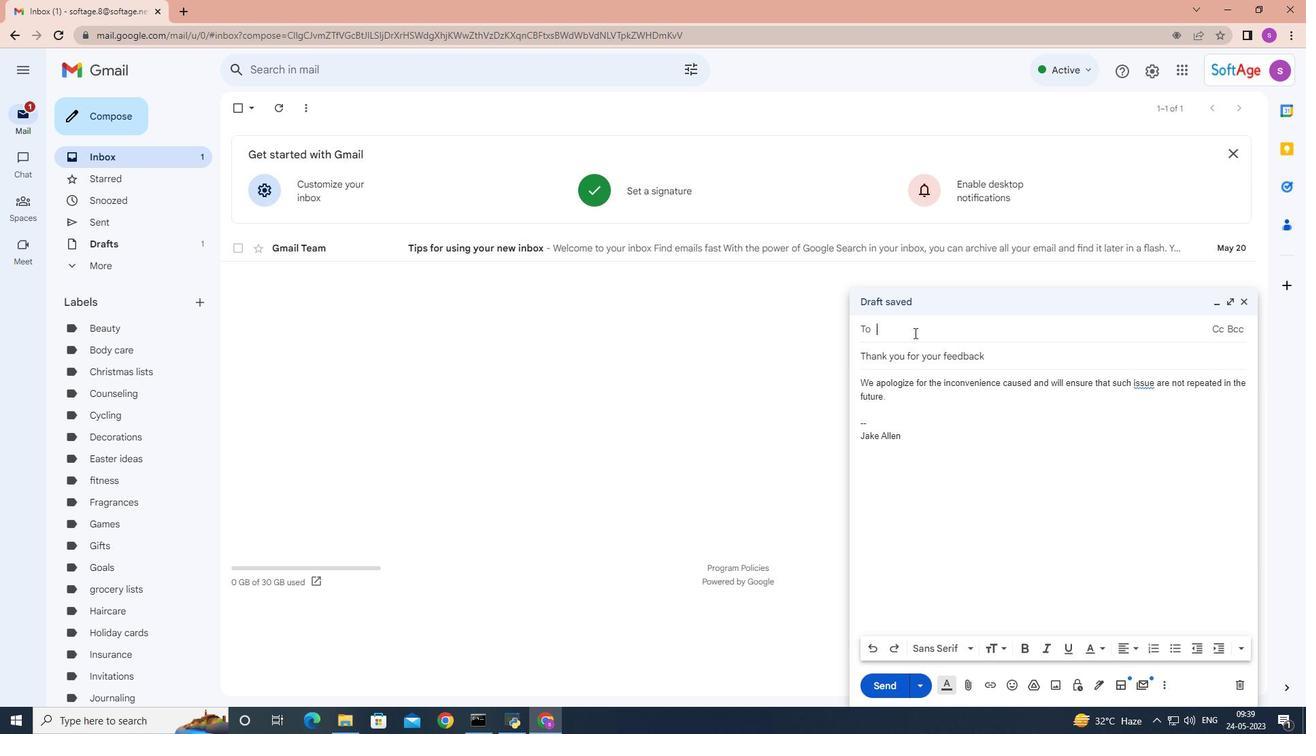 
Action: Mouse pressed left at (914, 333)
Screenshot: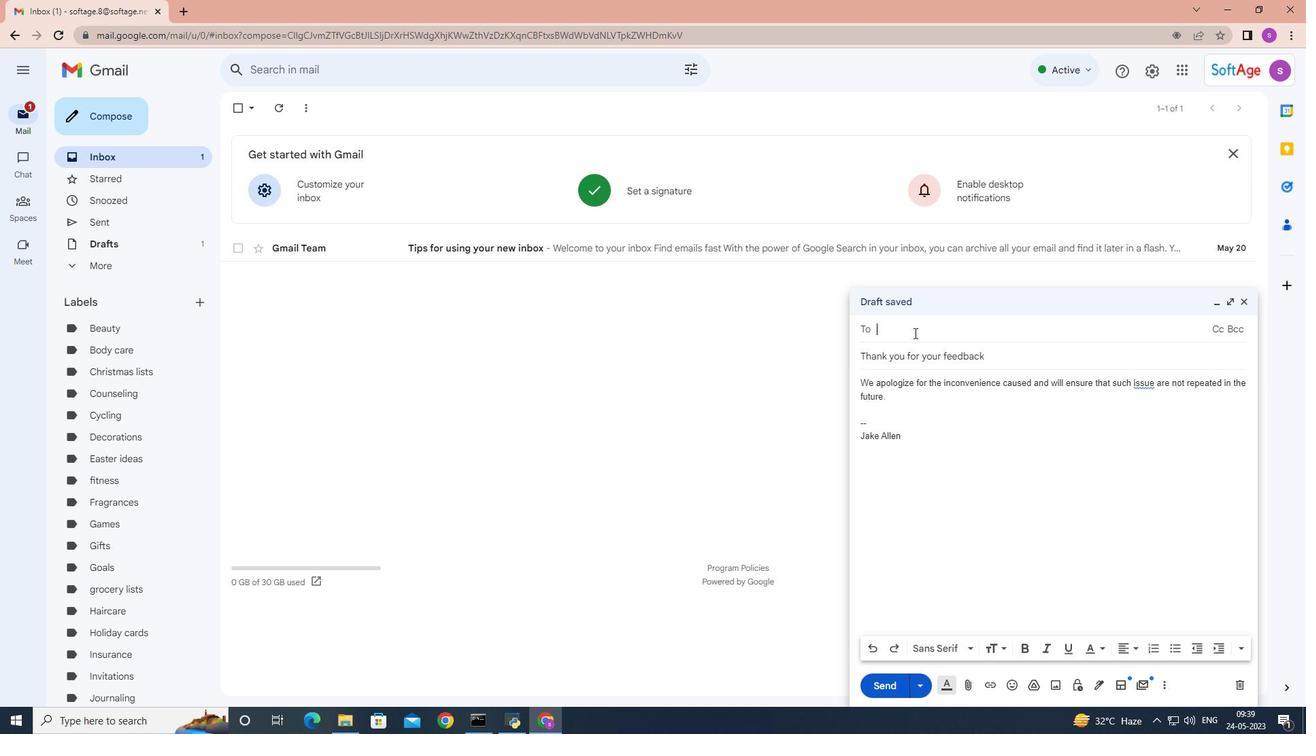 
Action: Mouse moved to (914, 333)
Screenshot: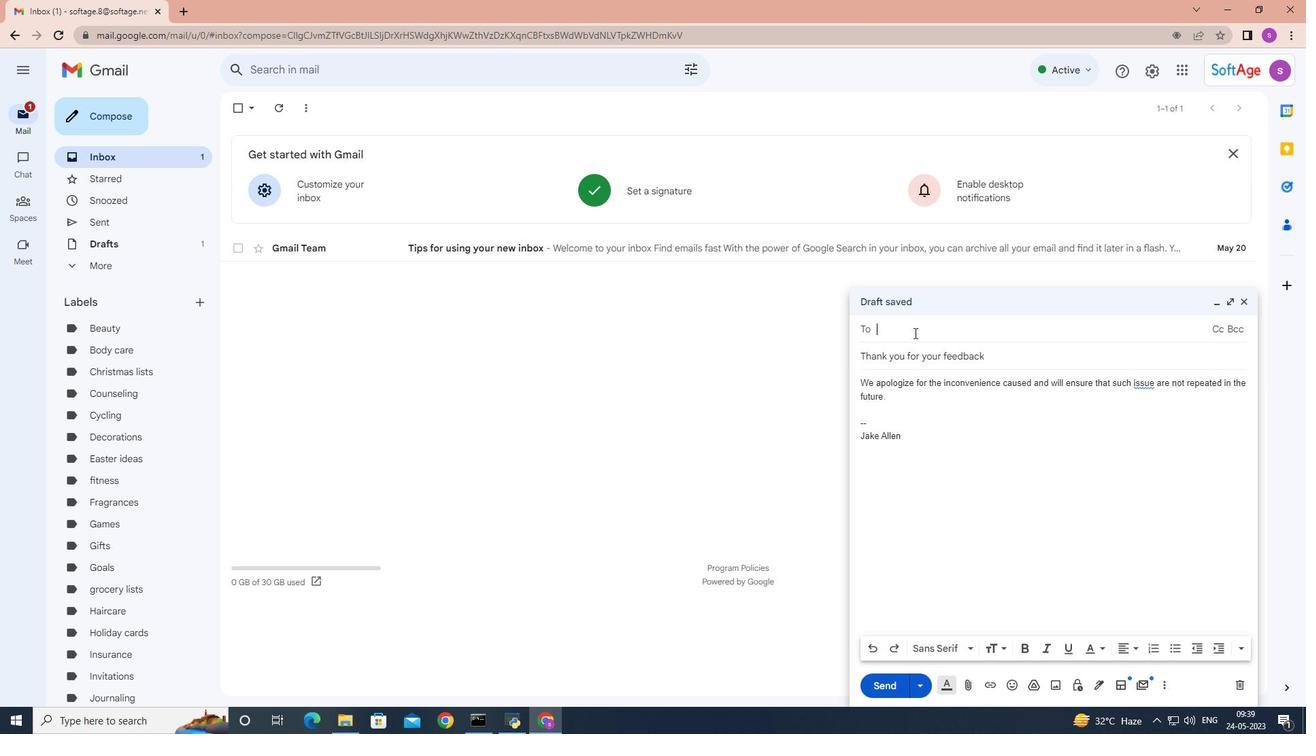 
Action: Key pressed softage.7
Screenshot: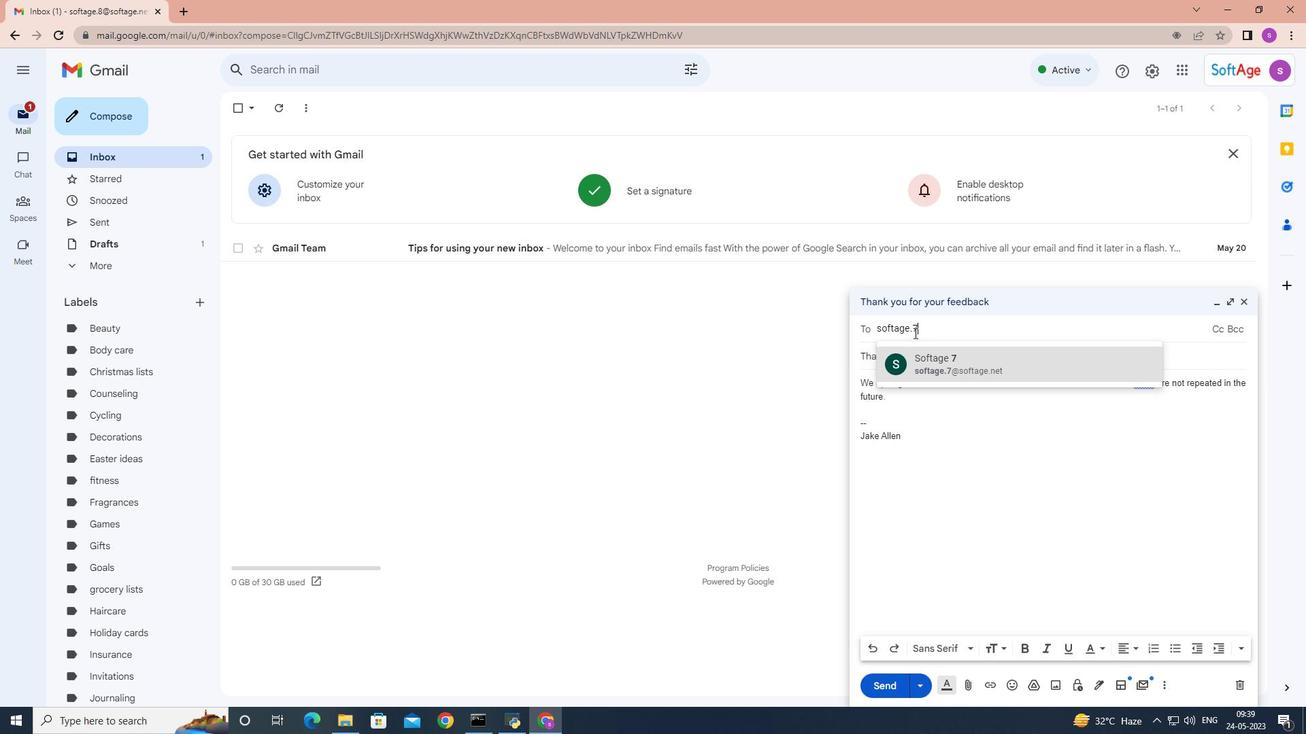
Action: Mouse moved to (951, 363)
Screenshot: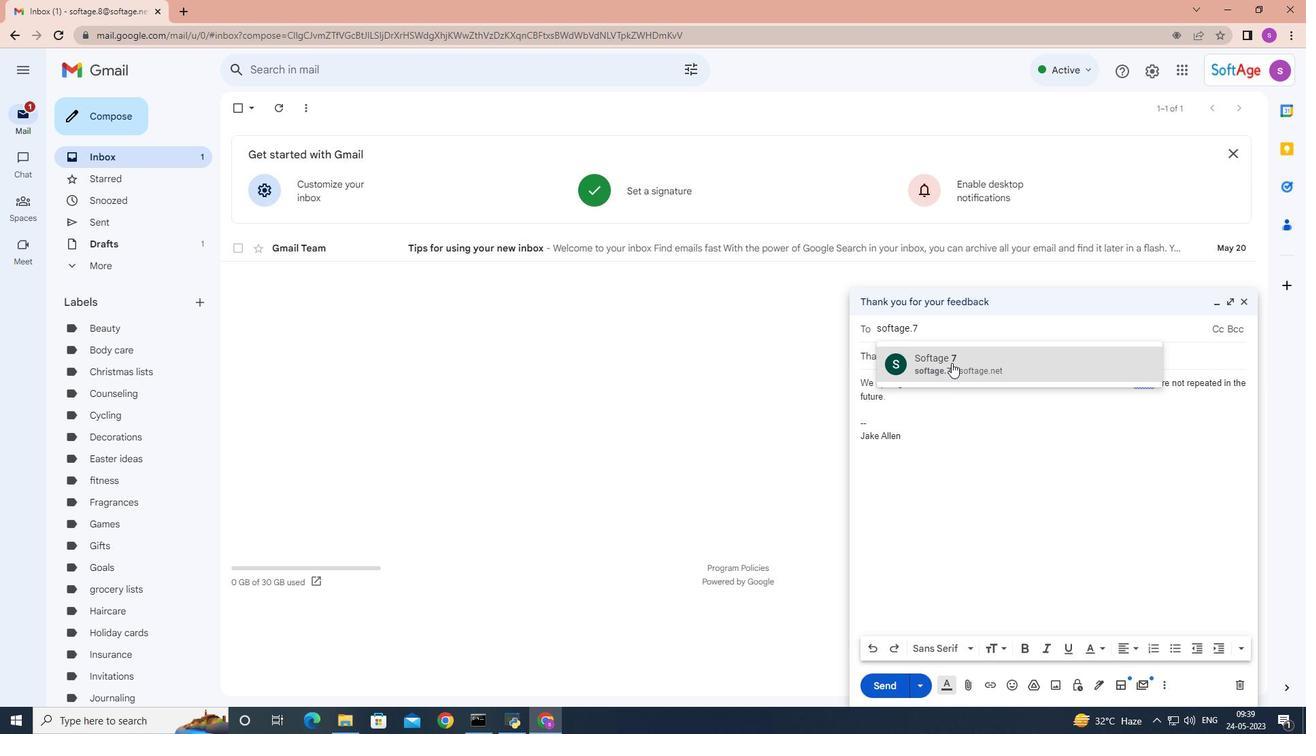 
Action: Mouse pressed left at (951, 363)
Screenshot: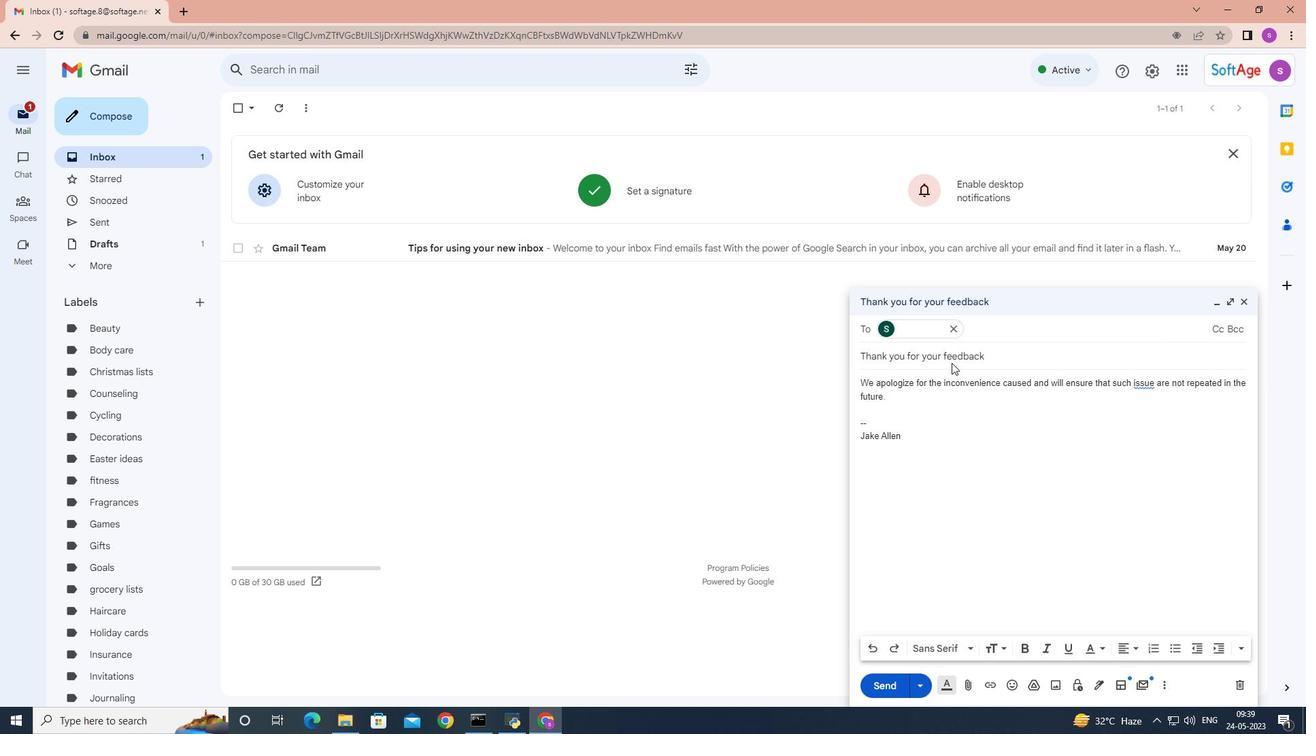 
Action: Mouse moved to (887, 409)
Screenshot: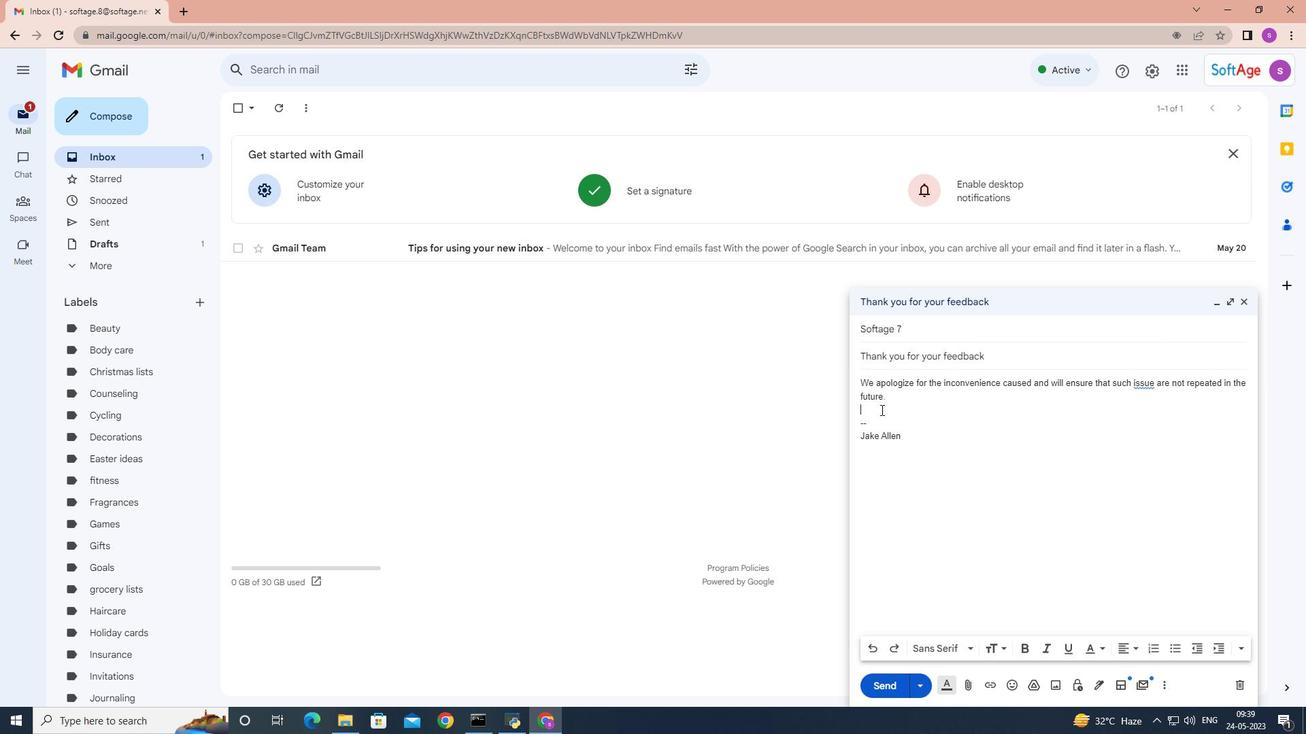 
Action: Mouse pressed left at (887, 409)
Screenshot: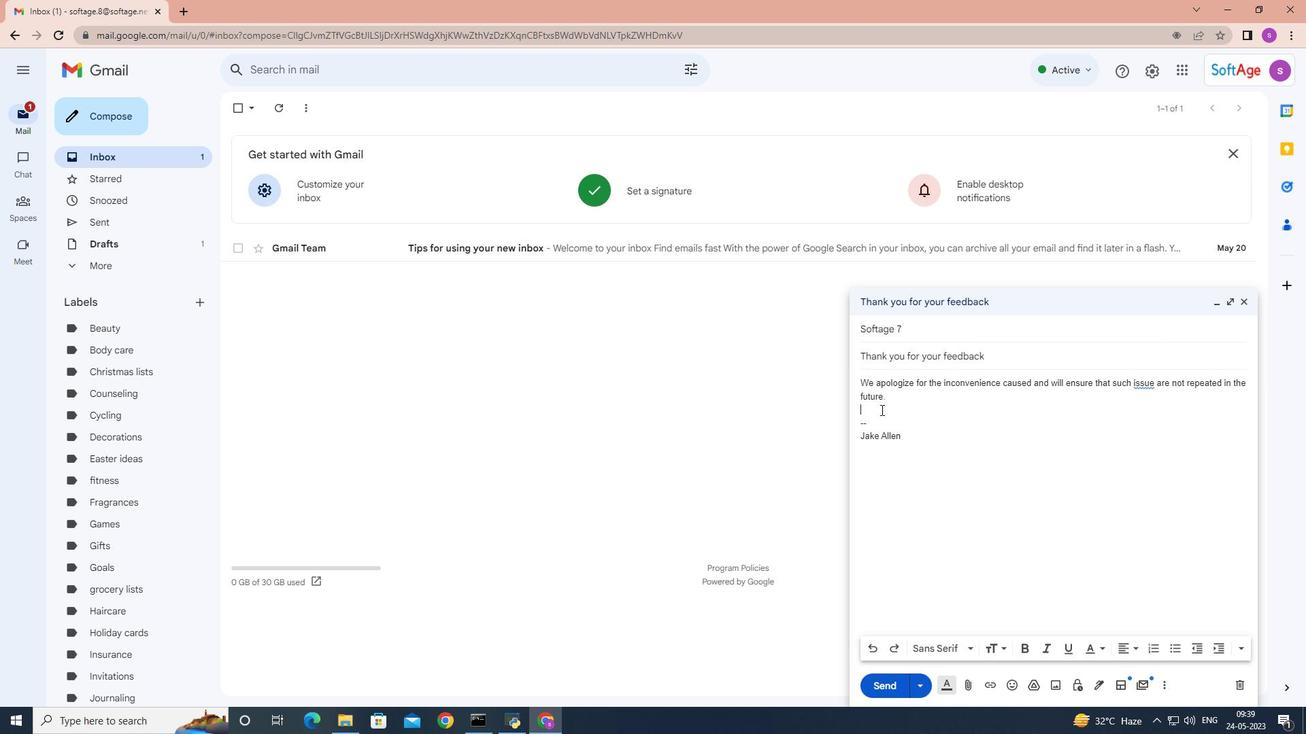 
Action: Mouse moved to (888, 398)
Screenshot: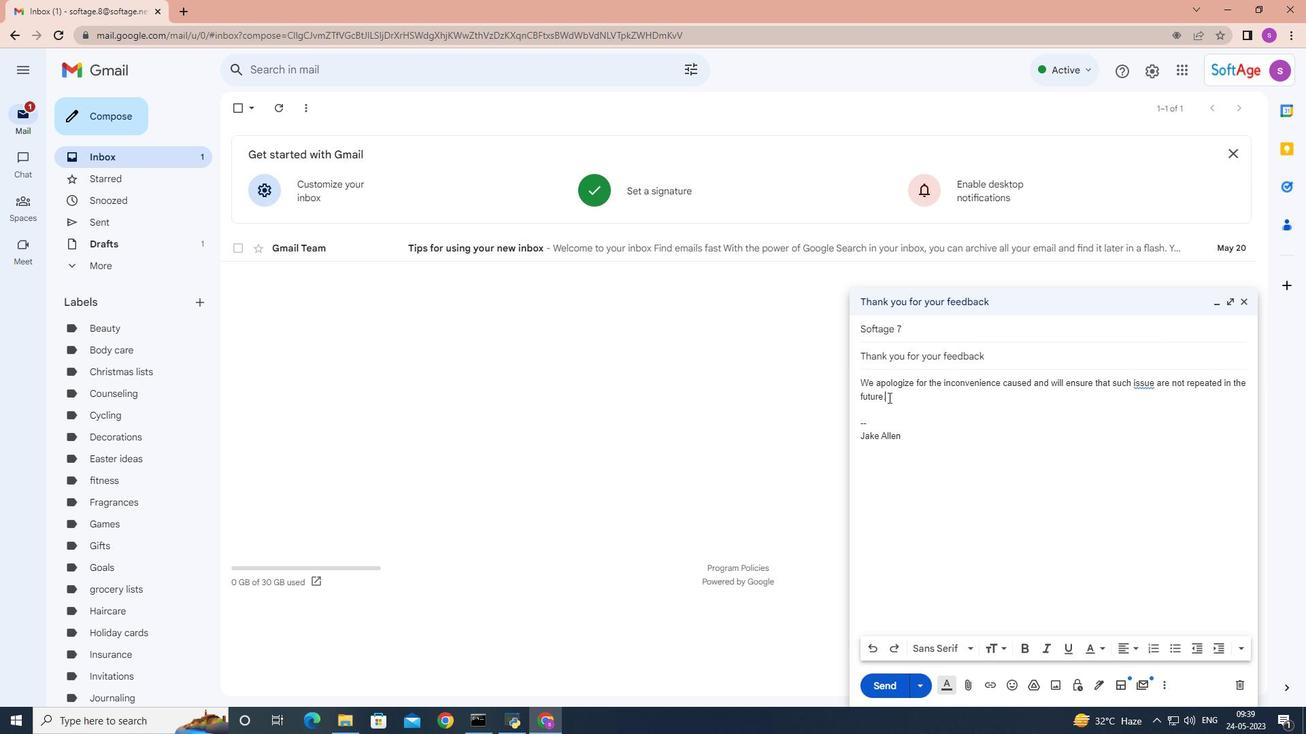 
Action: Mouse pressed left at (888, 398)
Screenshot: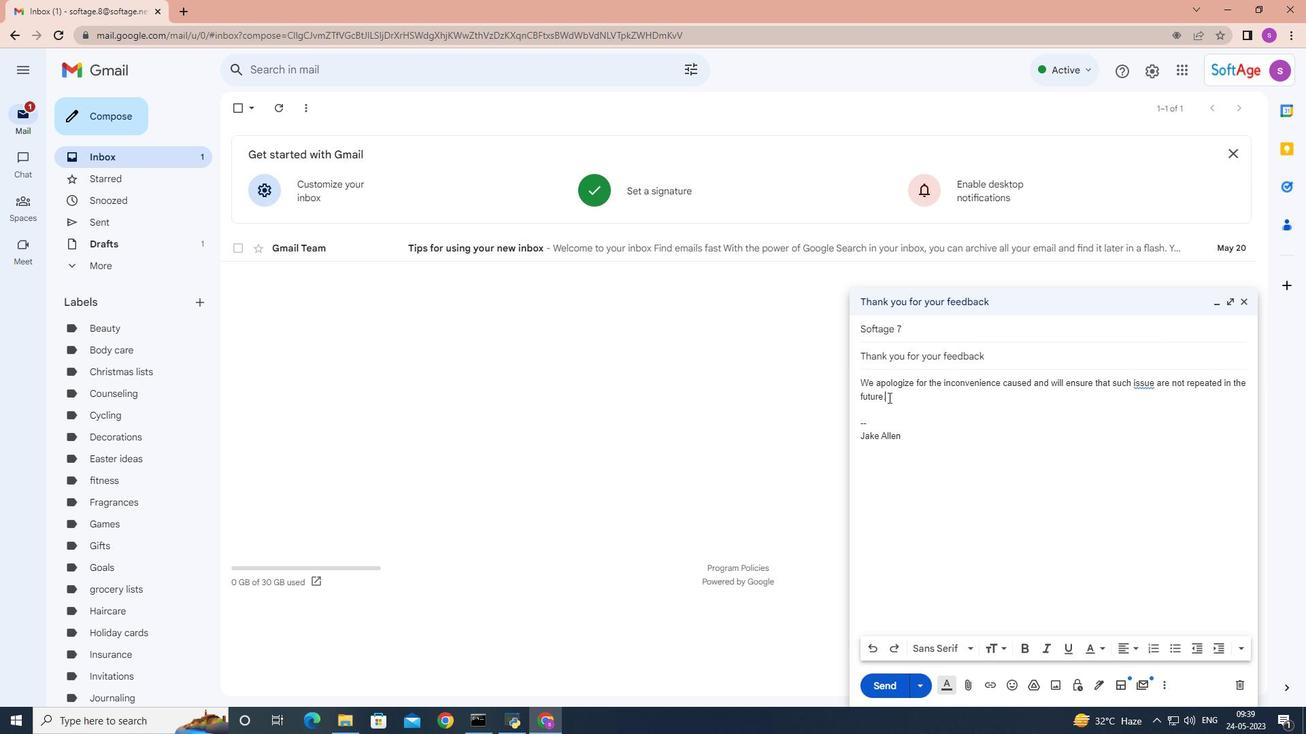 
Action: Mouse moved to (887, 396)
Screenshot: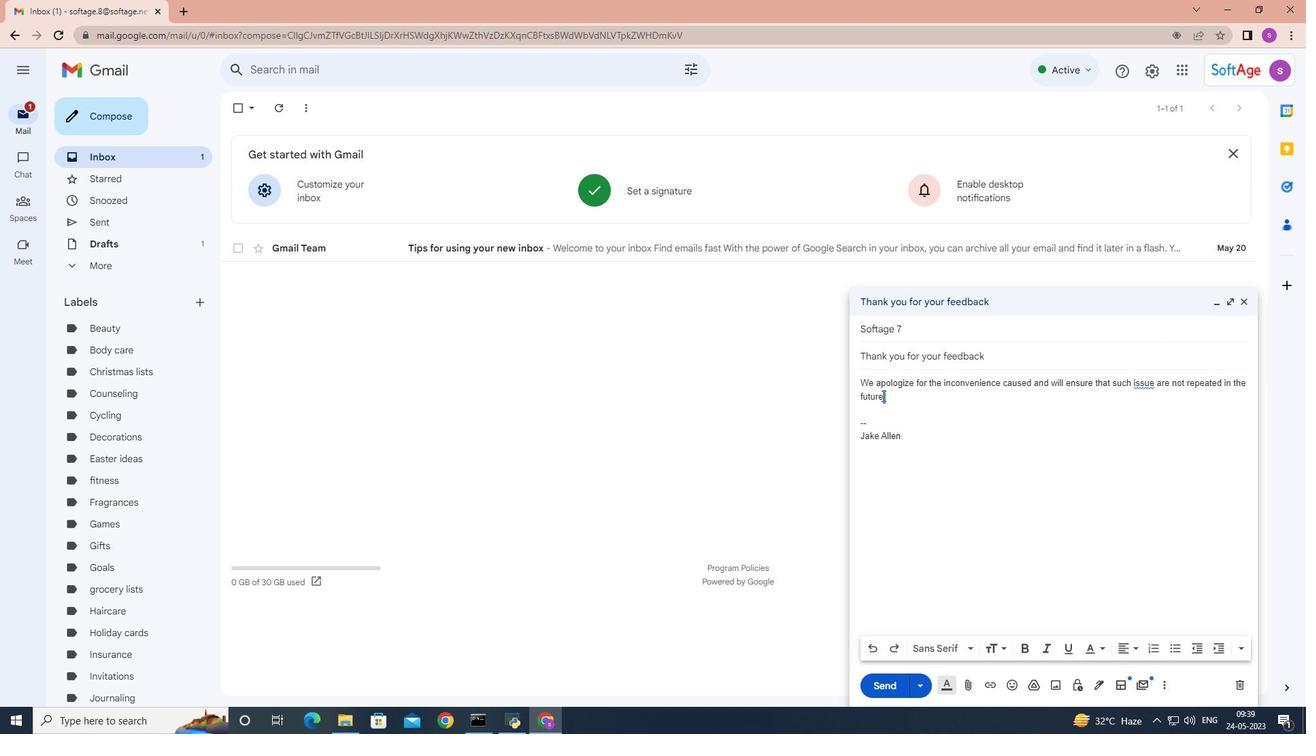 
Action: Mouse pressed left at (887, 396)
Screenshot: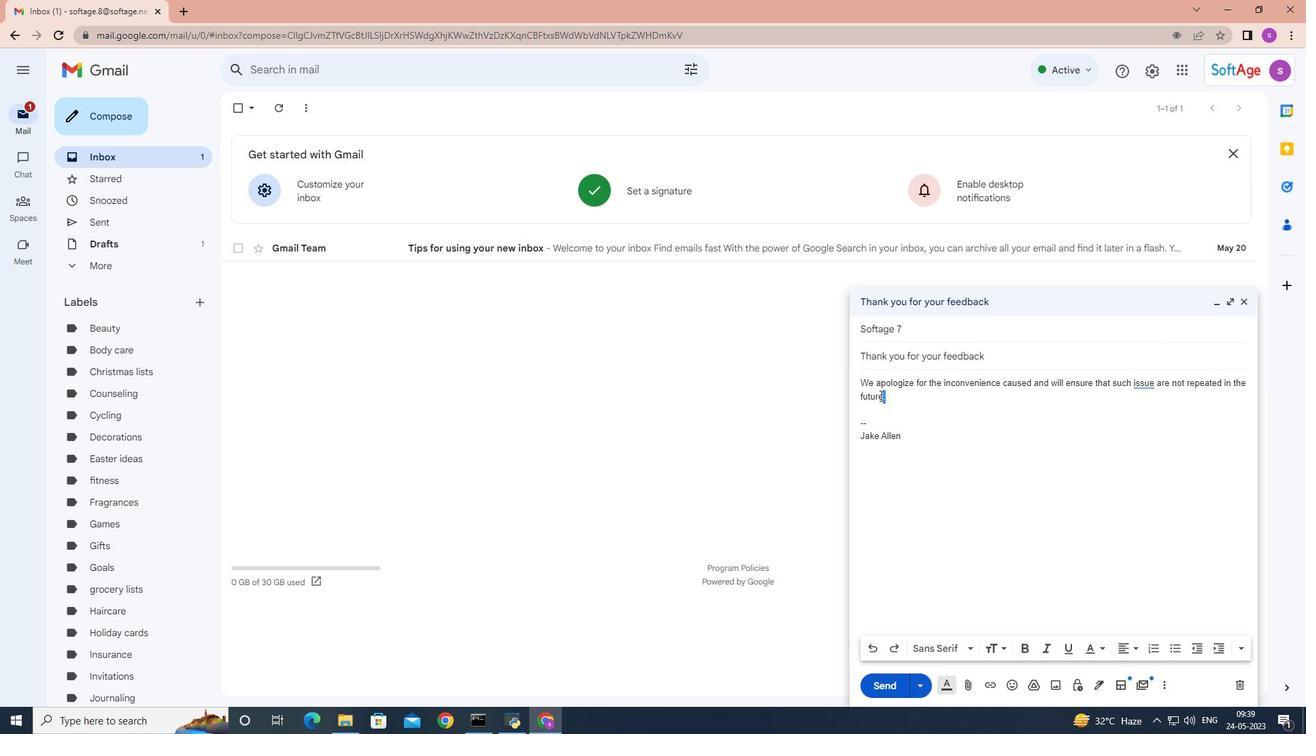 
Action: Mouse moved to (1175, 649)
Screenshot: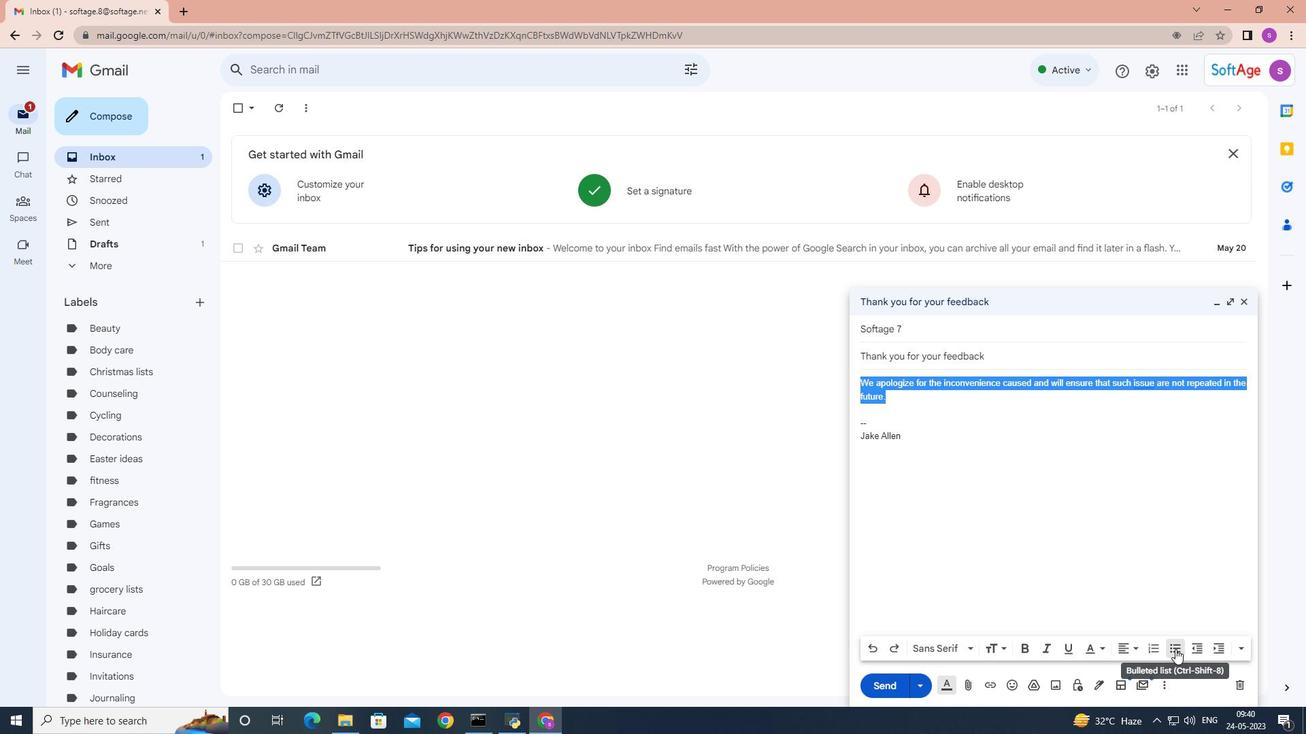 
Action: Mouse pressed left at (1175, 649)
Screenshot: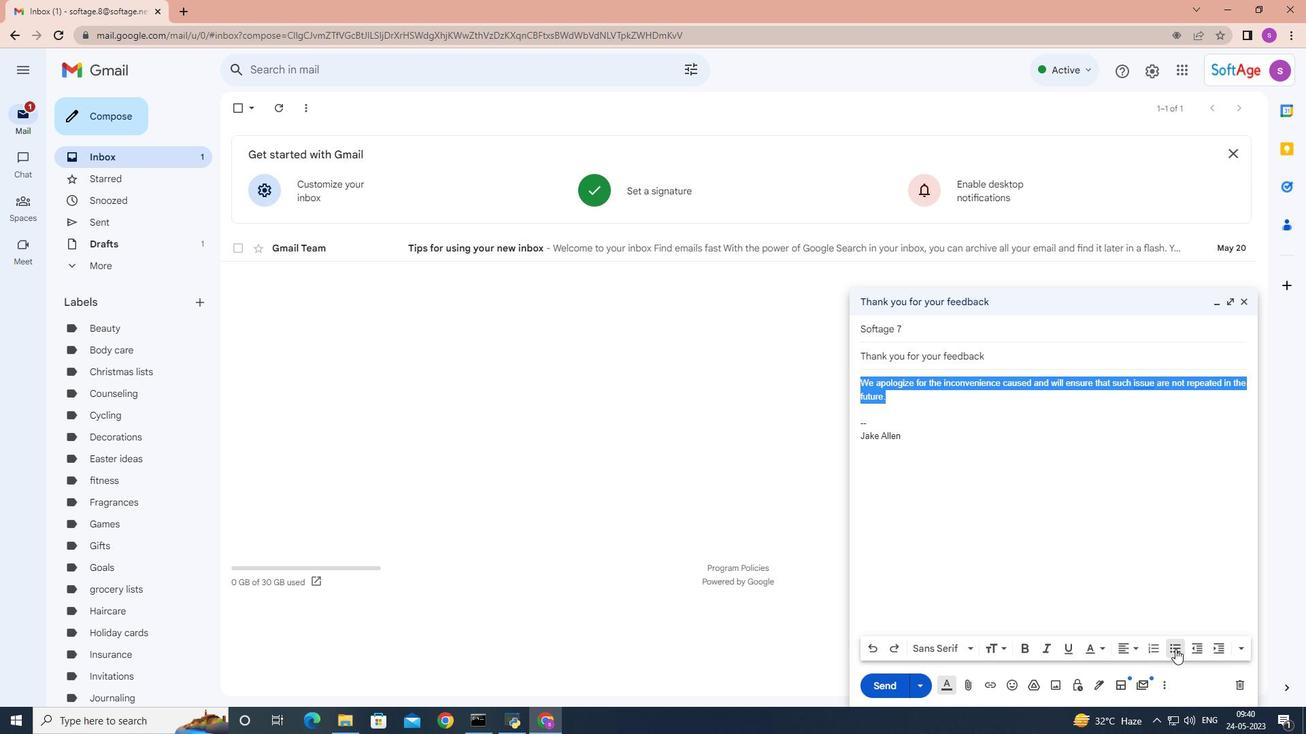 
Action: Mouse moved to (970, 643)
Screenshot: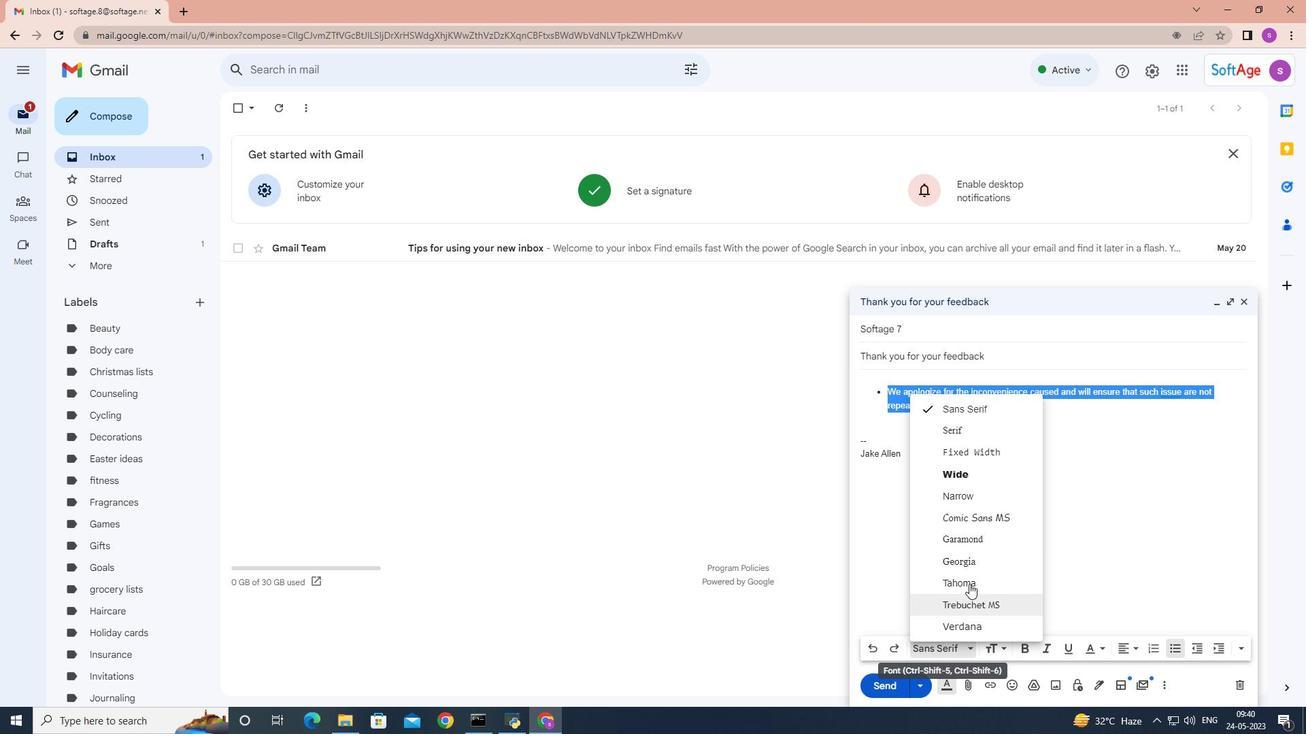 
Action: Mouse pressed left at (970, 644)
Screenshot: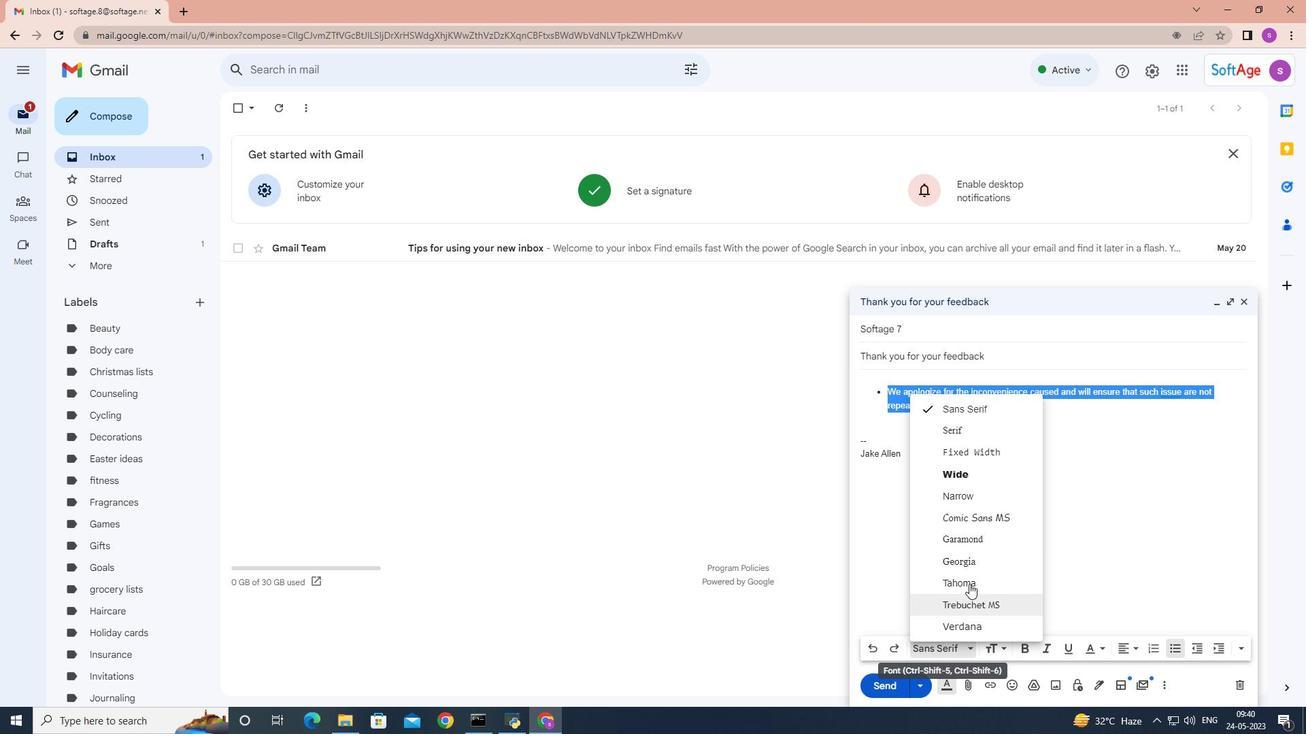 
Action: Mouse moved to (968, 480)
Screenshot: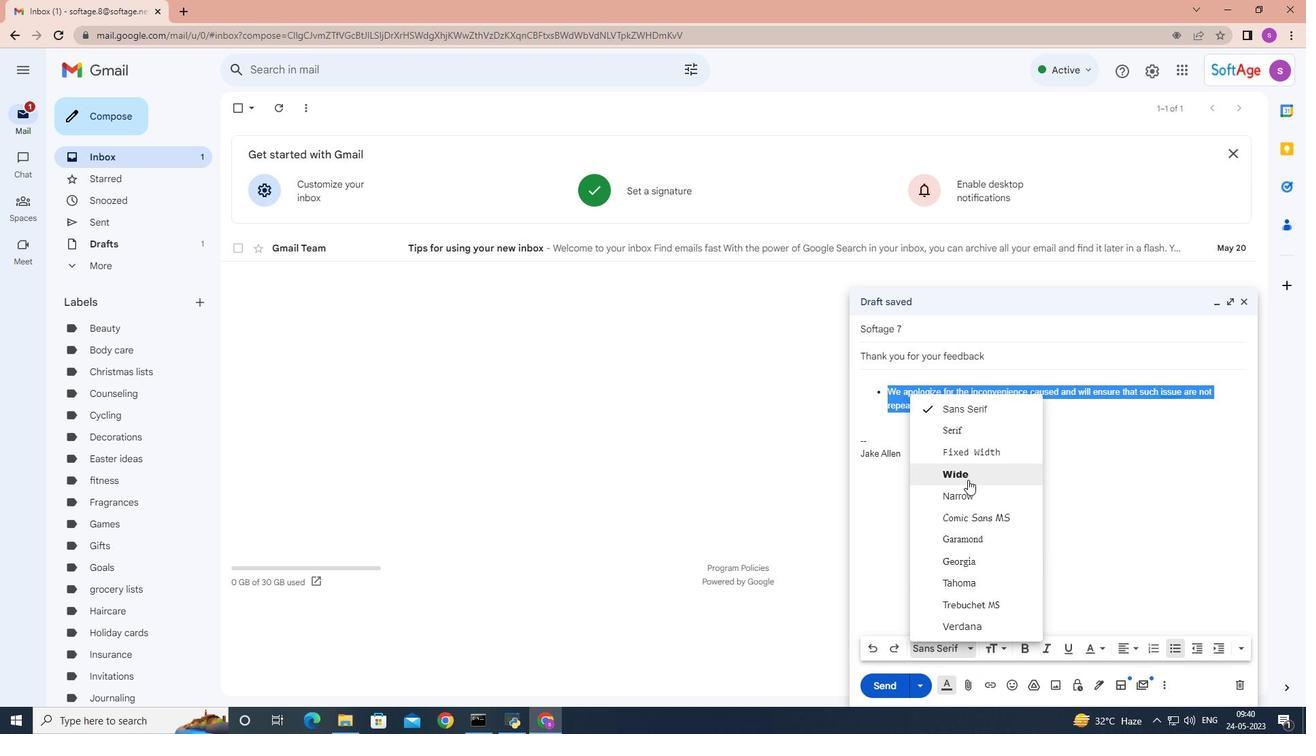 
Action: Mouse pressed left at (968, 480)
Screenshot: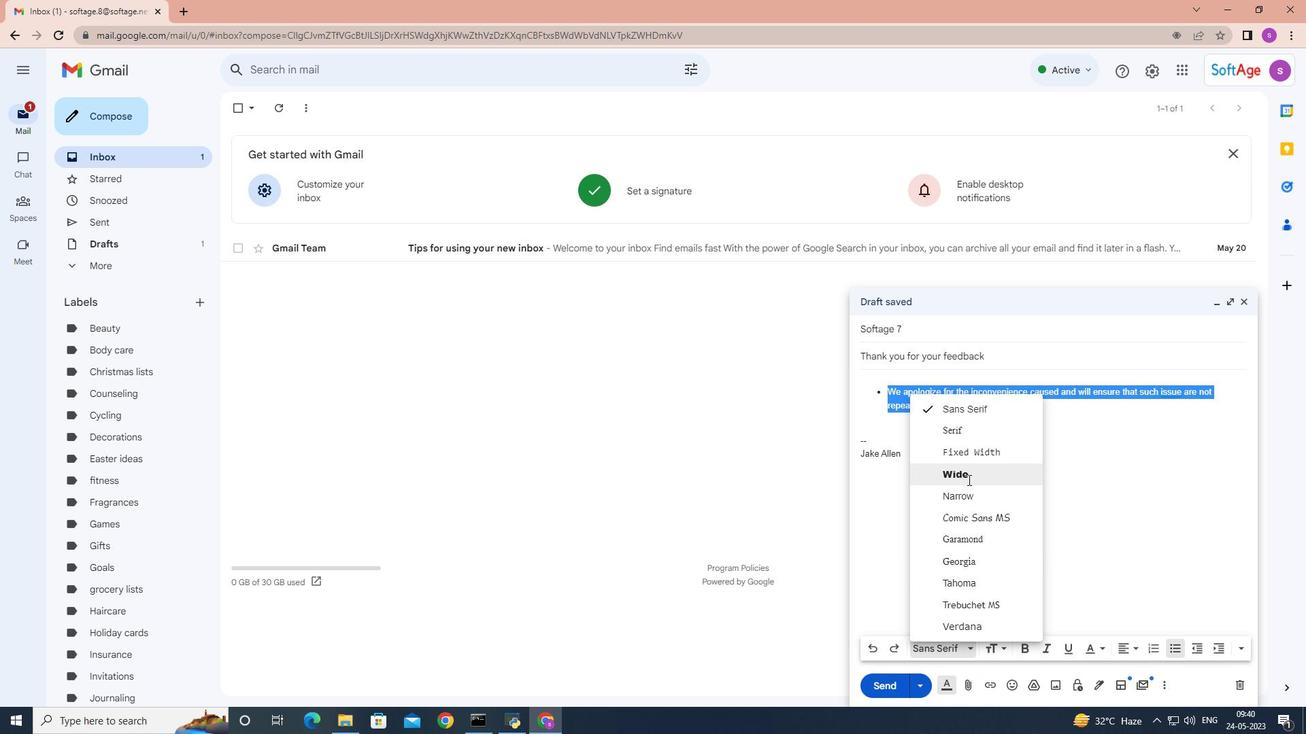 
Action: Mouse moved to (1239, 645)
Screenshot: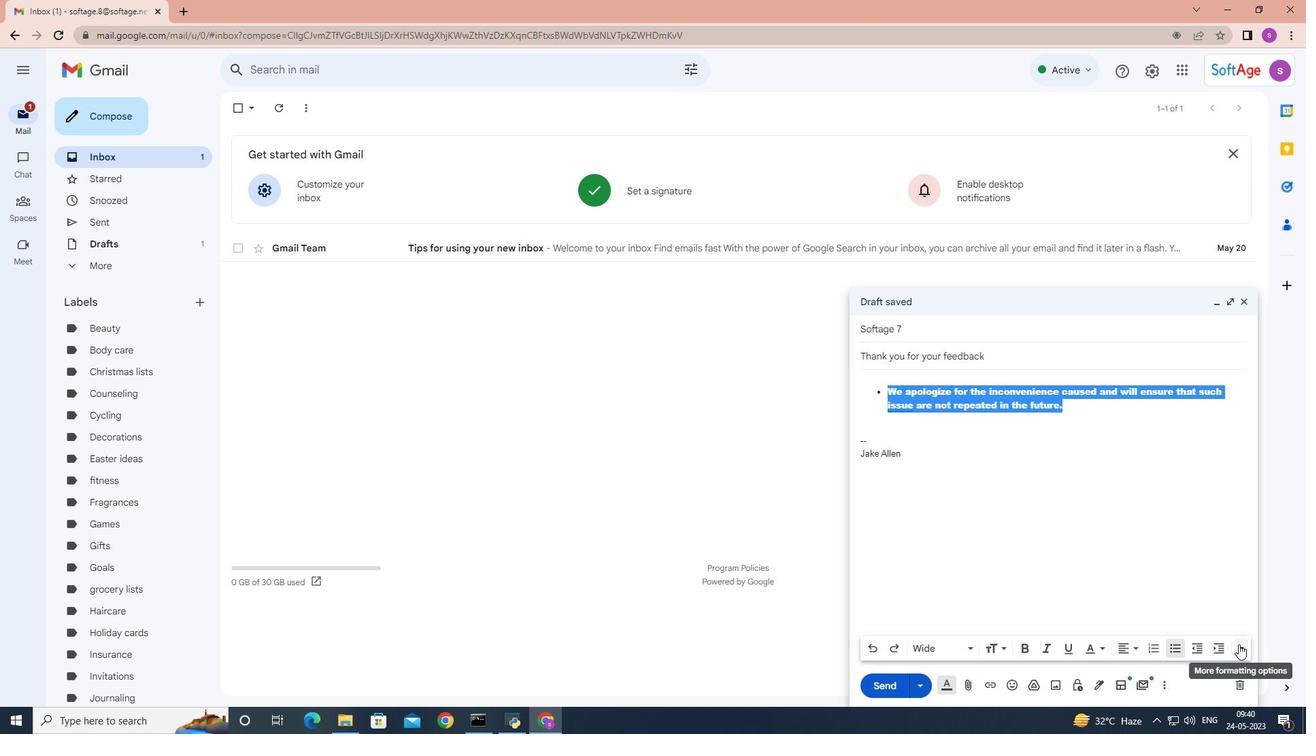 
Action: Mouse pressed left at (1239, 645)
Screenshot: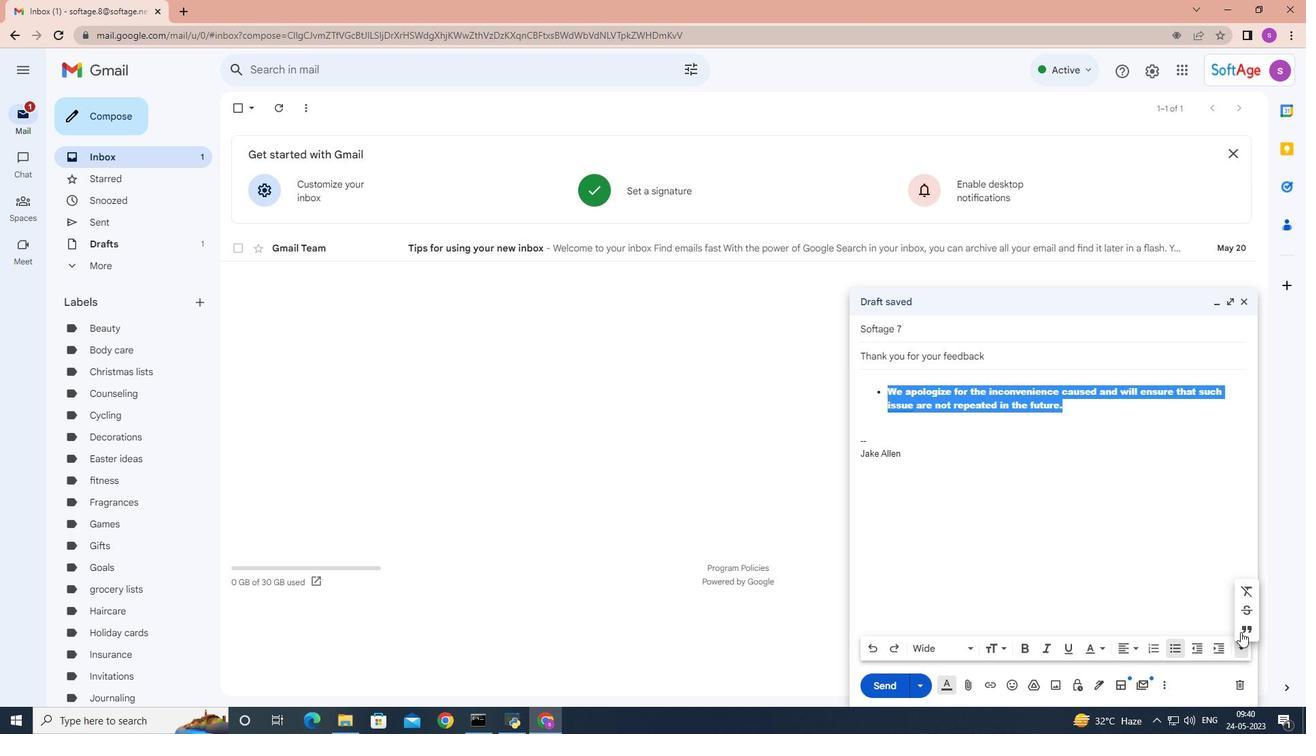 
Action: Mouse moved to (1247, 606)
Screenshot: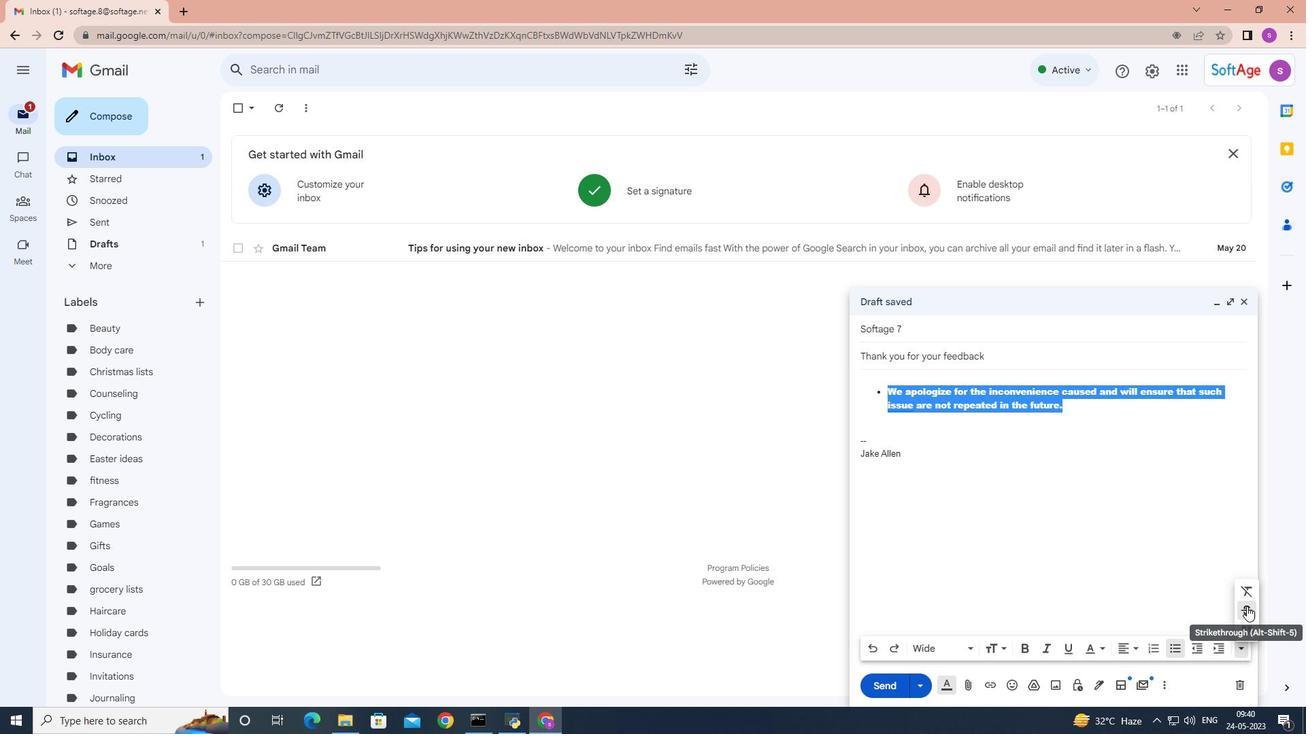 
Action: Mouse pressed left at (1247, 606)
Screenshot: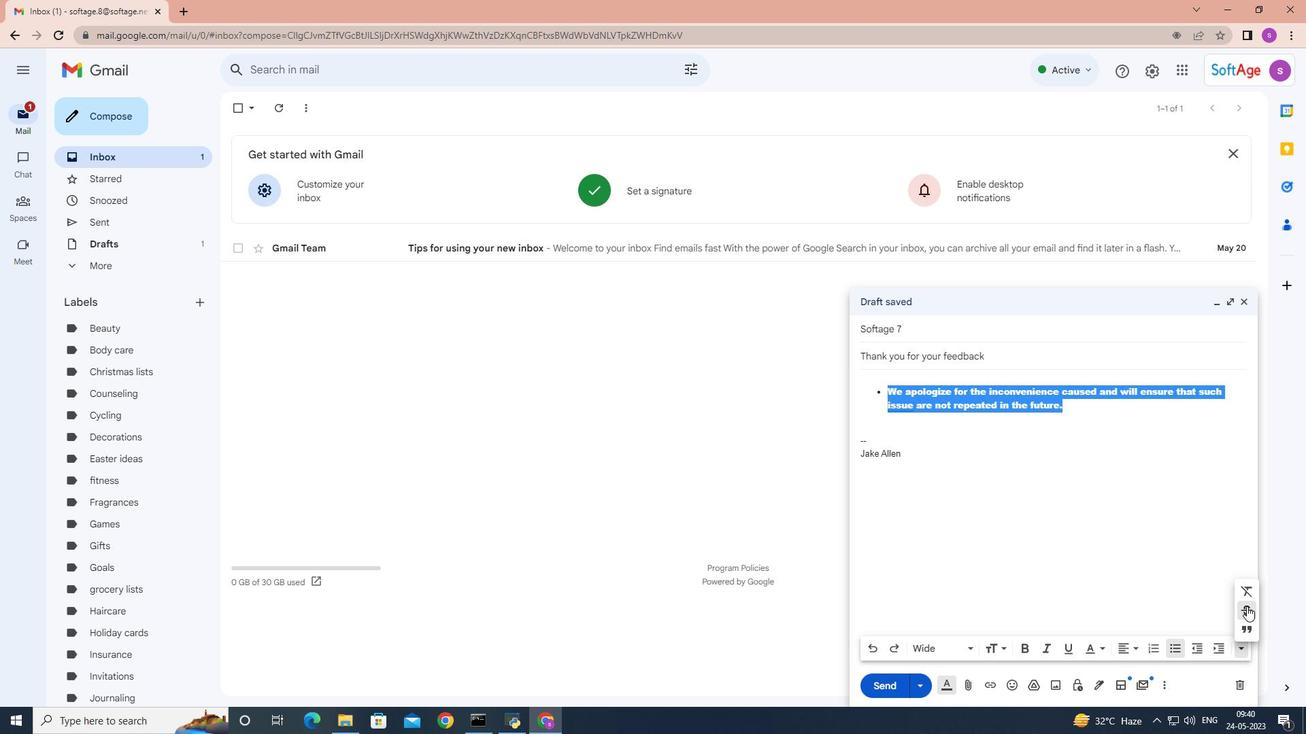 
Action: Mouse moved to (1174, 649)
Screenshot: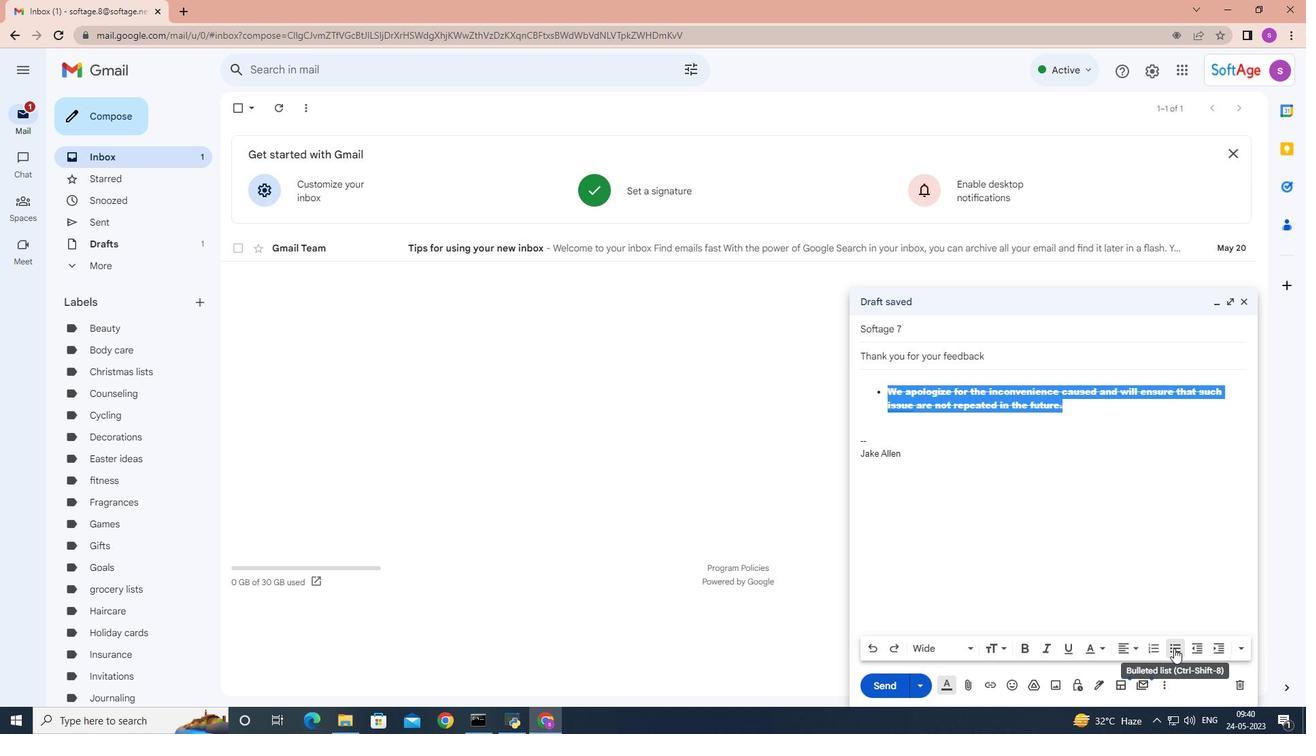 
Action: Mouse pressed left at (1174, 649)
Screenshot: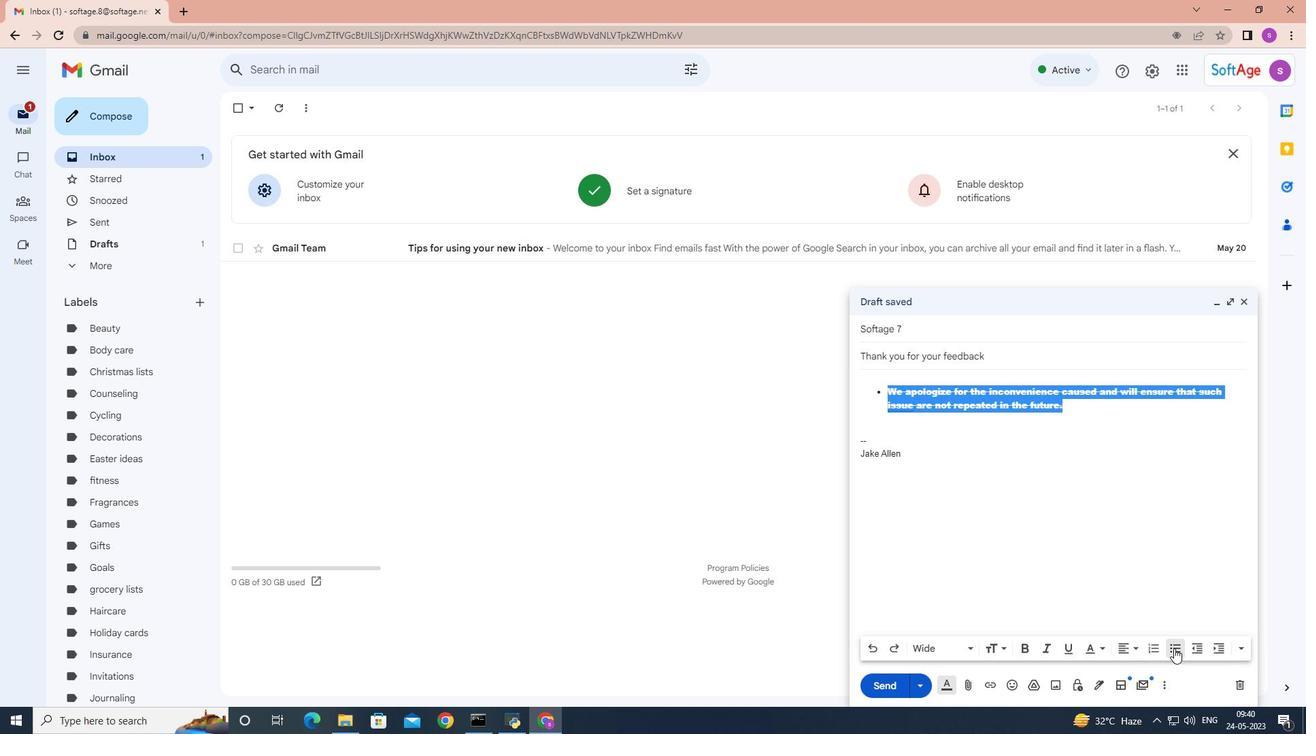 
Action: Mouse moved to (967, 651)
Screenshot: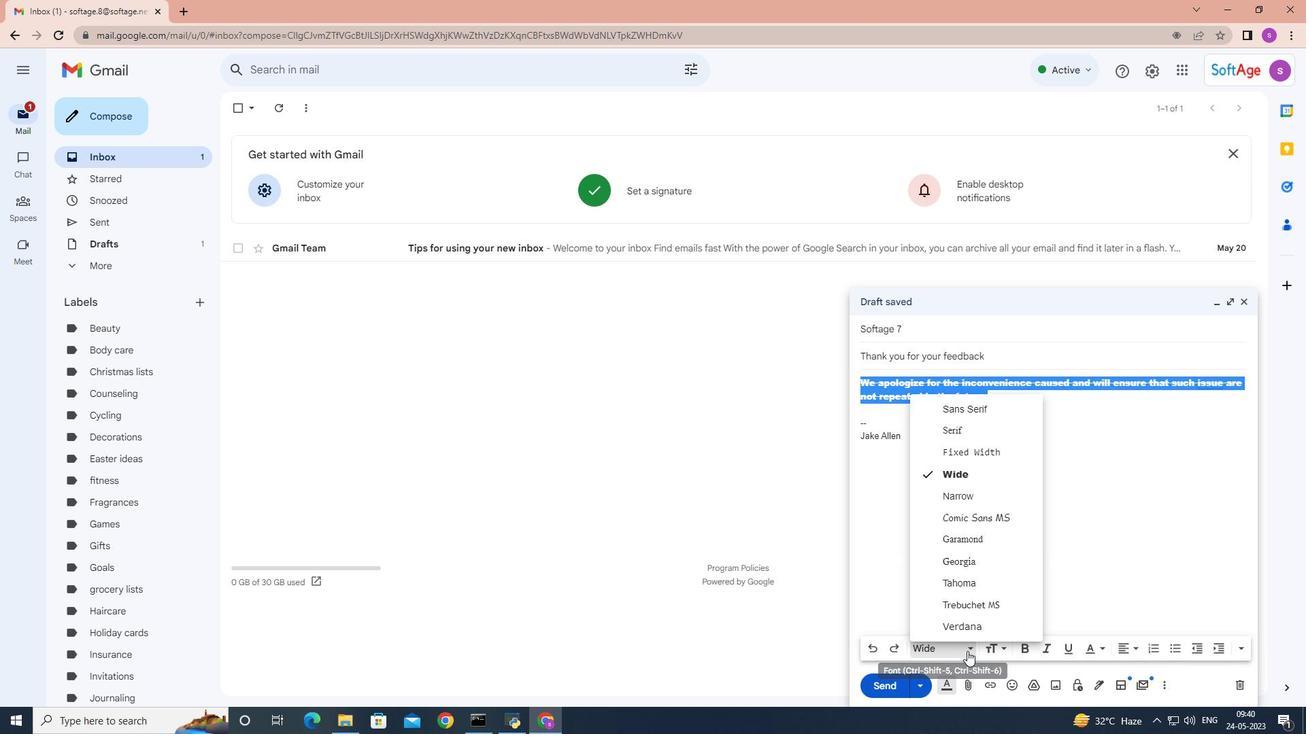 
Action: Mouse pressed left at (967, 651)
Screenshot: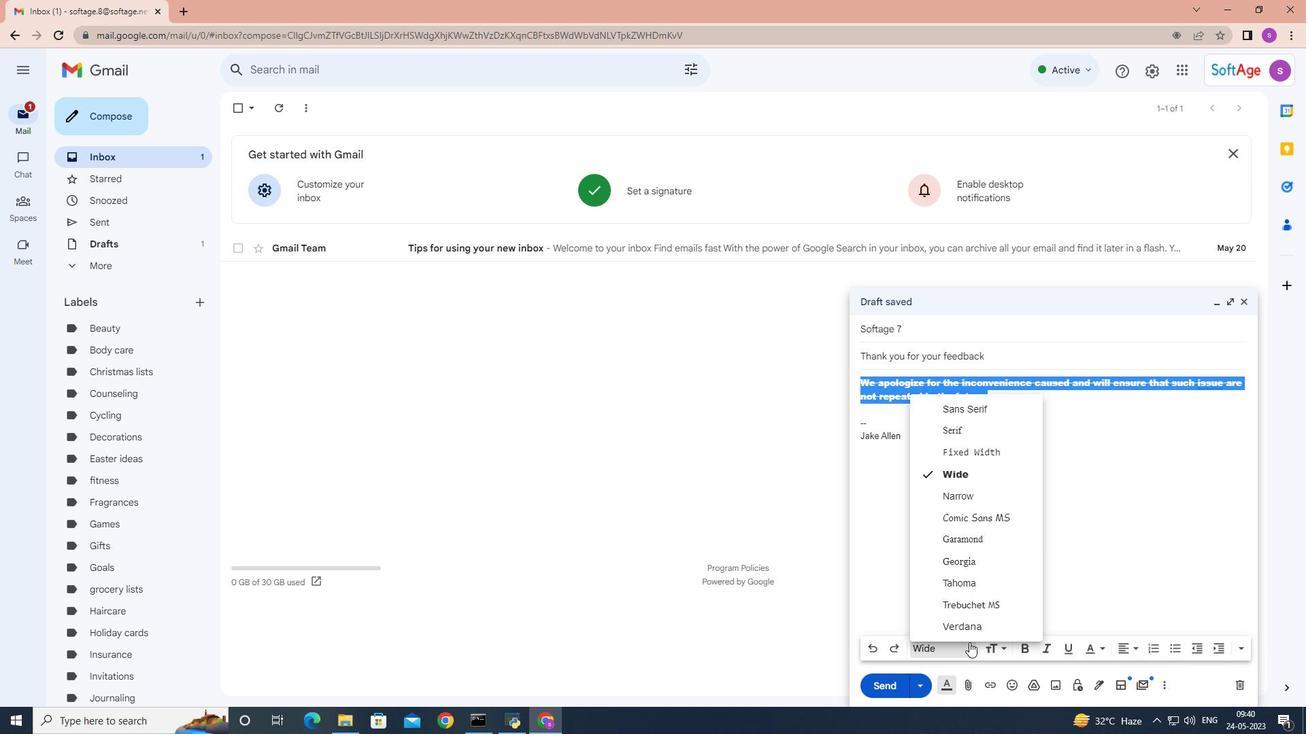 
Action: Mouse moved to (957, 406)
Screenshot: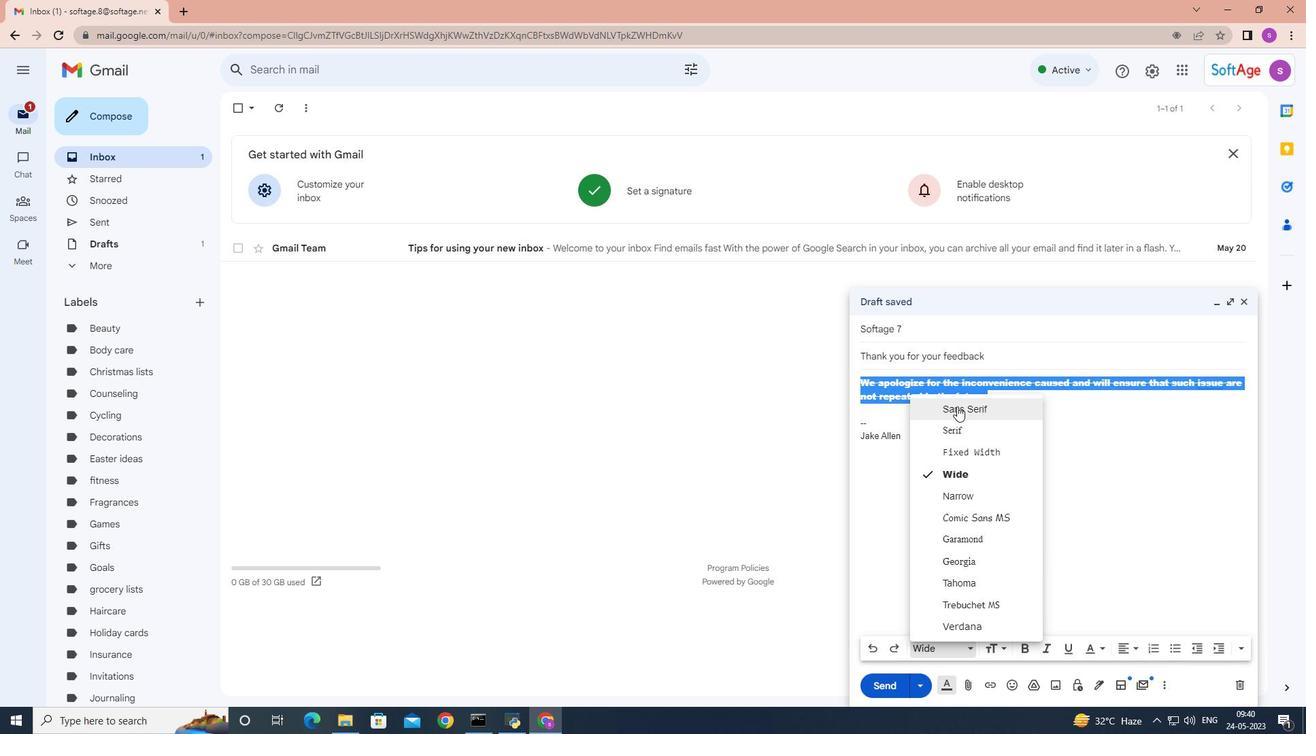 
Action: Mouse pressed left at (957, 406)
Screenshot: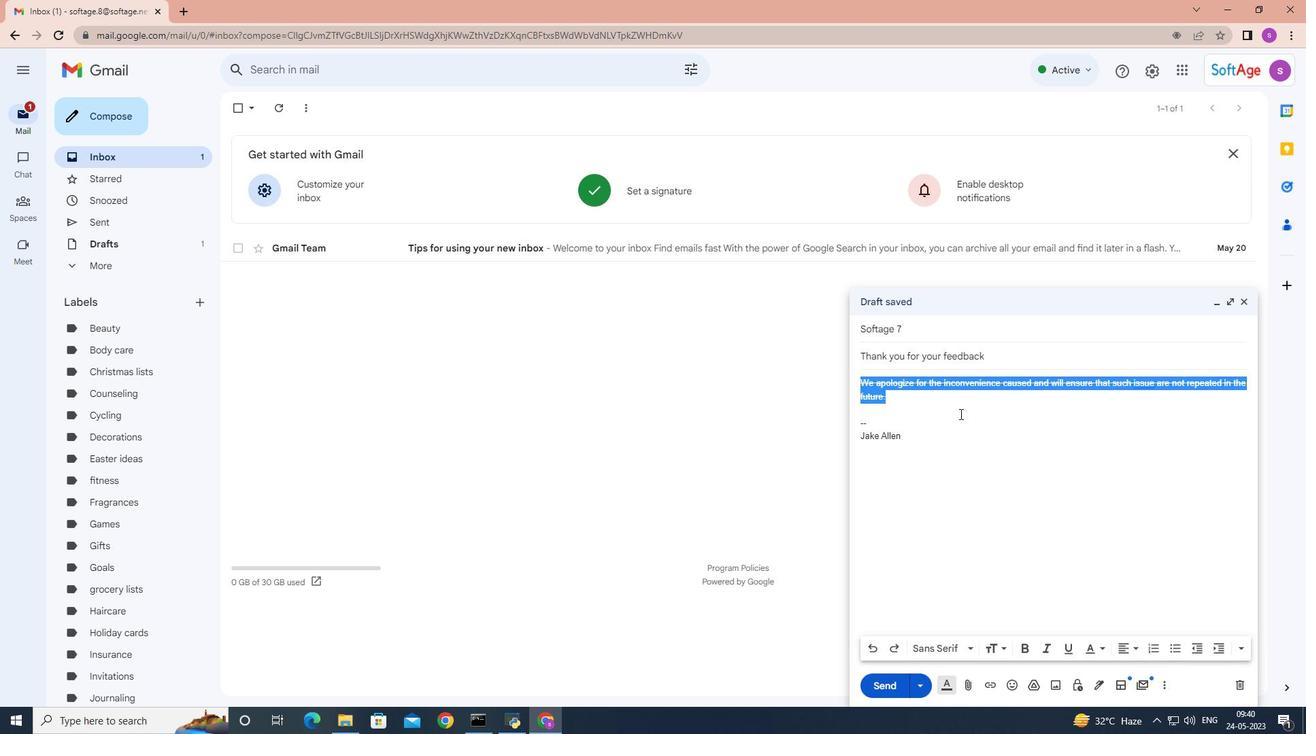
Action: Mouse moved to (1241, 654)
Screenshot: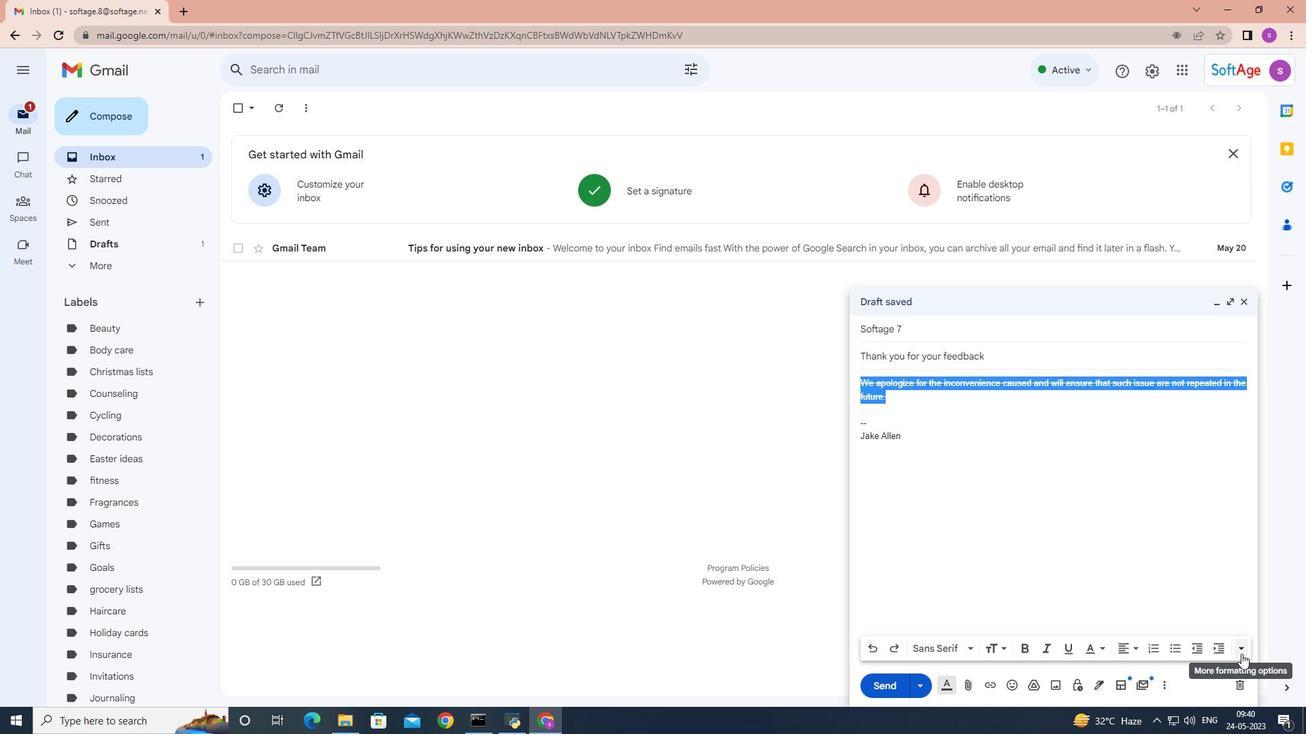 
Action: Mouse pressed left at (1241, 654)
Screenshot: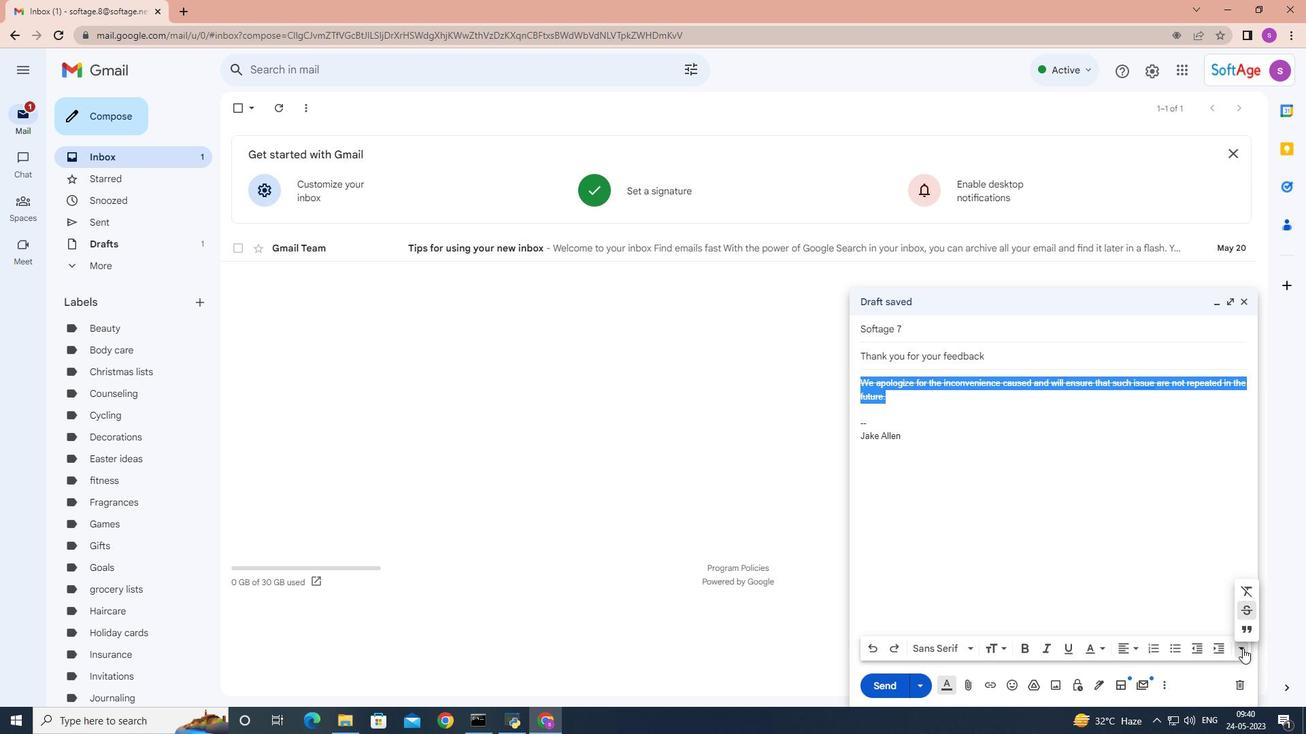 
Action: Mouse moved to (1243, 606)
Screenshot: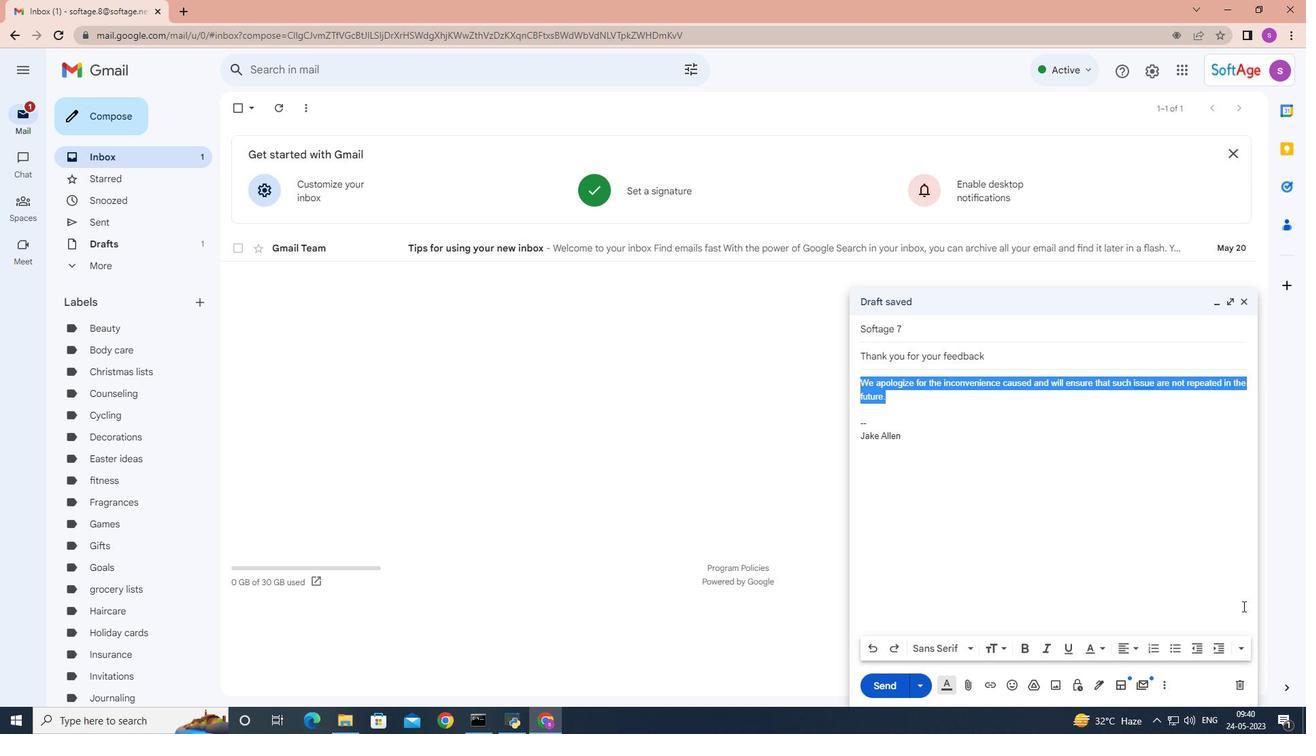 
Action: Mouse pressed left at (1243, 606)
Screenshot: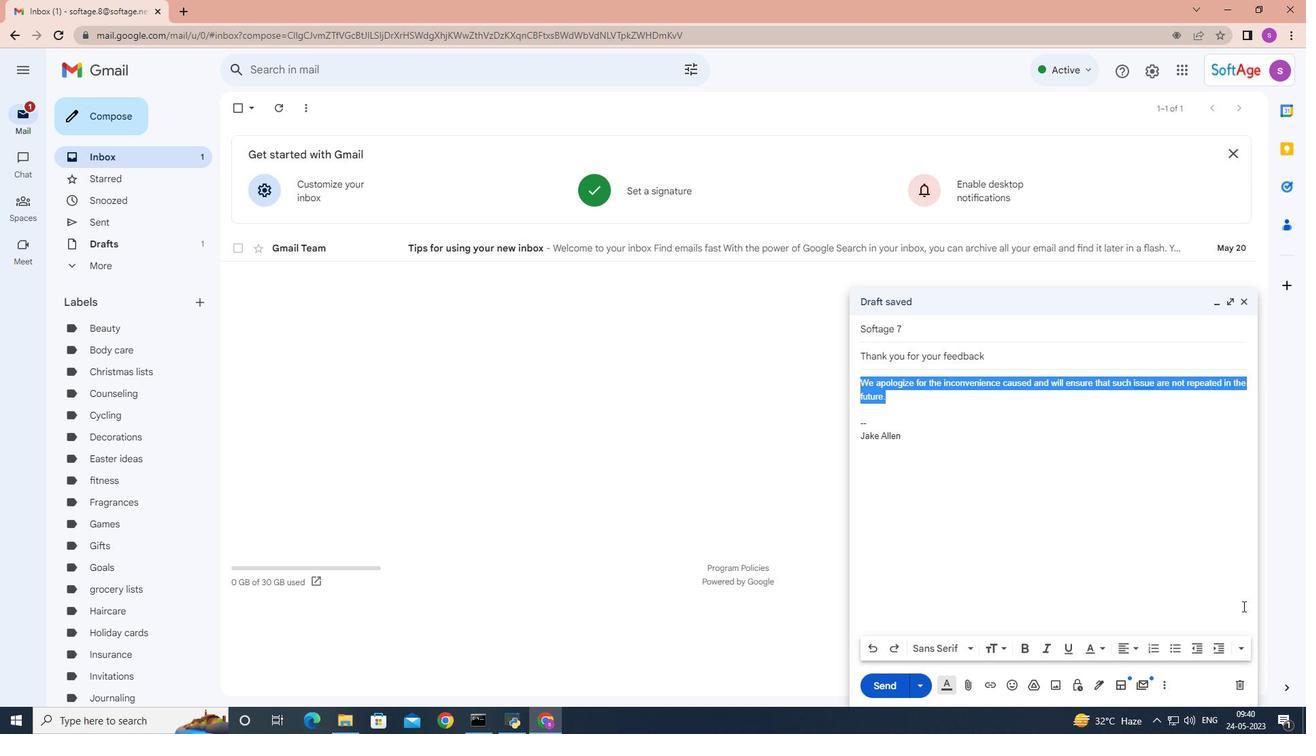 
Action: Mouse moved to (885, 684)
Screenshot: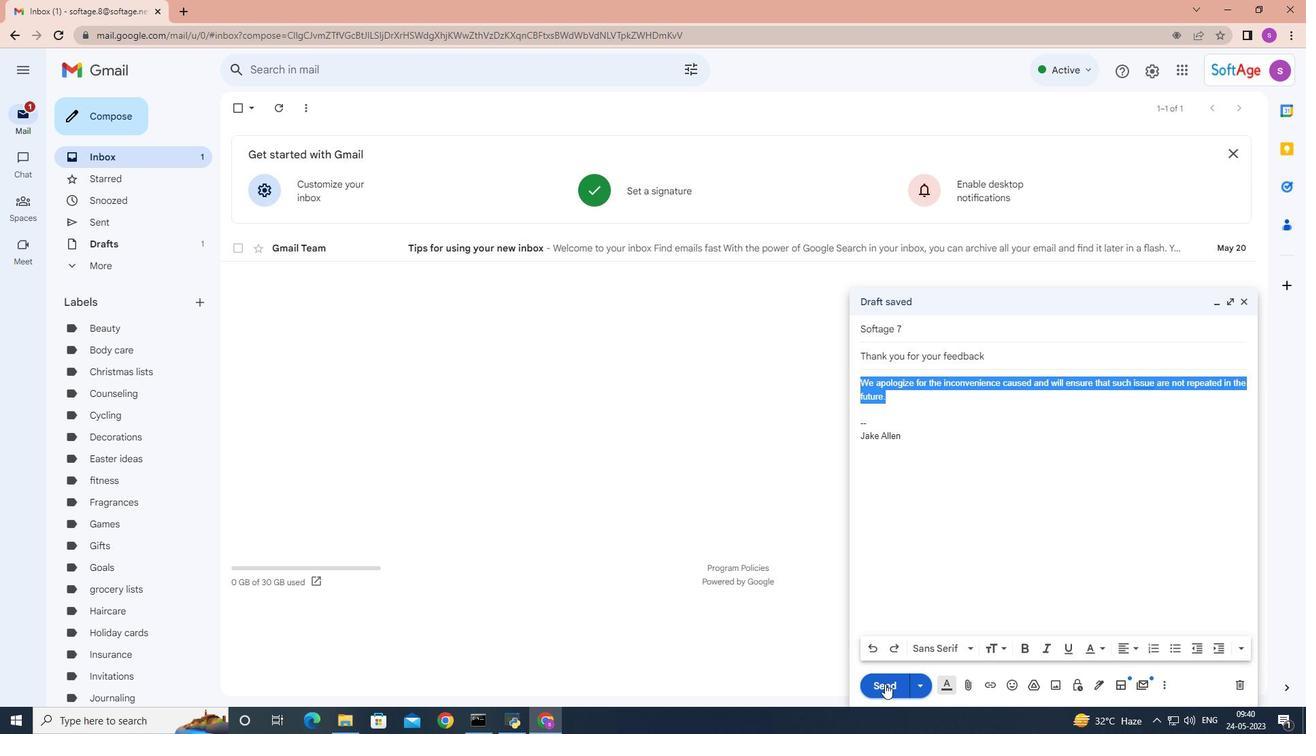 
Action: Mouse pressed left at (885, 684)
Screenshot: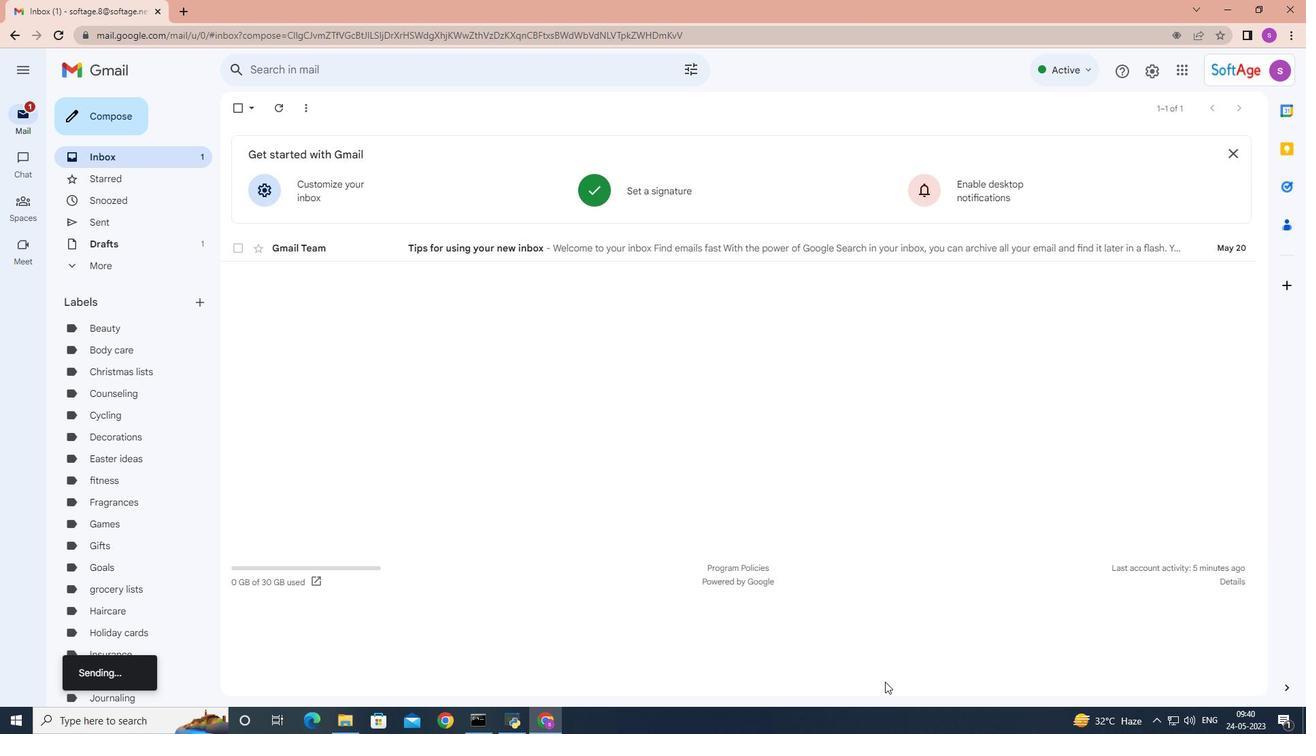 
Action: Mouse moved to (138, 221)
Screenshot: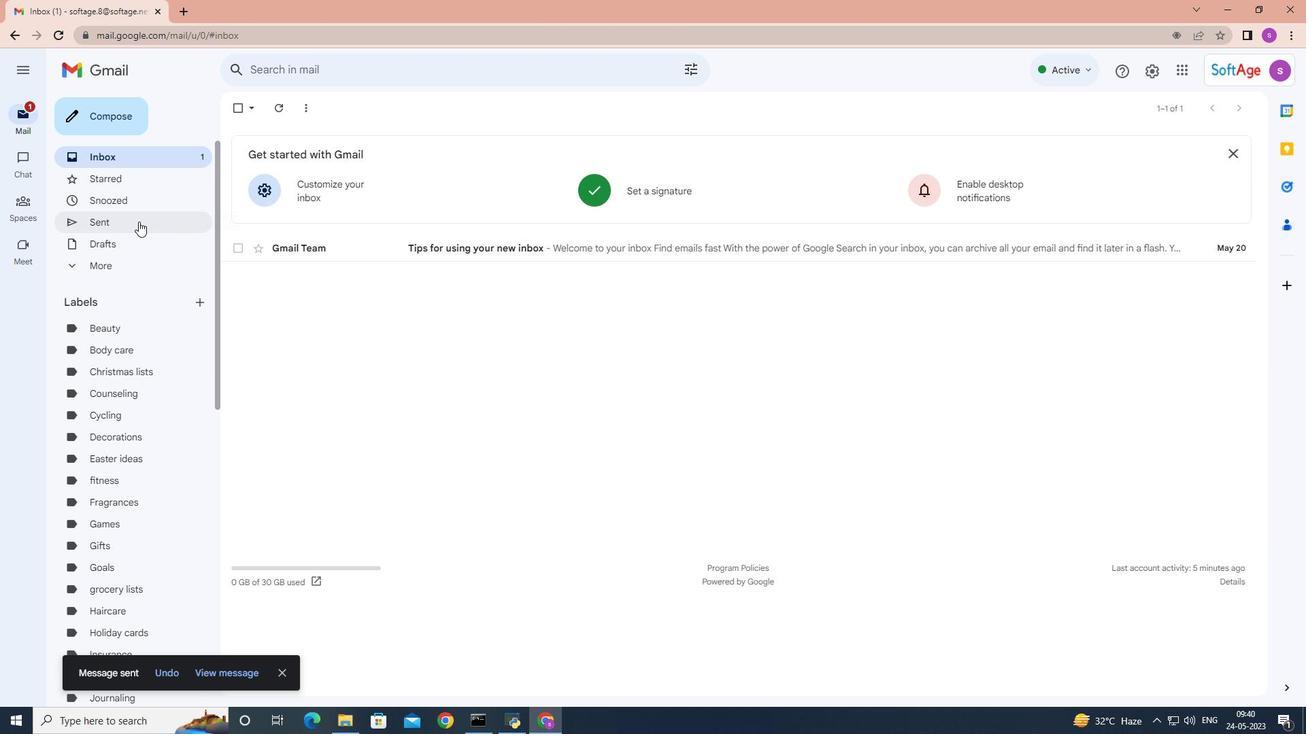 
Action: Mouse pressed left at (138, 221)
Screenshot: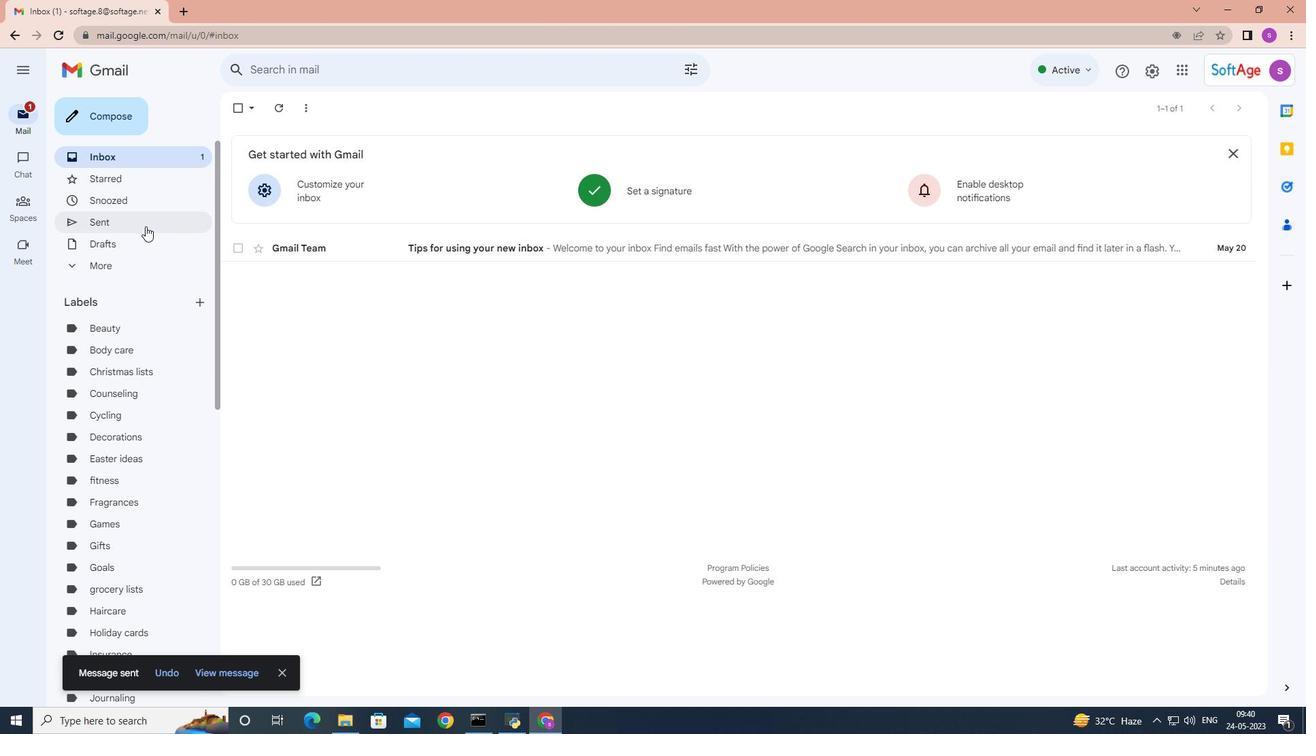 
Action: Mouse moved to (293, 176)
Screenshot: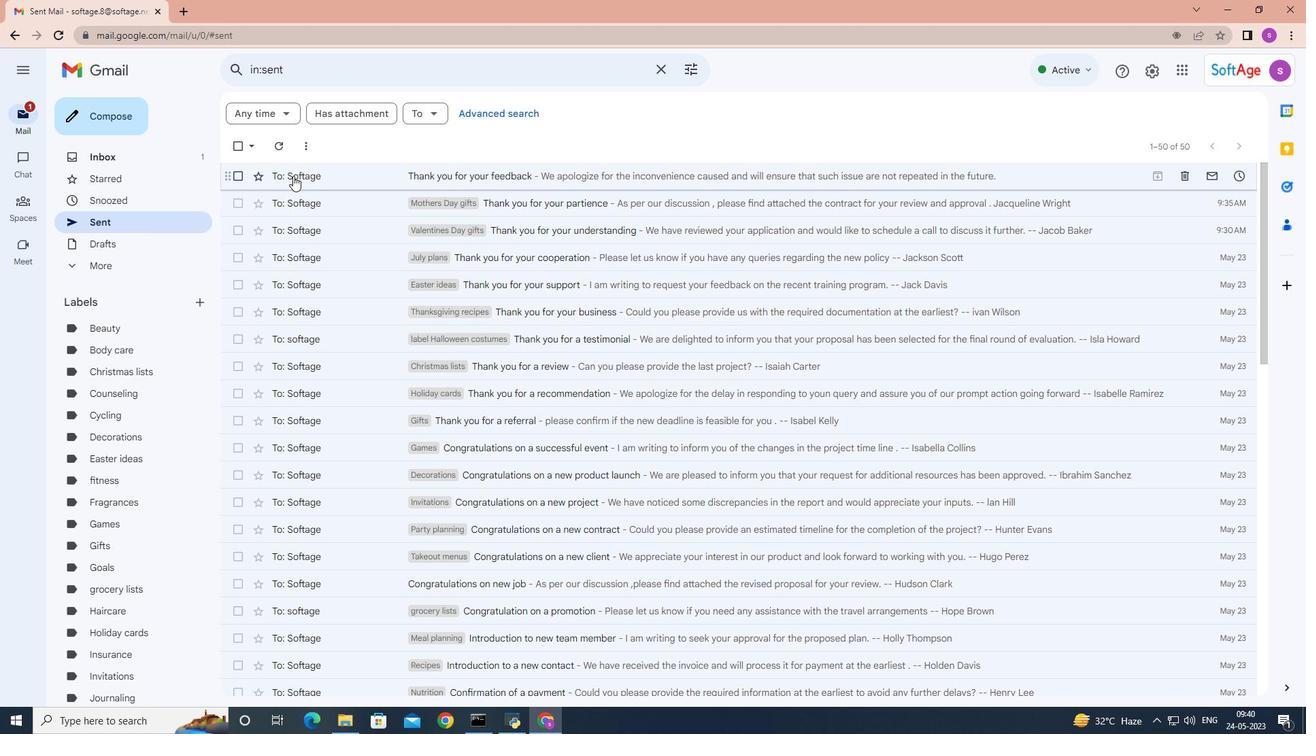 
Action: Mouse pressed right at (293, 176)
Screenshot: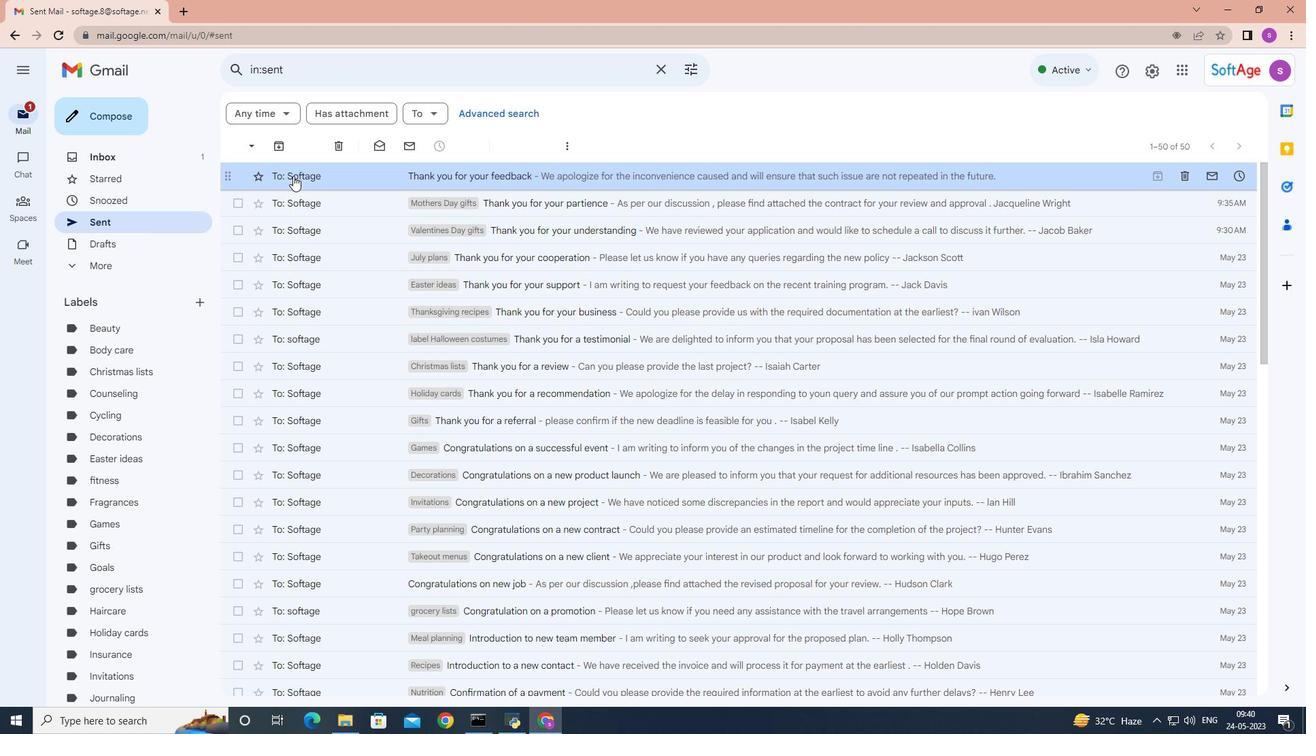 
Action: Mouse moved to (474, 451)
Screenshot: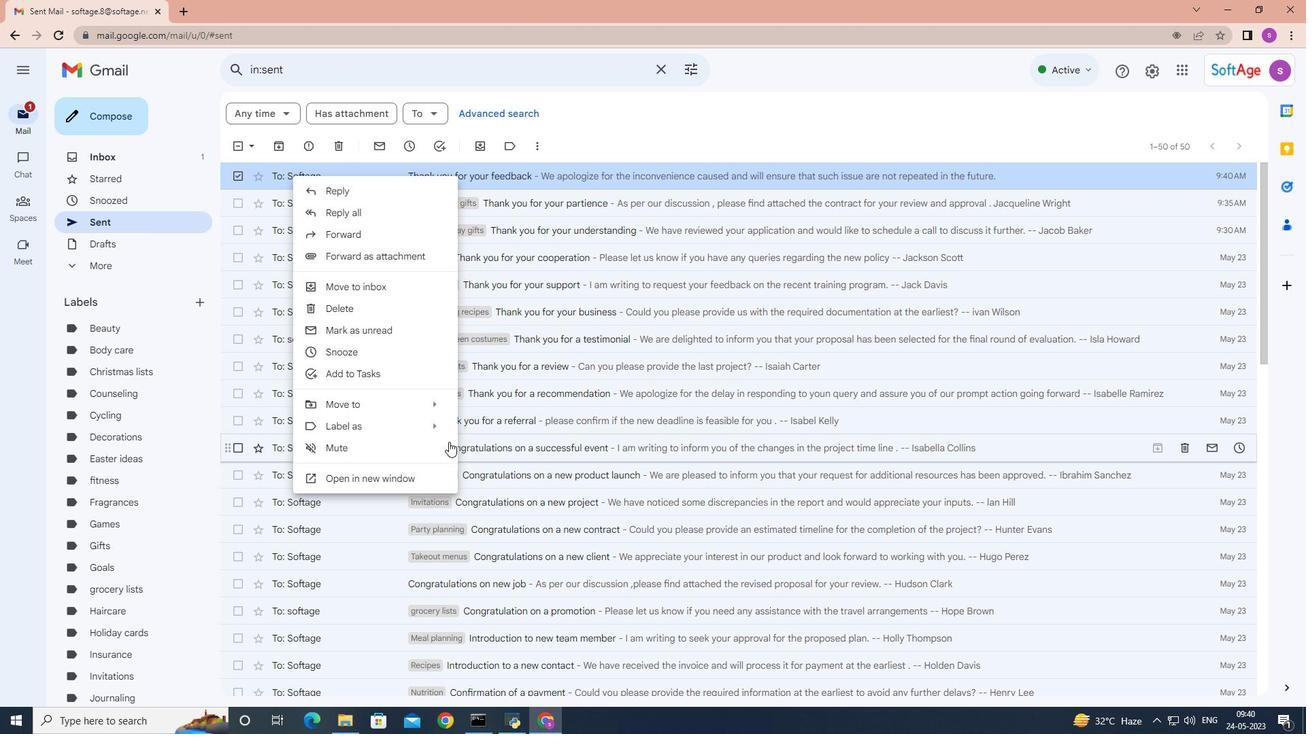 
Action: Key pressed <Key.shift>
Screenshot: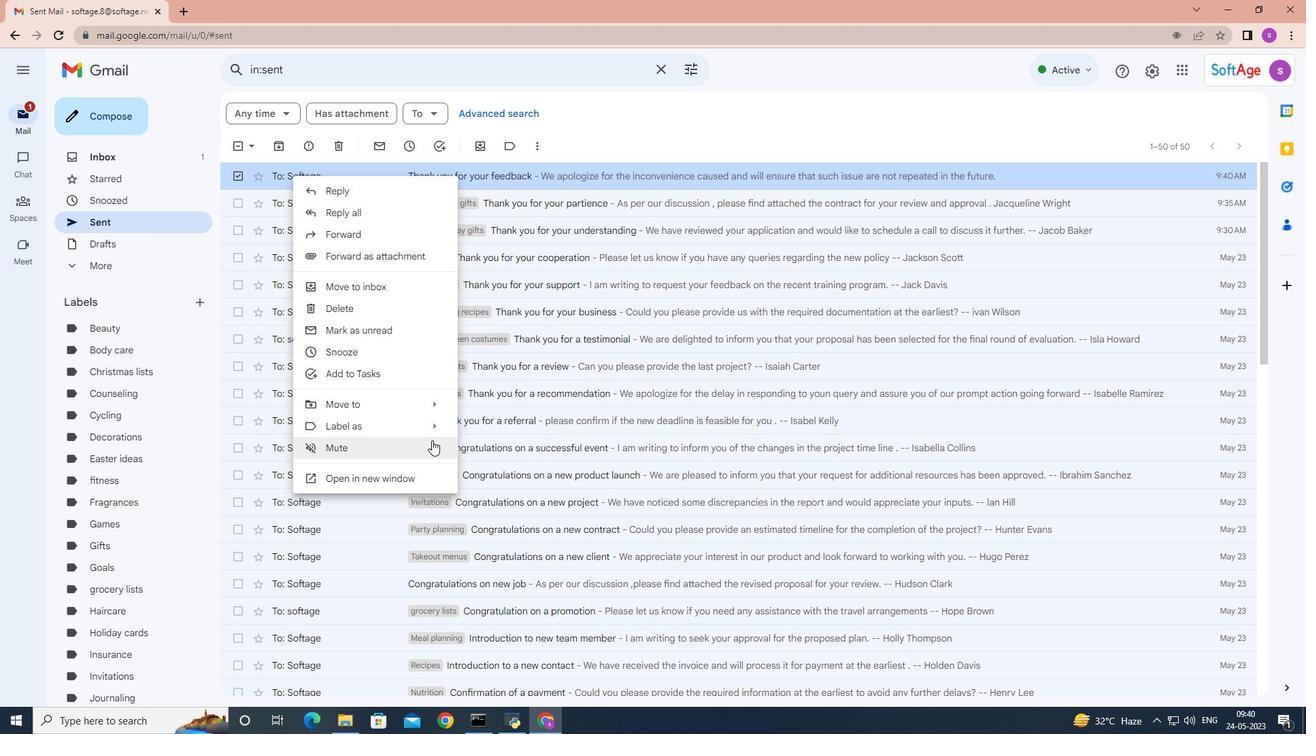 
Action: Mouse moved to (411, 432)
Screenshot: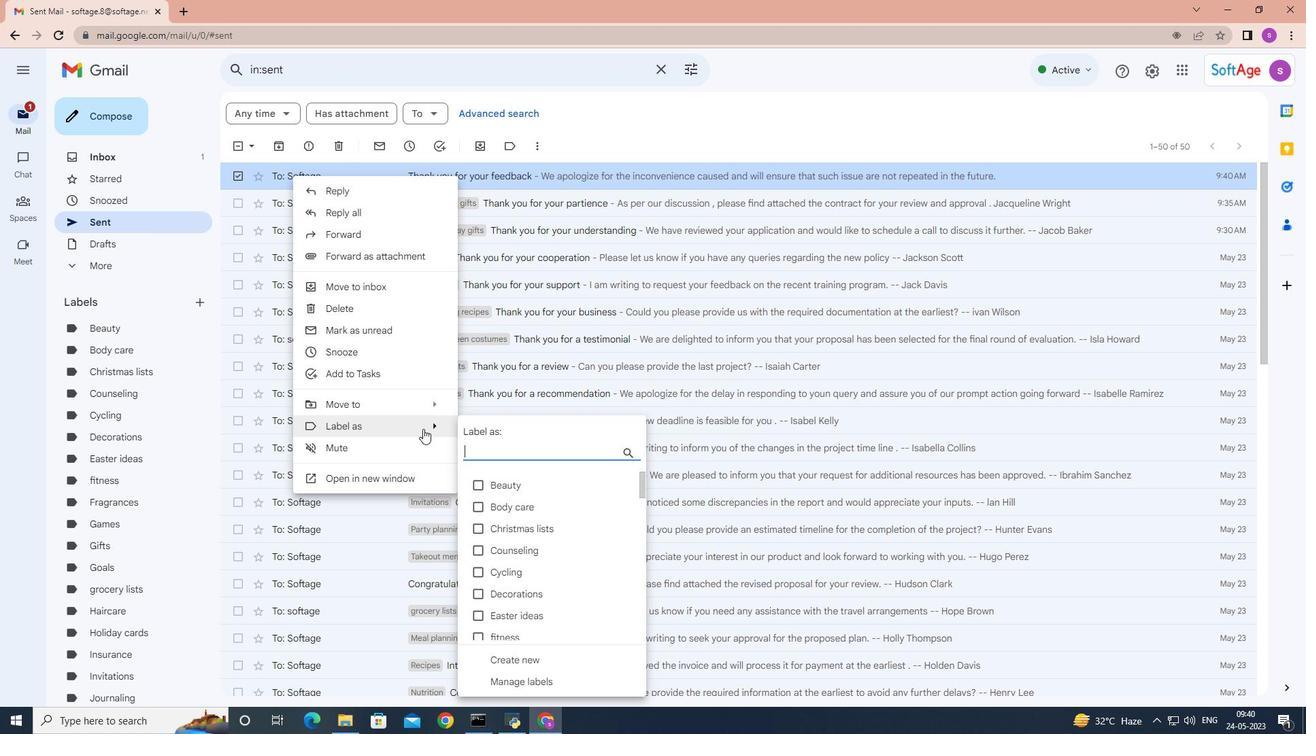 
Action: Key pressed <Key.shift><Key.shift>
Screenshot: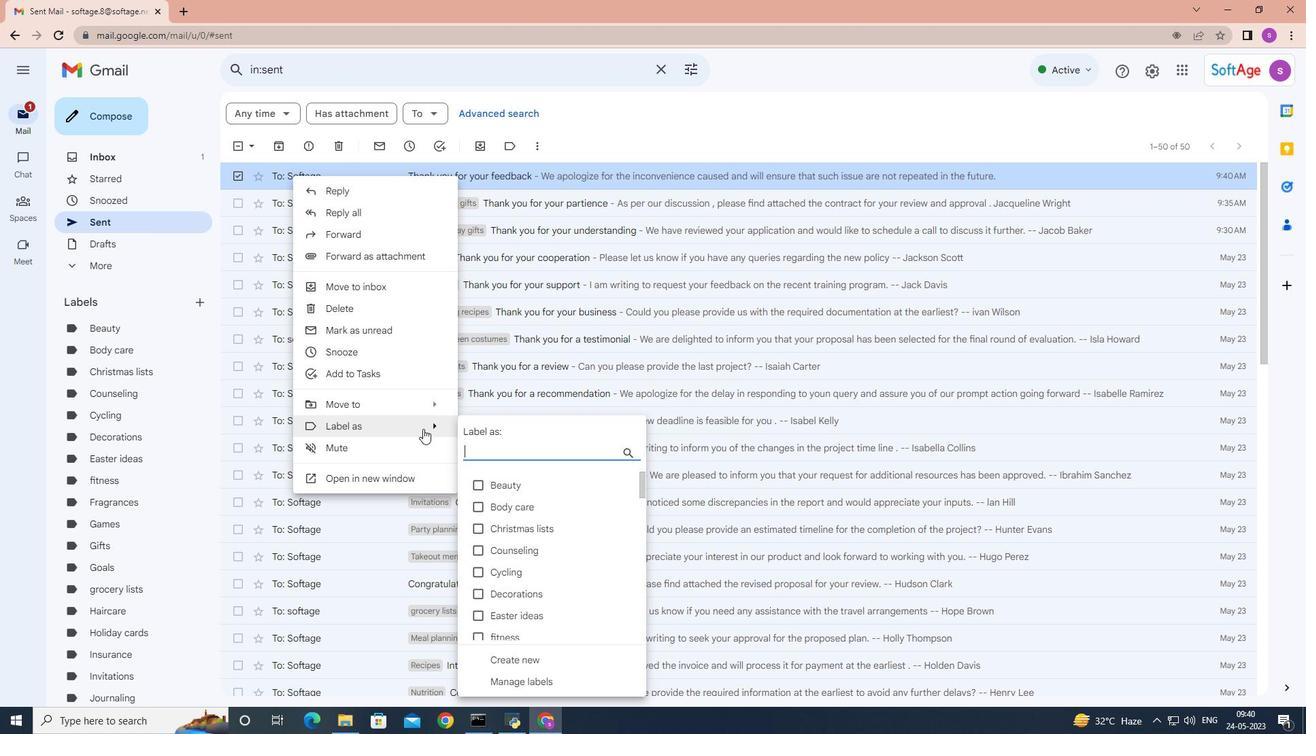 
Action: Mouse moved to (410, 430)
Screenshot: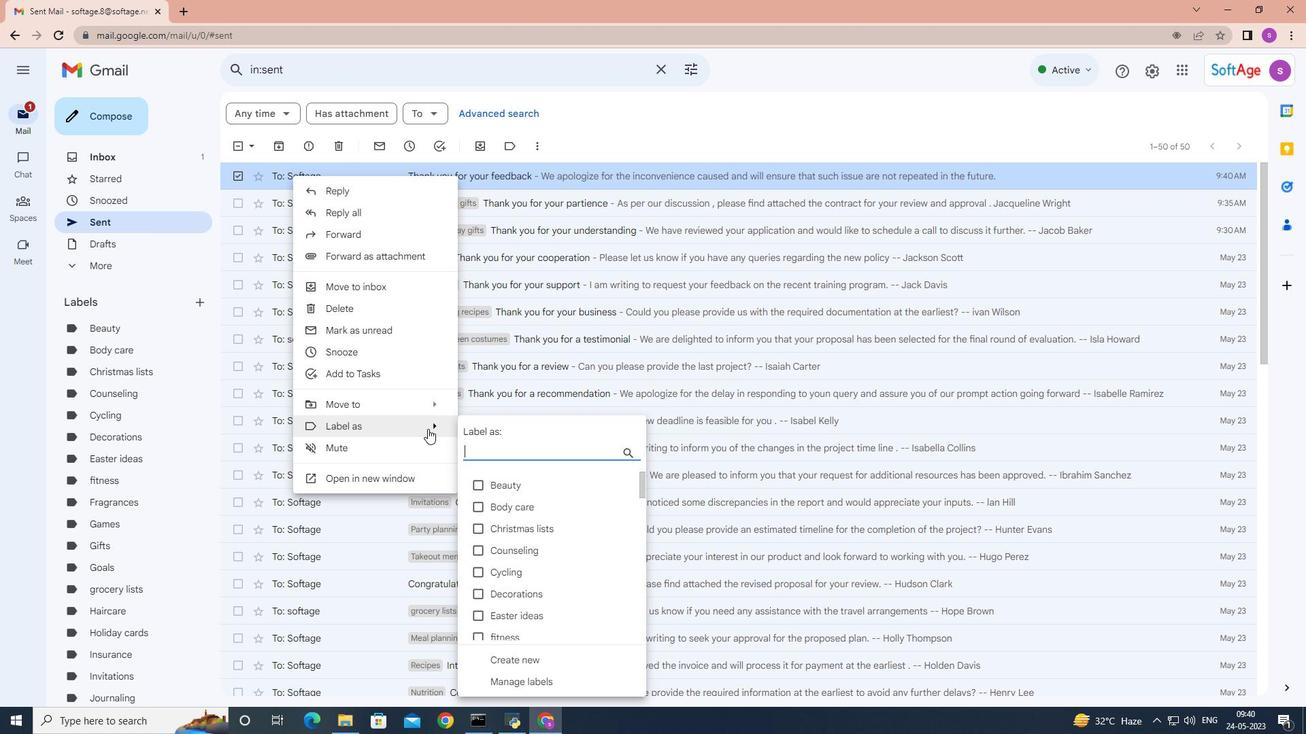 
Action: Key pressed <Key.shift>
Screenshot: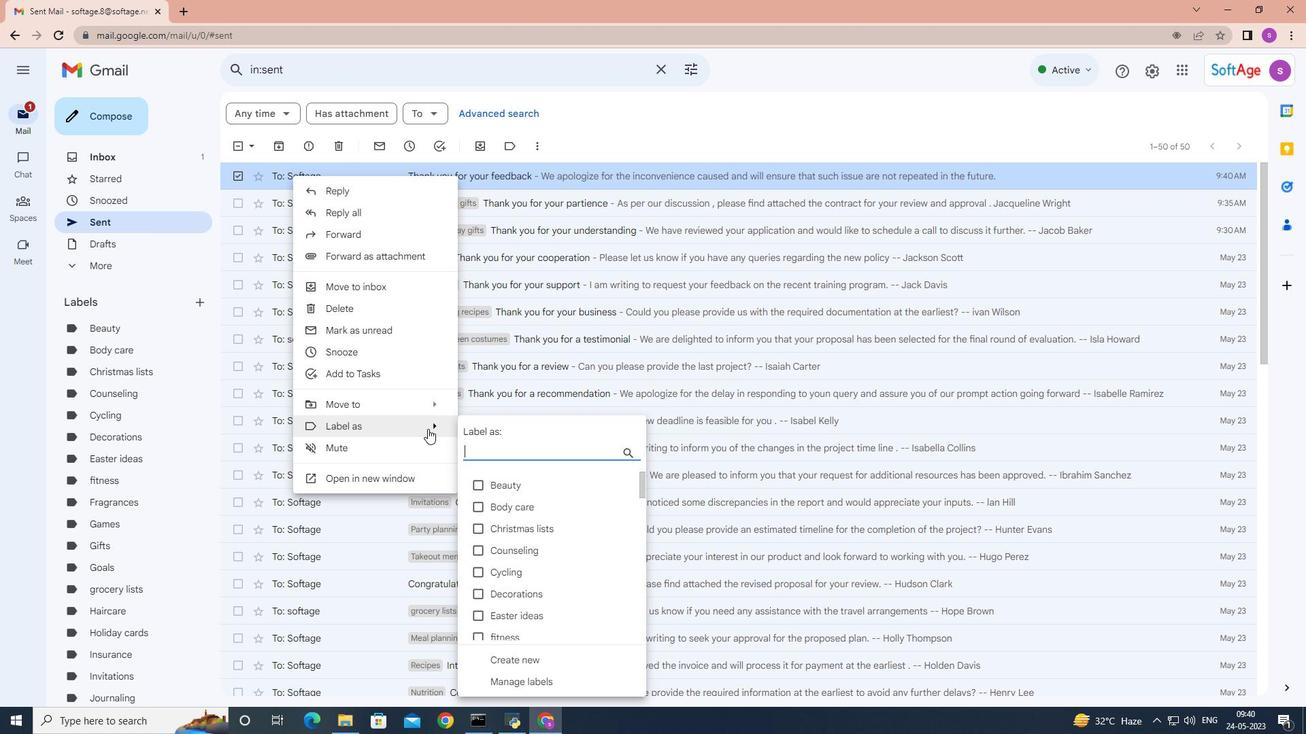 
Action: Mouse moved to (409, 430)
Screenshot: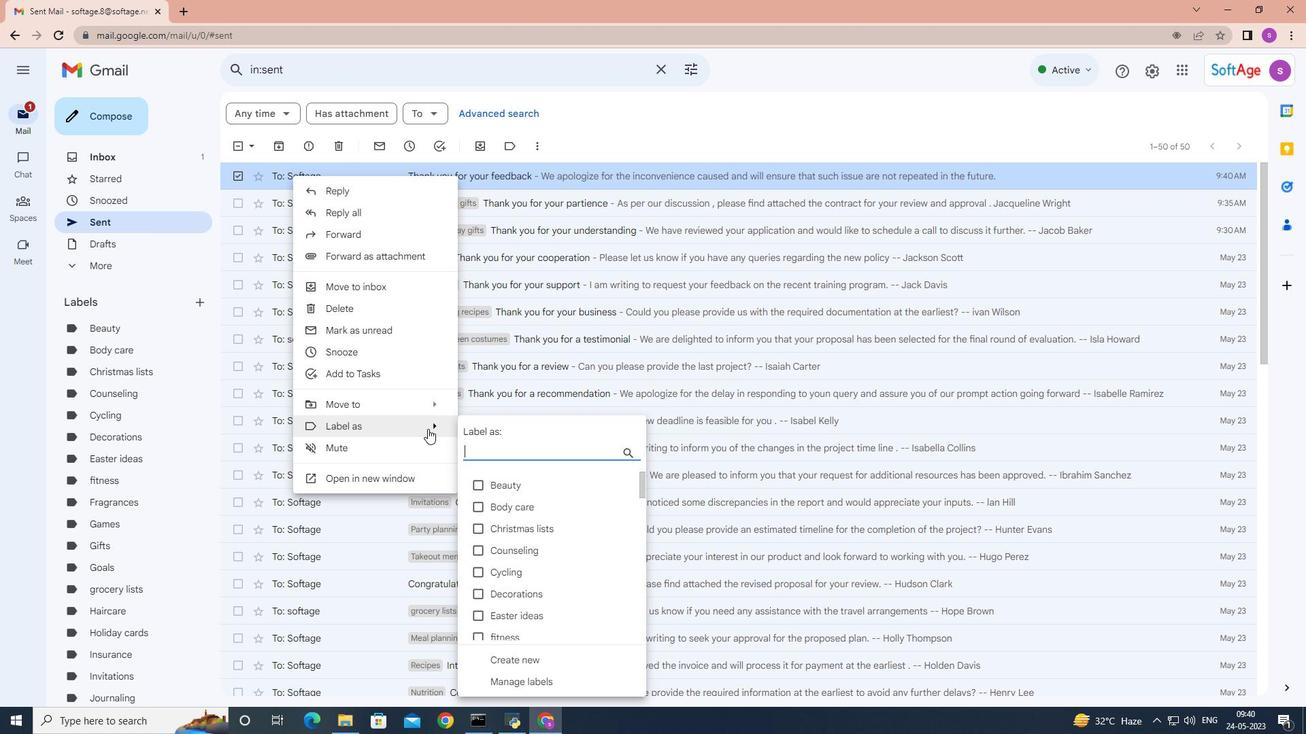 
Action: Key pressed <Key.shift>
Screenshot: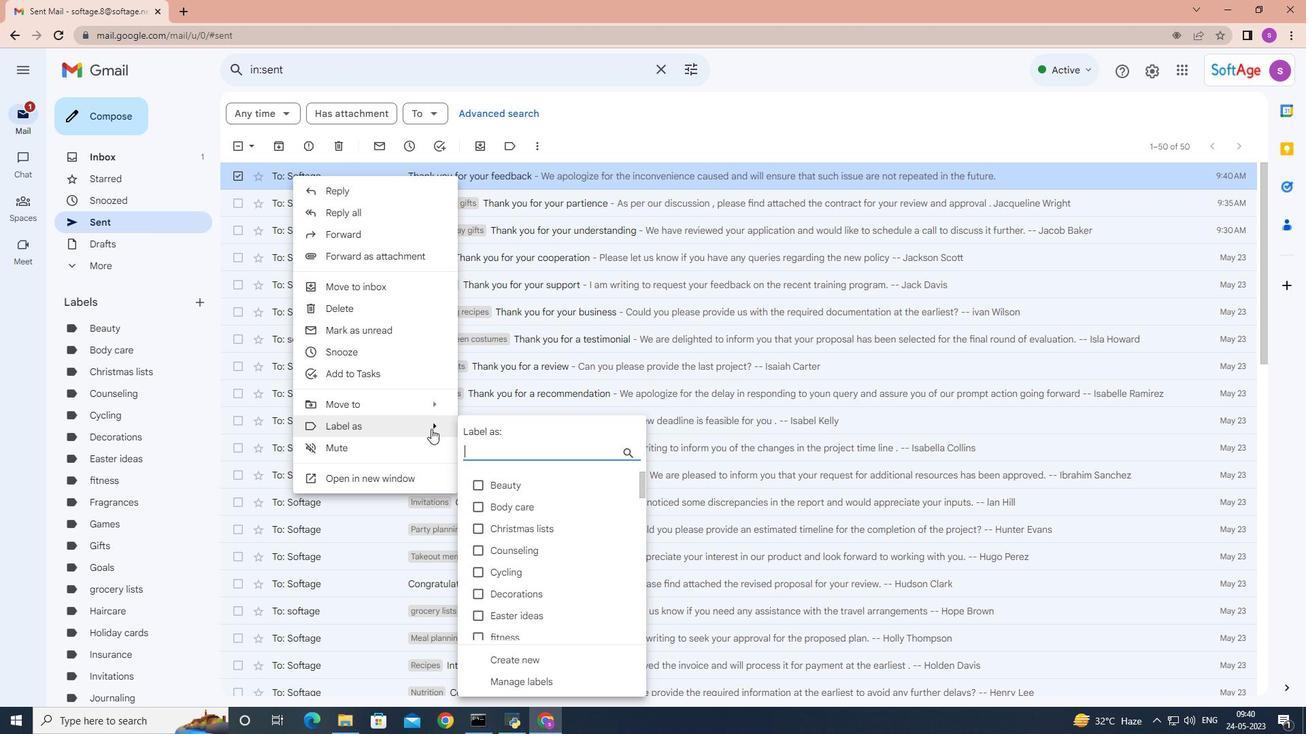 
Action: Mouse moved to (412, 430)
Screenshot: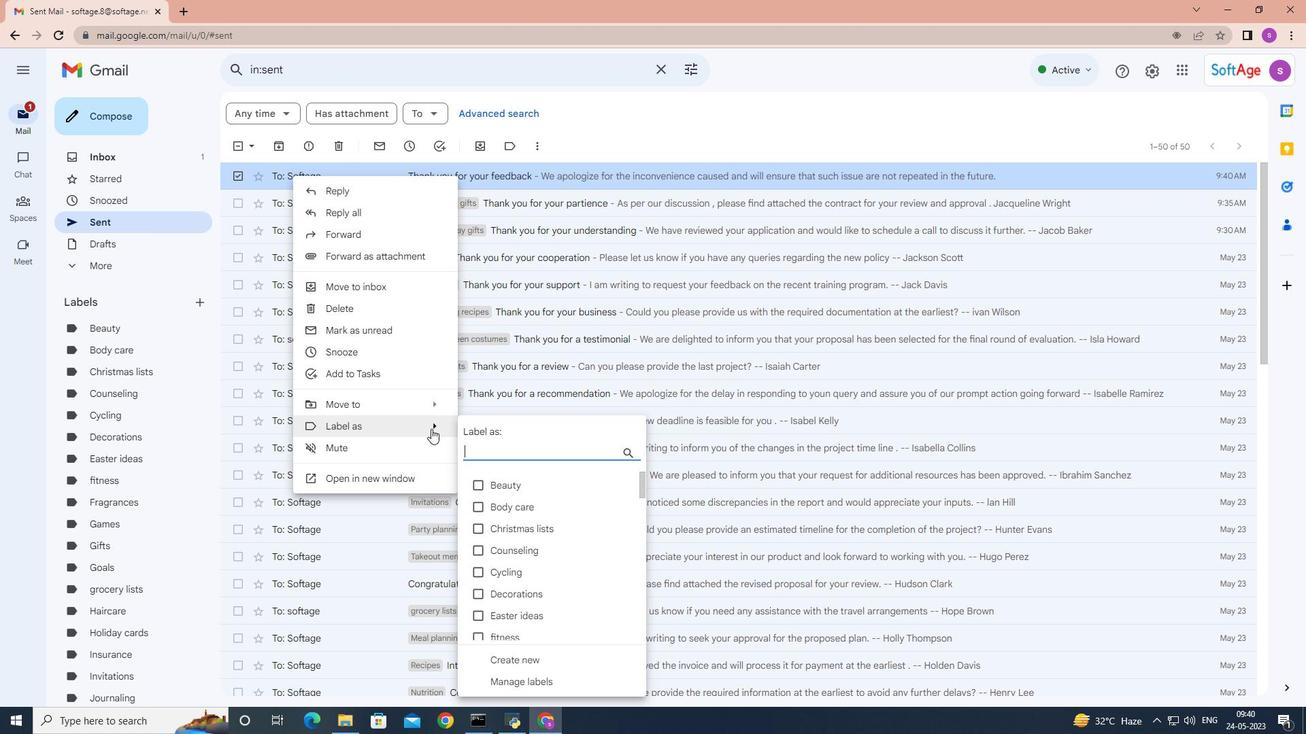 
Action: Key pressed <Key.shift>
Screenshot: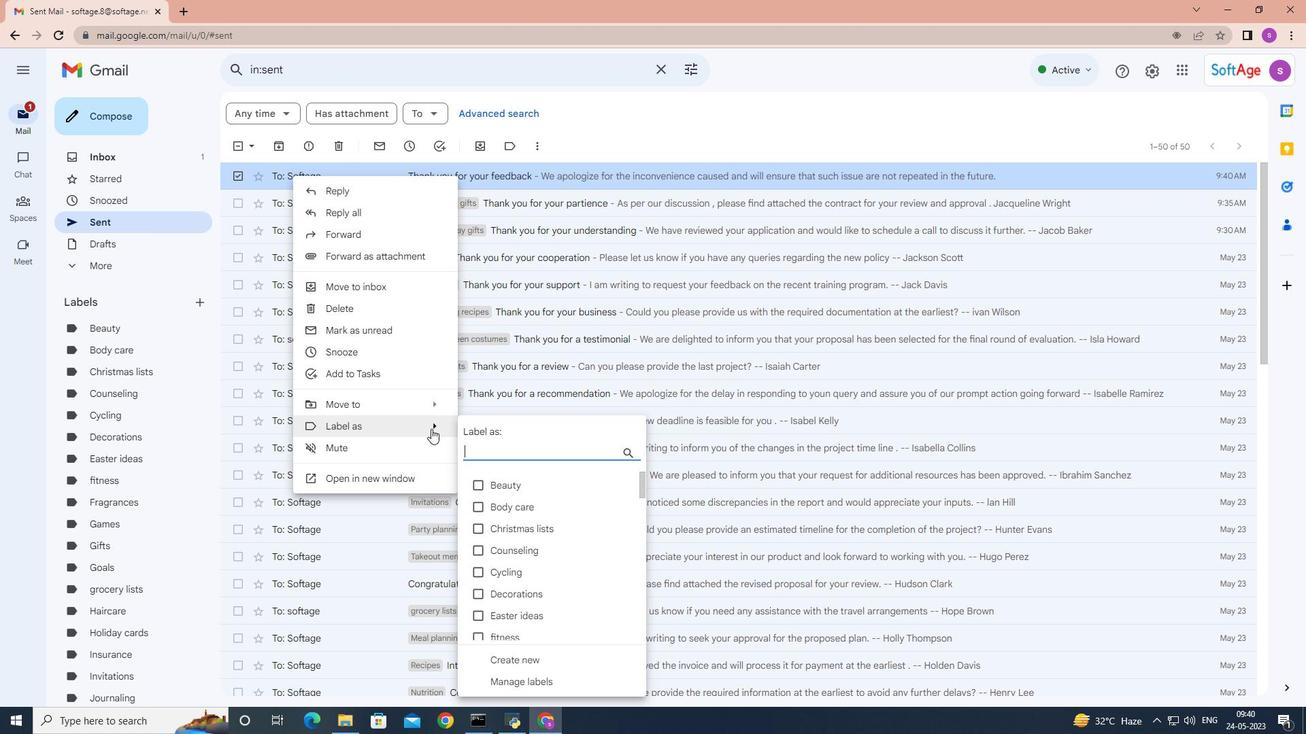 
Action: Mouse moved to (417, 429)
Screenshot: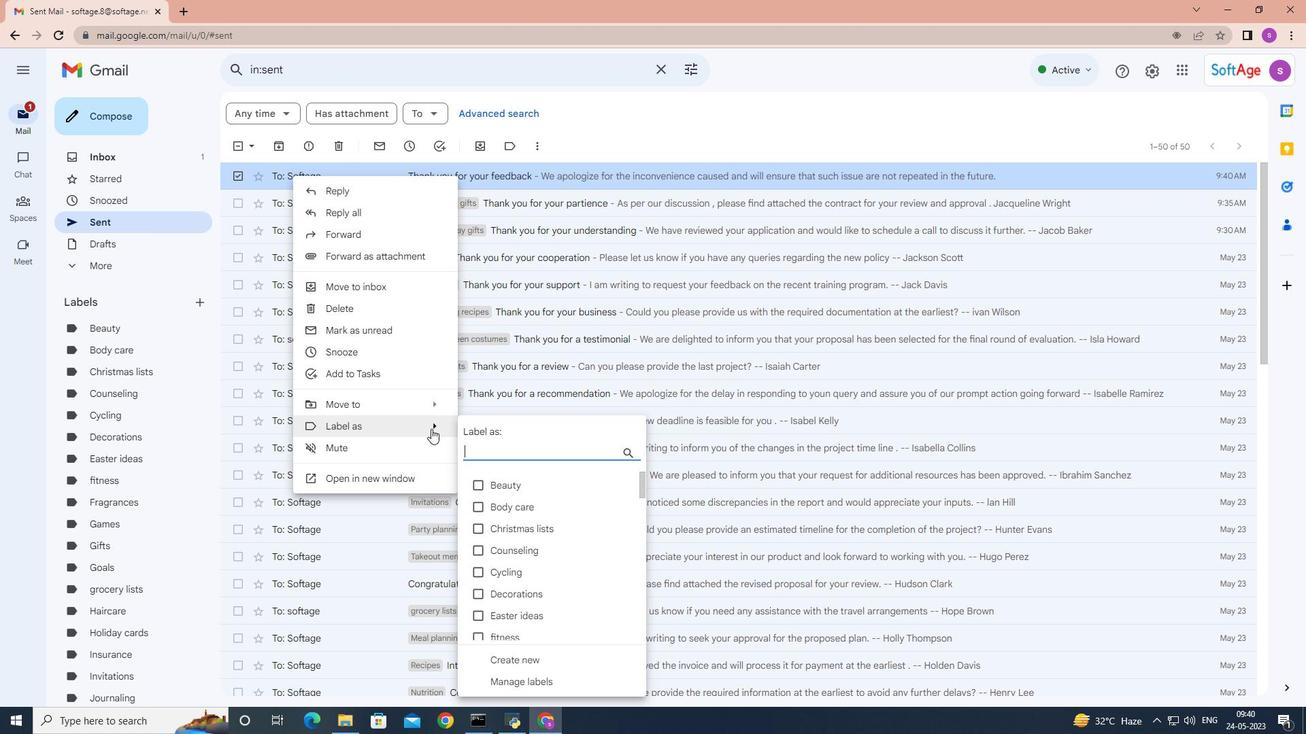 
Action: Key pressed <Key.shift>
Screenshot: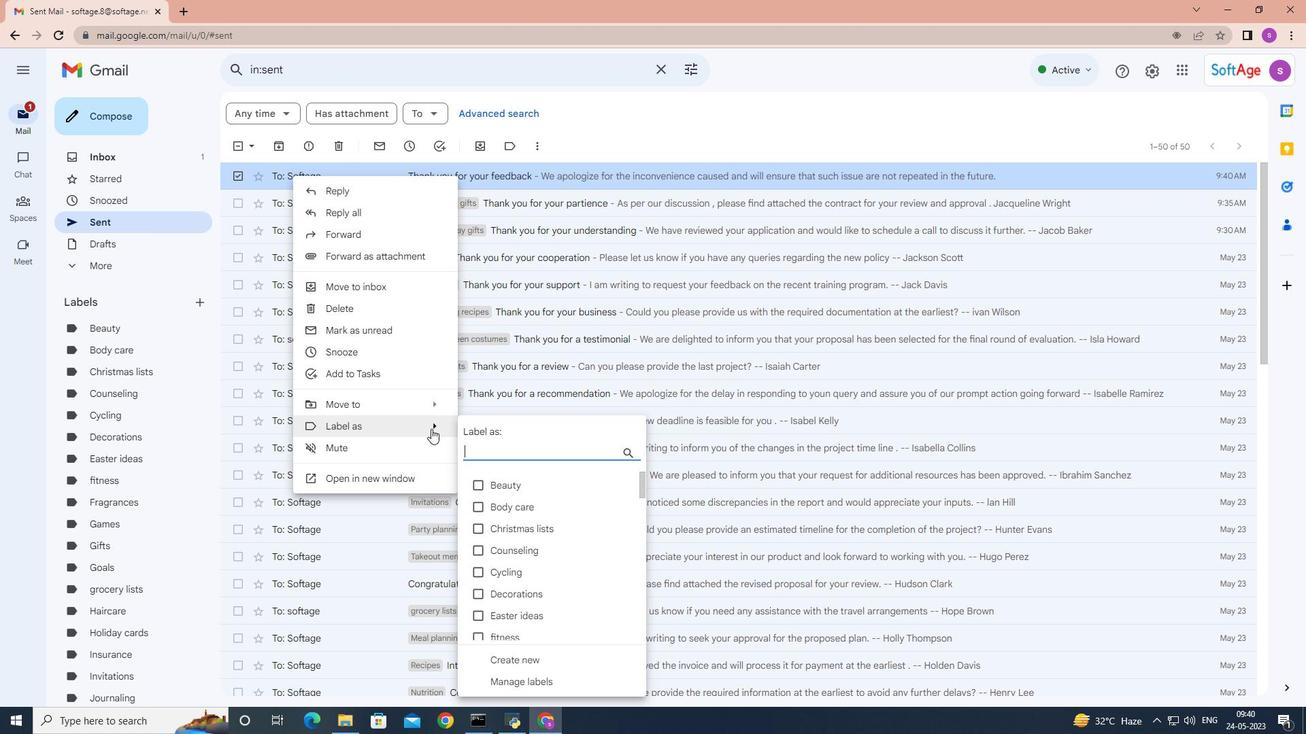 
Action: Mouse moved to (421, 429)
Screenshot: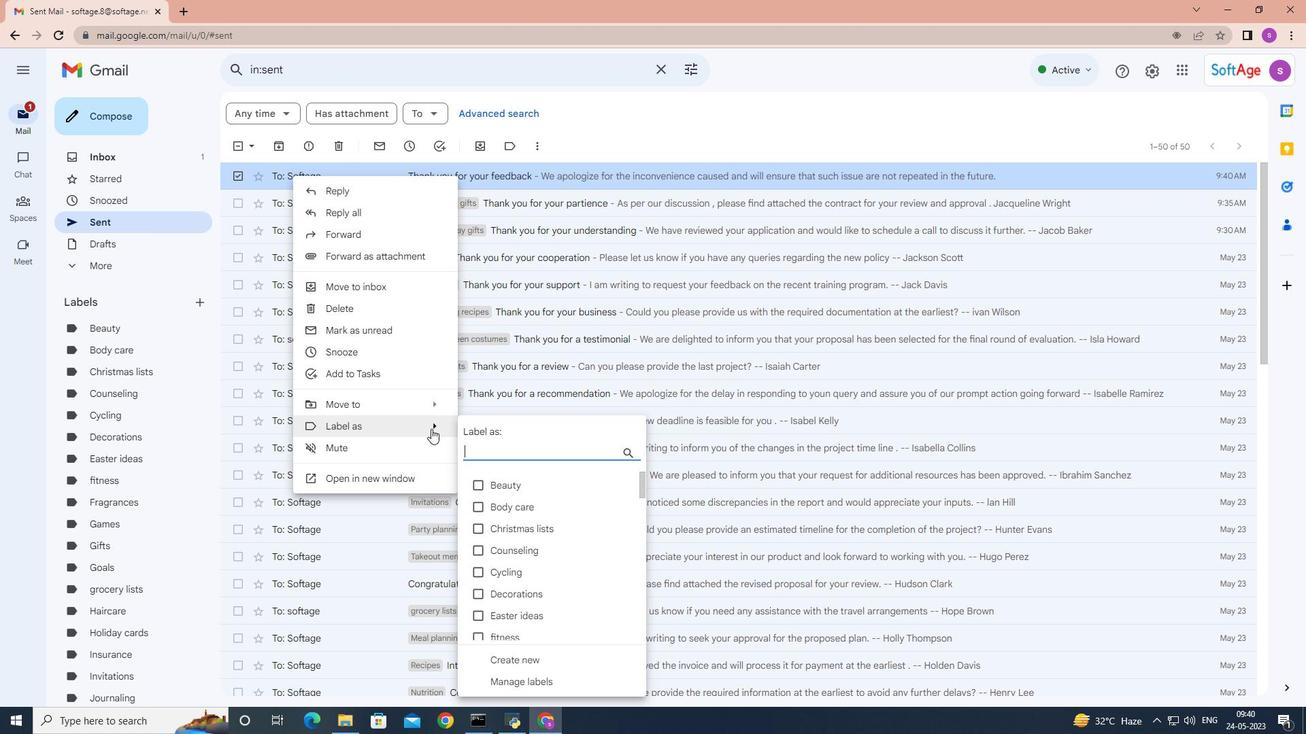 
Action: Key pressed <Key.shift>
Screenshot: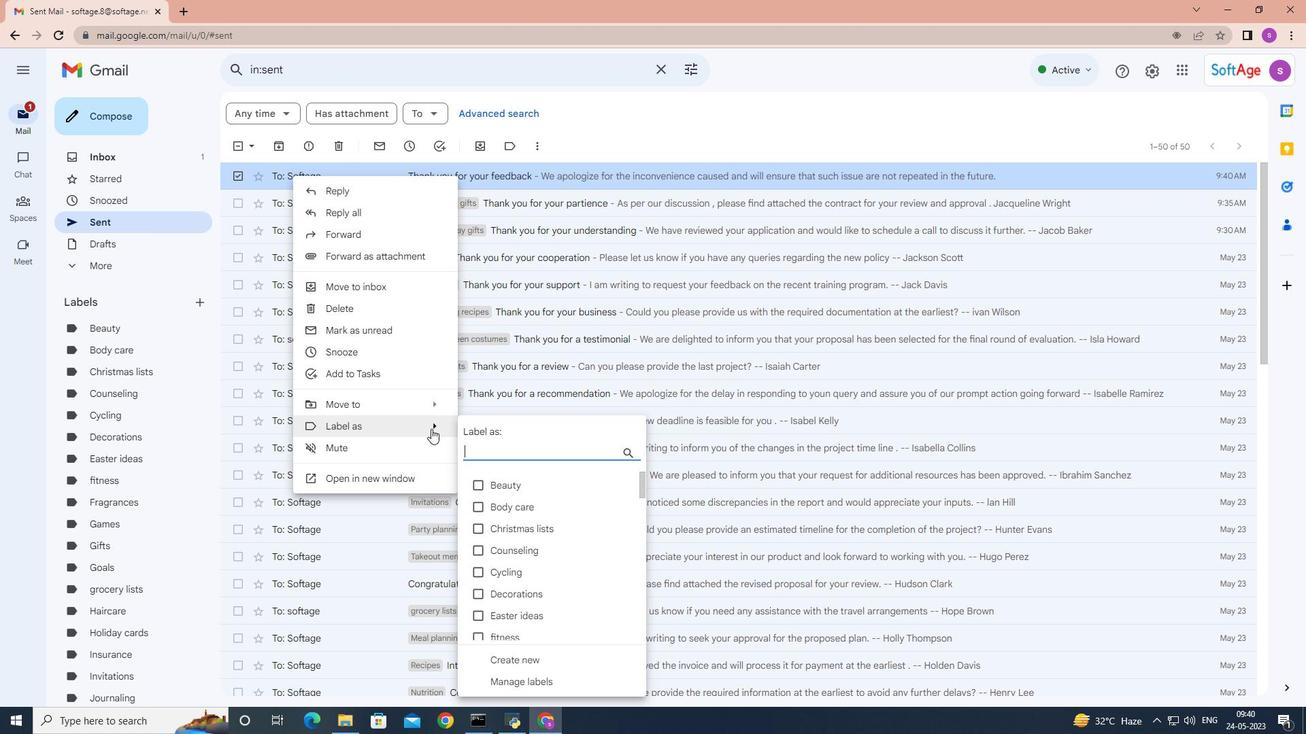 
Action: Mouse moved to (423, 429)
Screenshot: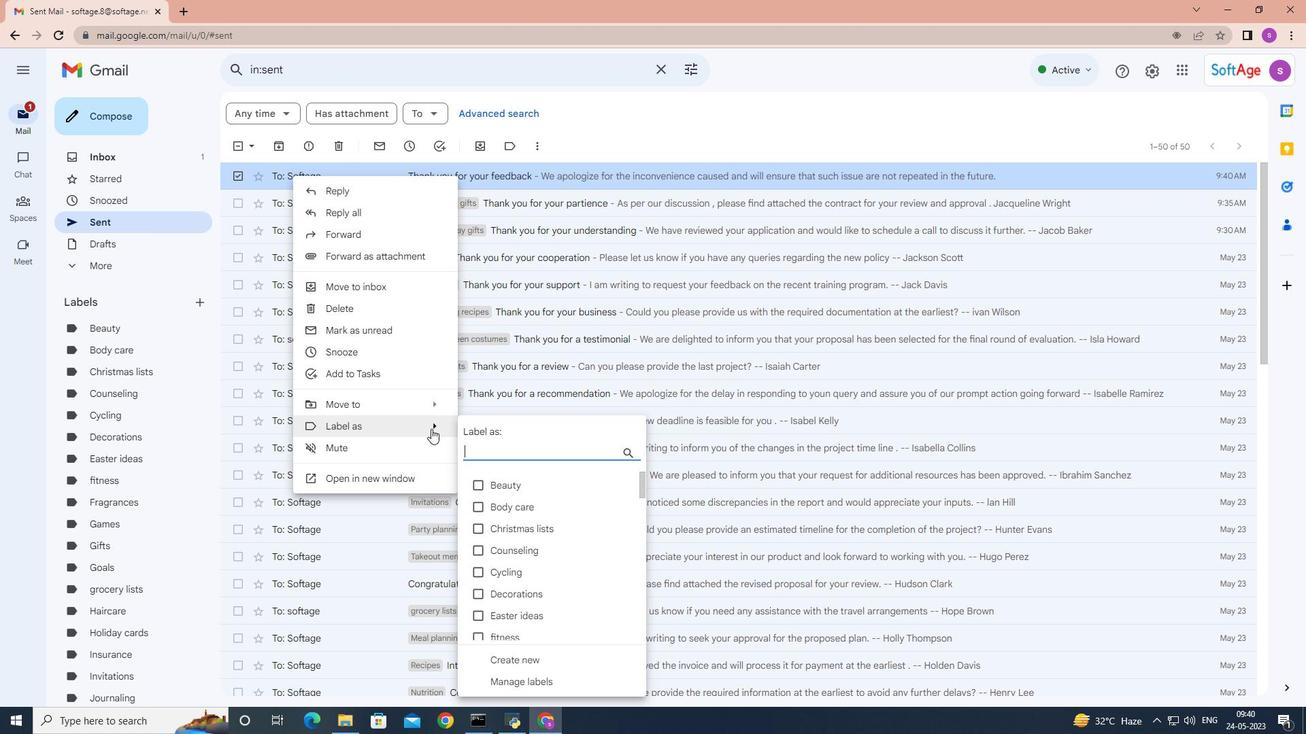 
Action: Key pressed <Key.shift>
Screenshot: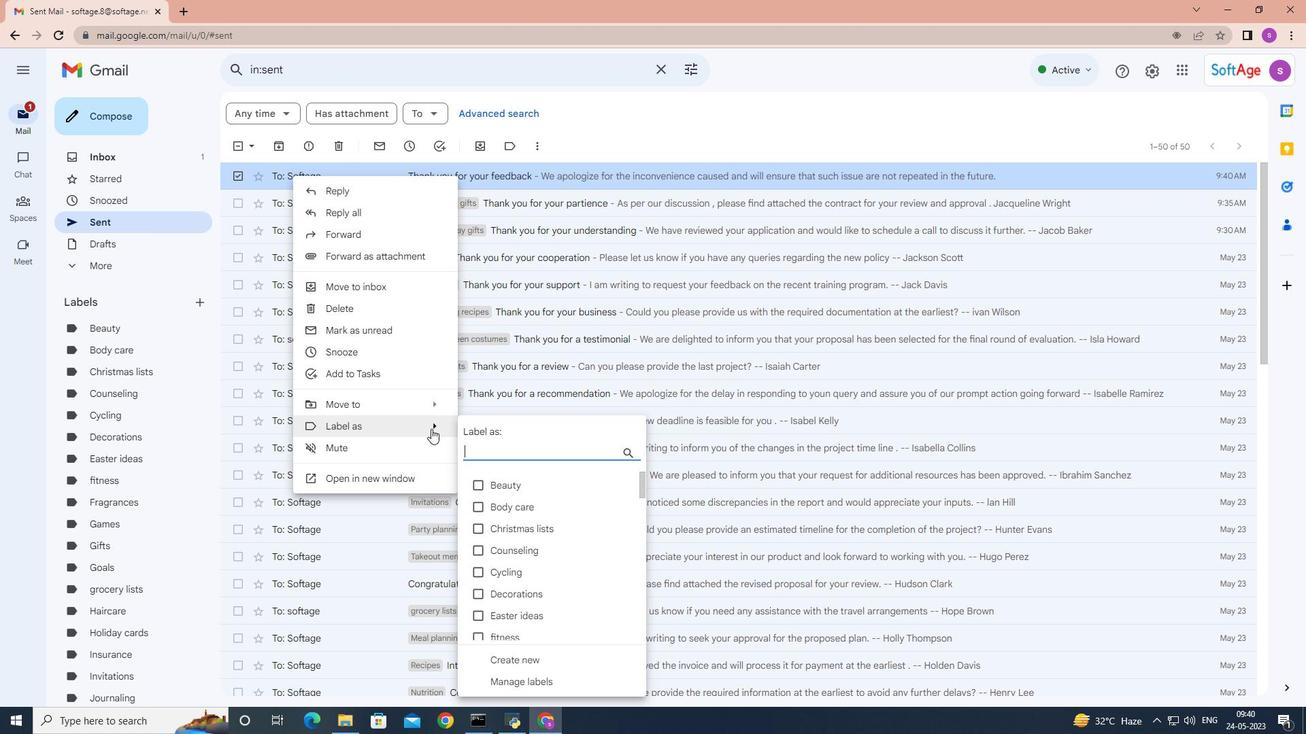 
Action: Mouse moved to (423, 429)
Screenshot: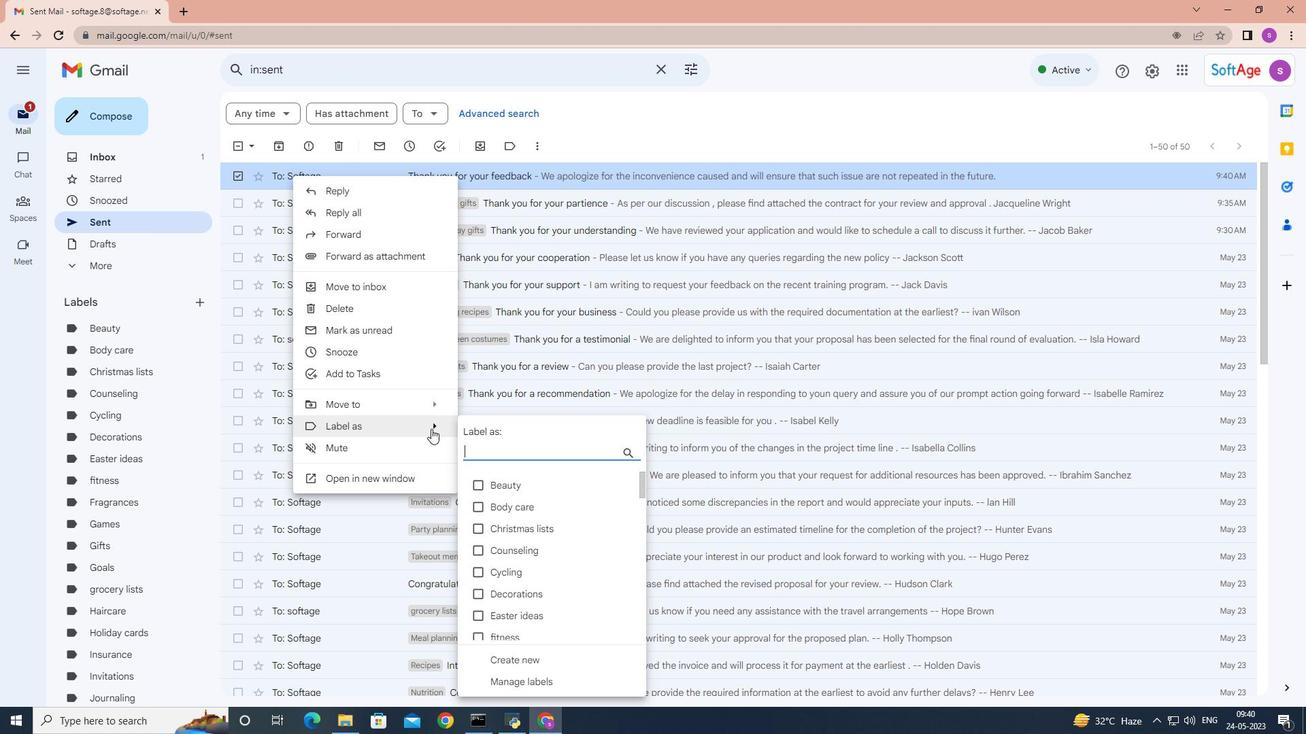 
Action: Key pressed <Key.shift>
Screenshot: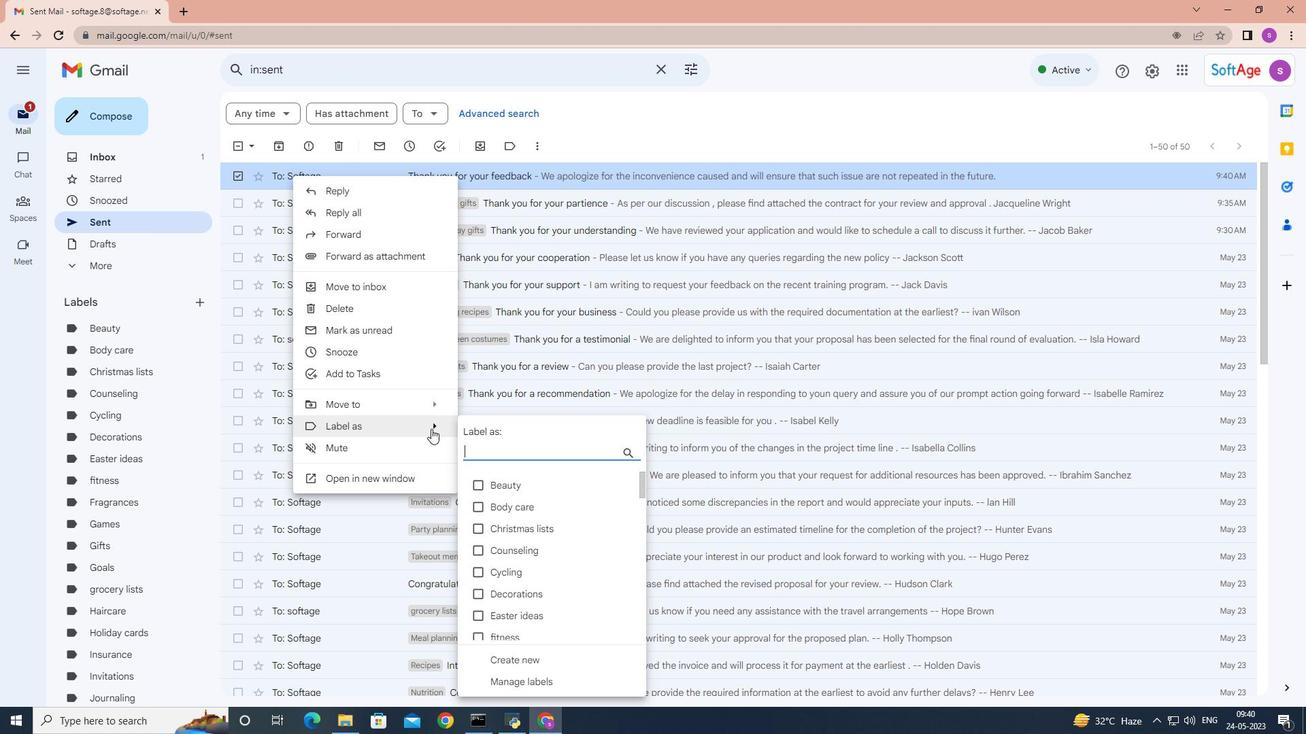 
Action: Mouse moved to (427, 429)
Screenshot: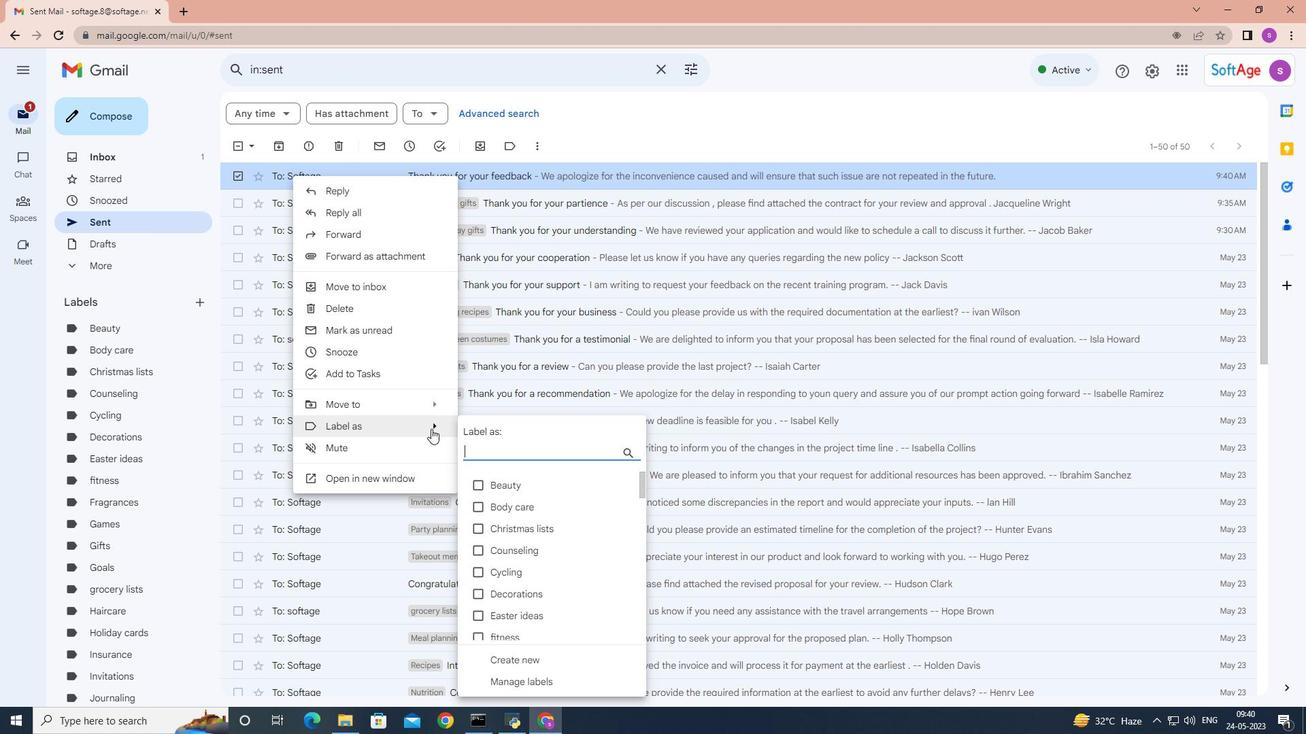 
Action: Key pressed <Key.shift>
Screenshot: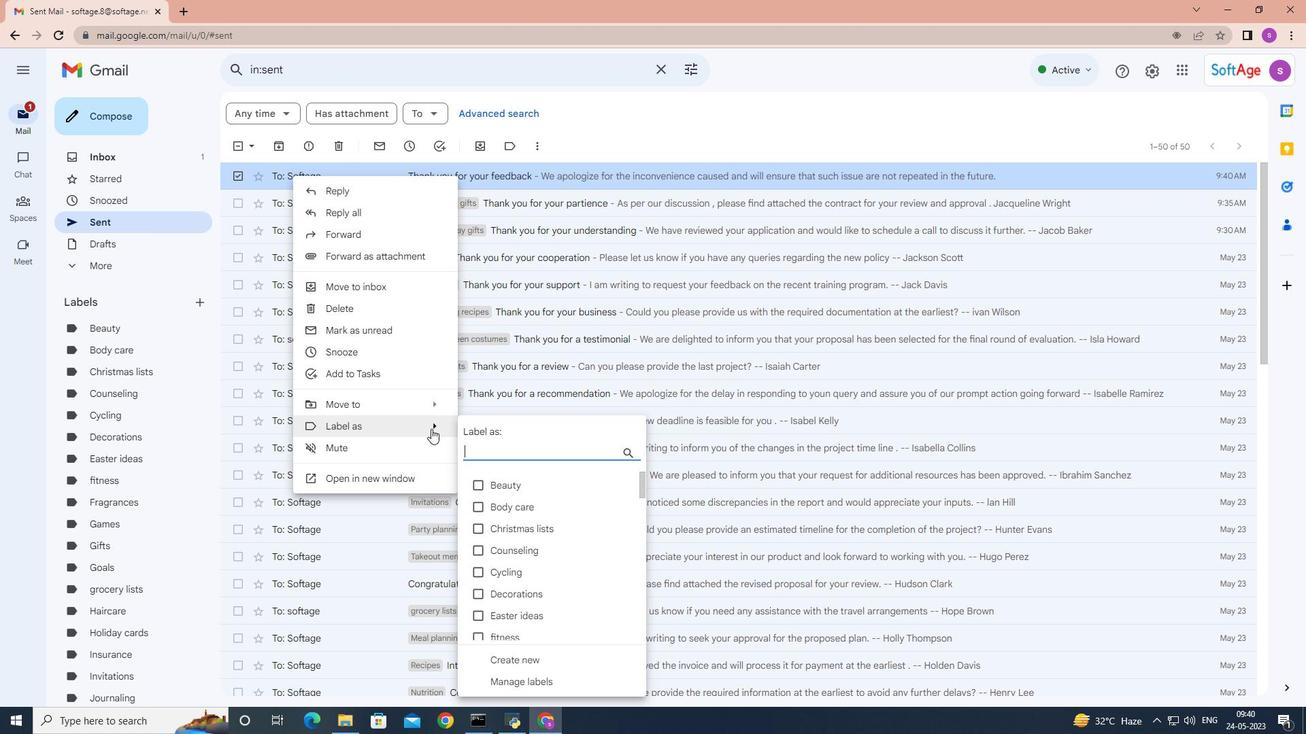 
Action: Mouse moved to (441, 432)
Screenshot: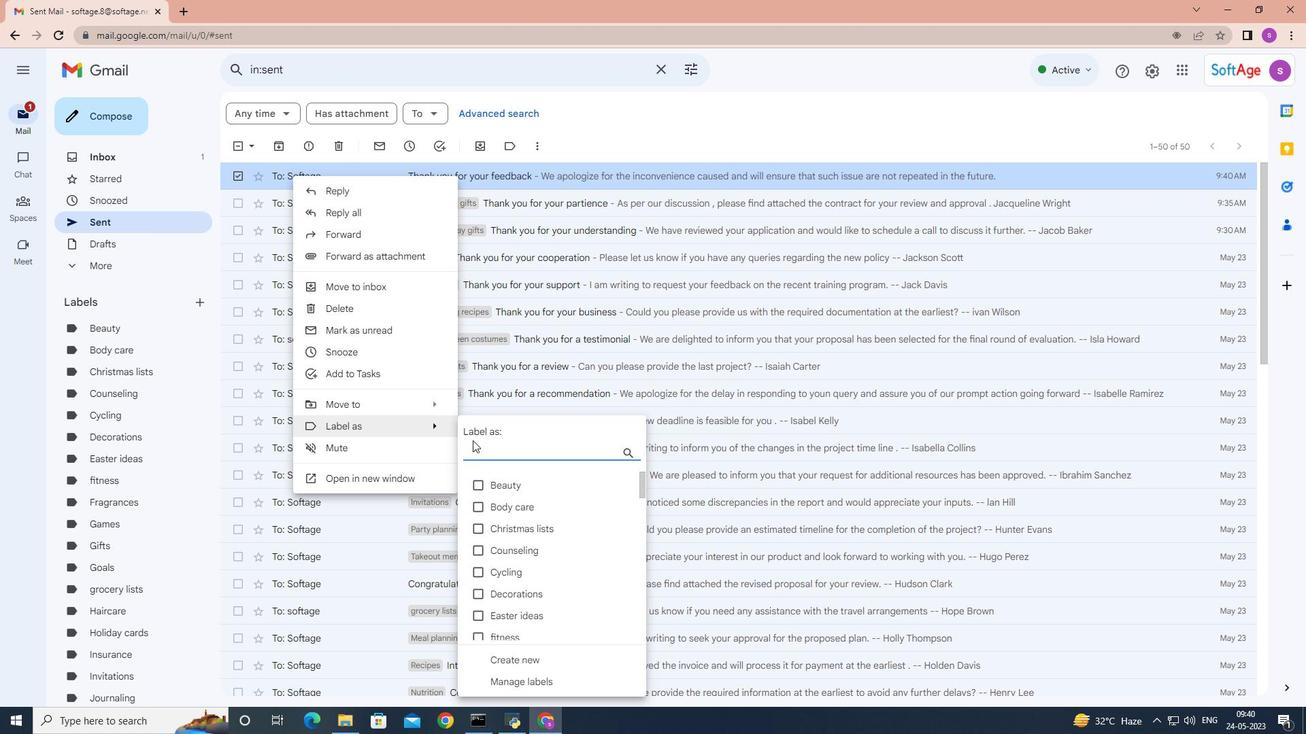 
Action: Key pressed <Key.shift>
Screenshot: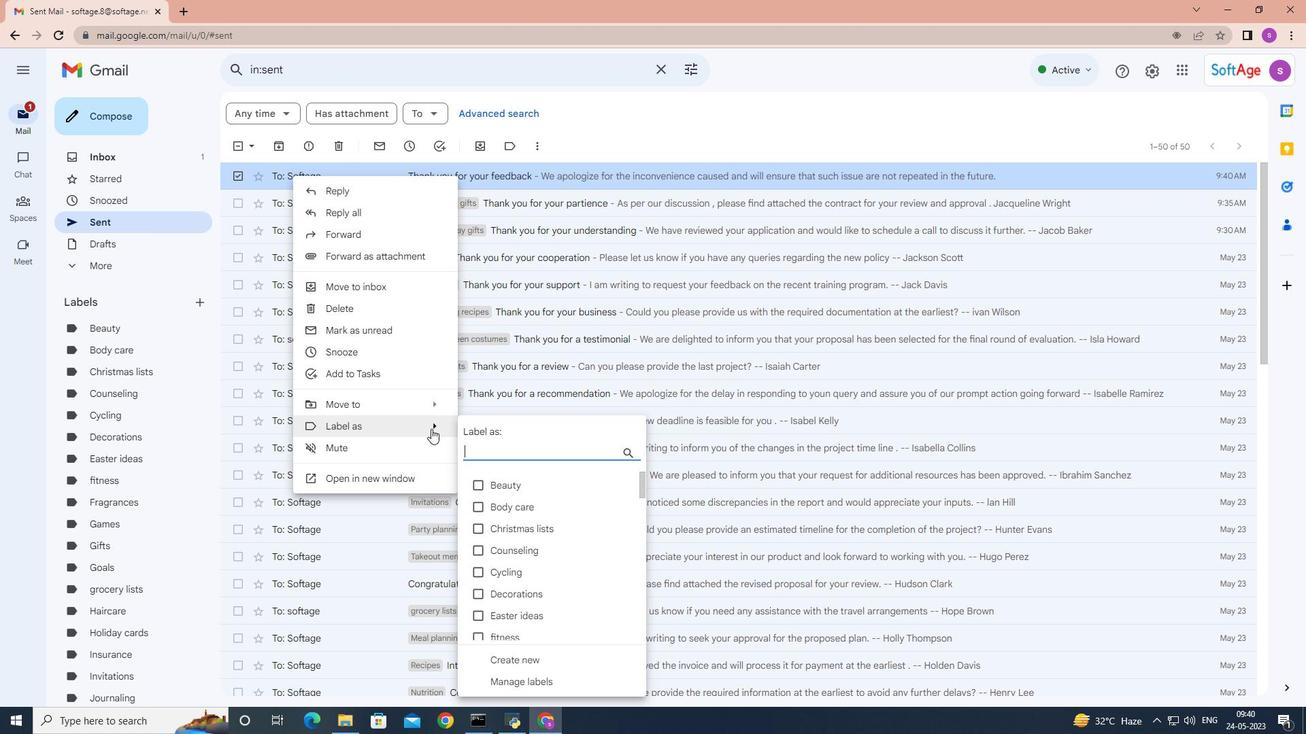 
Action: Mouse moved to (459, 438)
Screenshot: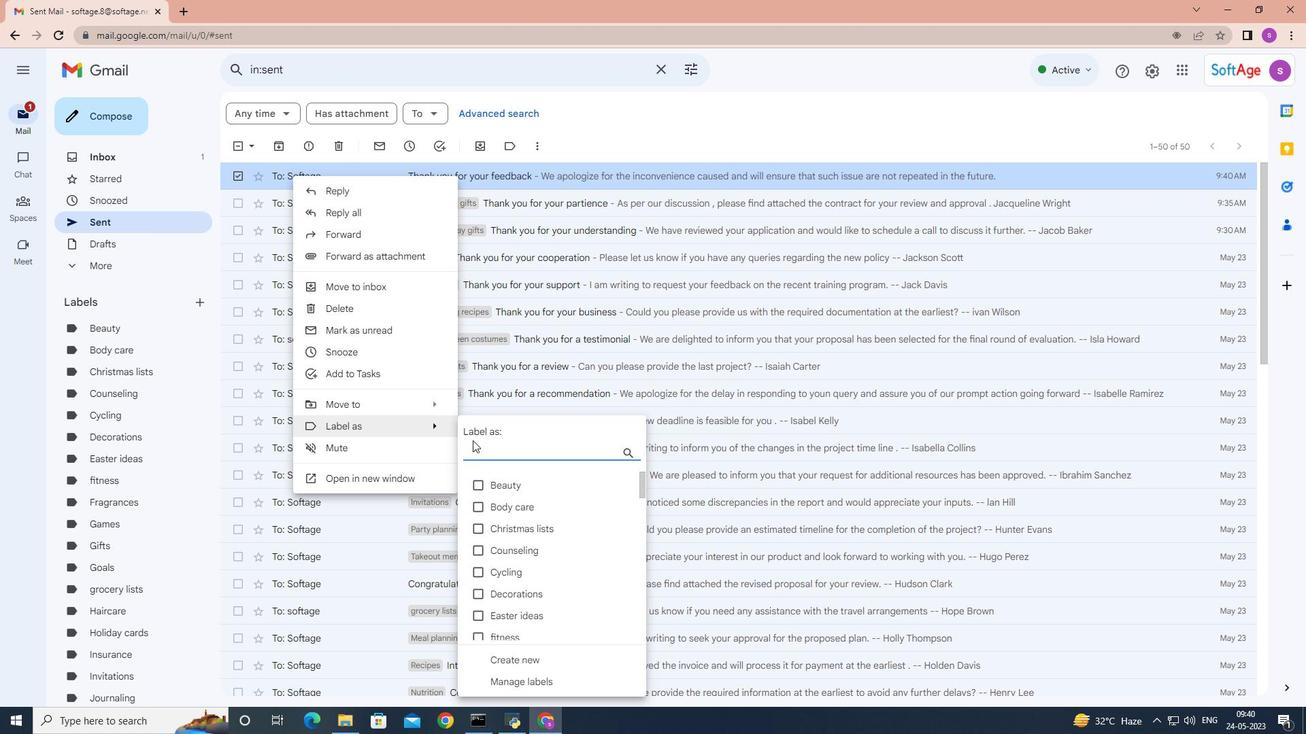
Action: Key pressed <Key.shift>
Screenshot: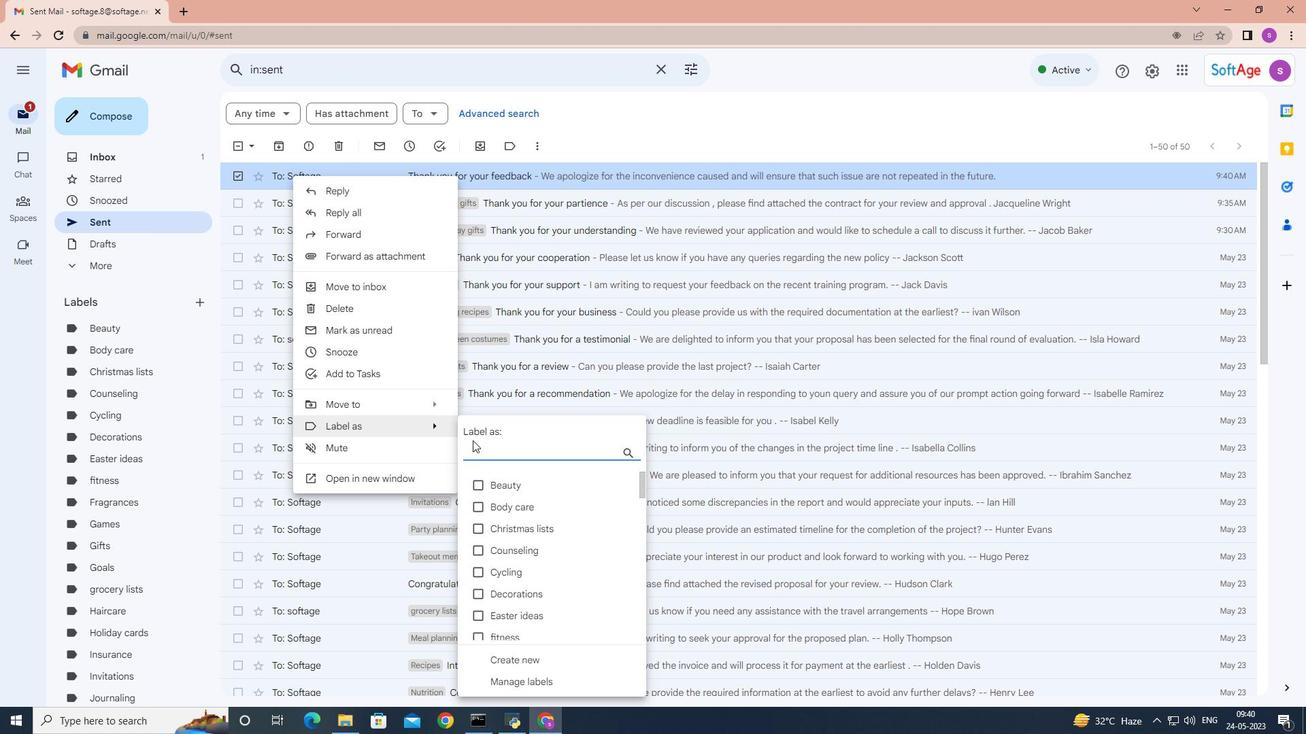 
Action: Mouse moved to (460, 438)
Screenshot: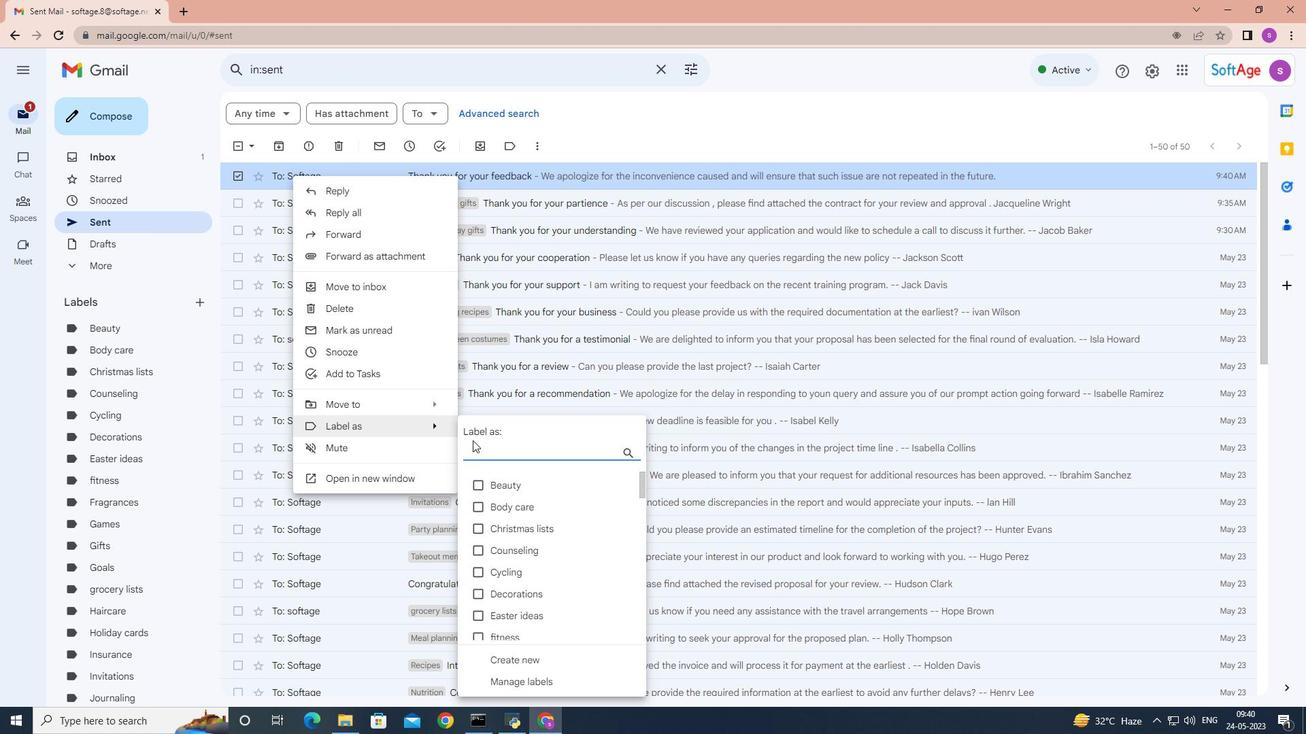 
Action: Key pressed <Key.shift><Key.shift>
Screenshot: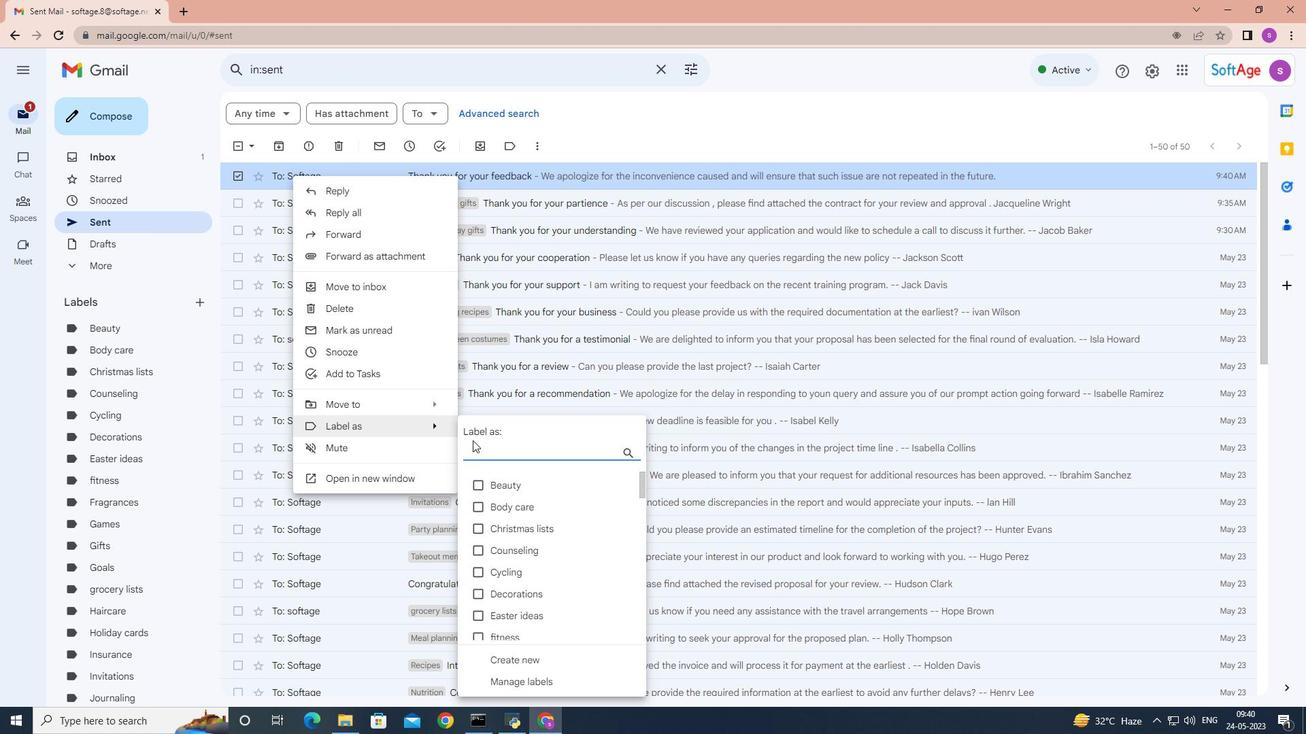 
Action: Mouse moved to (460, 438)
Screenshot: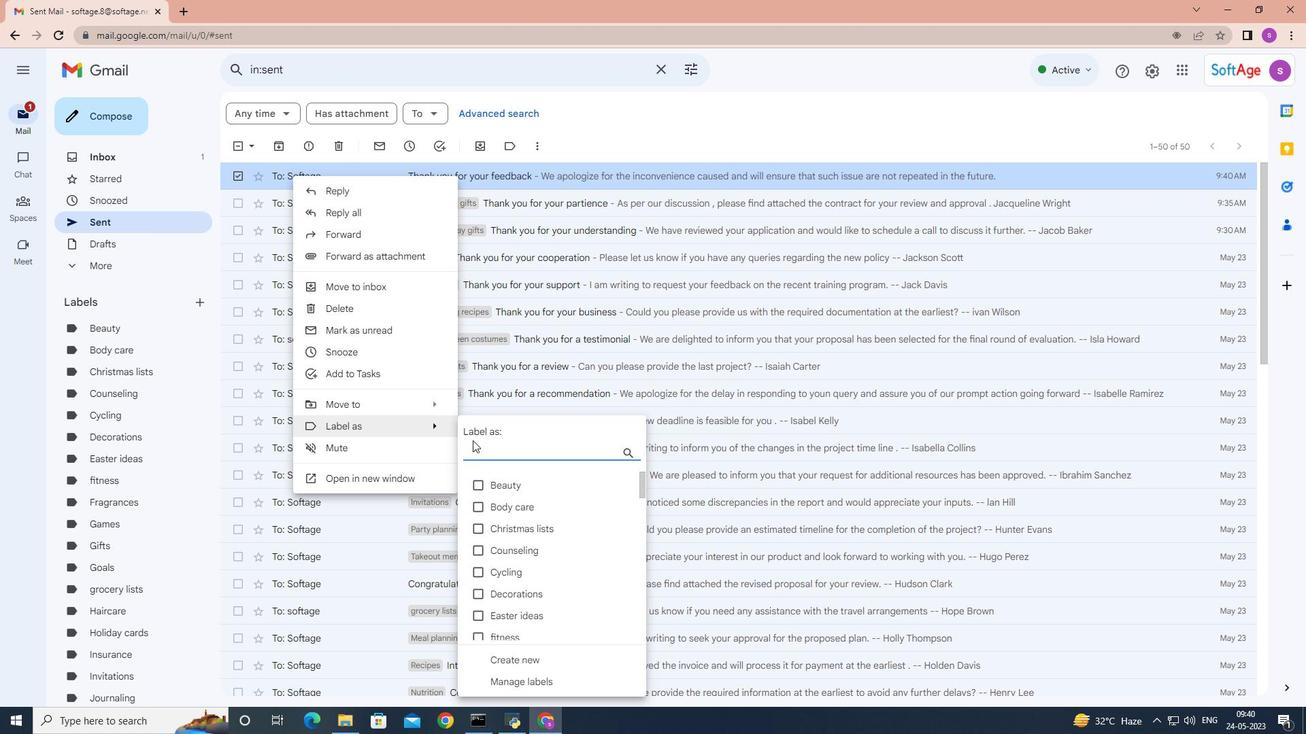 
Action: Key pressed <Key.shift><Key.shift>
Screenshot: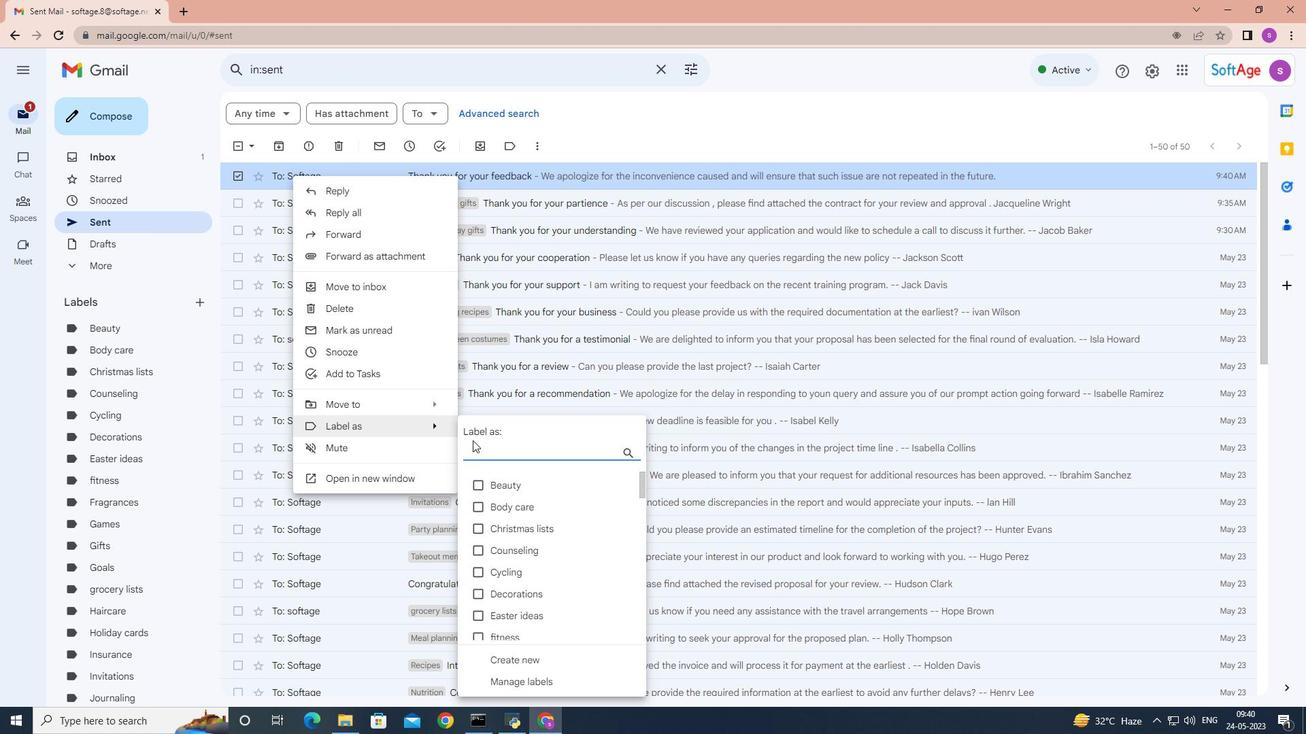 
Action: Mouse moved to (461, 438)
Screenshot: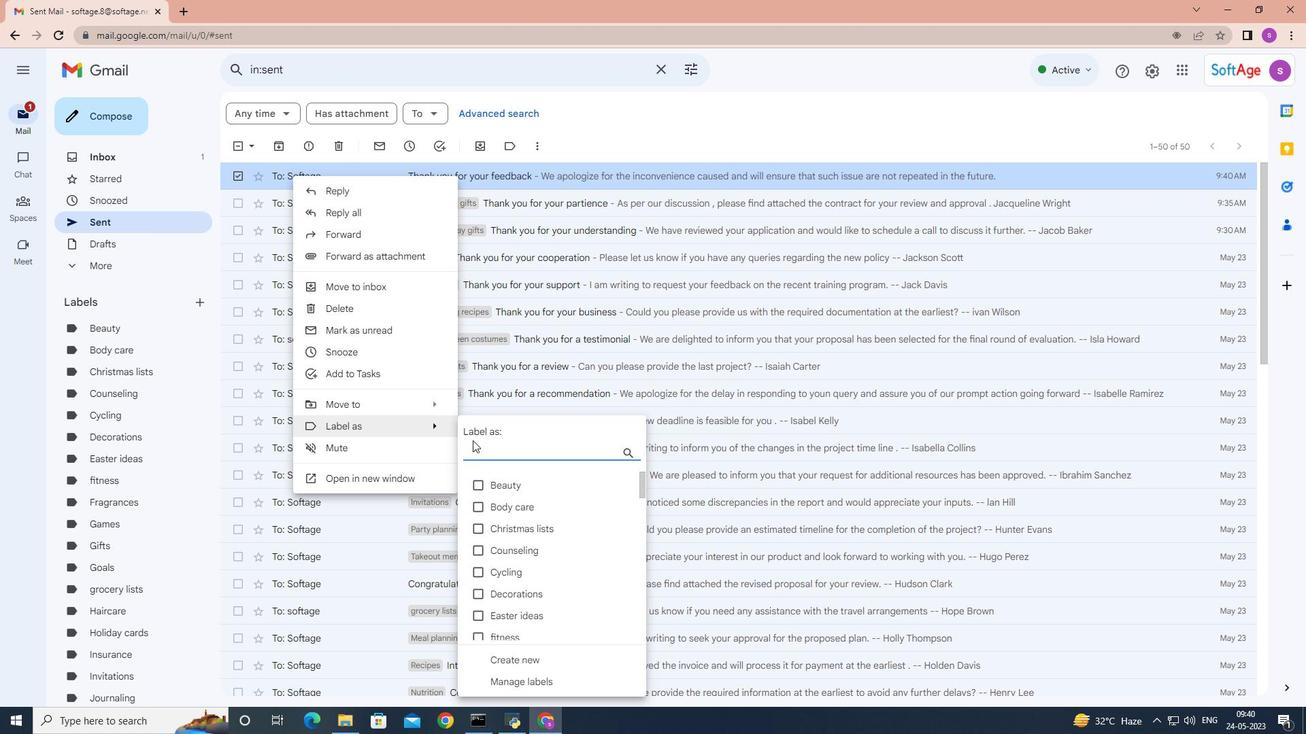 
Action: Key pressed <Key.shift>
Screenshot: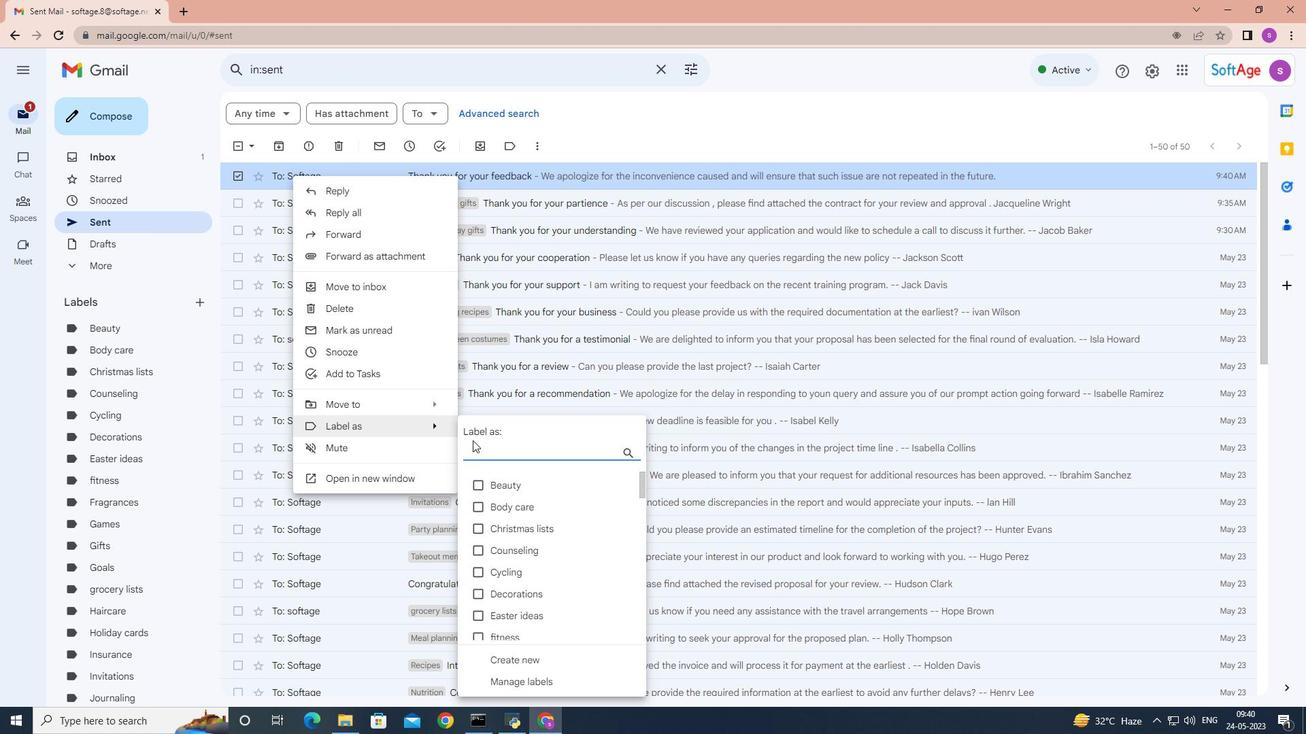 
Action: Mouse moved to (461, 438)
Screenshot: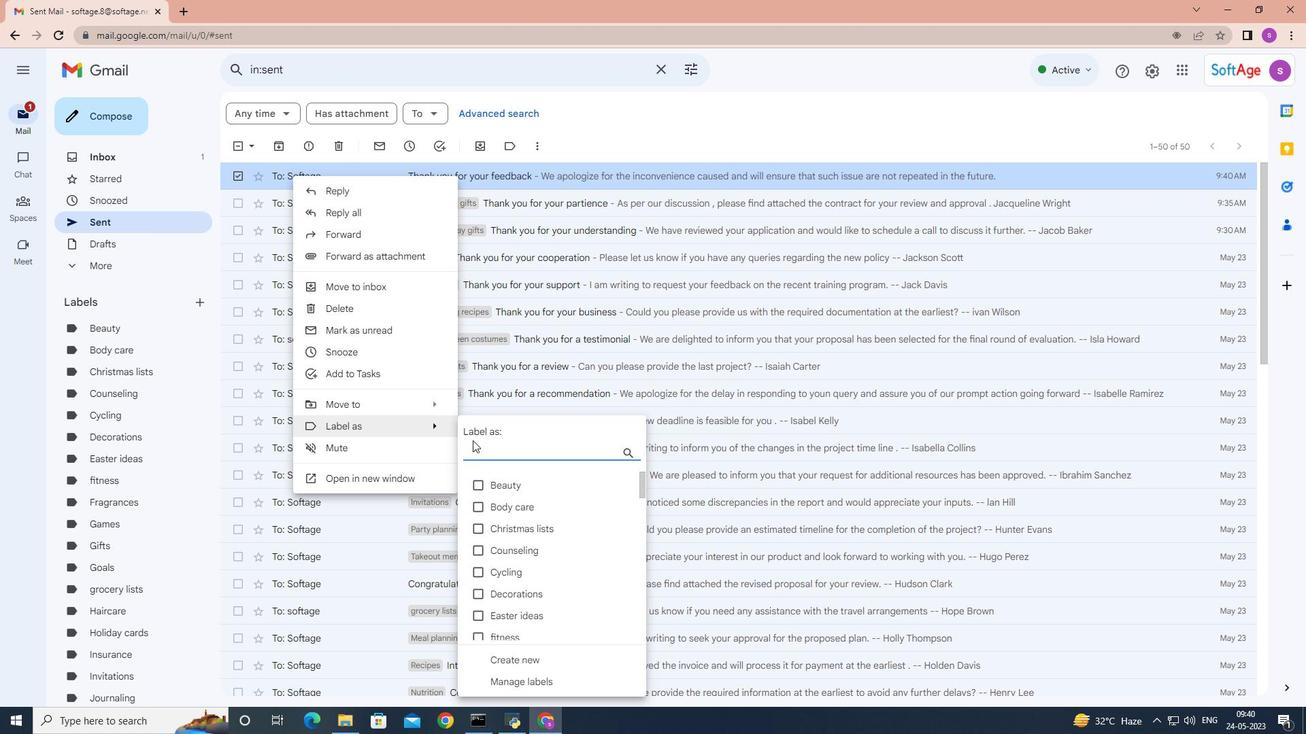 
Action: Key pressed <Key.shift>
Screenshot: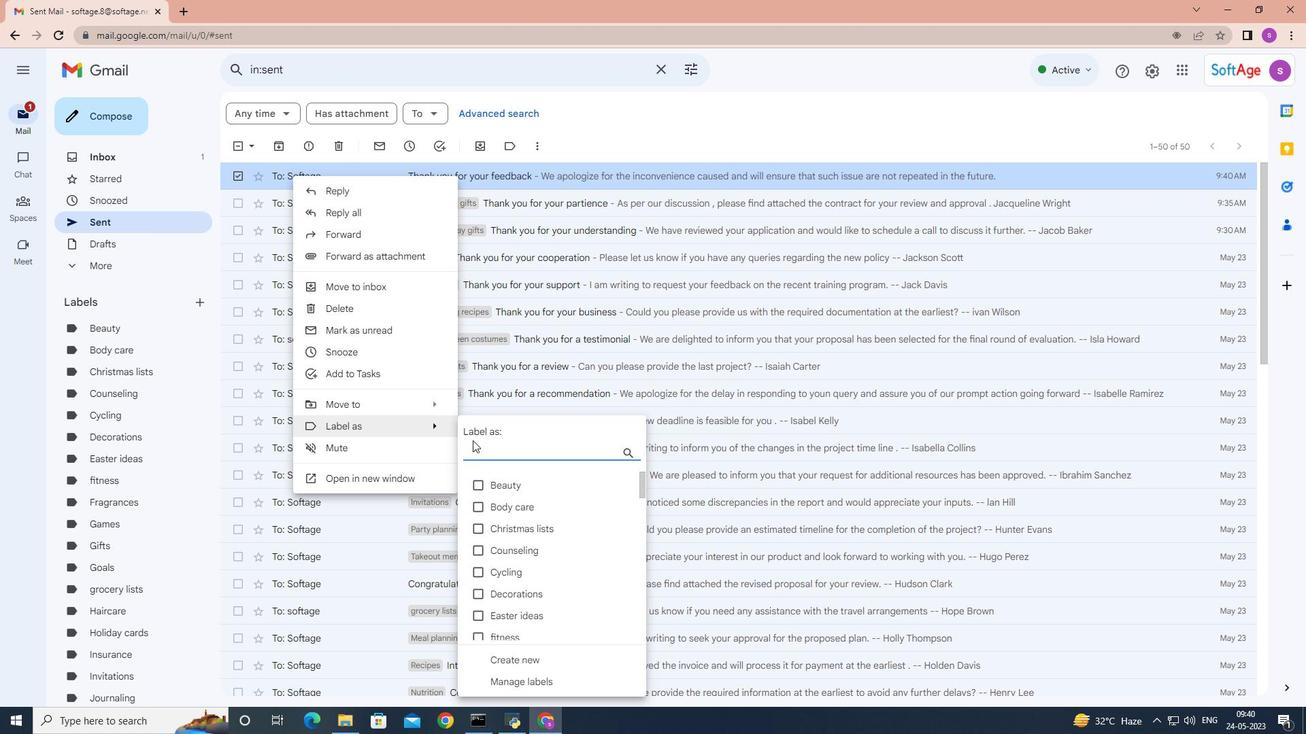 
Action: Mouse moved to (462, 438)
Screenshot: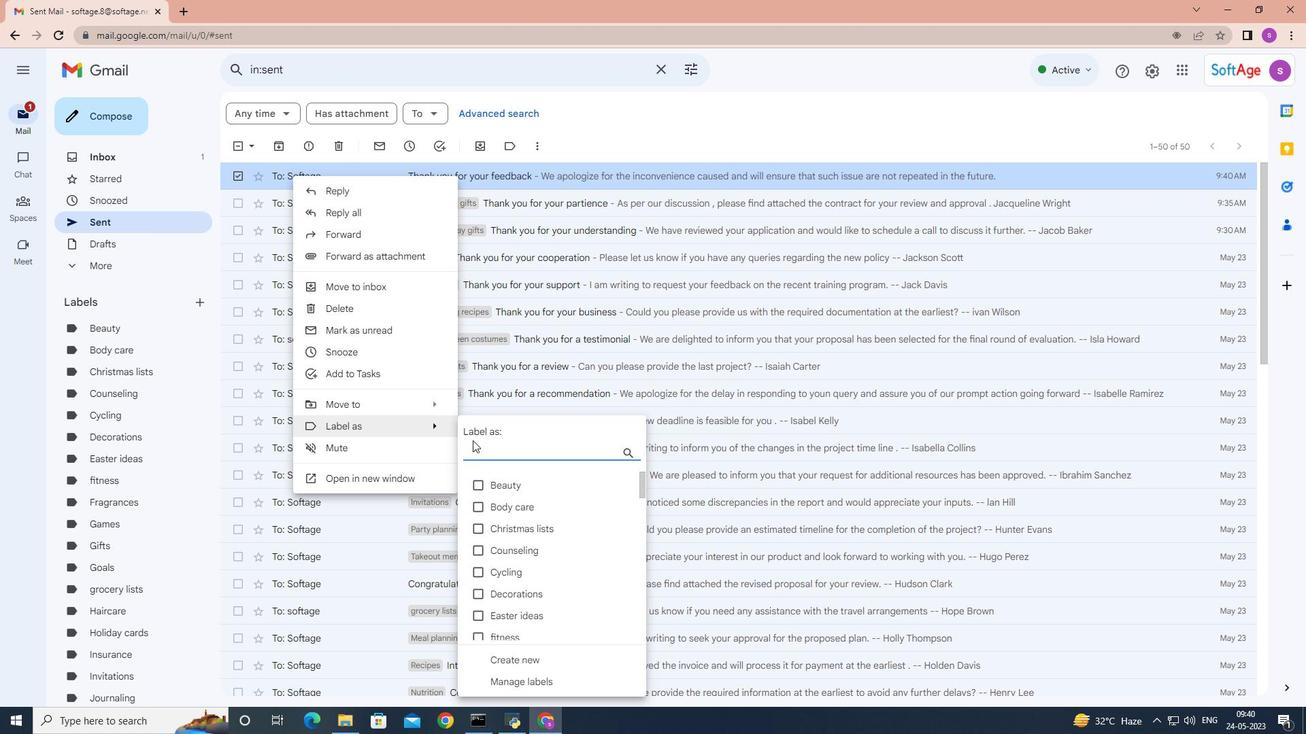 
Action: Key pressed <Key.shift>
Screenshot: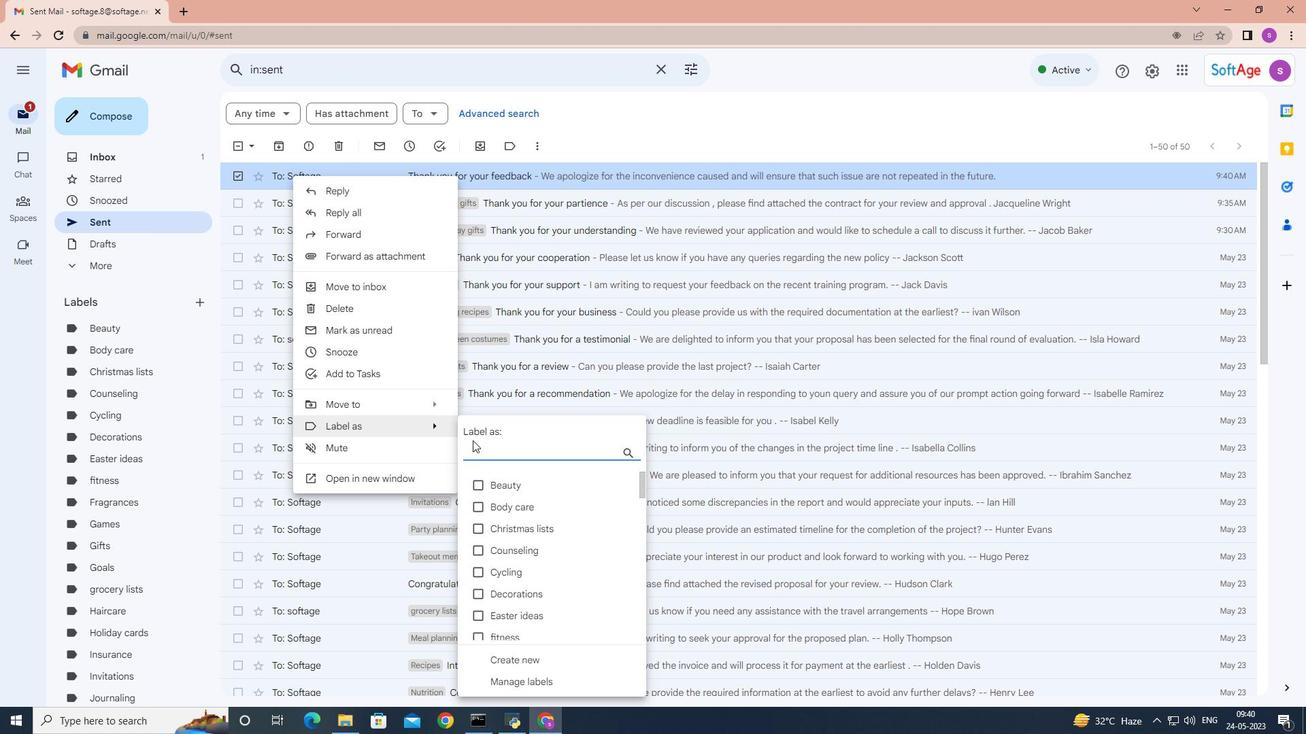 
Action: Mouse moved to (468, 440)
Screenshot: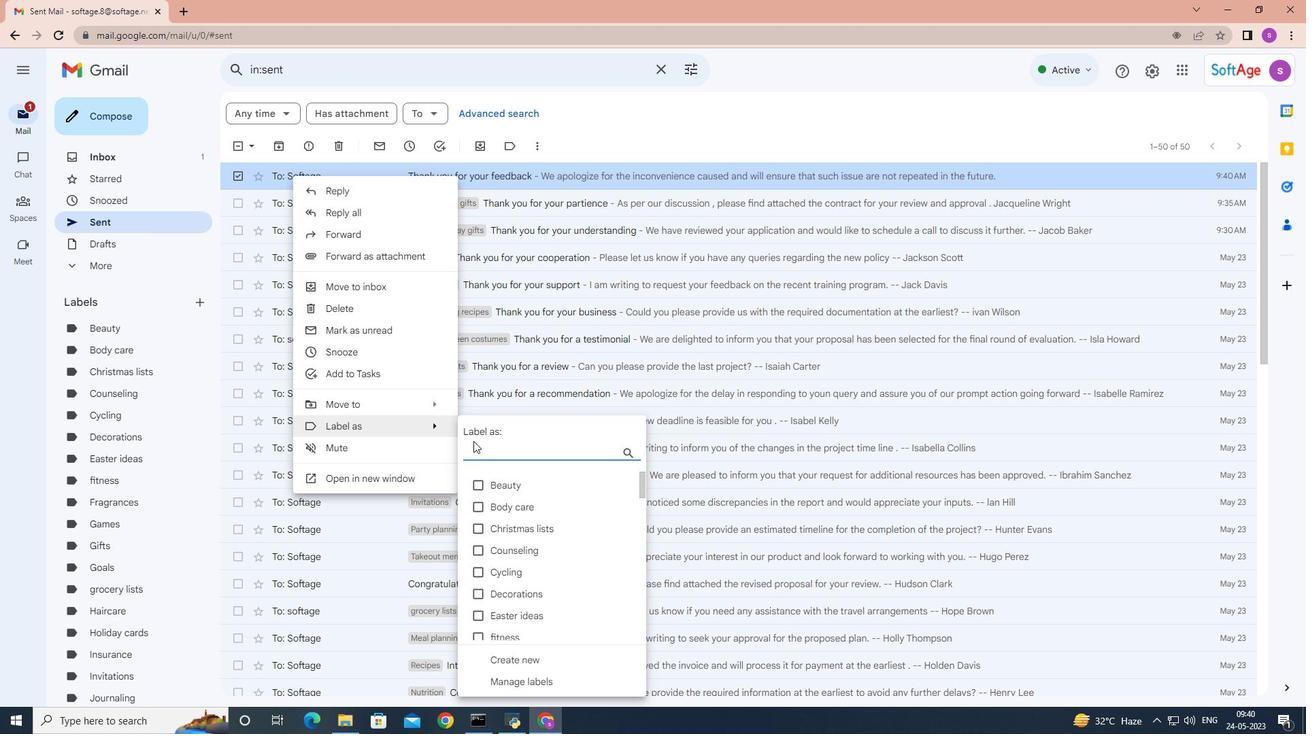 
Action: Key pressed <Key.shift>
Screenshot: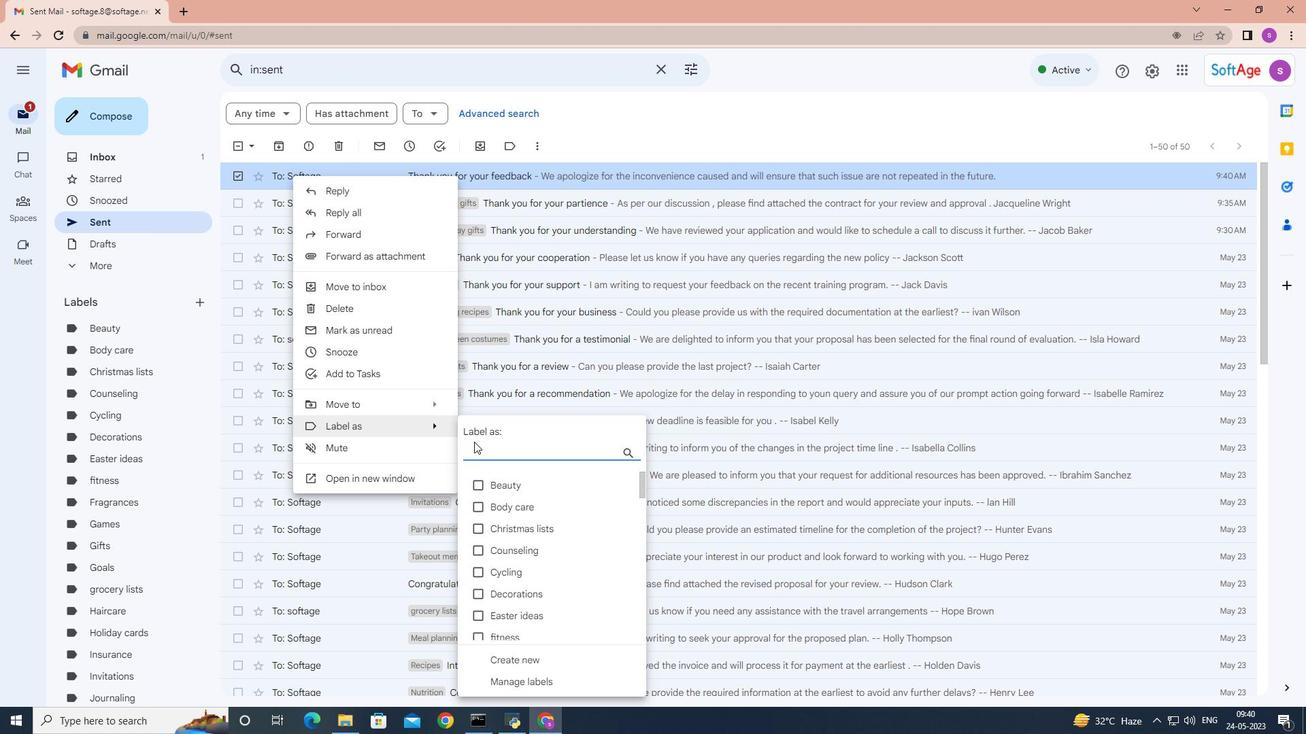 
Action: Mouse moved to (470, 440)
Screenshot: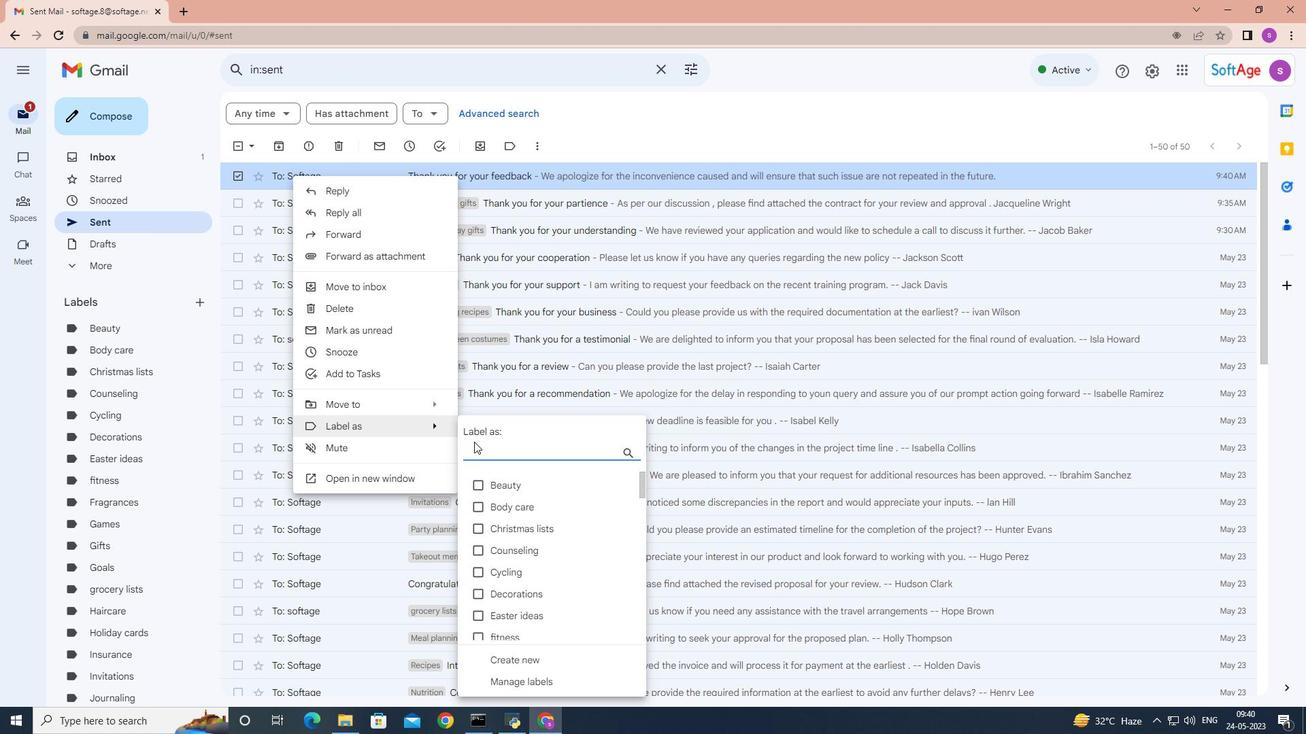 
Action: Key pressed <Key.shift>
Screenshot: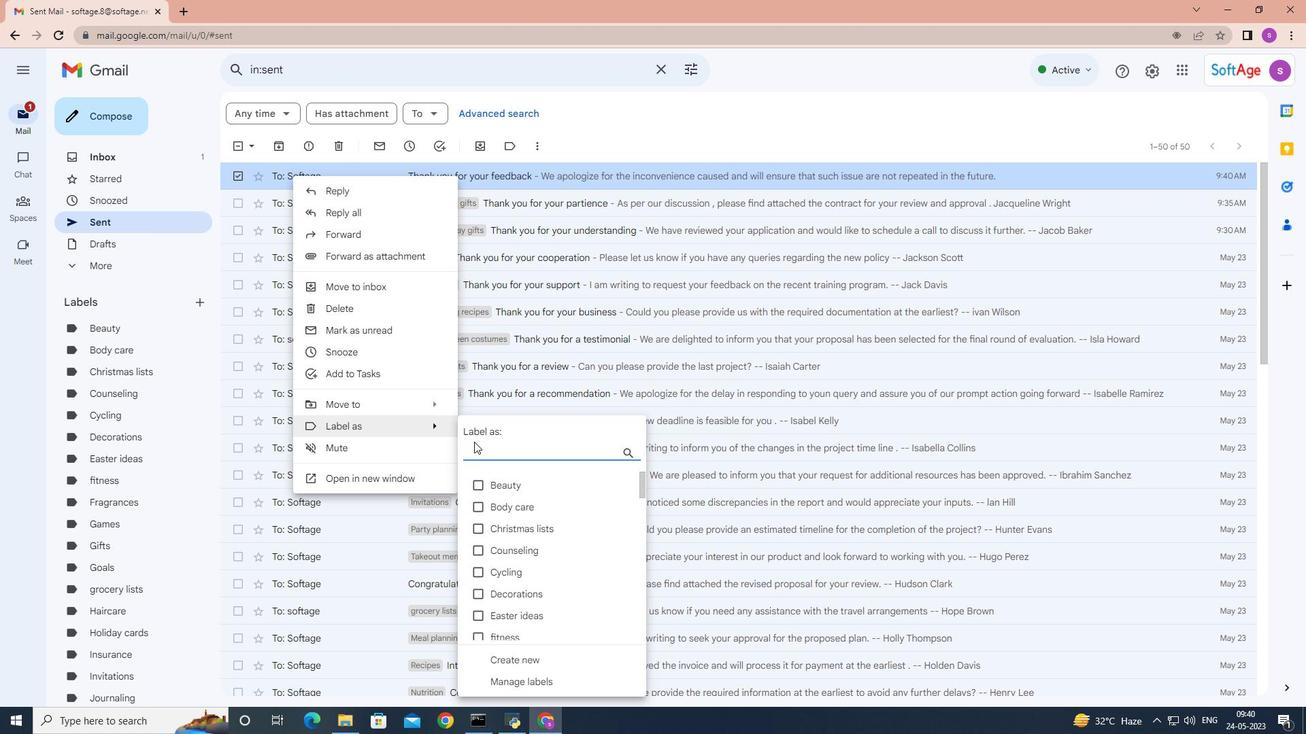 
Action: Mouse moved to (472, 440)
Screenshot: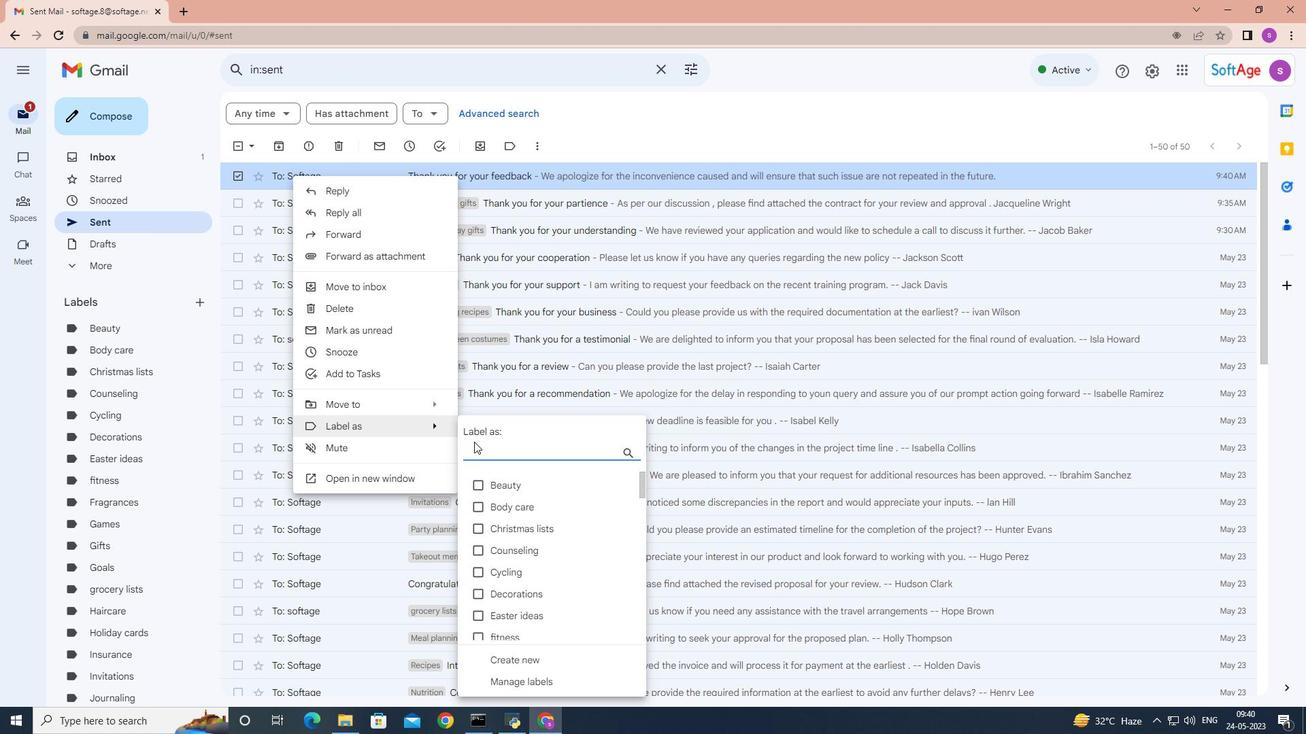 
Action: Key pressed <Key.shift>
Screenshot: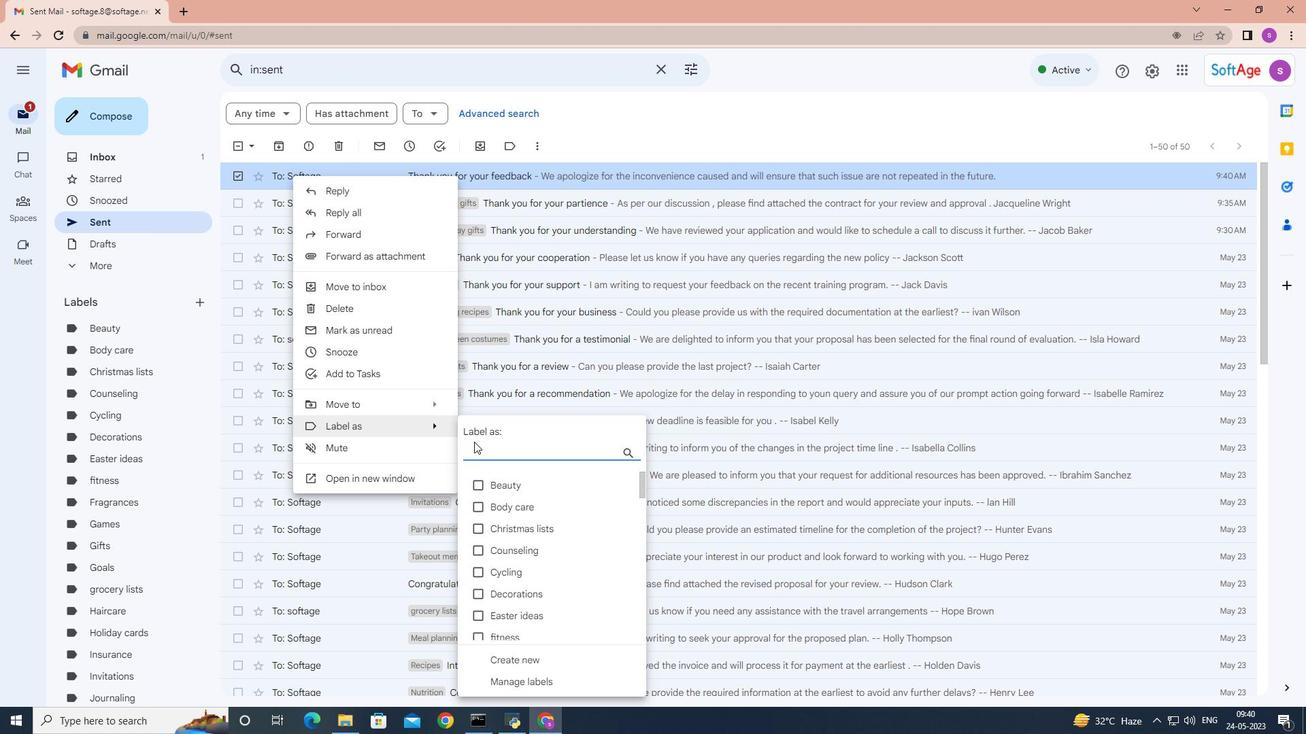 
Action: Mouse moved to (472, 440)
Screenshot: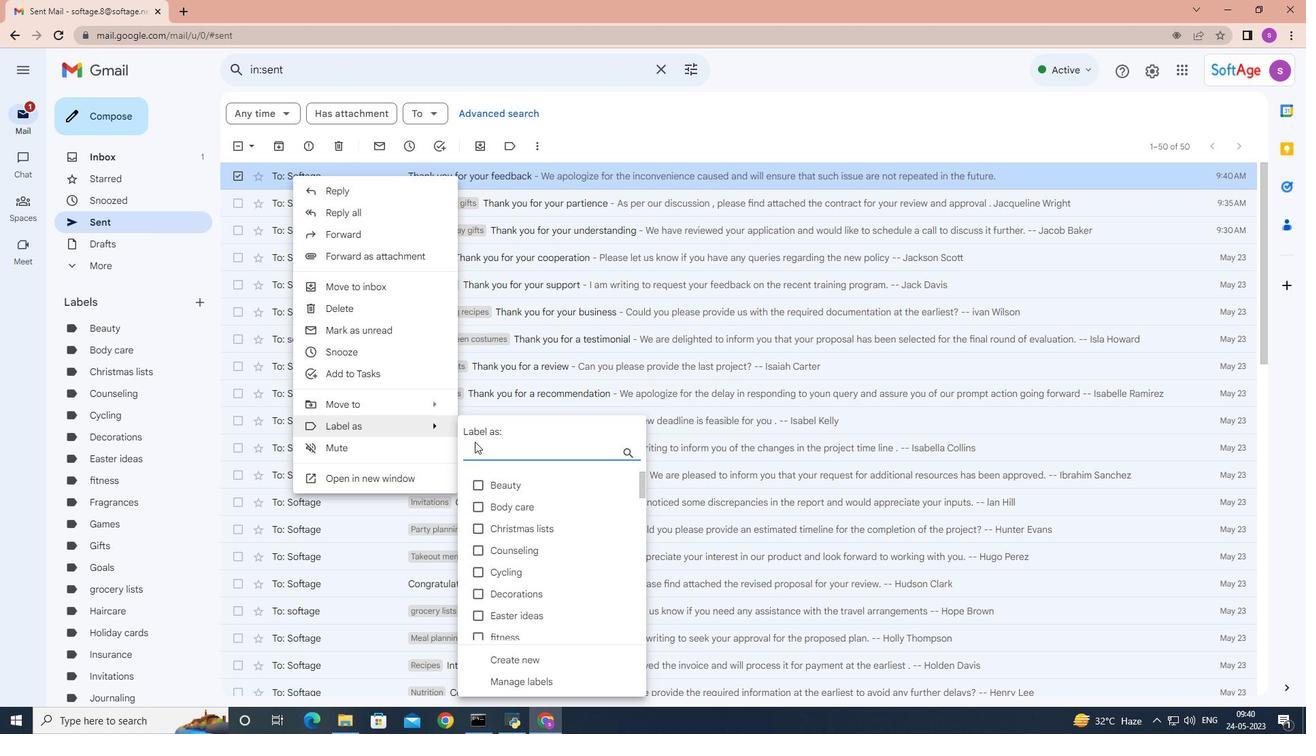 
Action: Key pressed <Key.shift><Key.shift><Key.shift><Key.shift>
Screenshot: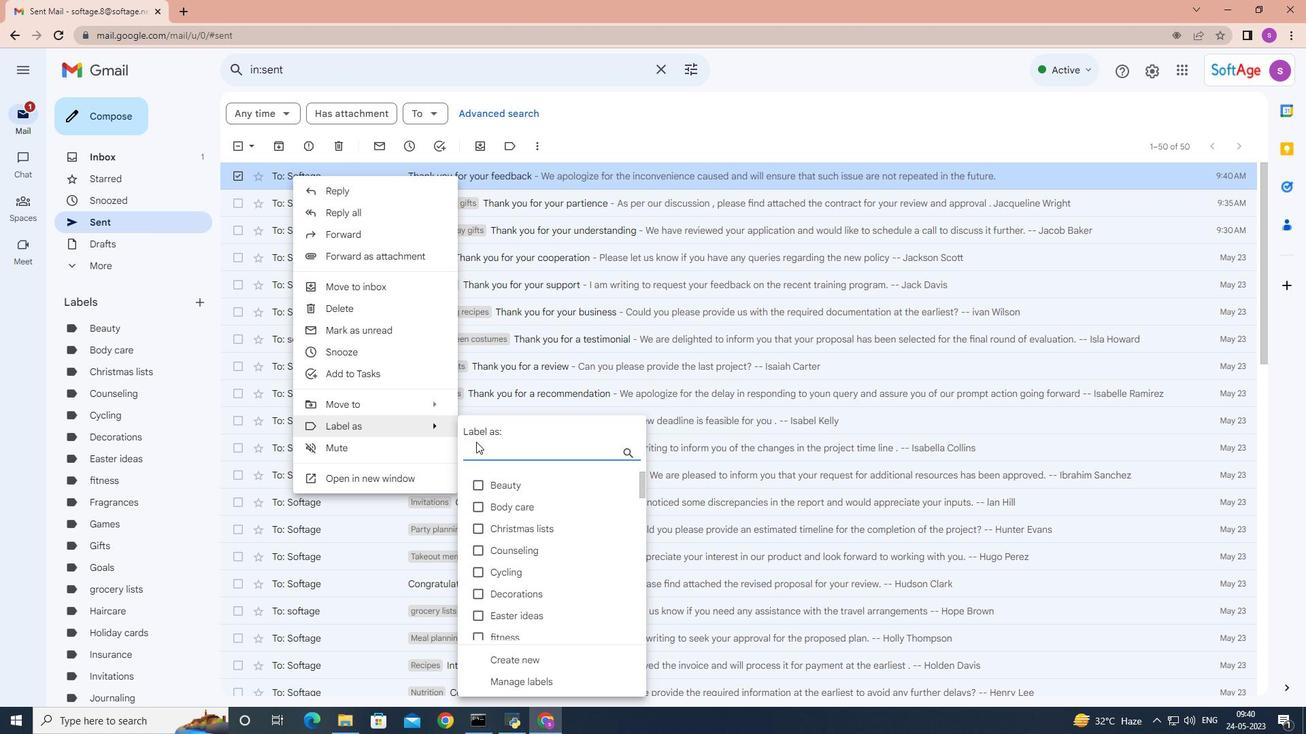 
Action: Mouse moved to (473, 441)
Screenshot: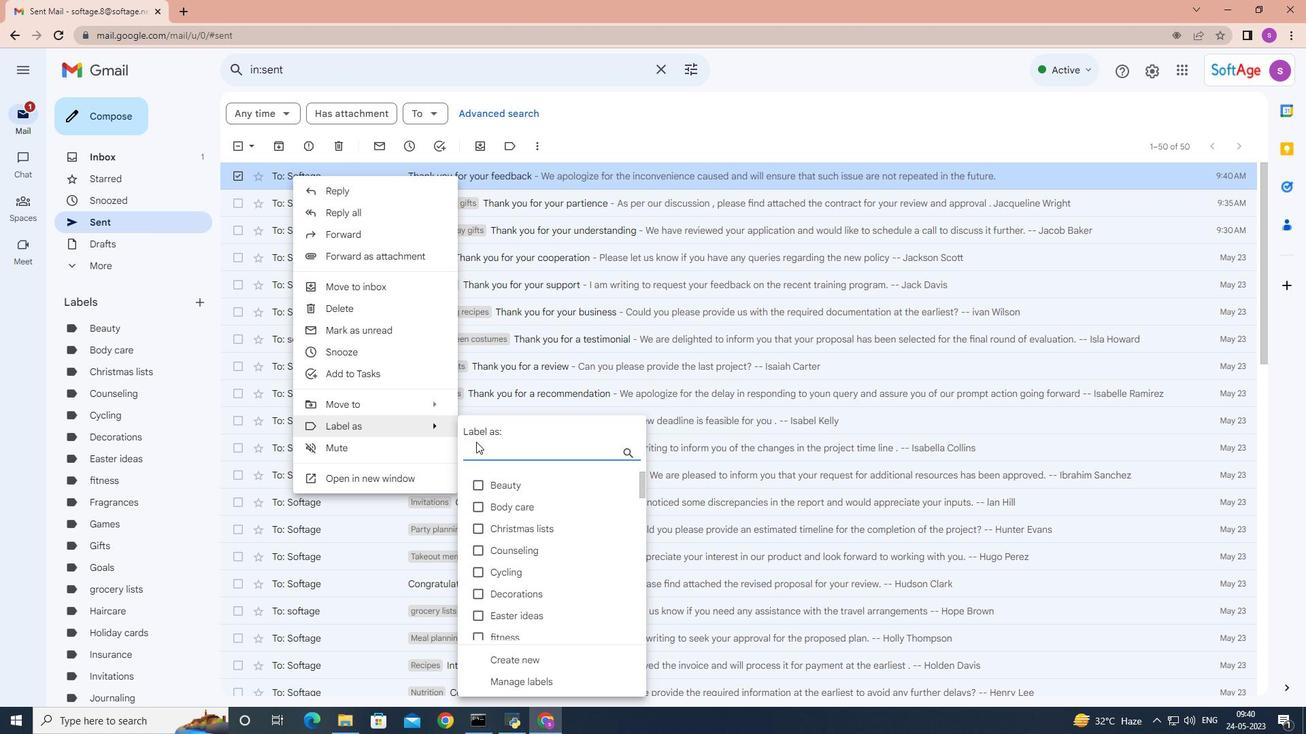 
Action: Key pressed <Key.shift>
Screenshot: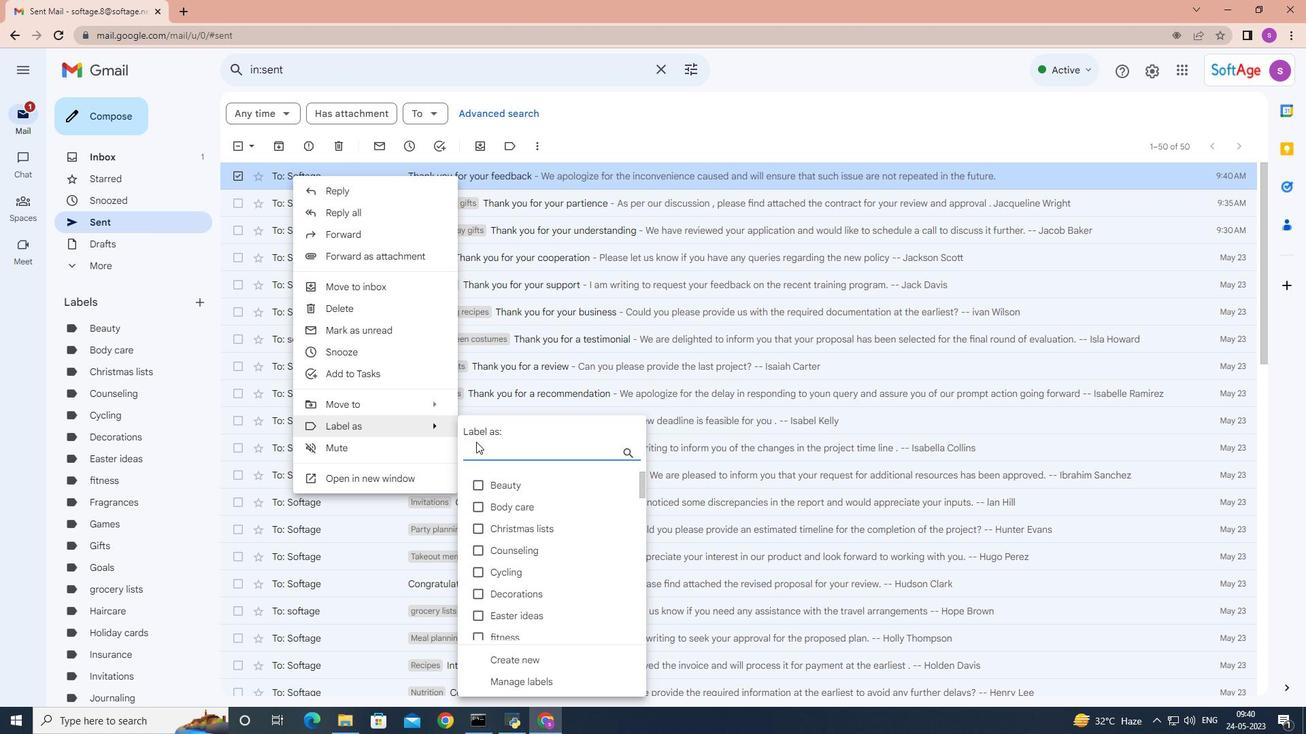 
Action: Mouse moved to (474, 442)
Screenshot: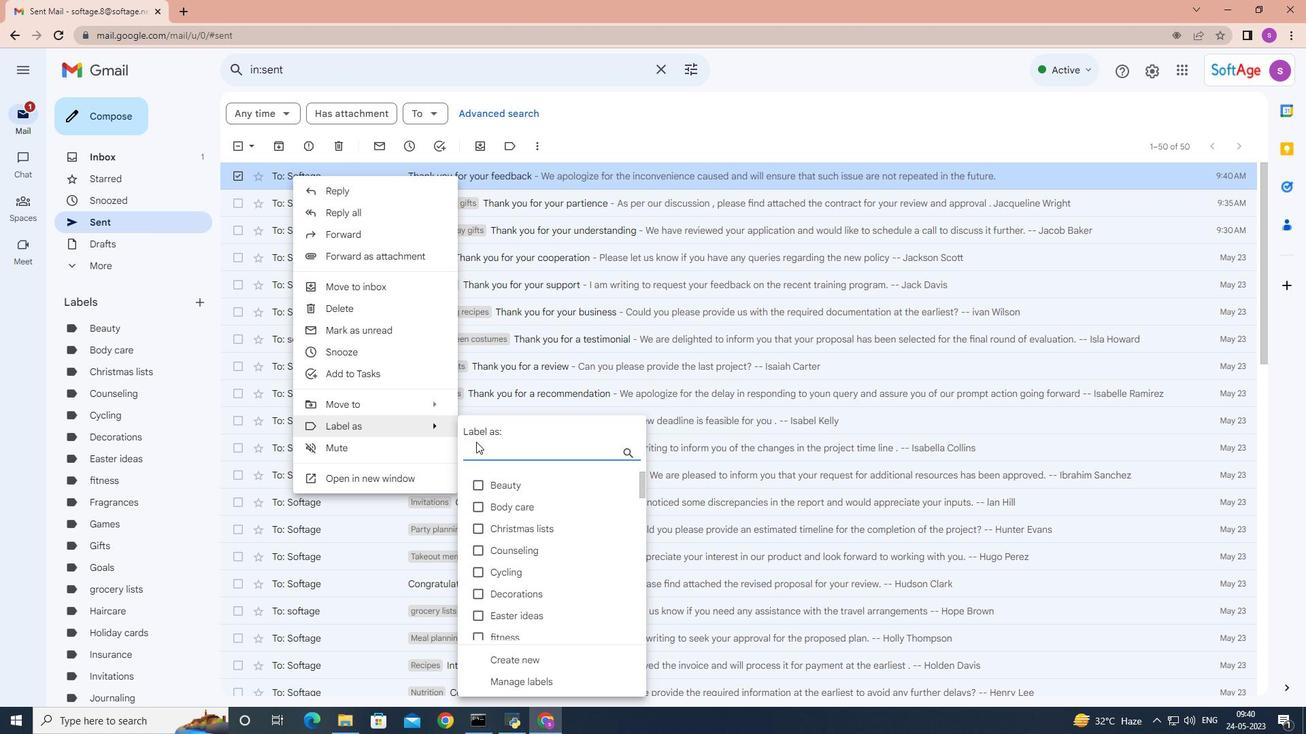 
Action: Key pressed <Key.shift>
Screenshot: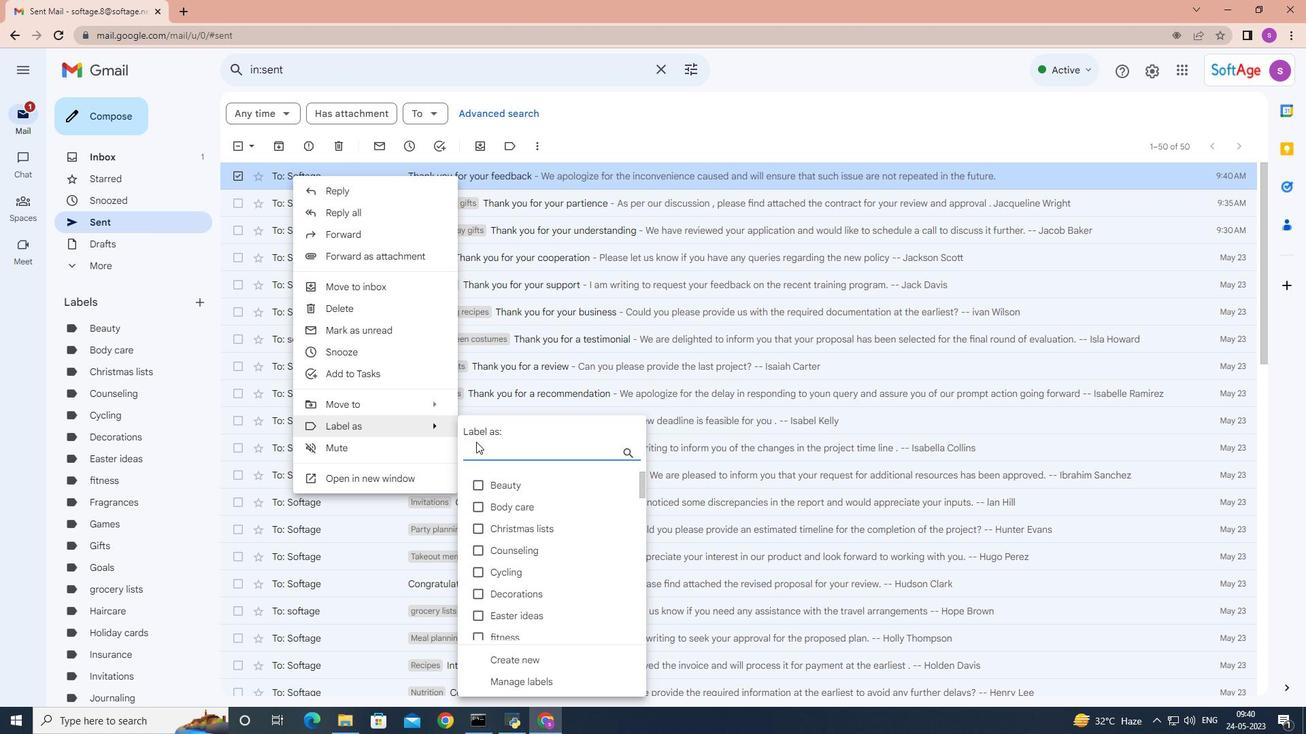 
Action: Mouse moved to (474, 442)
Screenshot: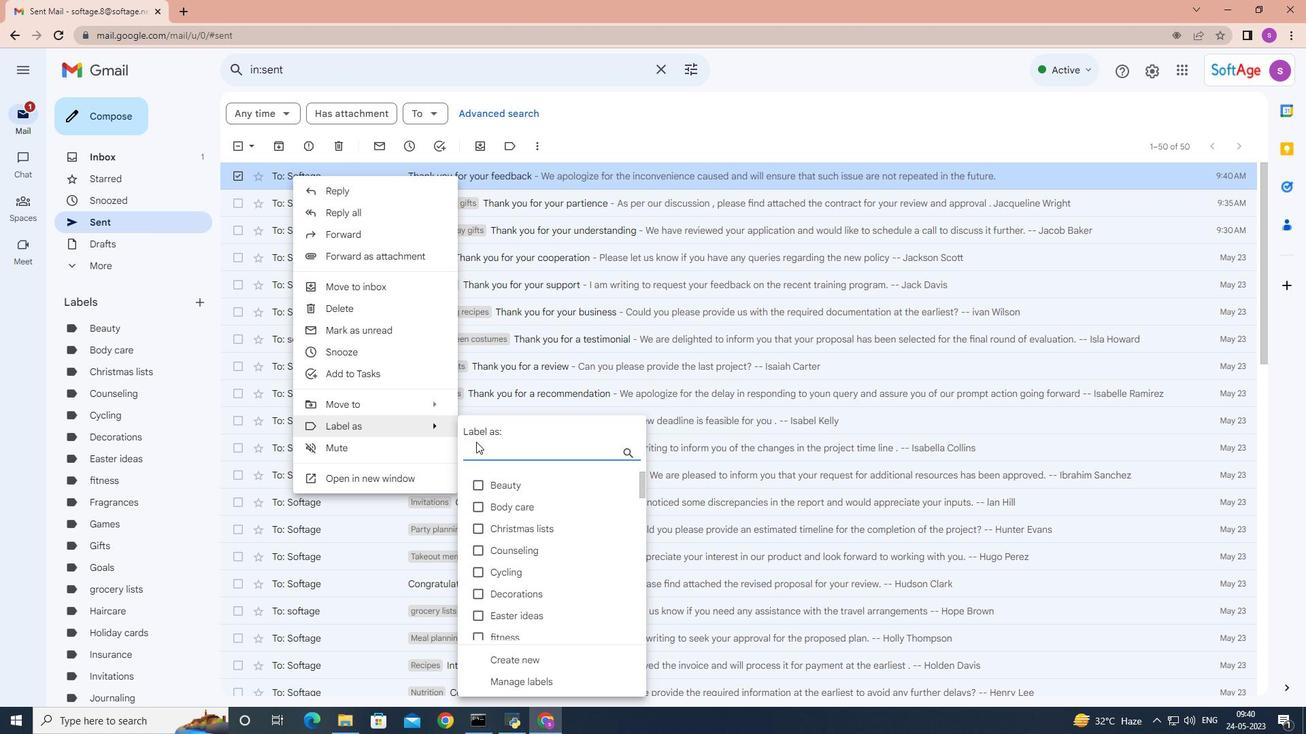 
Action: Key pressed <Key.shift><Key.shift><Key.shift>
Screenshot: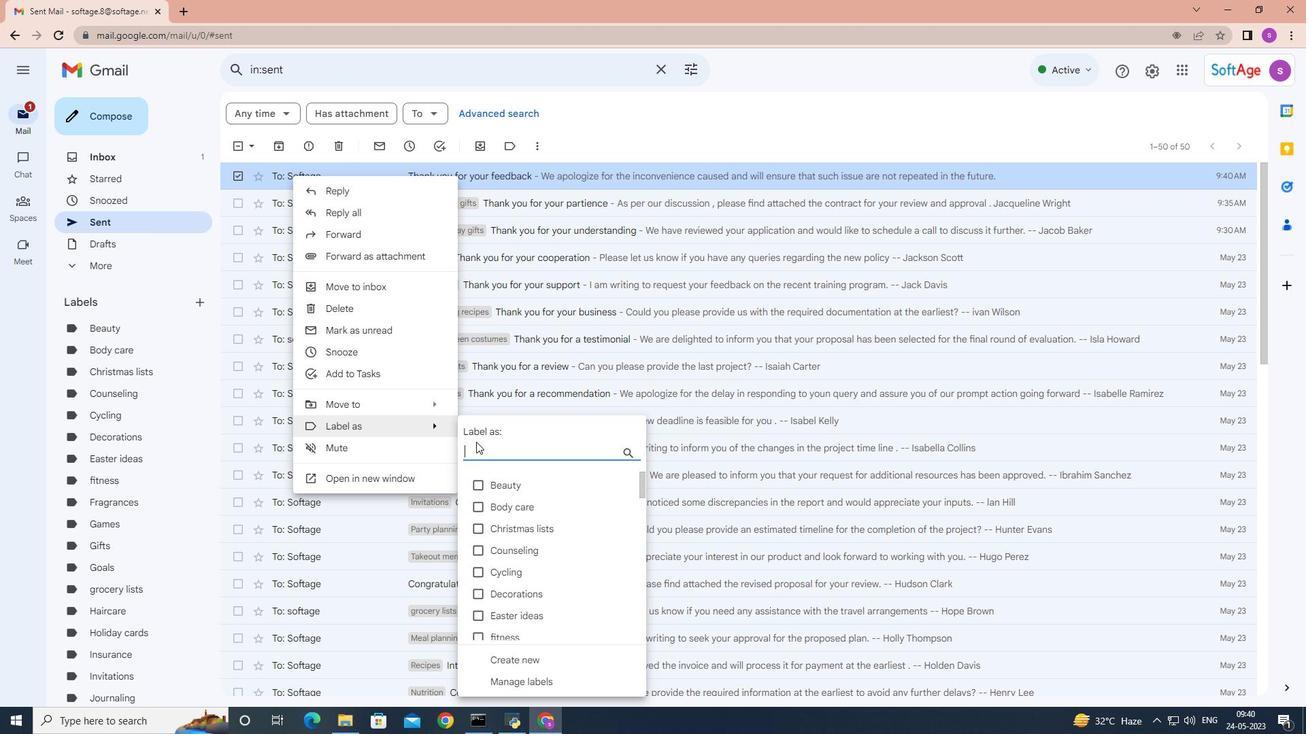 
Action: Mouse moved to (475, 442)
Screenshot: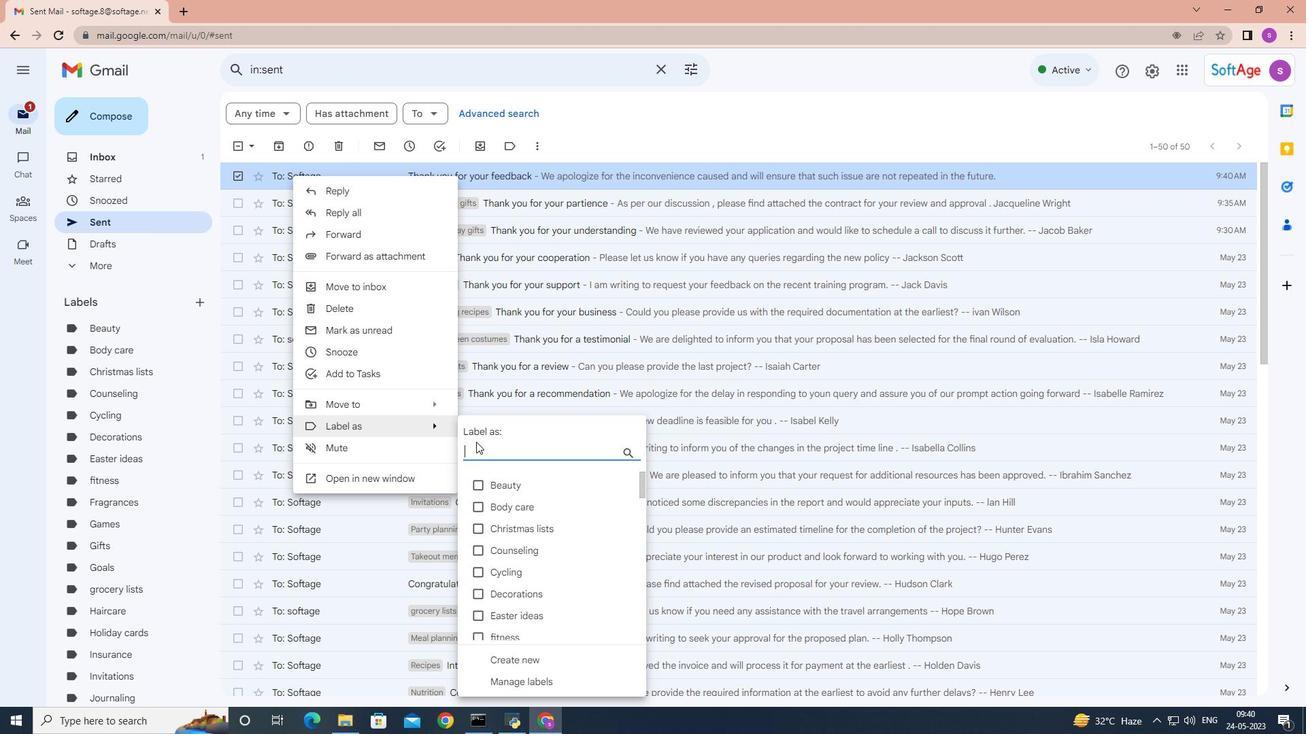 
Action: Key pressed <Key.shift>
Screenshot: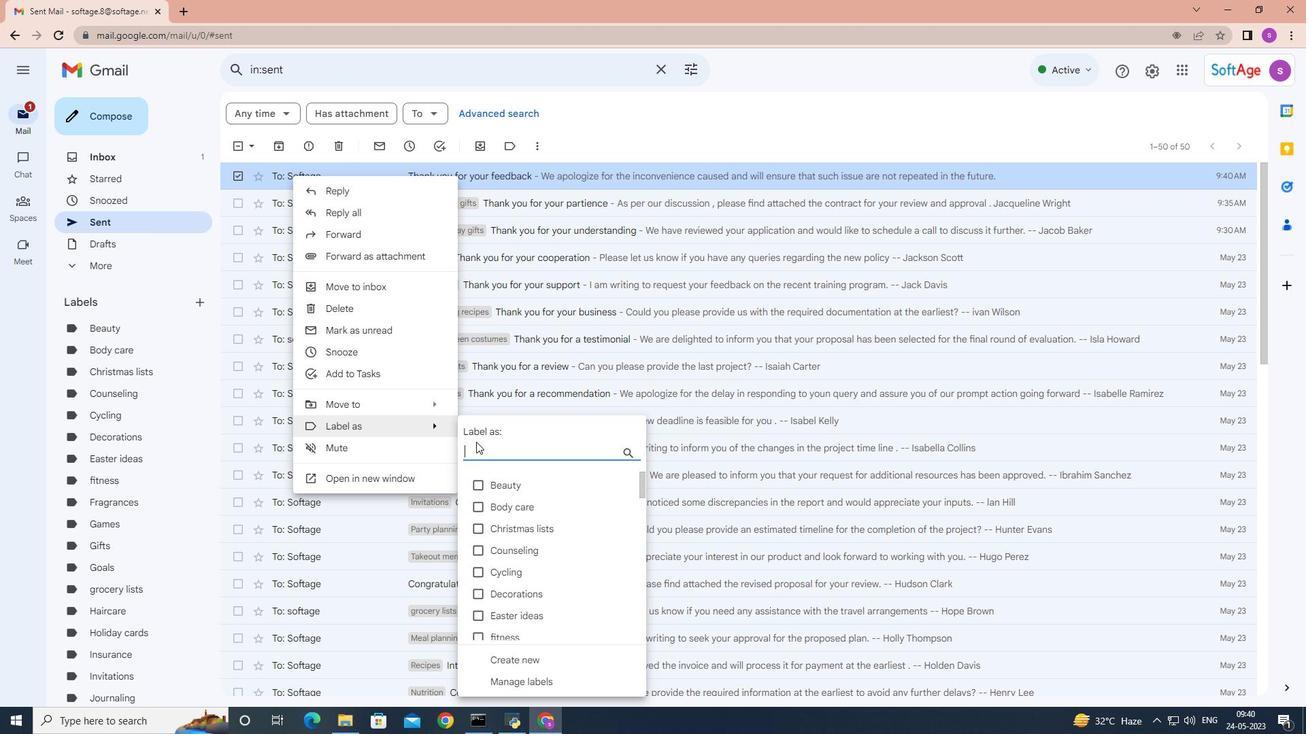 
Action: Mouse moved to (476, 442)
Screenshot: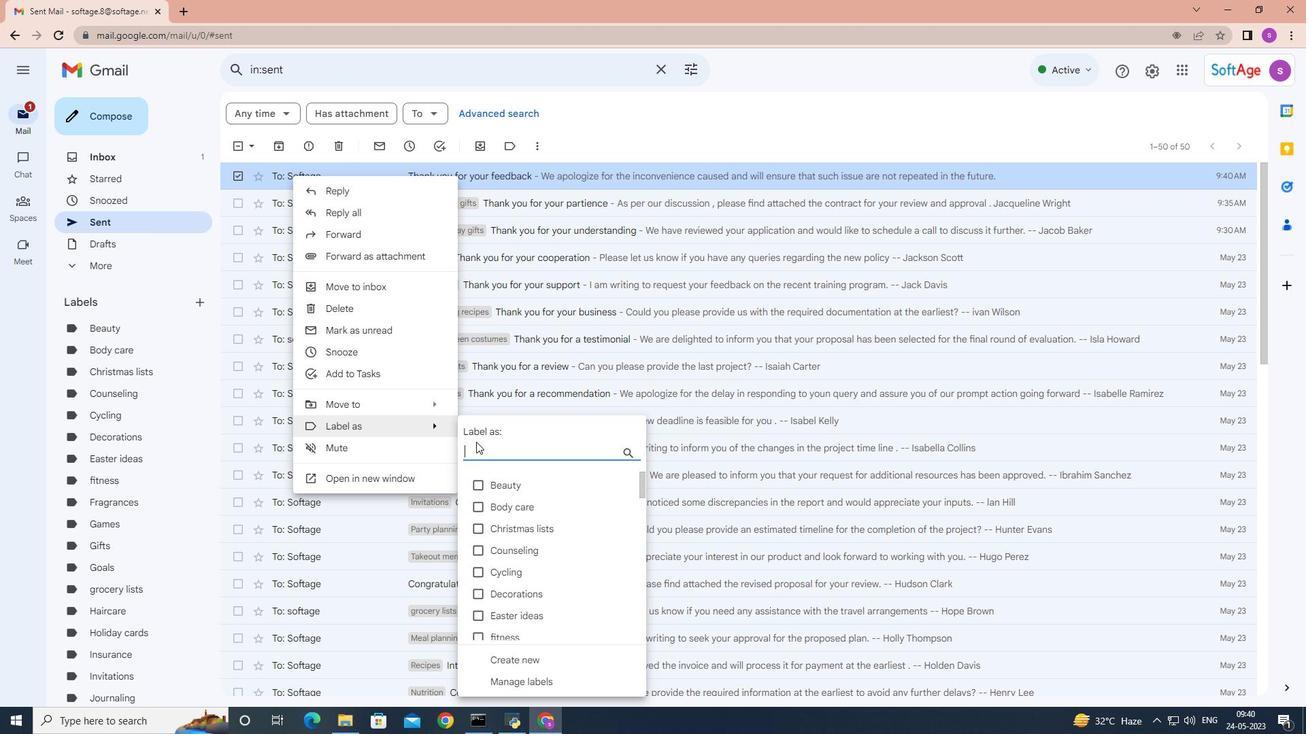 
Action: Key pressed <Key.shift><Key.shift><Key.shift><Key.shift><Key.shift><Key.shift><Key.shift><Key.shift><Key.shift><Key.shift><Key.shift><Key.shift><Key.shift><Key.shift>Father<Key.space><Key.shift>Day<Key.space>gifts
Screenshot: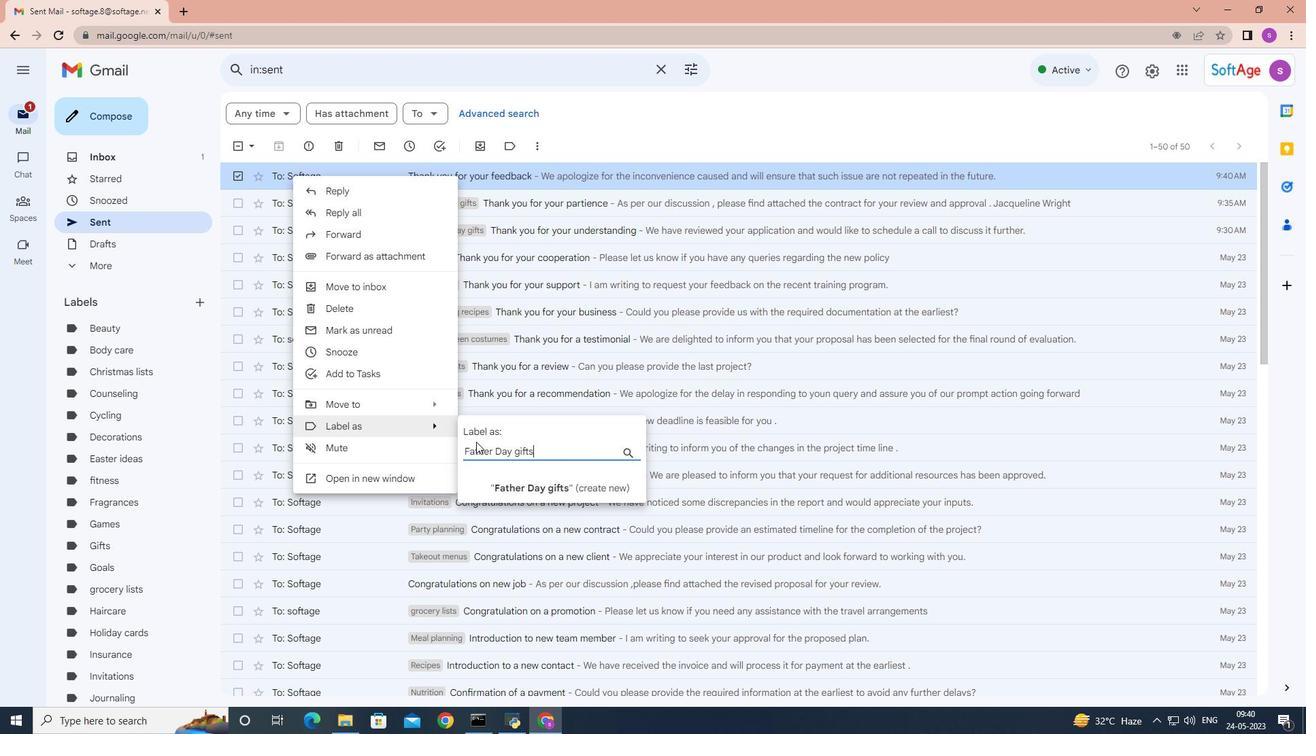 
Action: Mouse moved to (514, 487)
Screenshot: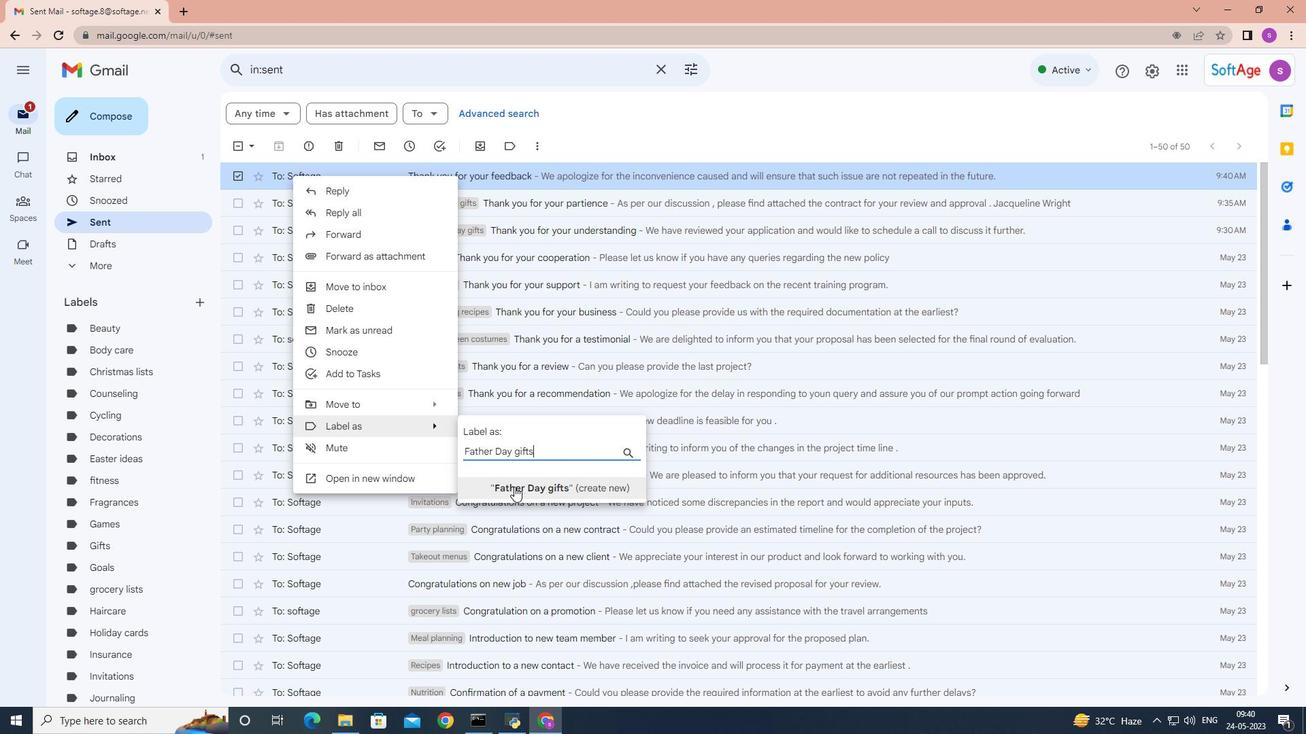 
Action: Mouse pressed left at (514, 487)
Screenshot: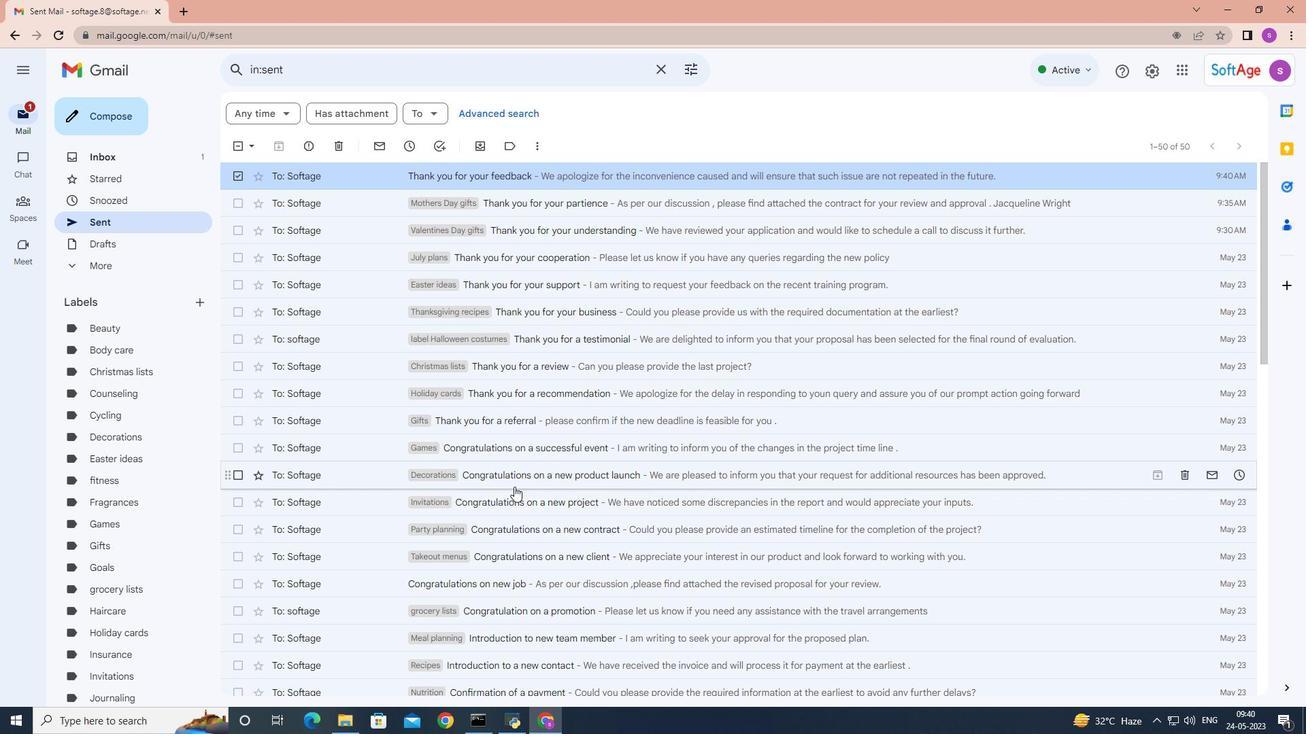 
Action: Mouse moved to (783, 430)
Screenshot: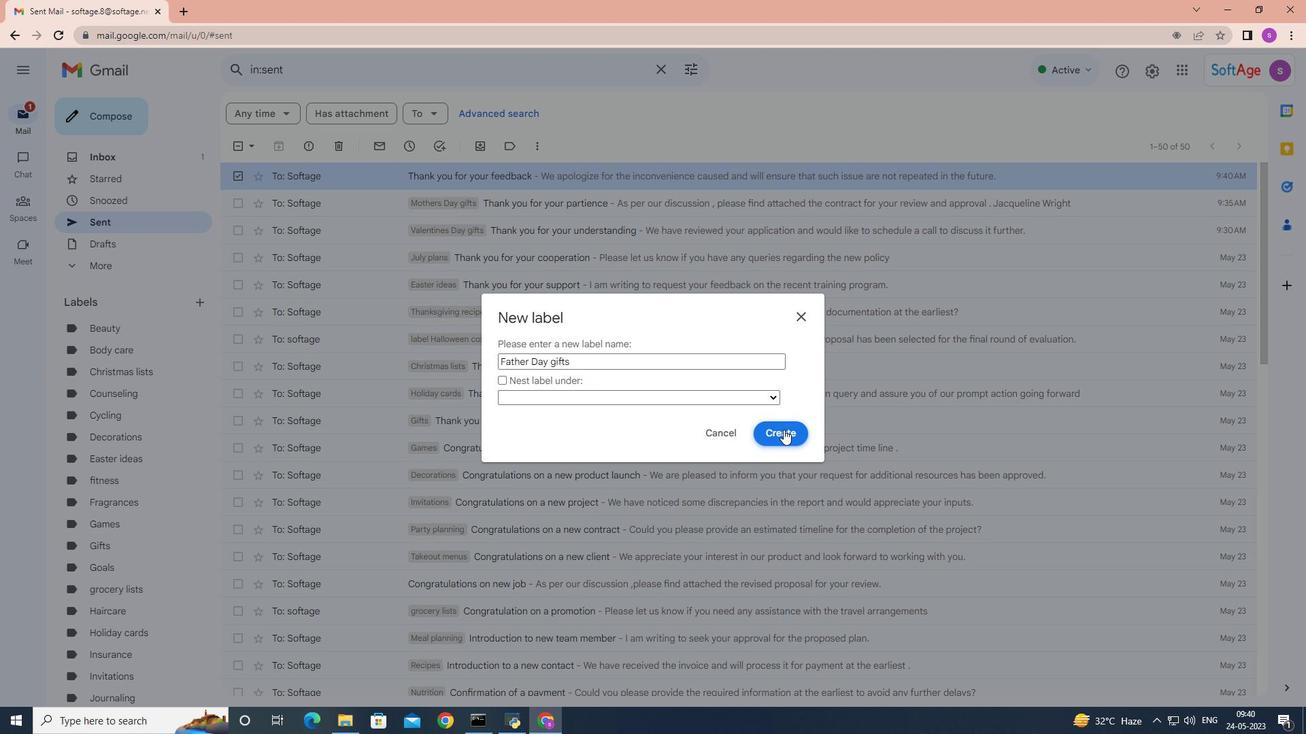 
Action: Mouse pressed left at (783, 430)
Screenshot: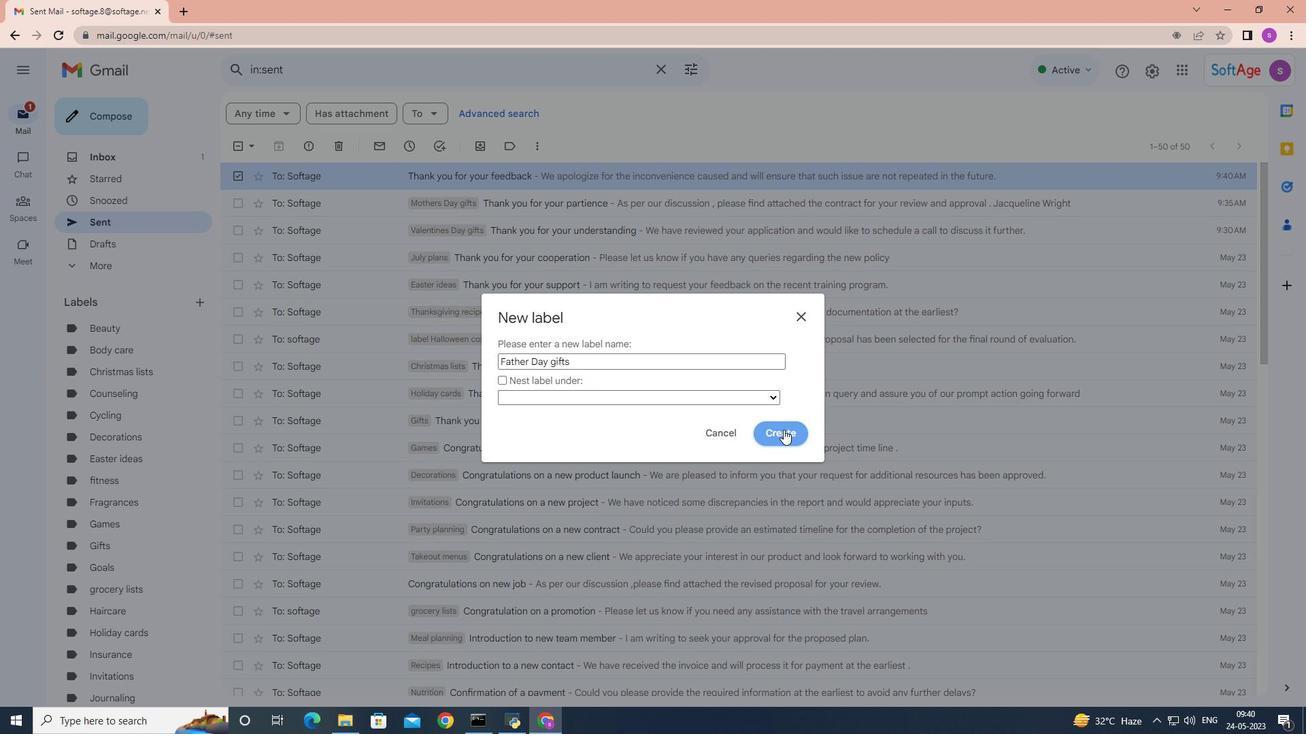 
